 Task: Calculate the route for a horseback riding trail in the Smoky Mountains.
Action: Mouse moved to (307, 99)
Screenshot: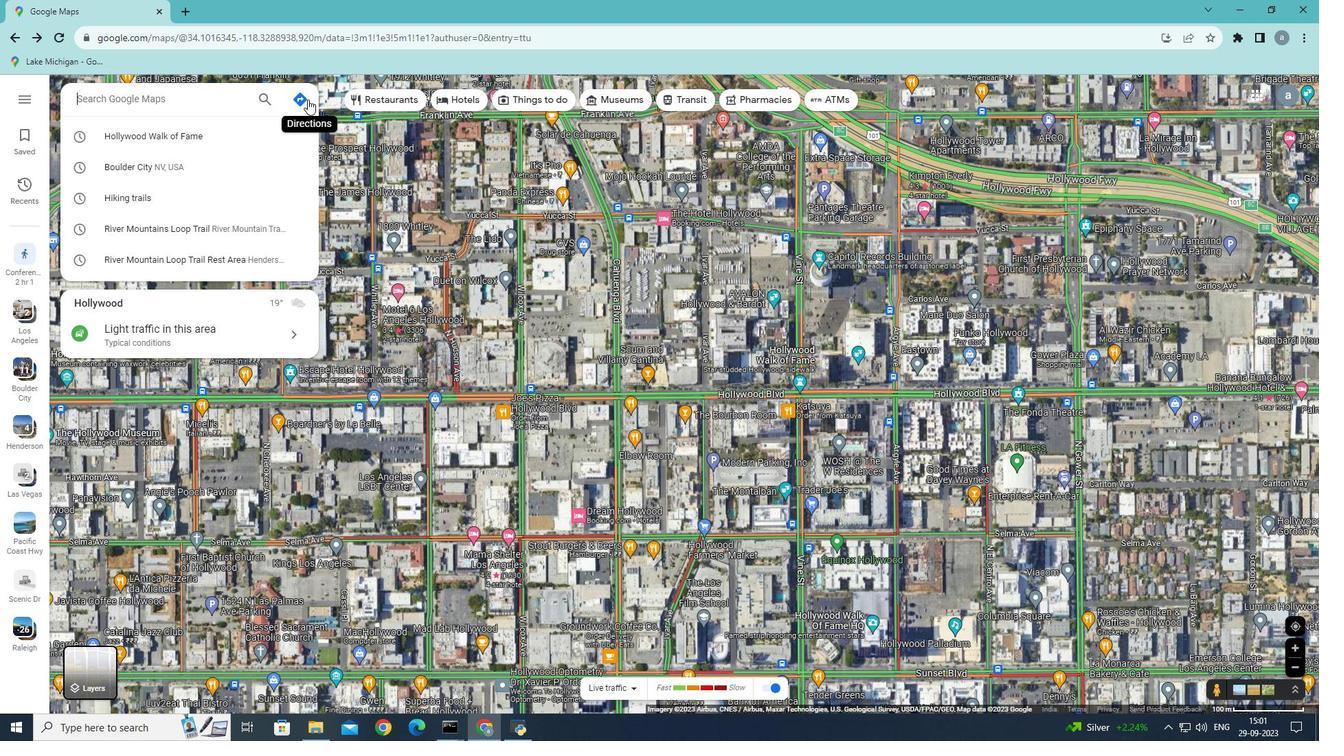 
Action: Mouse pressed left at (307, 99)
Screenshot: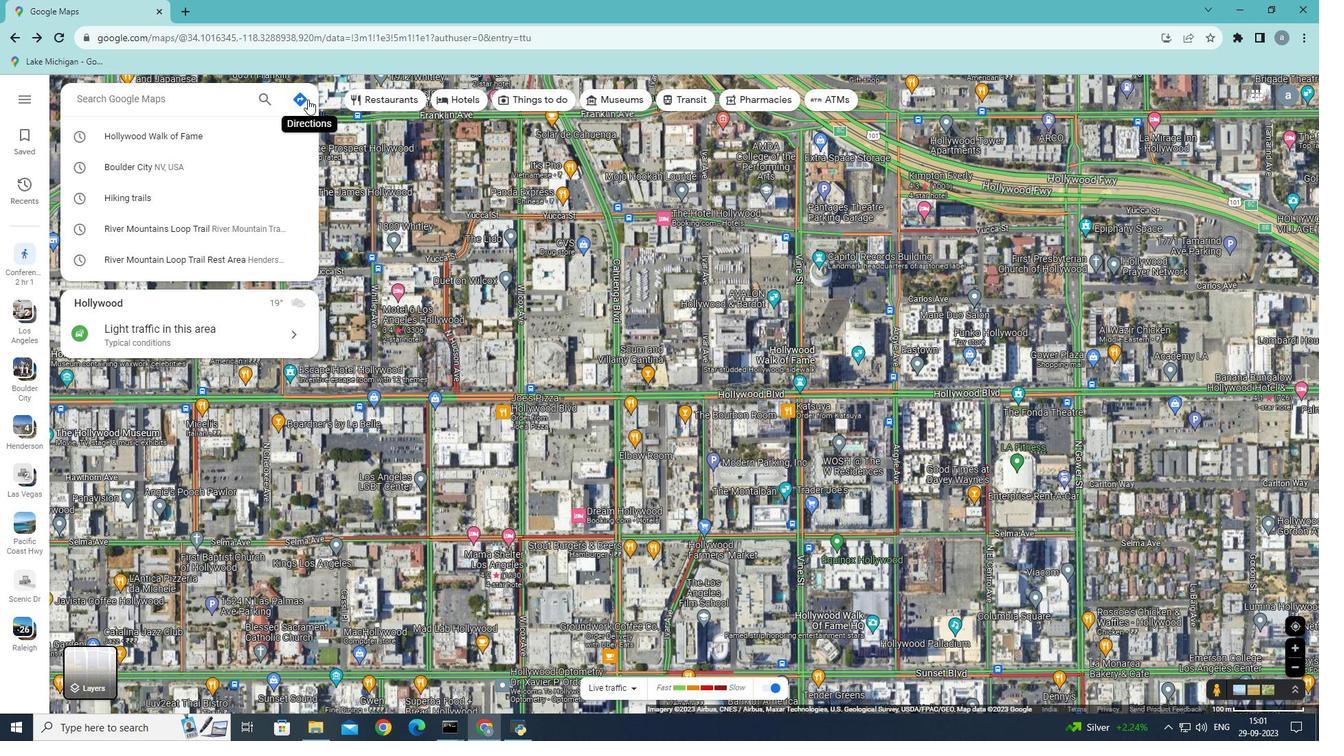 
Action: Mouse moved to (171, 136)
Screenshot: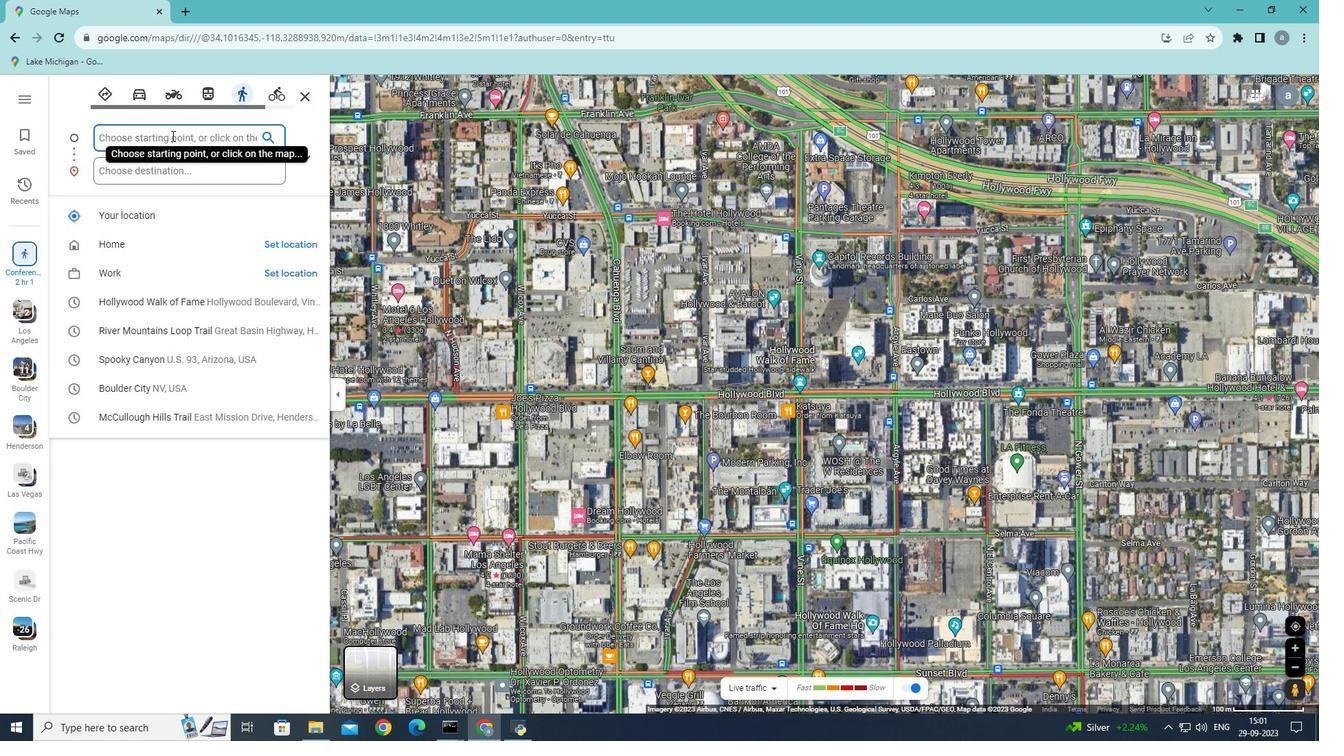 
Action: Mouse pressed left at (171, 136)
Screenshot: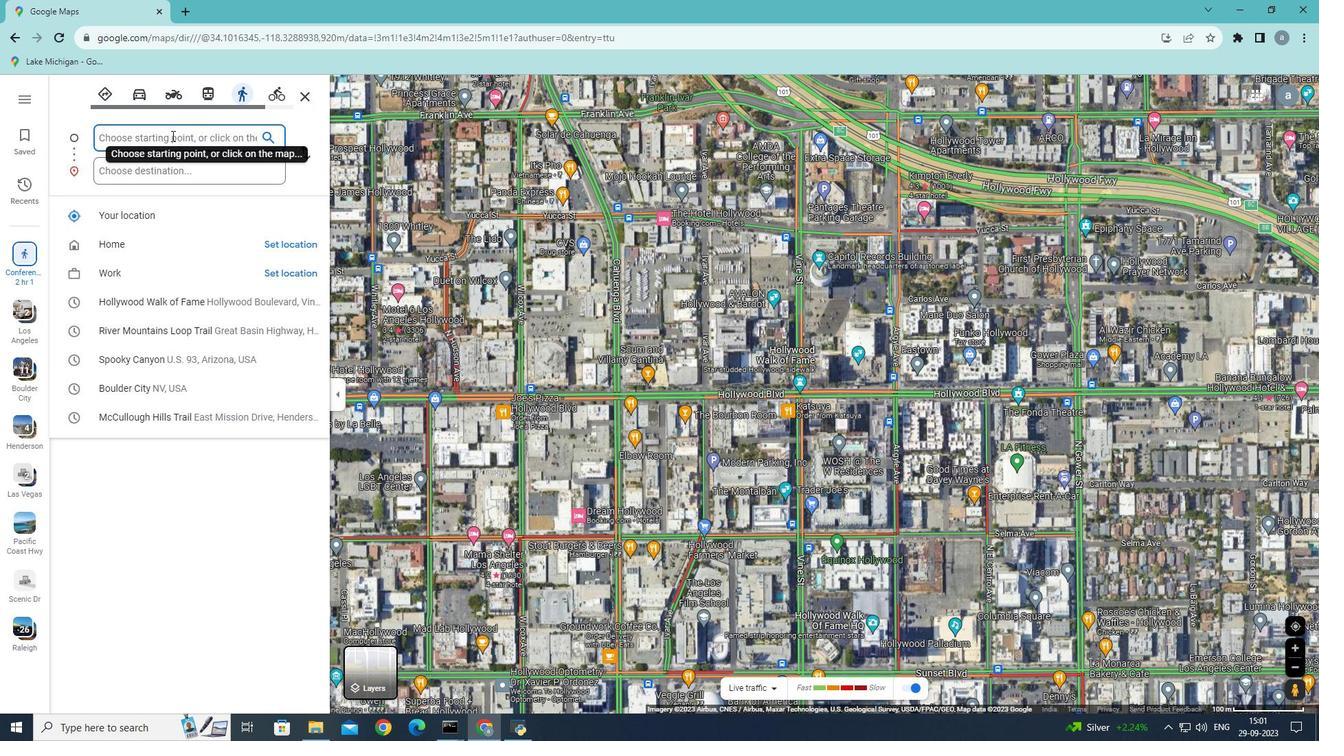 
Action: Mouse moved to (173, 138)
Screenshot: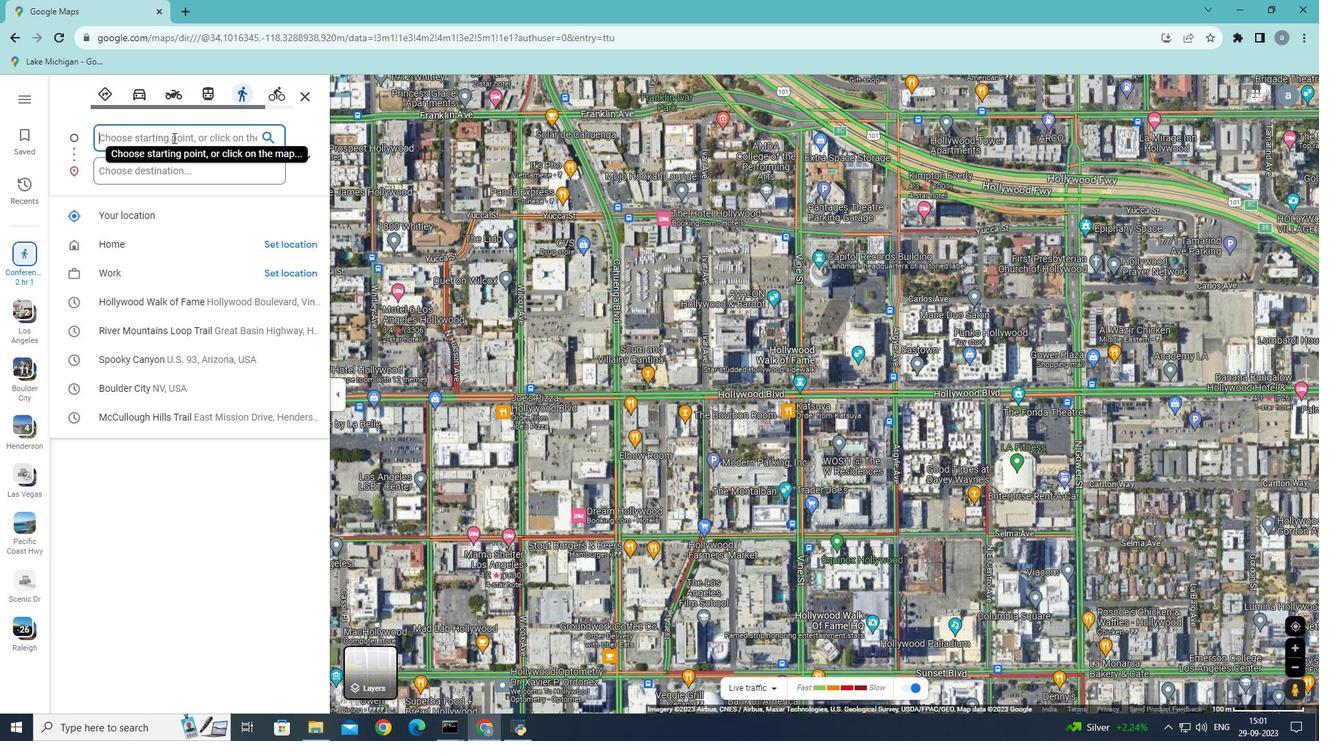 
Action: Key pressed <Key.shift>Horseback<Key.space>riding<Key.space>tre<Key.backspace>ail,smoo<Key.backspace>ky<Key.space>mountains<Key.enter>
Screenshot: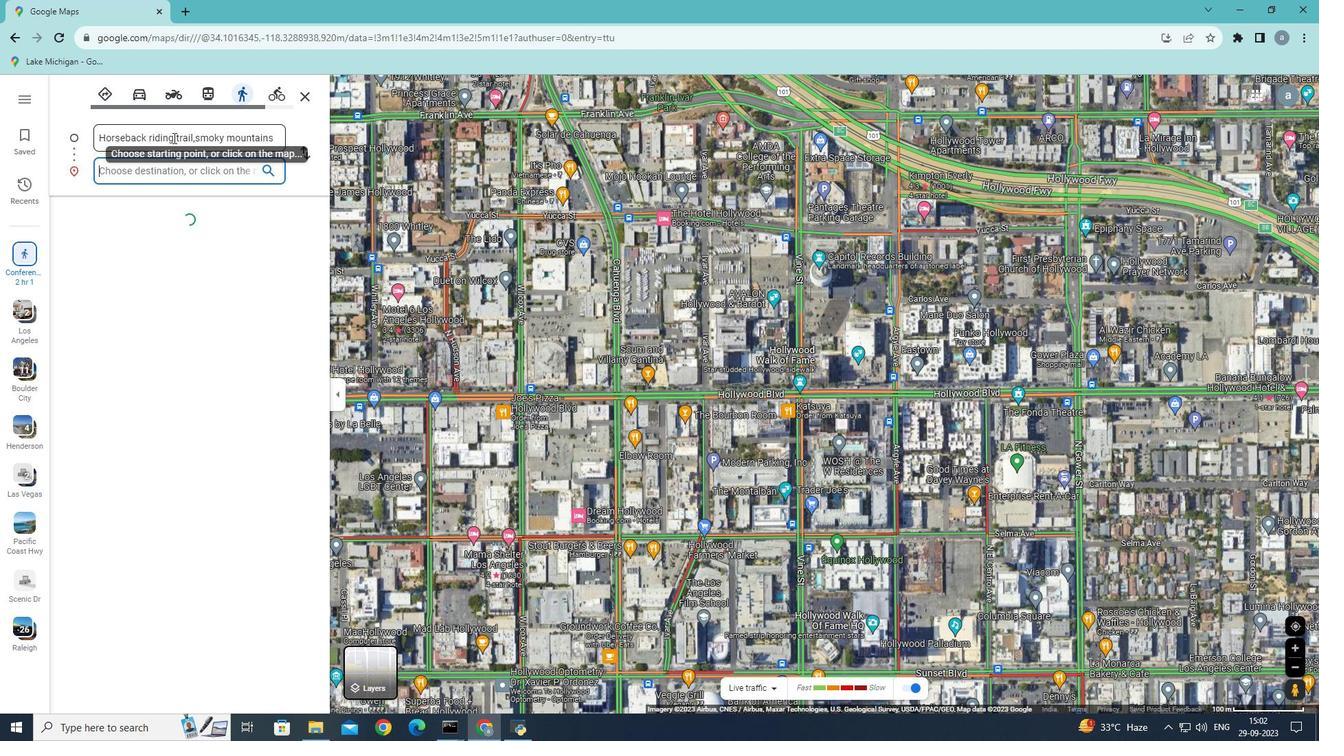 
Action: Mouse moved to (797, 460)
Screenshot: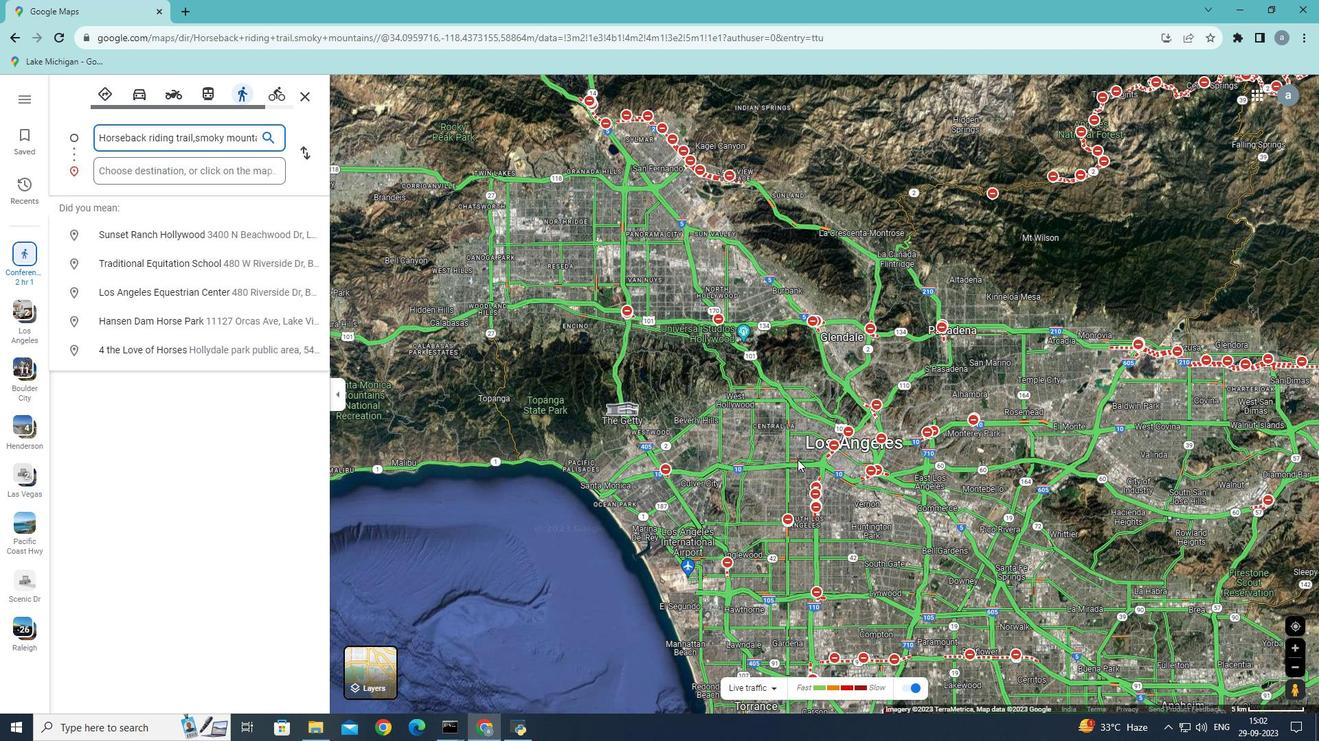 
Action: Mouse scrolled (797, 459) with delta (0, 0)
Screenshot: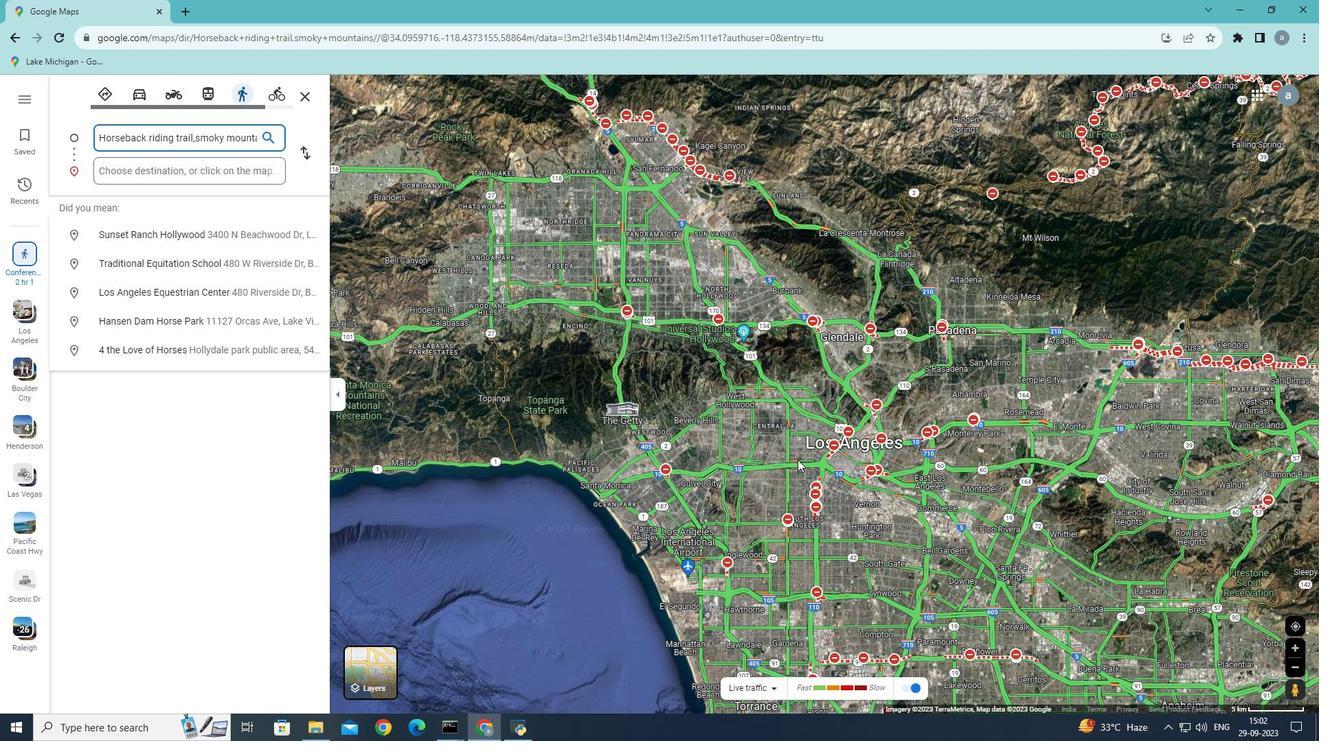
Action: Mouse scrolled (797, 459) with delta (0, 0)
Screenshot: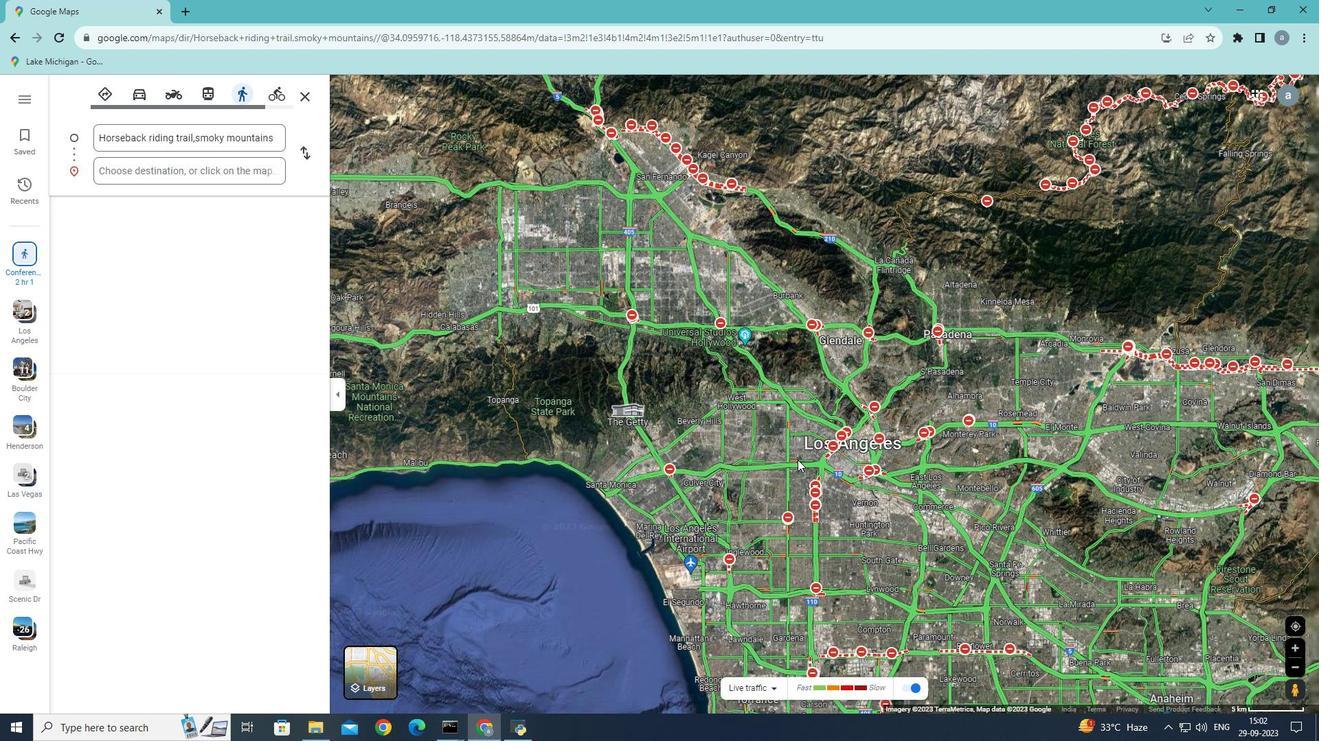 
Action: Mouse scrolled (797, 459) with delta (0, 0)
Screenshot: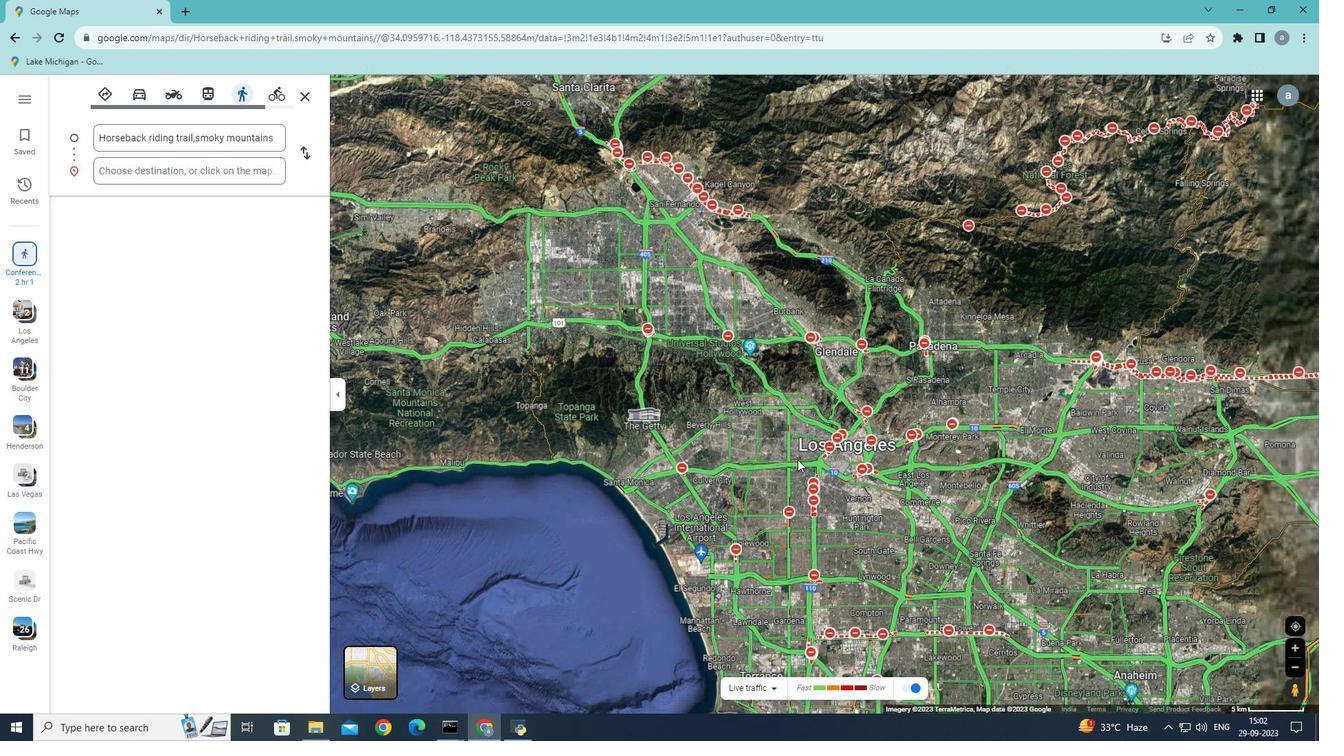 
Action: Mouse scrolled (797, 459) with delta (0, 0)
Screenshot: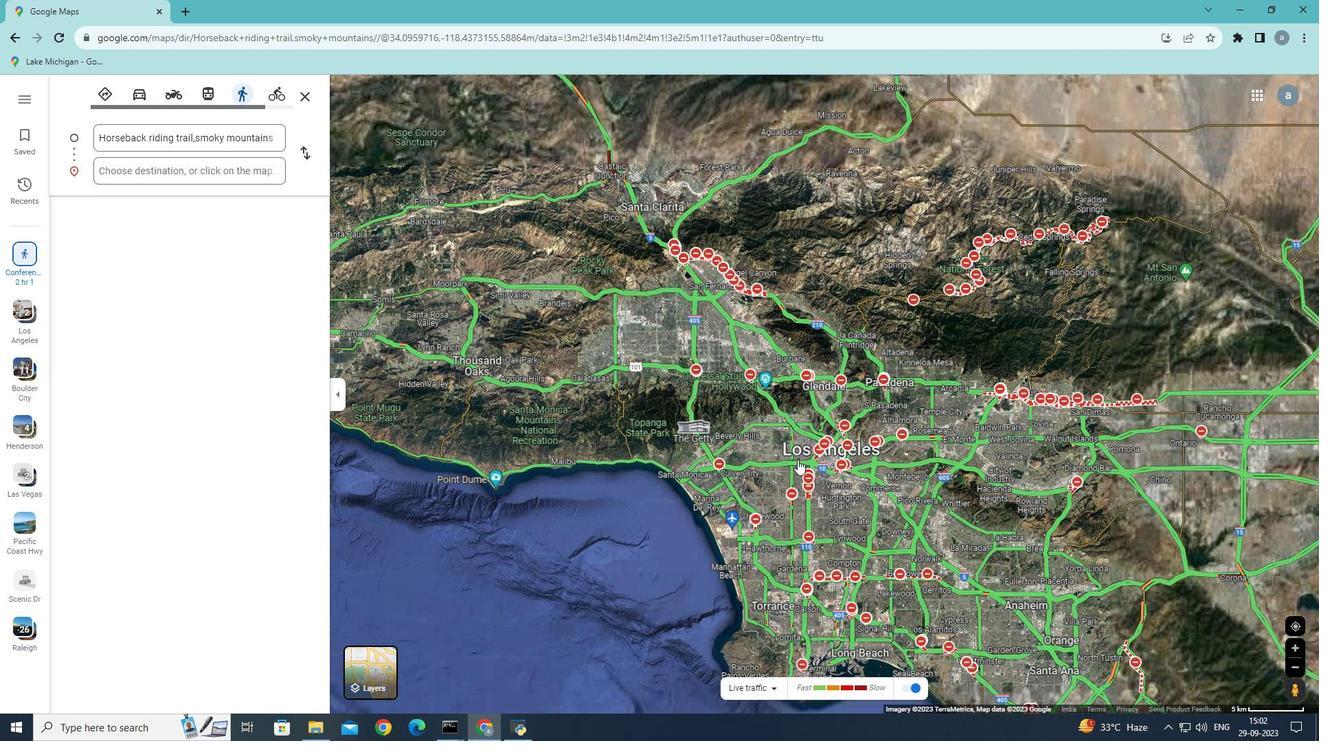 
Action: Mouse scrolled (797, 459) with delta (0, 0)
Screenshot: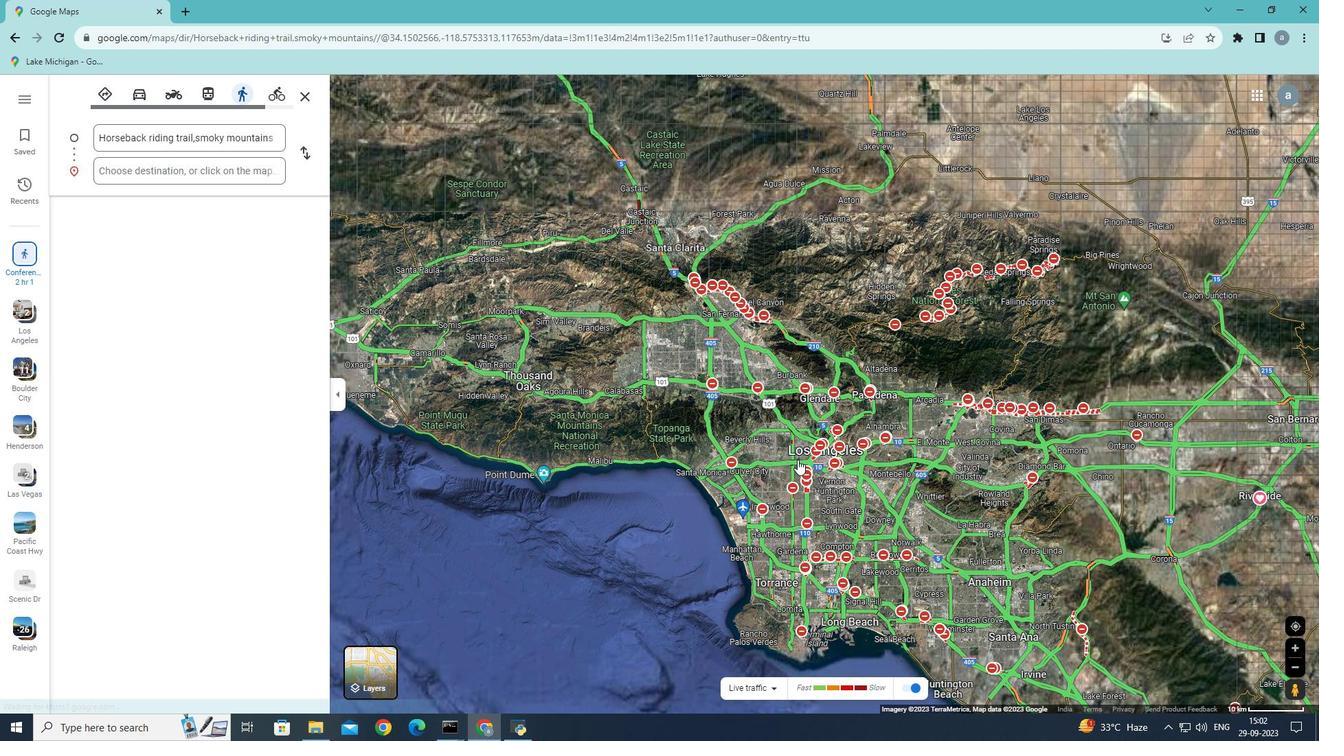 
Action: Mouse scrolled (797, 459) with delta (0, 0)
Screenshot: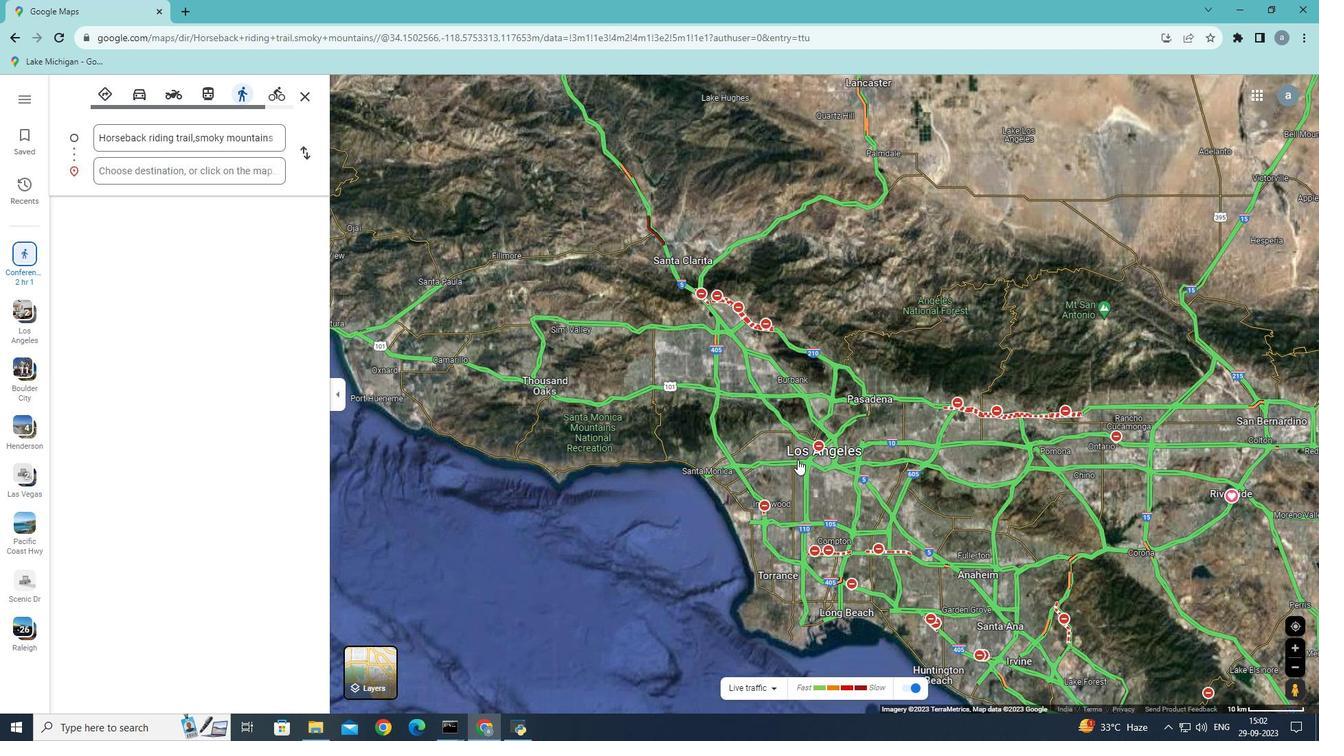 
Action: Mouse scrolled (797, 459) with delta (0, 0)
Screenshot: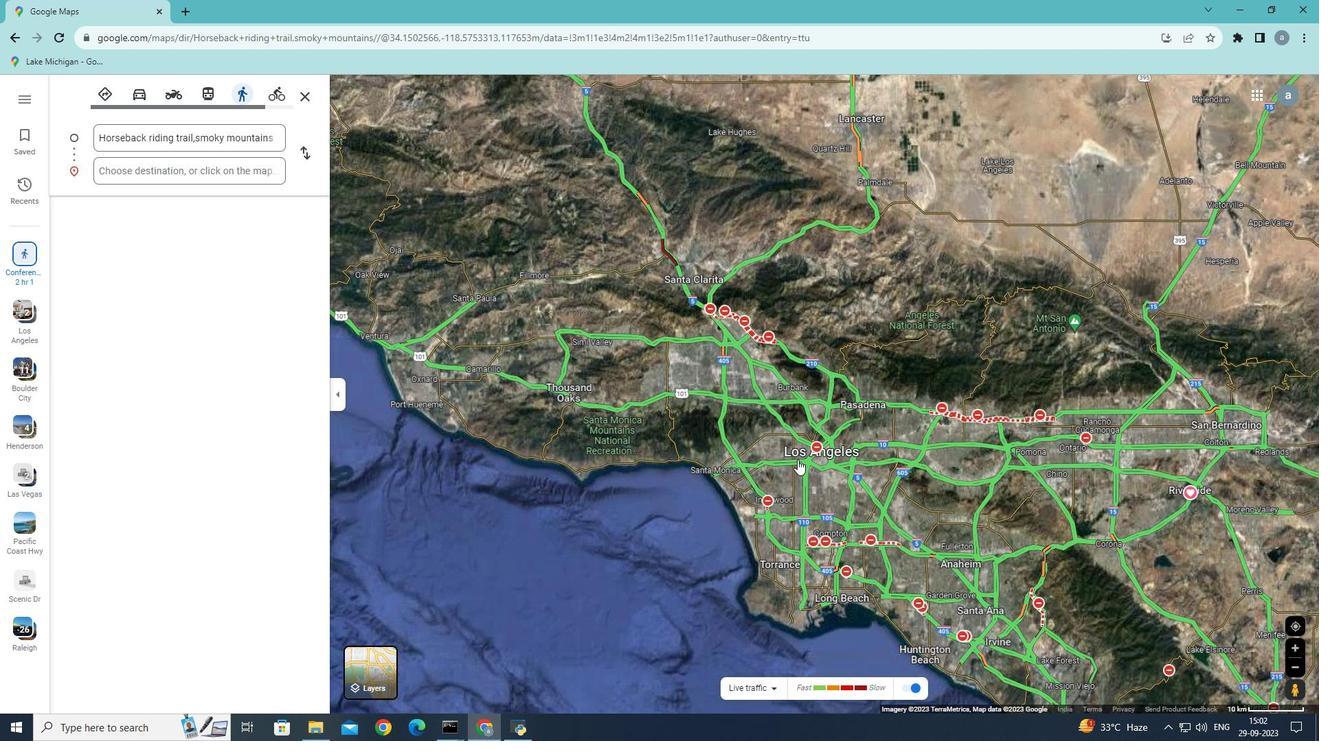 
Action: Mouse scrolled (797, 459) with delta (0, 0)
Screenshot: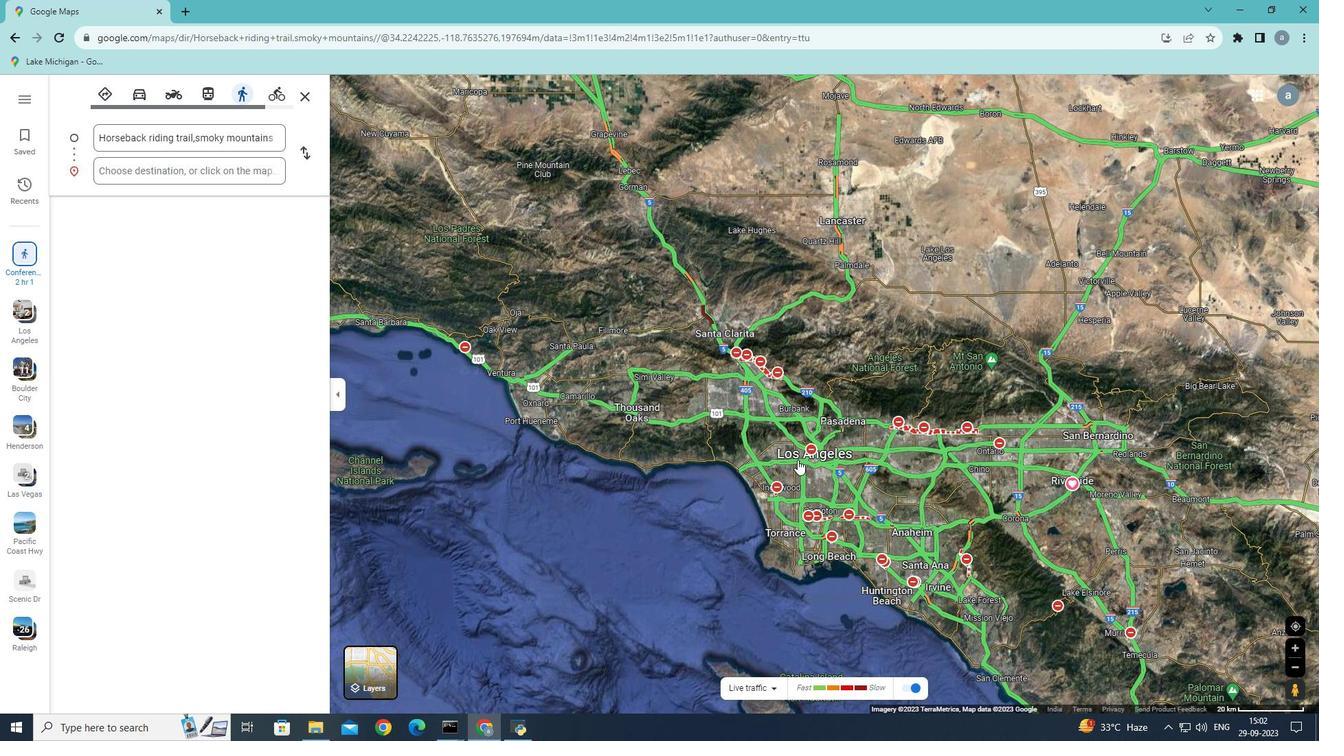 
Action: Mouse scrolled (797, 460) with delta (0, 0)
Screenshot: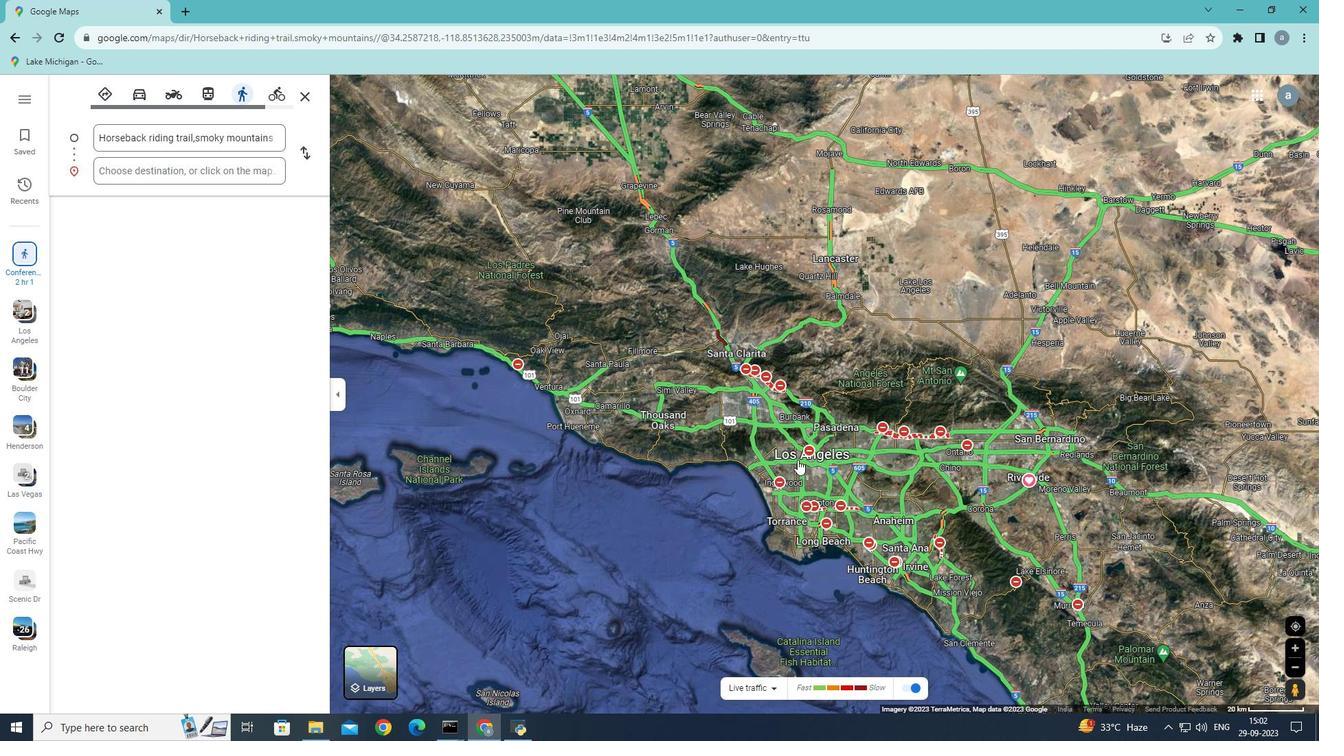 
Action: Mouse moved to (273, 137)
Screenshot: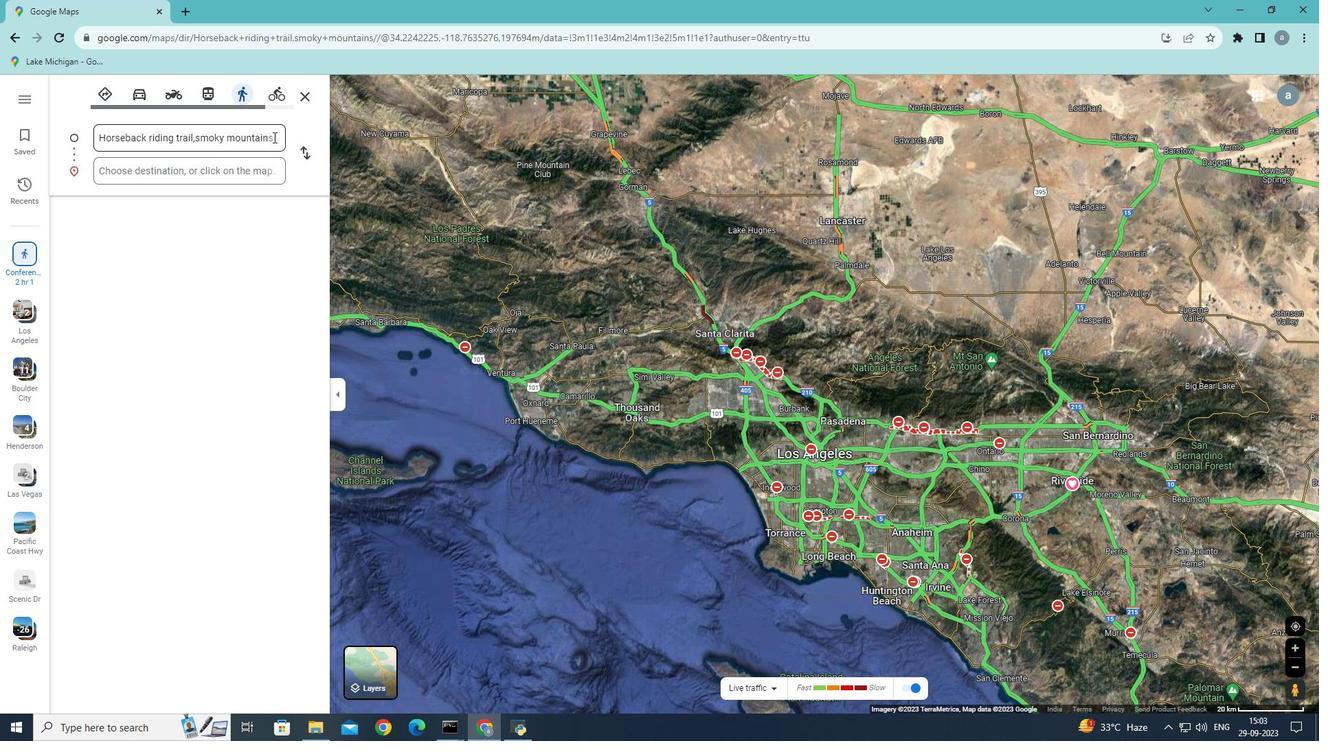
Action: Mouse pressed left at (273, 137)
Screenshot: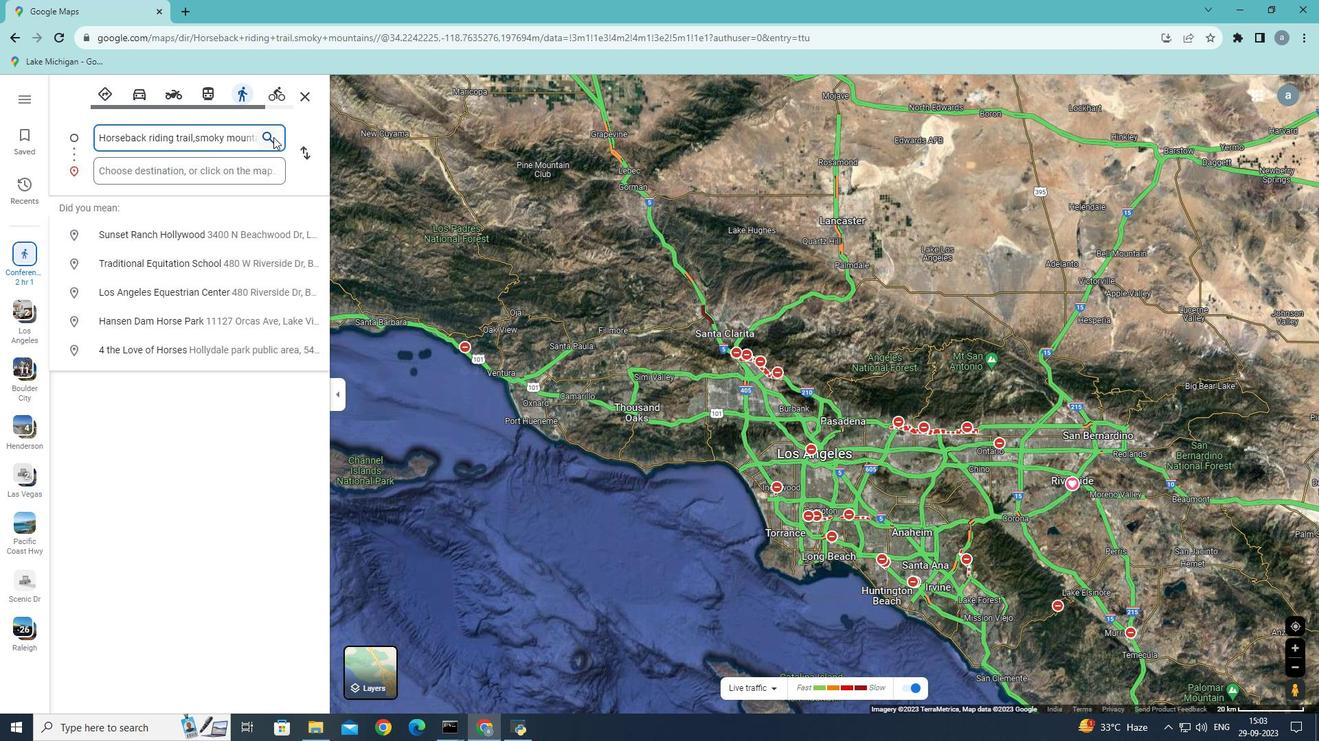 
Action: Mouse moved to (195, 137)
Screenshot: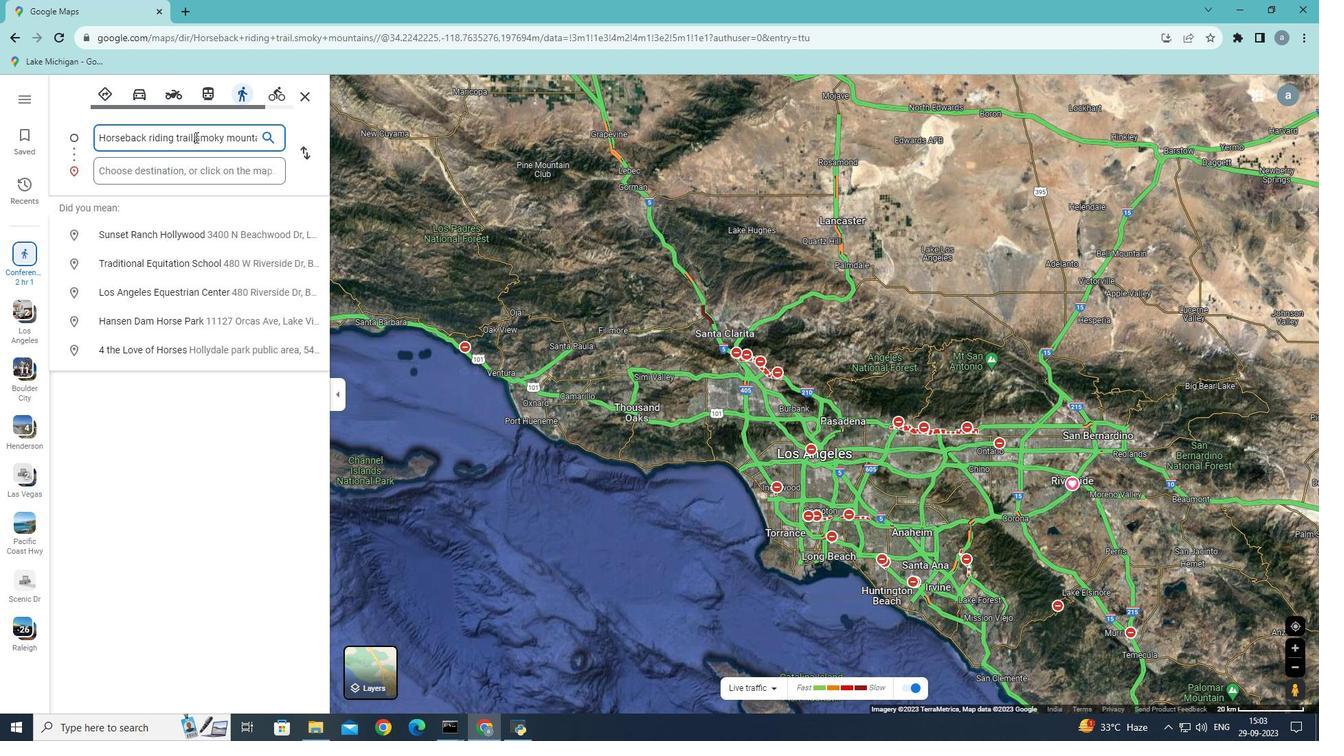 
Action: Mouse pressed left at (195, 137)
Screenshot: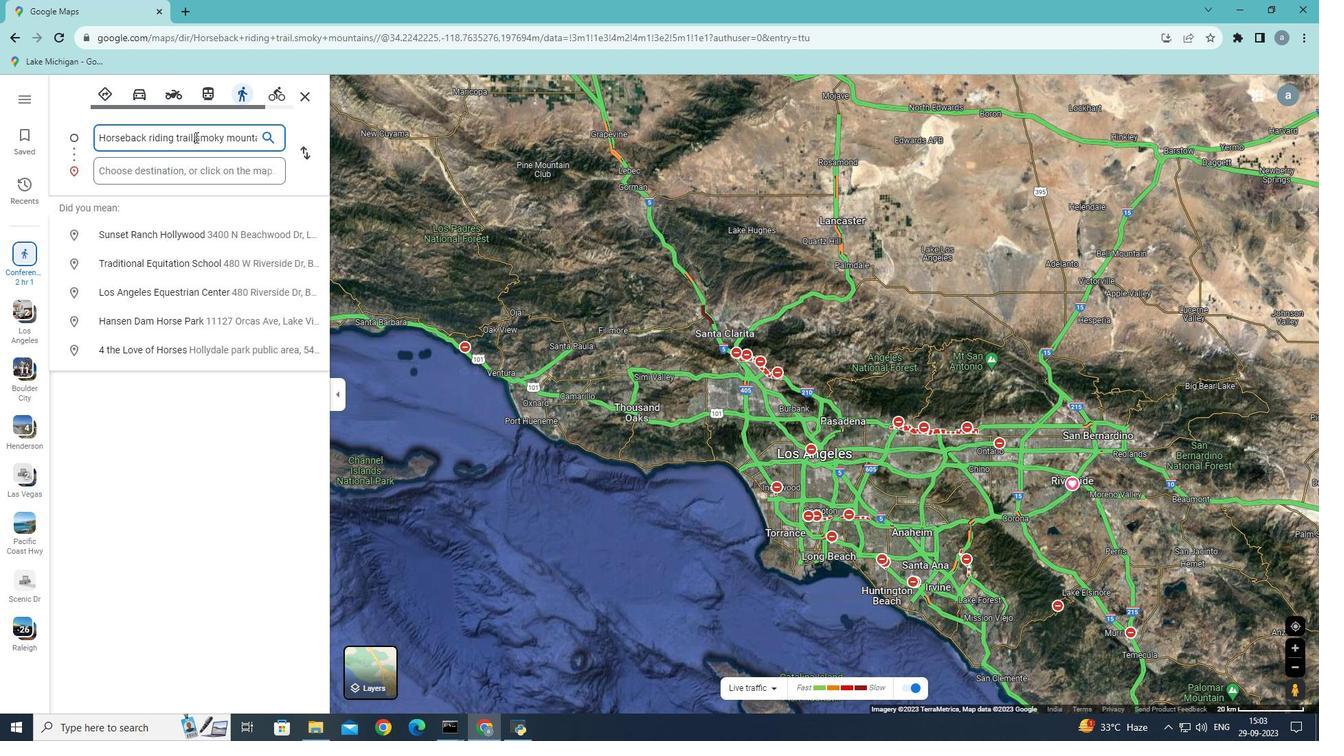 
Action: Mouse moved to (195, 137)
Screenshot: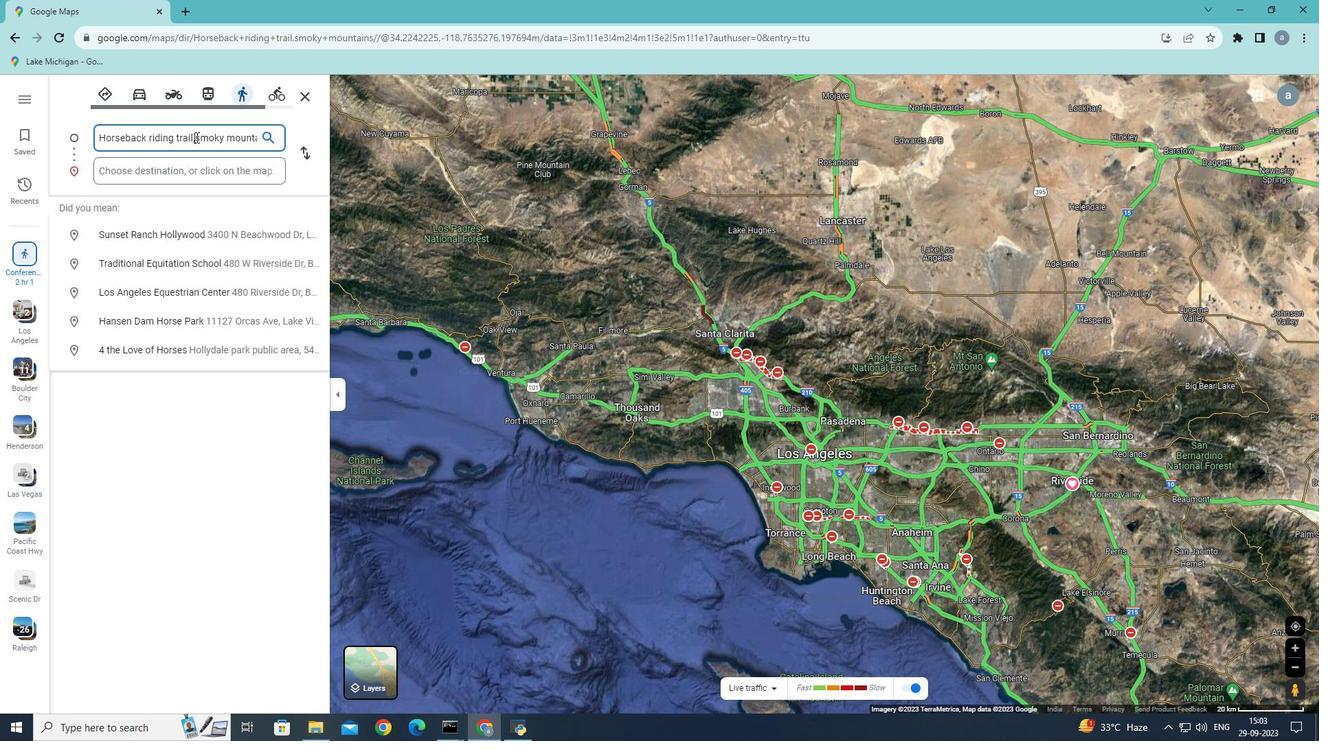 
Action: Mouse pressed left at (195, 137)
Screenshot: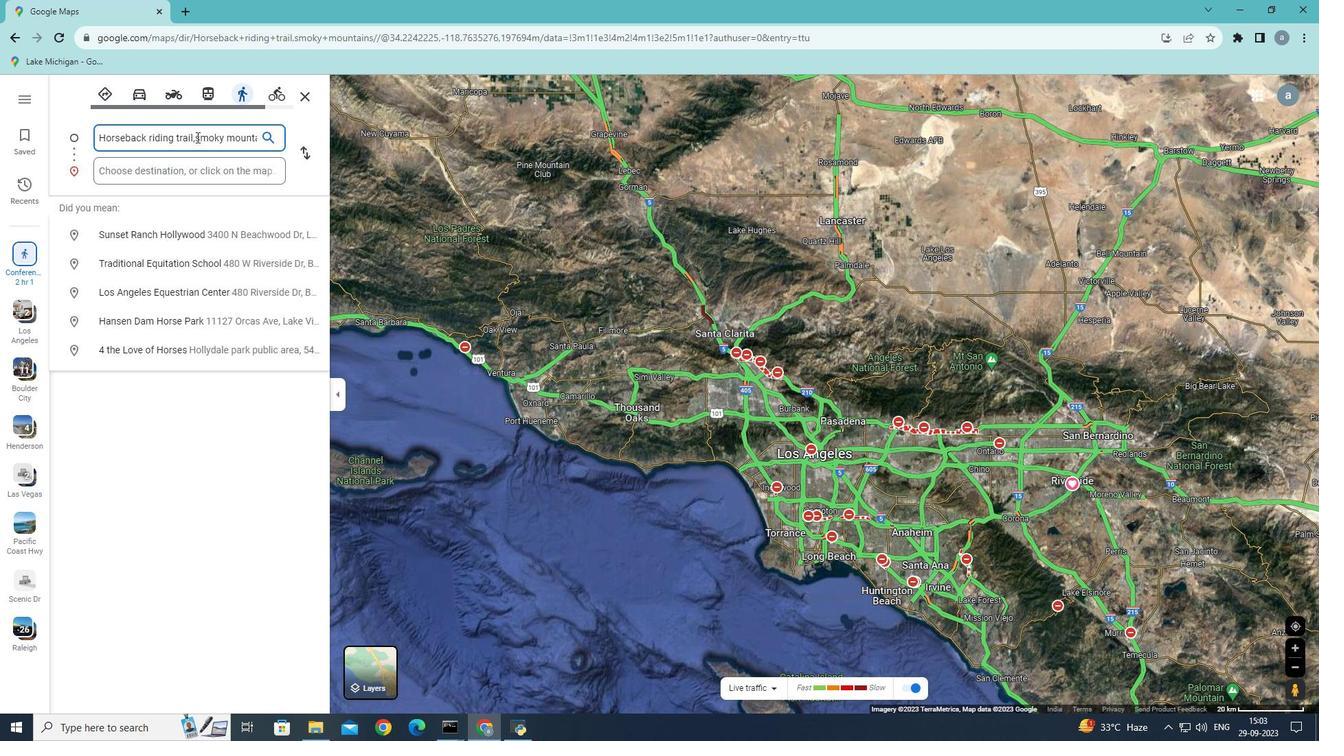 
Action: Mouse moved to (282, 142)
Screenshot: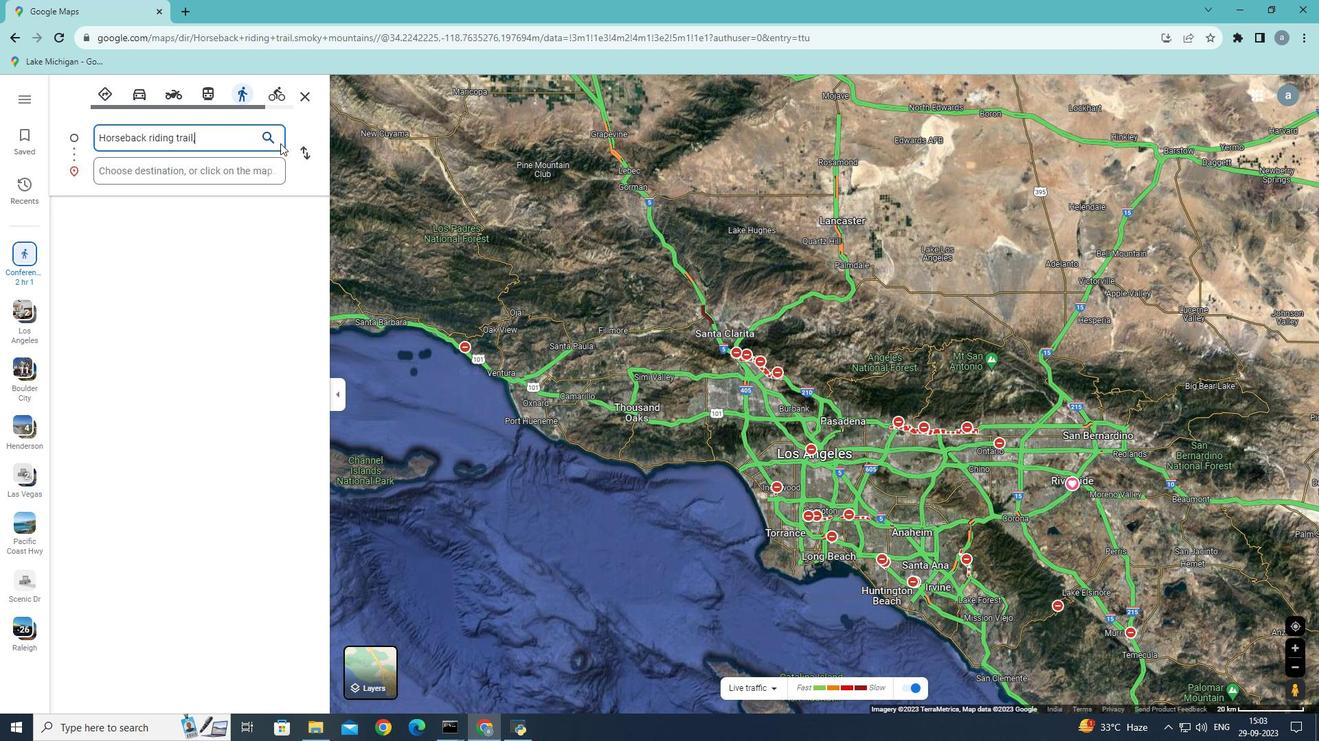 
Action: Key pressed <Key.backspace>
Screenshot: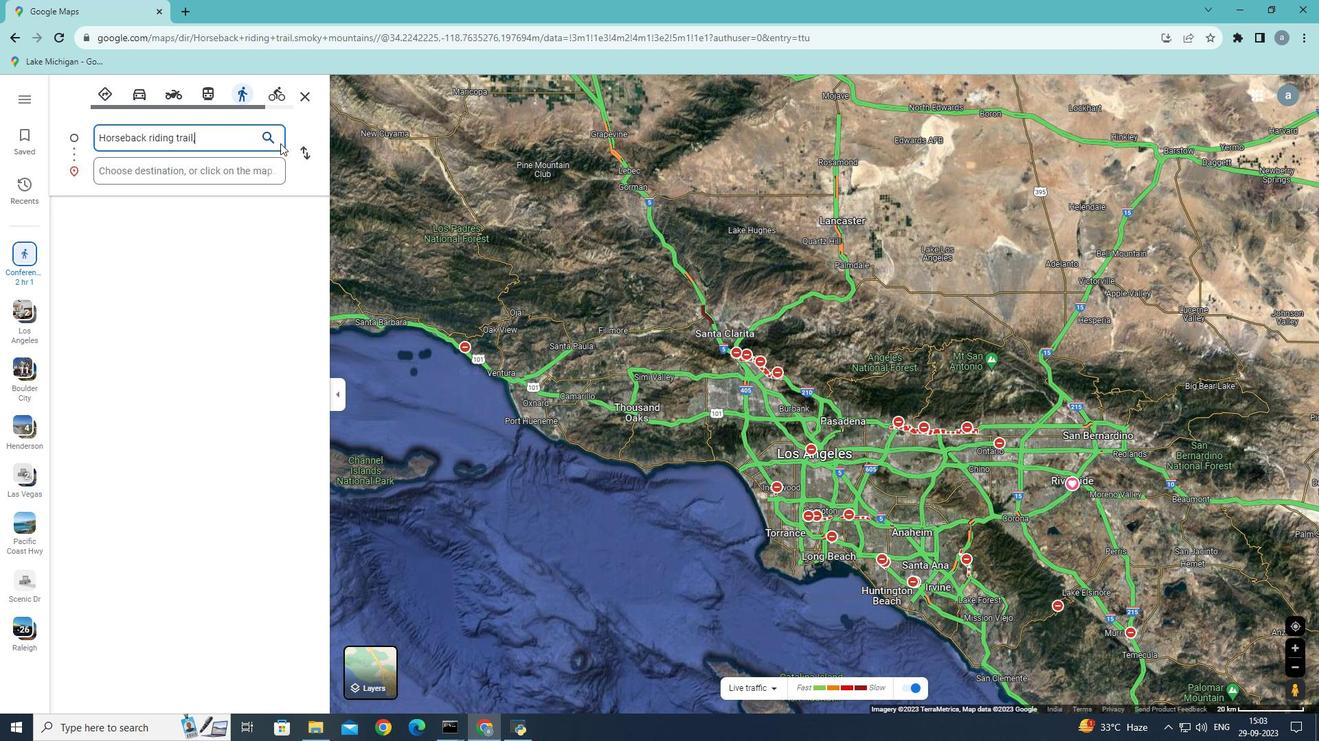 
Action: Mouse moved to (196, 136)
Screenshot: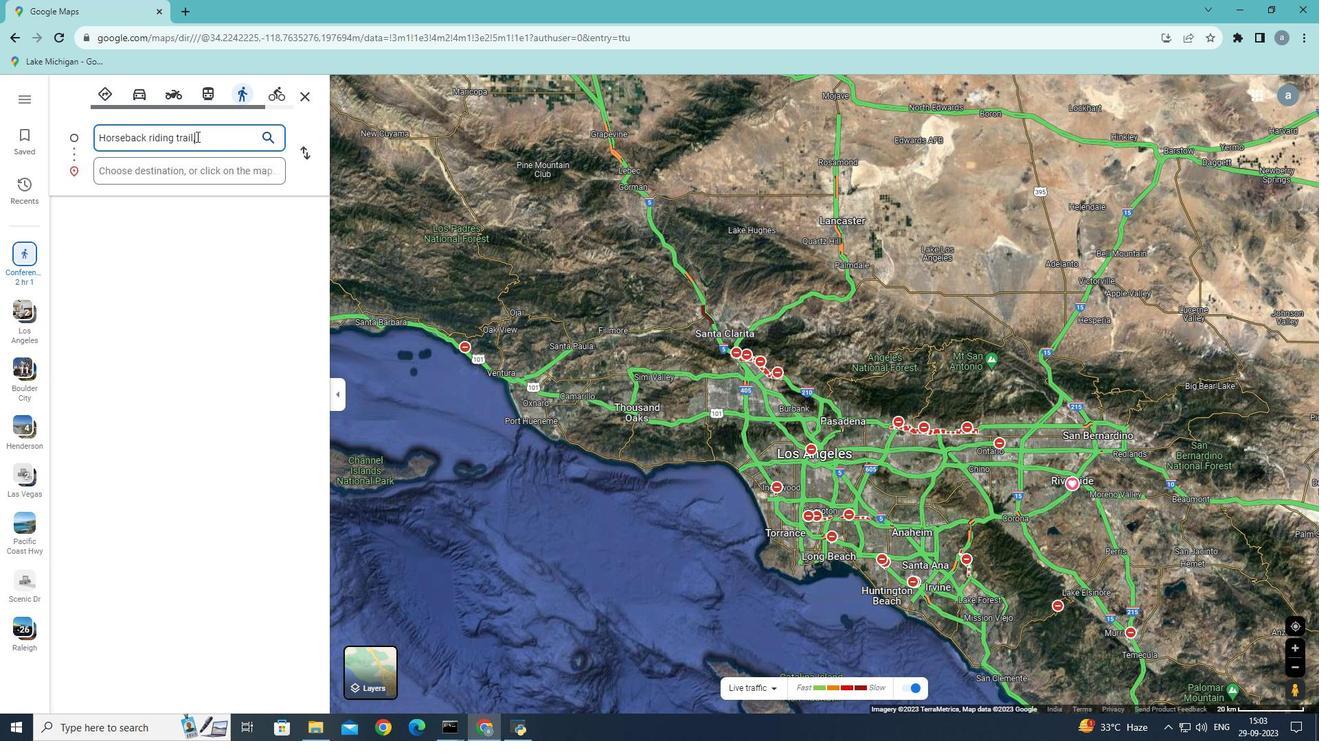 
Action: Mouse pressed left at (196, 136)
Screenshot: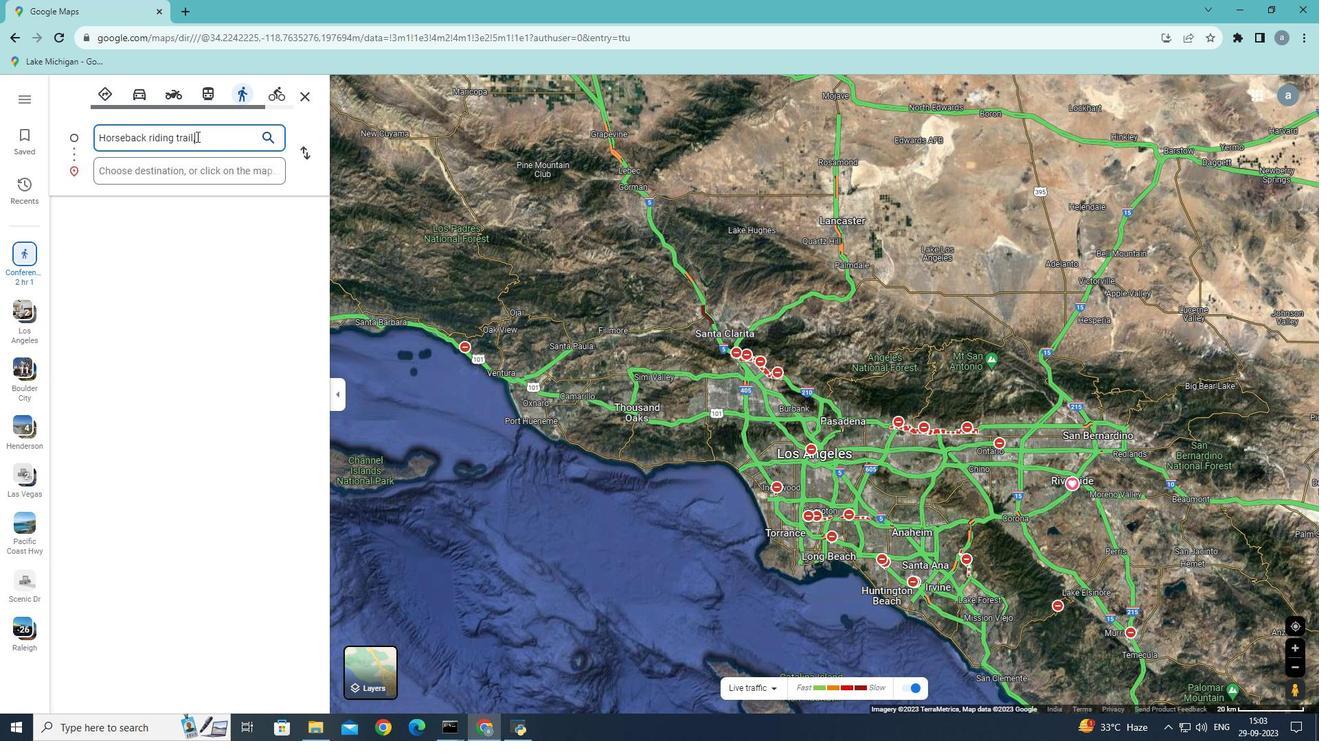
Action: Key pressed <Key.backspace><Key.backspace><Key.backspace><Key.backspace><Key.backspace><Key.backspace><Key.backspace>
Screenshot: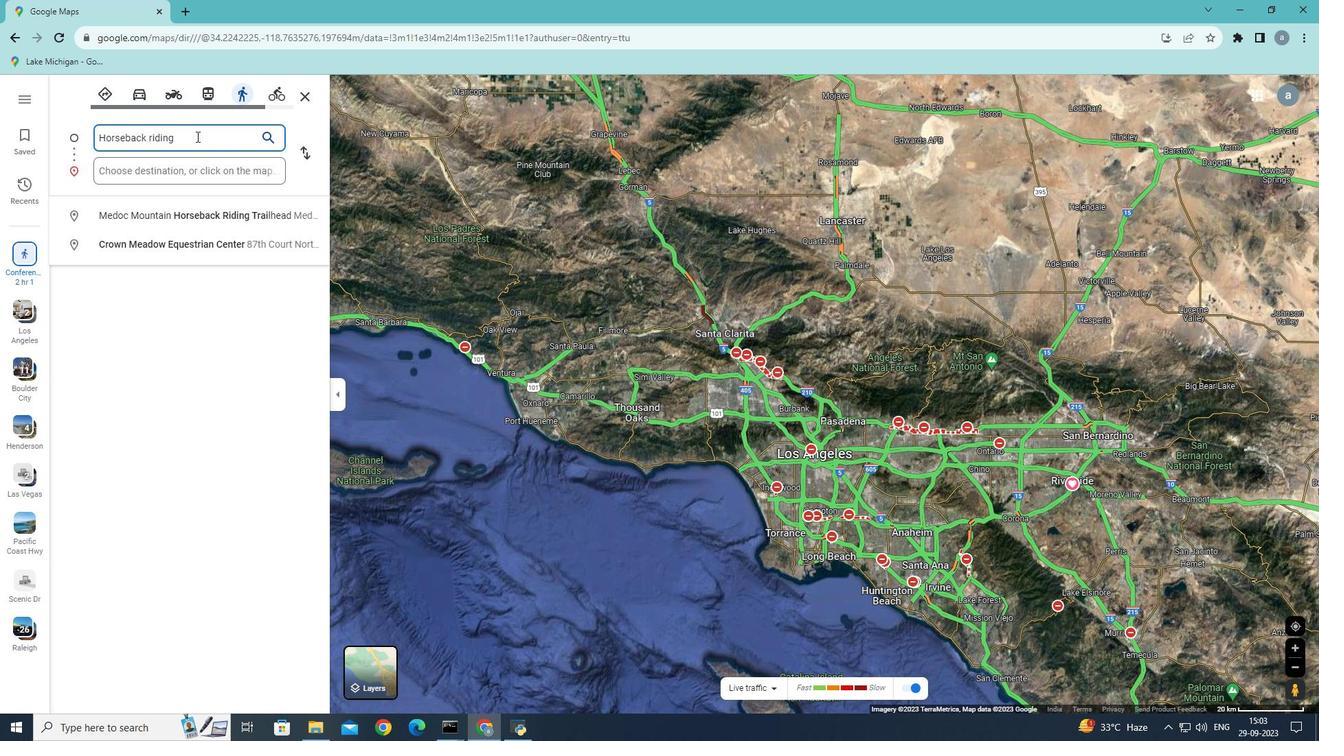 
Action: Mouse moved to (194, 138)
Screenshot: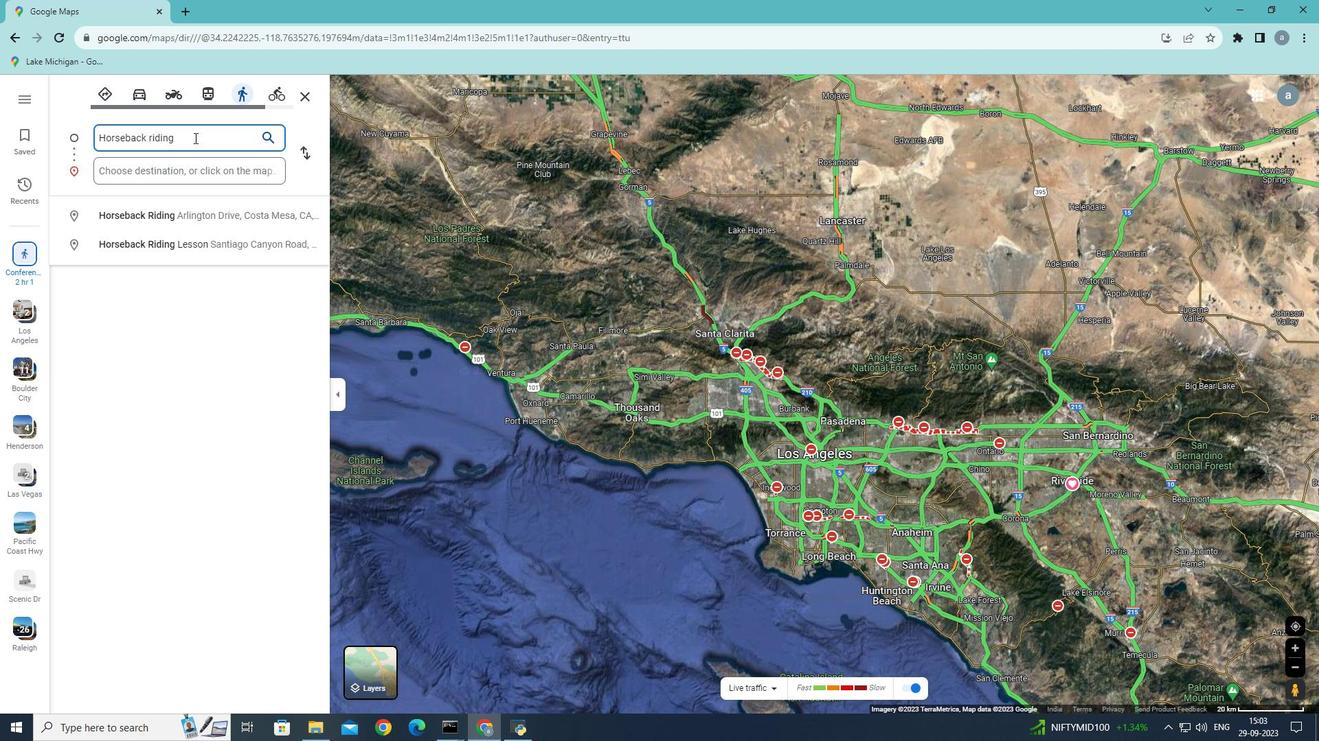 
Action: Key pressed <Key.space>tr
Screenshot: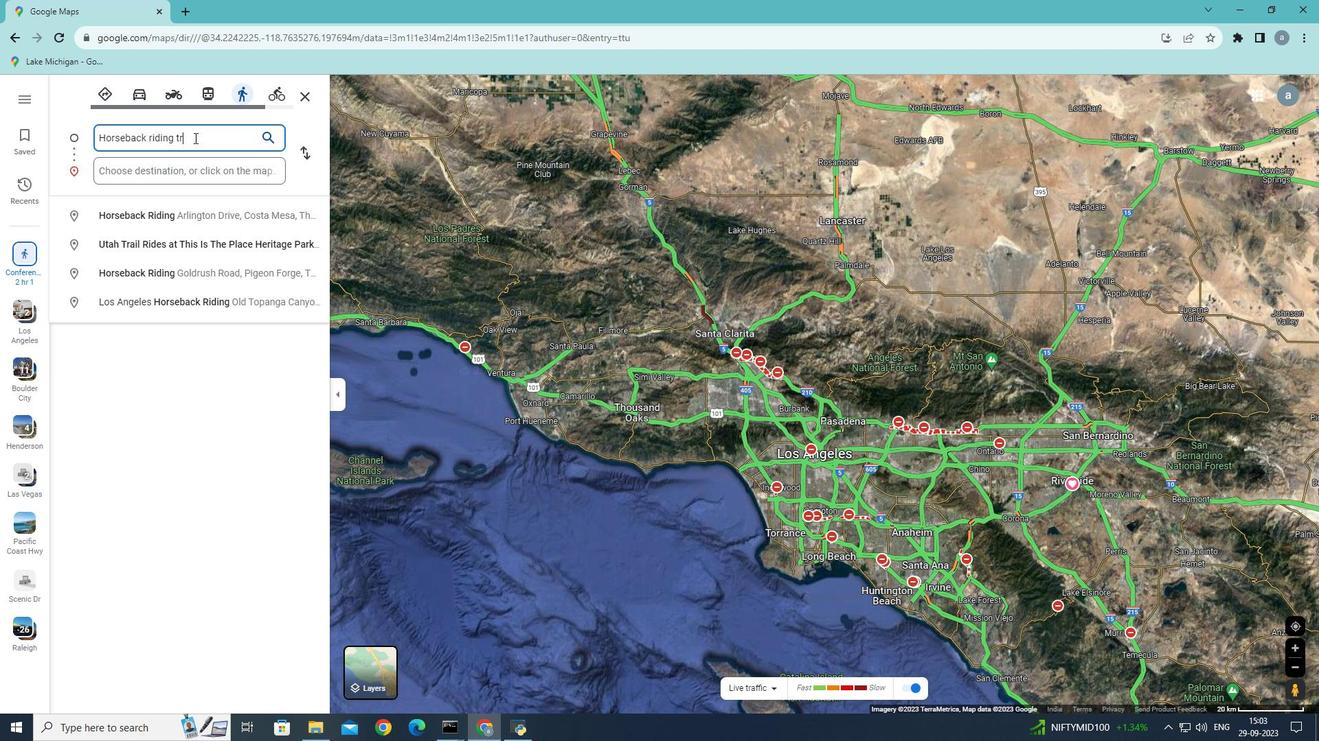 
Action: Mouse moved to (241, 210)
Screenshot: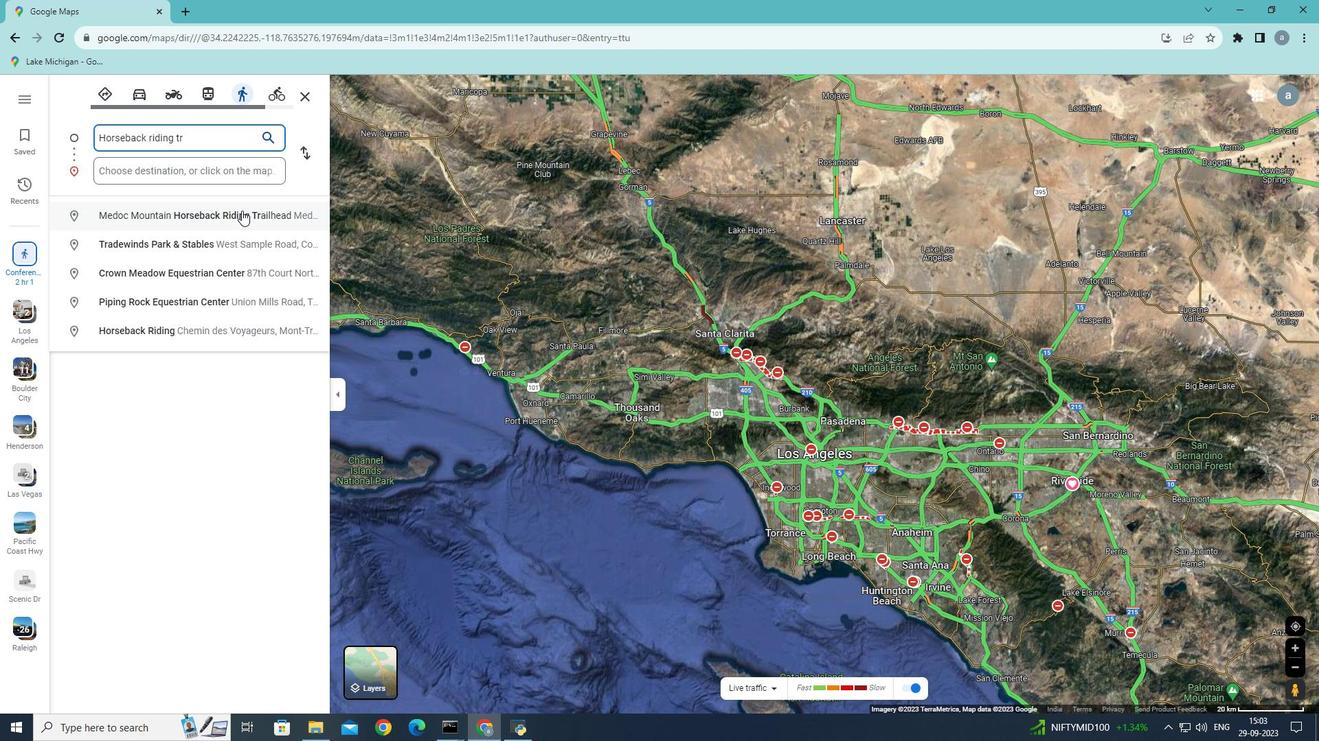 
Action: Mouse pressed left at (241, 210)
Screenshot: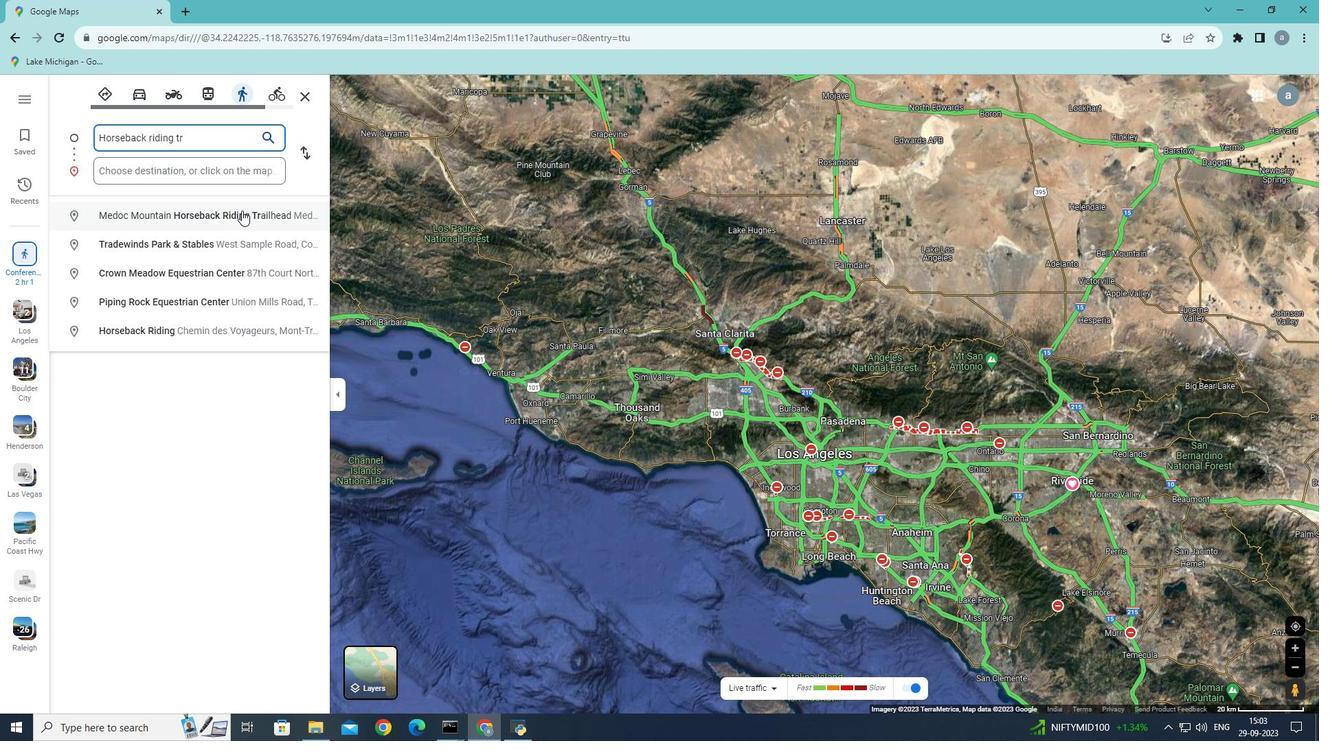 
Action: Mouse moved to (117, 169)
Screenshot: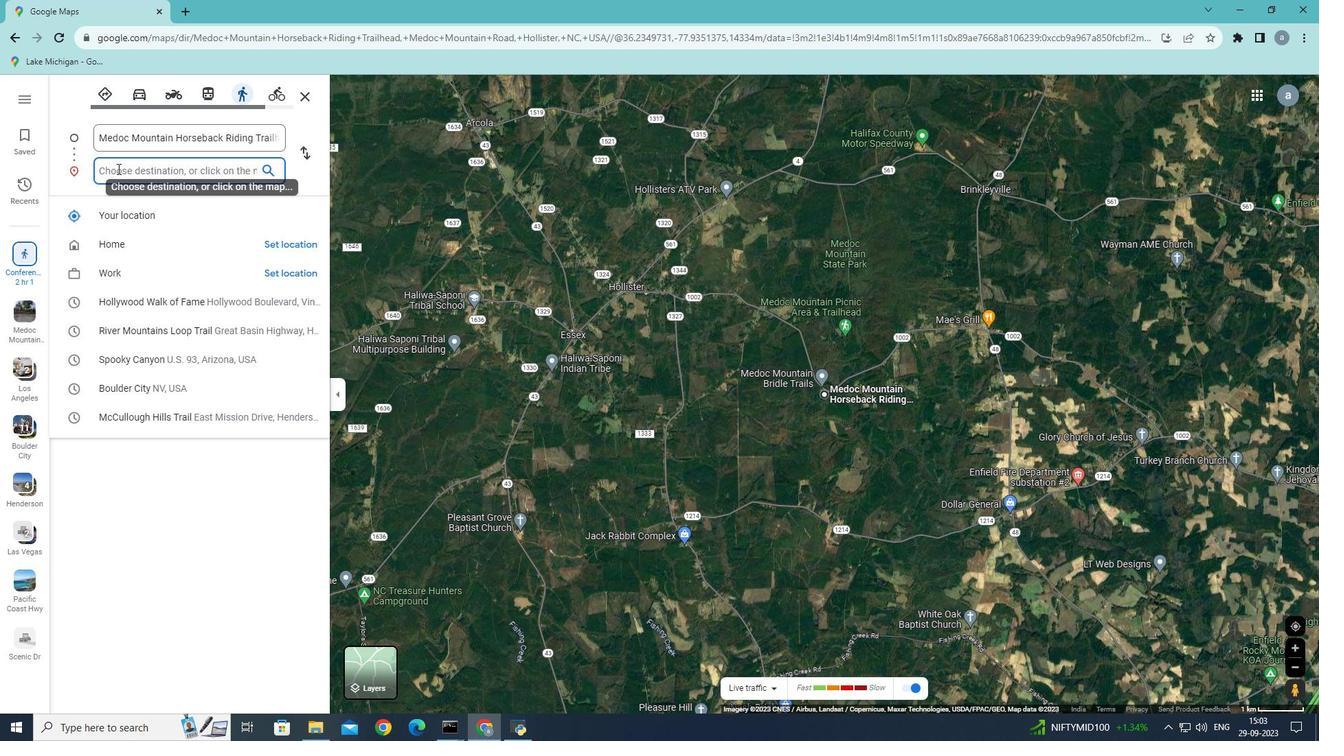
Action: Mouse pressed left at (117, 169)
Screenshot: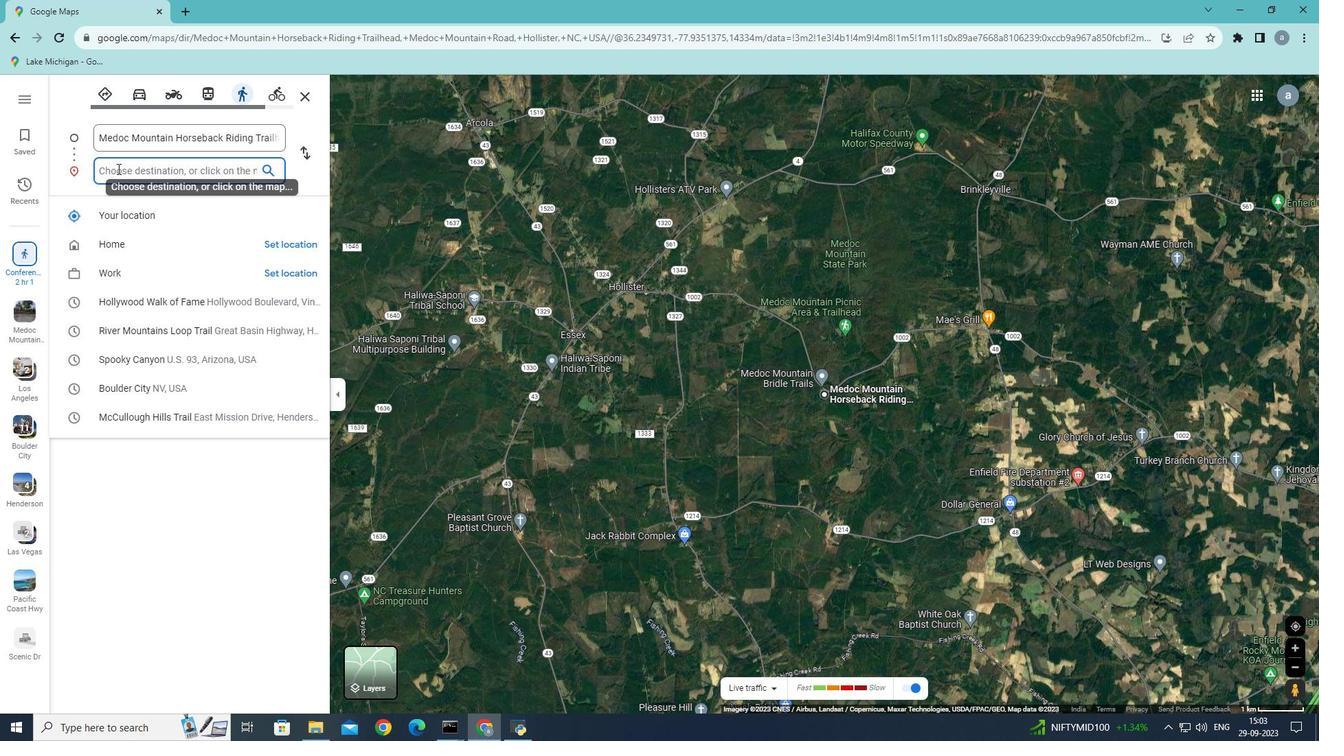 
Action: Mouse moved to (120, 173)
Screenshot: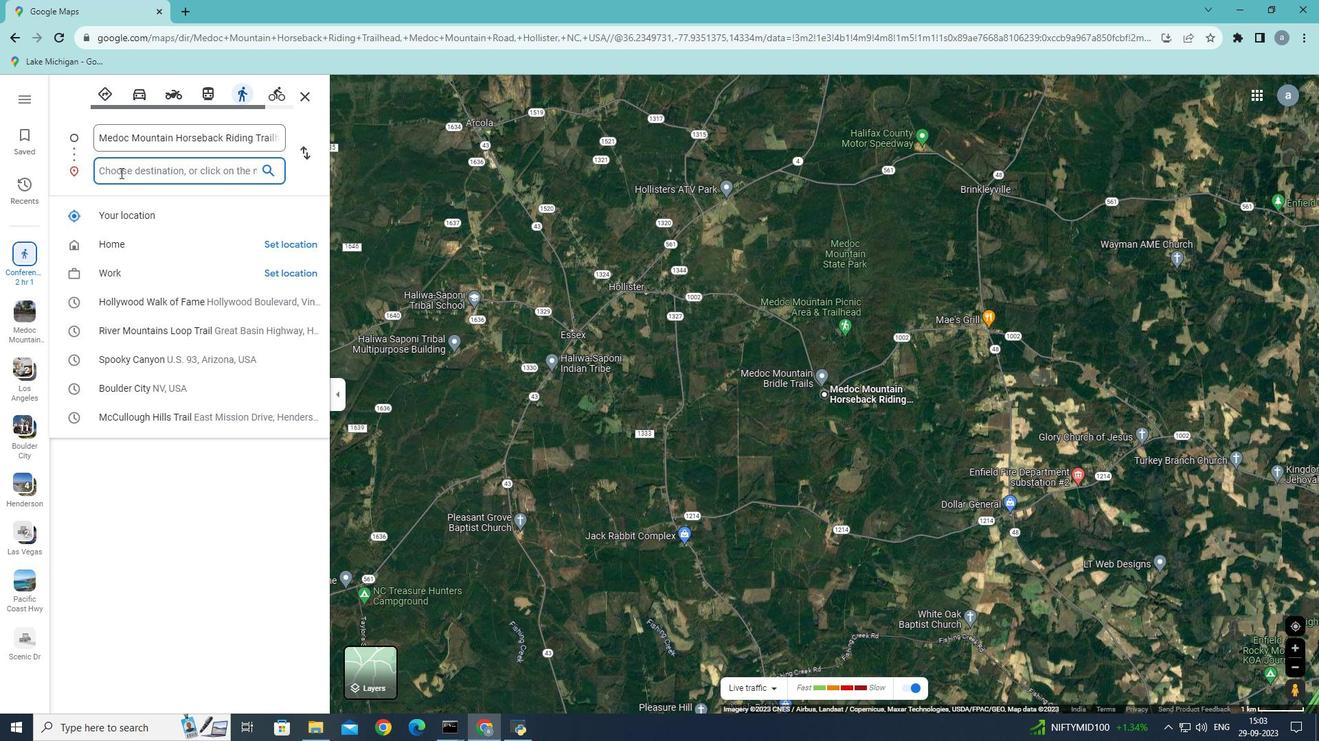 
Action: Mouse pressed left at (120, 173)
Screenshot: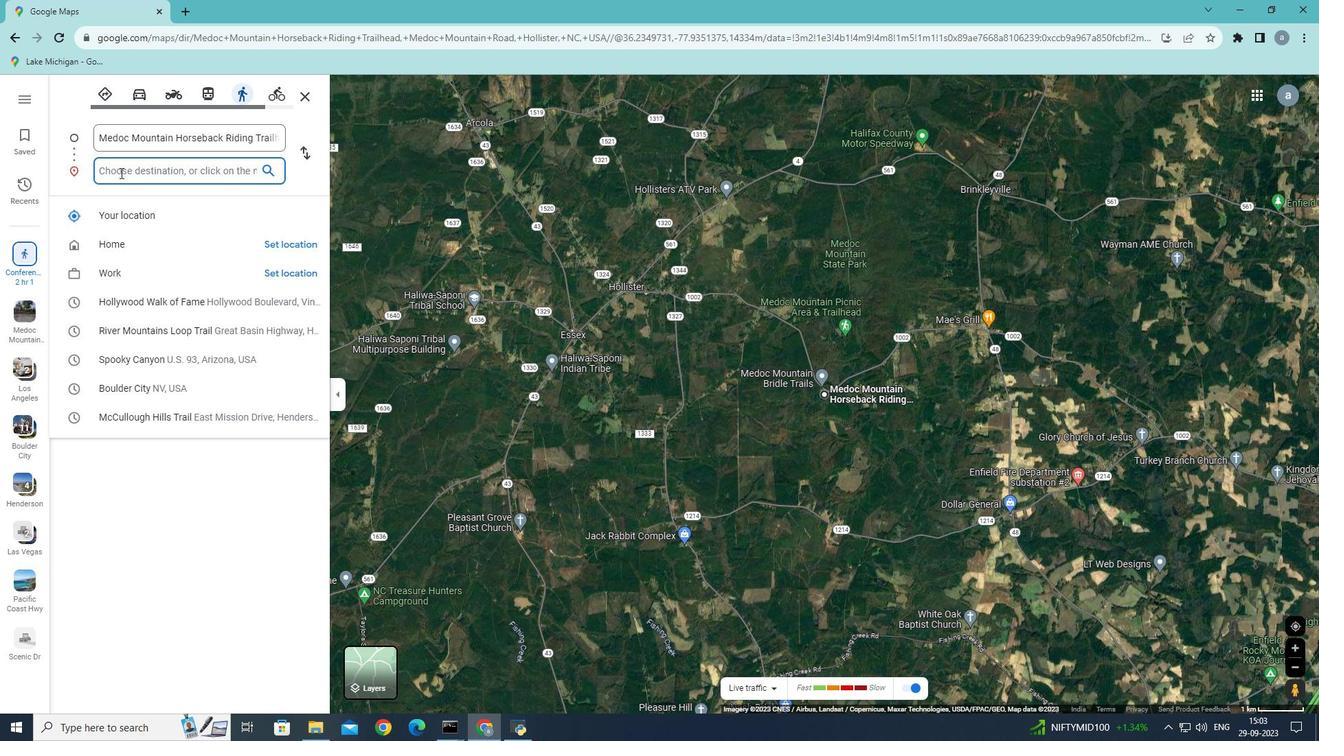 
Action: Key pressed n
Screenshot: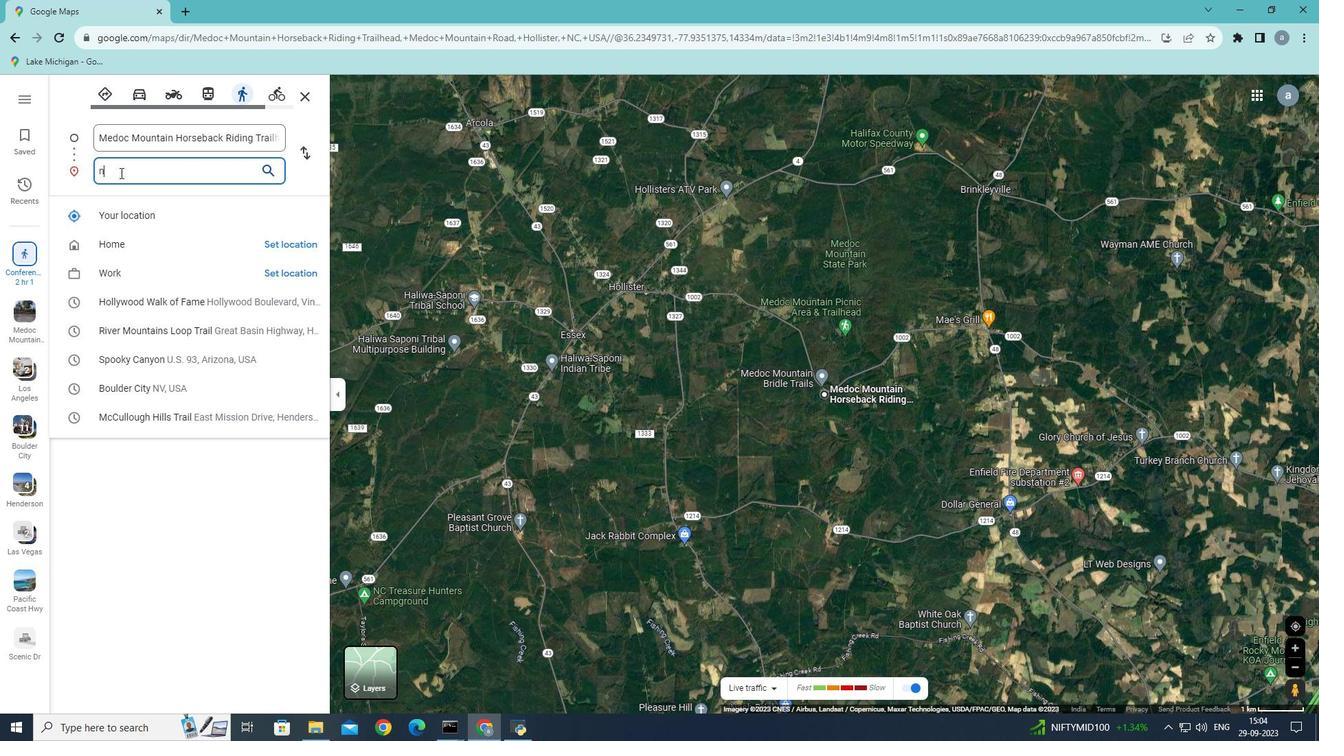 
Action: Mouse moved to (159, 244)
Screenshot: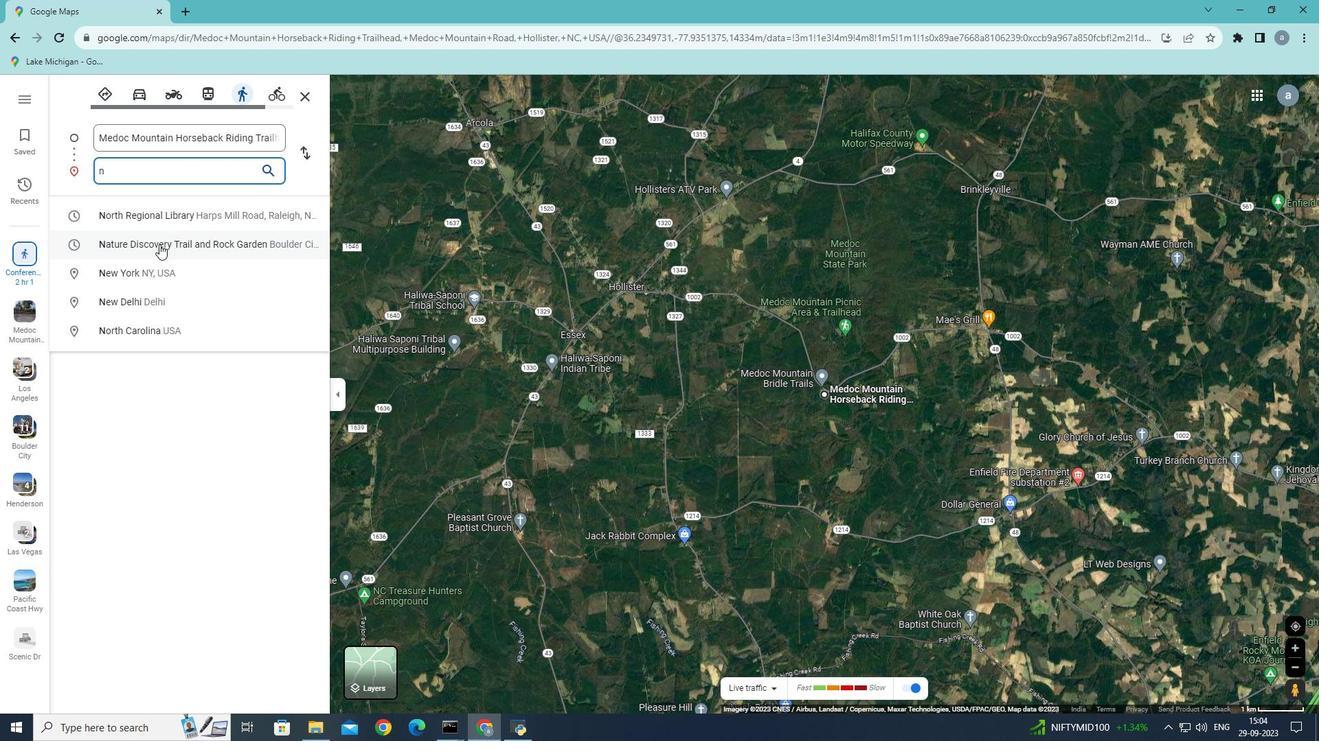 
Action: Mouse pressed left at (159, 244)
Screenshot: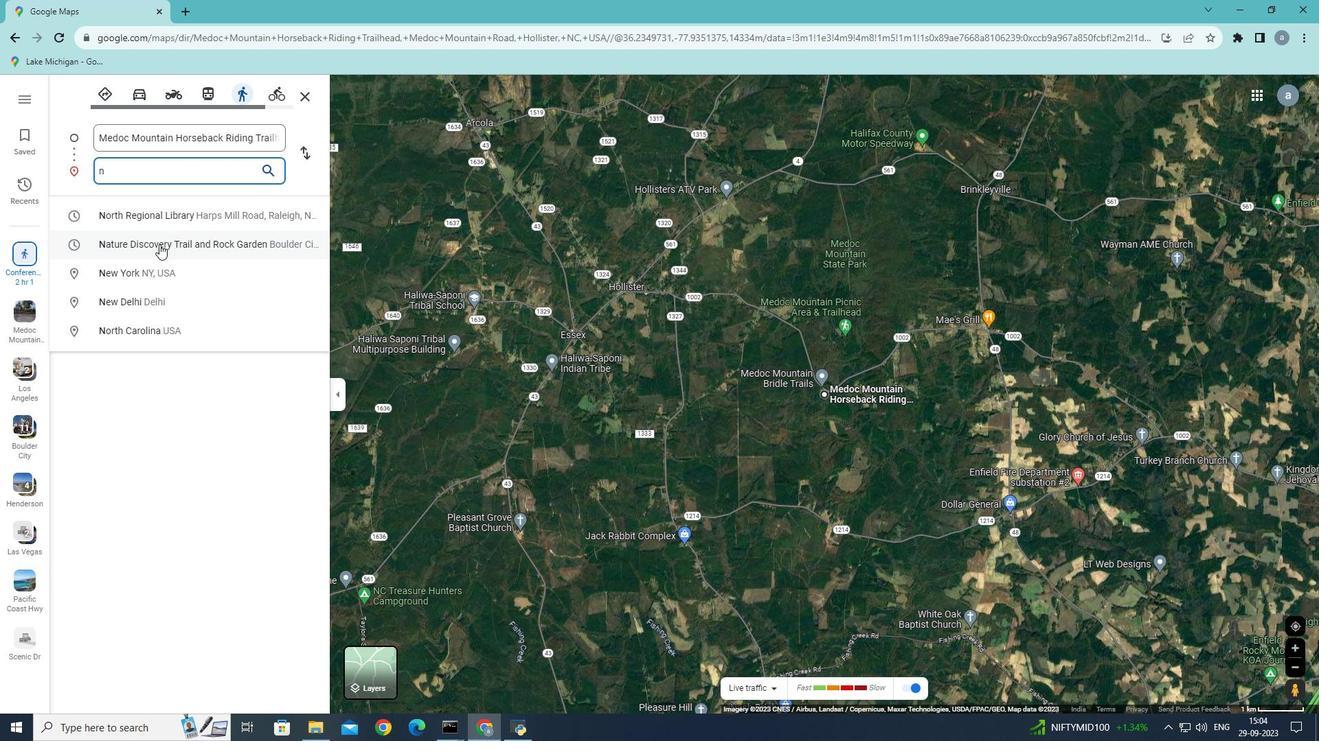 
Action: Mouse moved to (1143, 425)
Screenshot: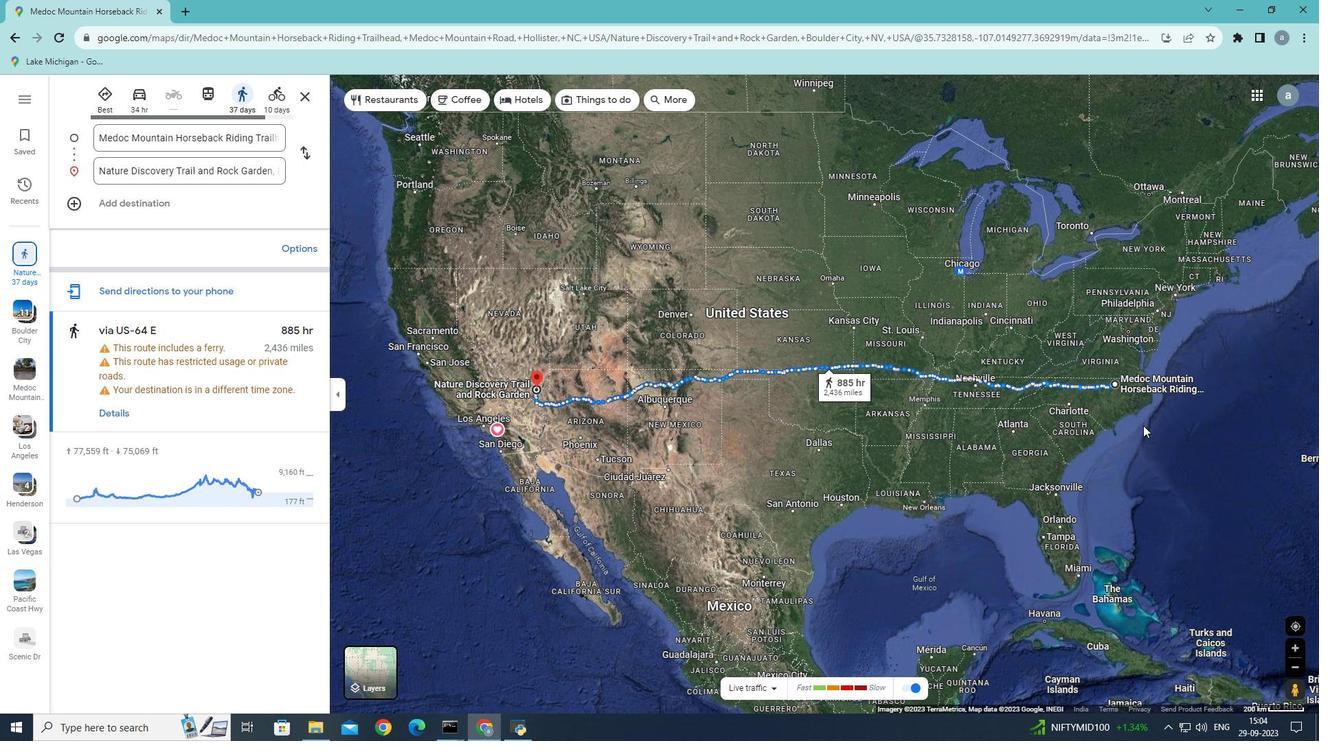 
Action: Mouse scrolled (1143, 425) with delta (0, 0)
Screenshot: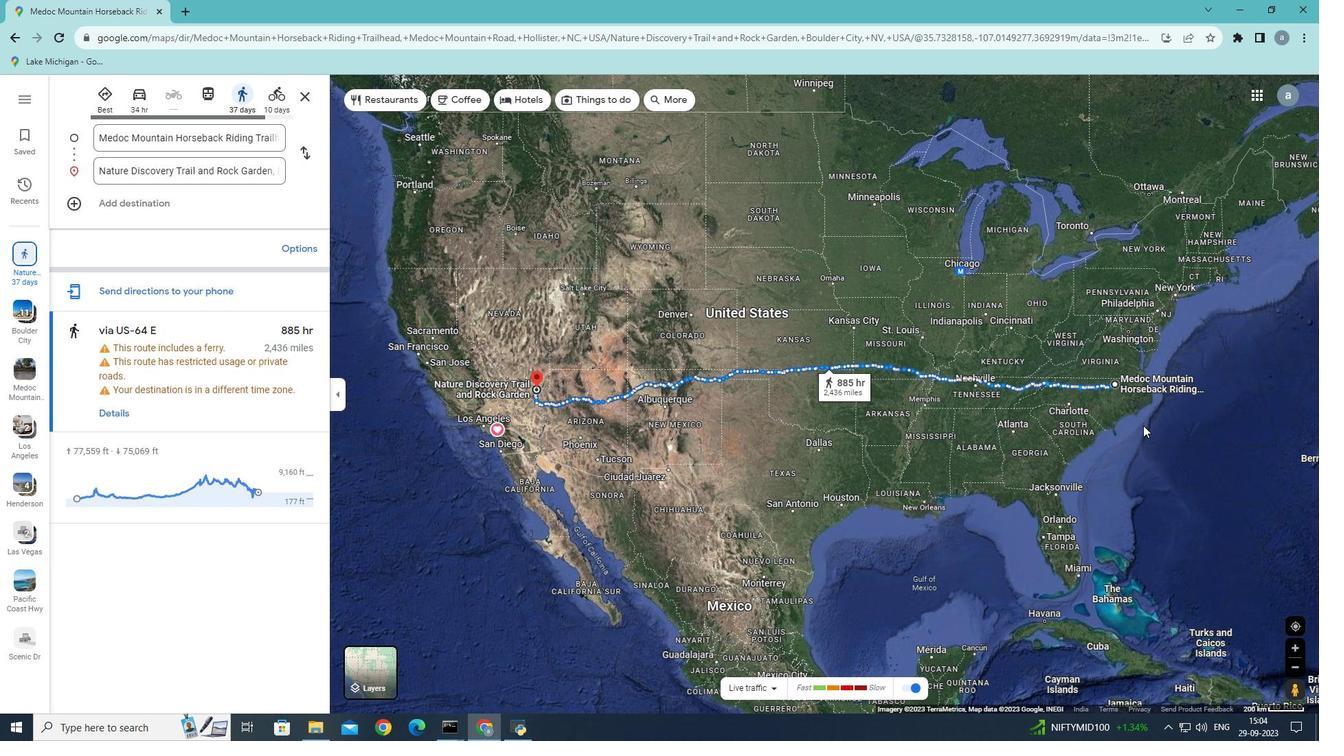 
Action: Mouse scrolled (1143, 425) with delta (0, 0)
Screenshot: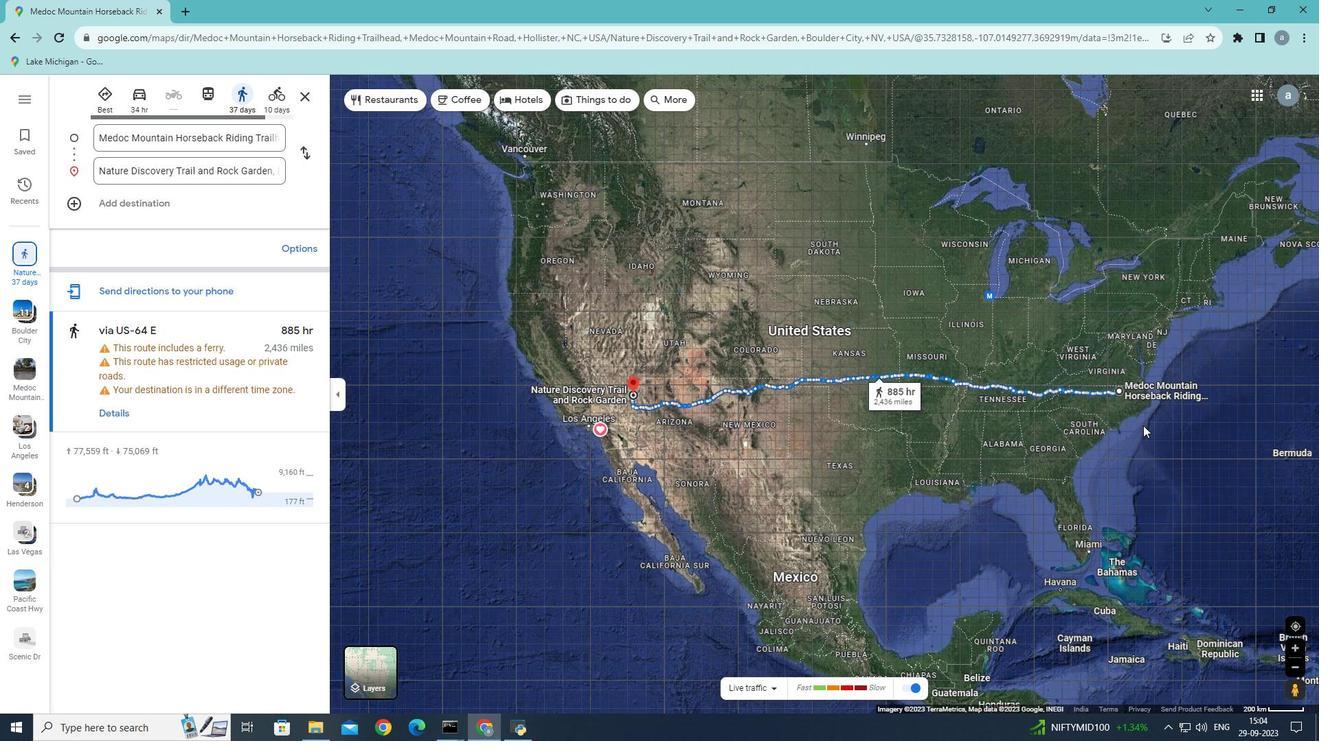 
Action: Mouse scrolled (1143, 426) with delta (0, 0)
Screenshot: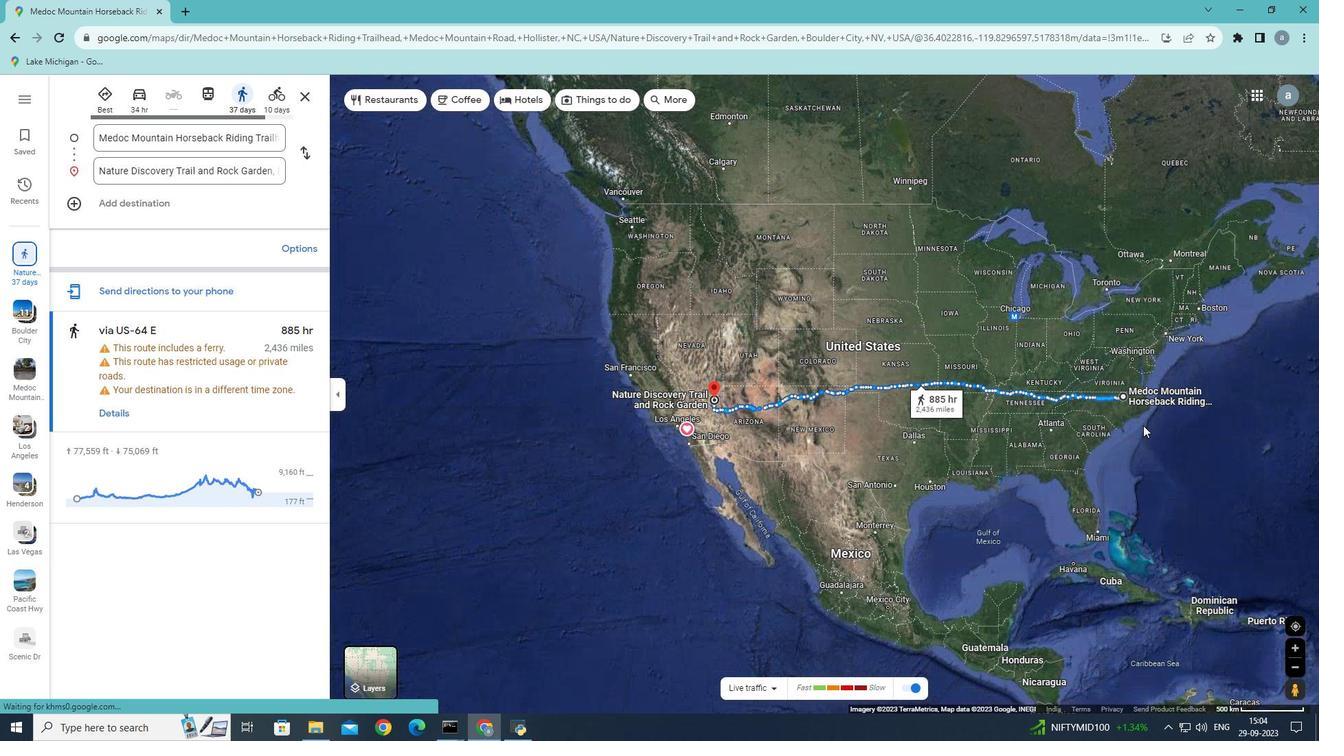 
Action: Mouse moved to (915, 432)
Screenshot: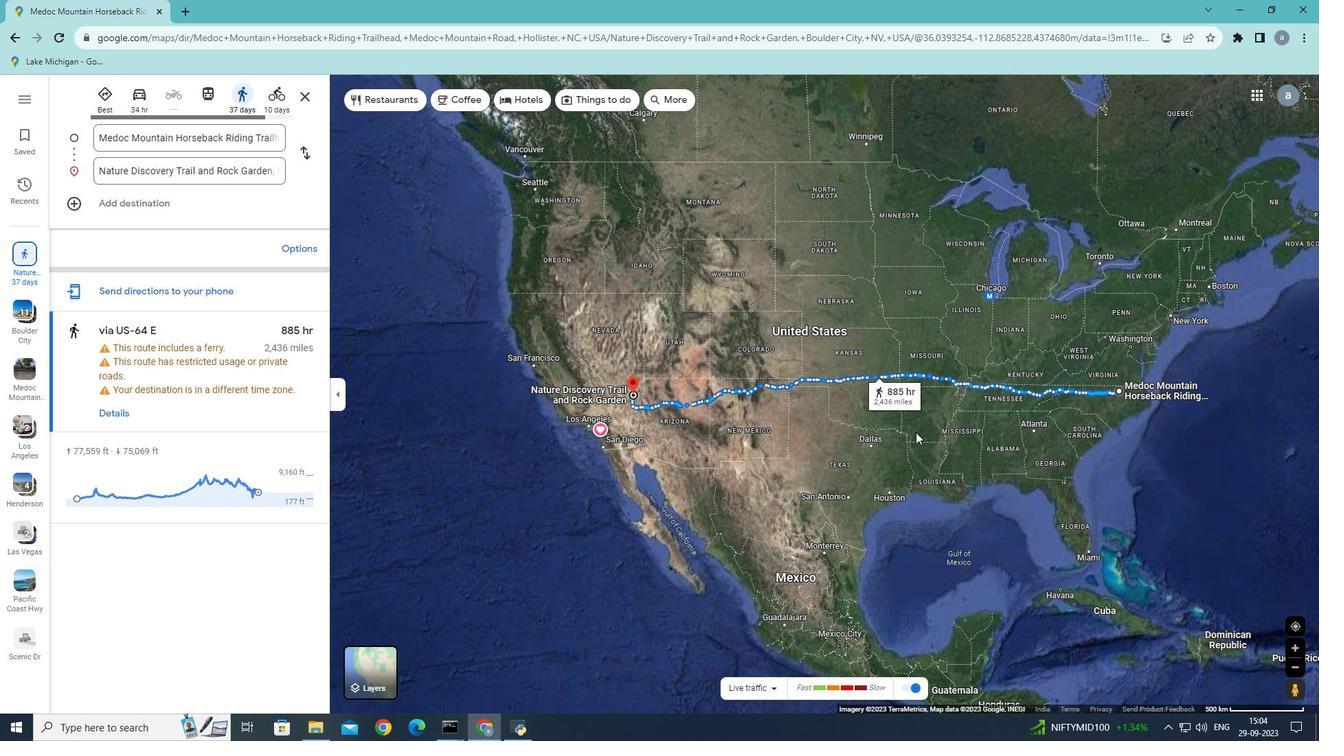 
Action: Mouse scrolled (915, 433) with delta (0, 0)
Screenshot: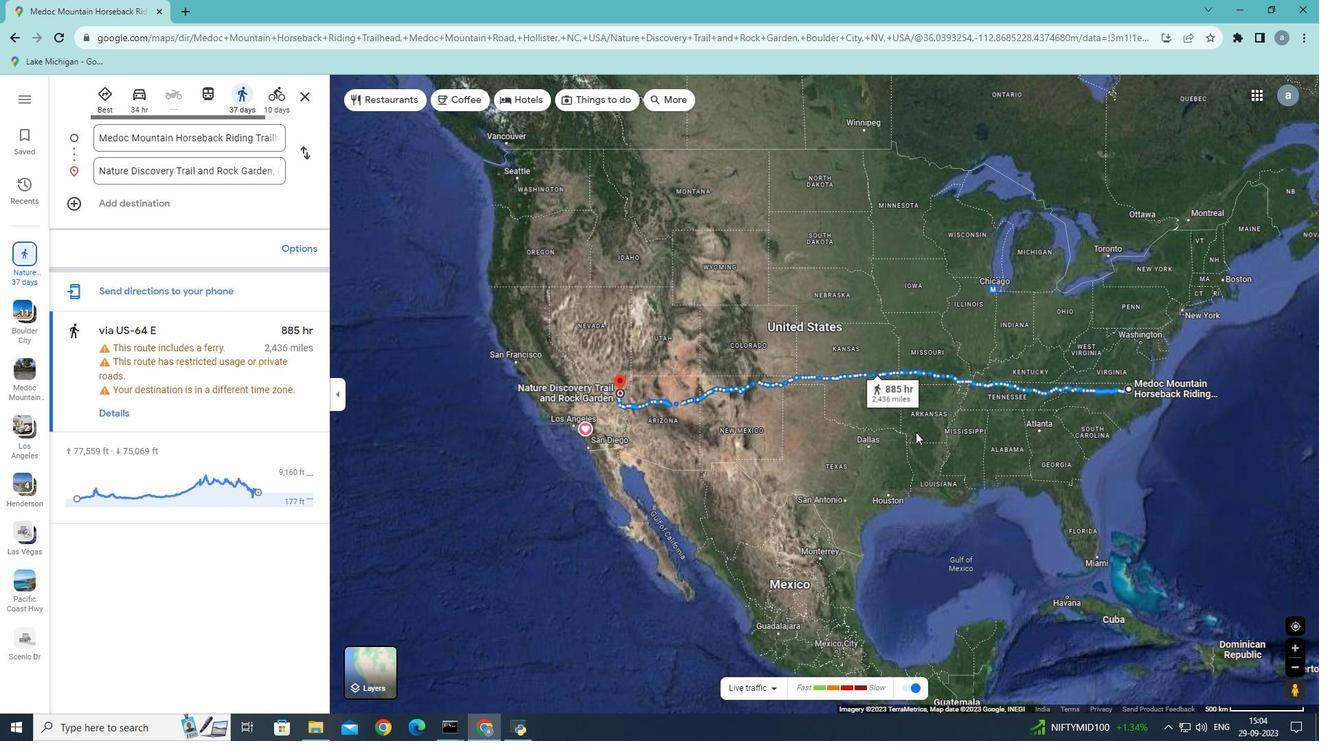 
Action: Mouse scrolled (915, 433) with delta (0, 0)
Screenshot: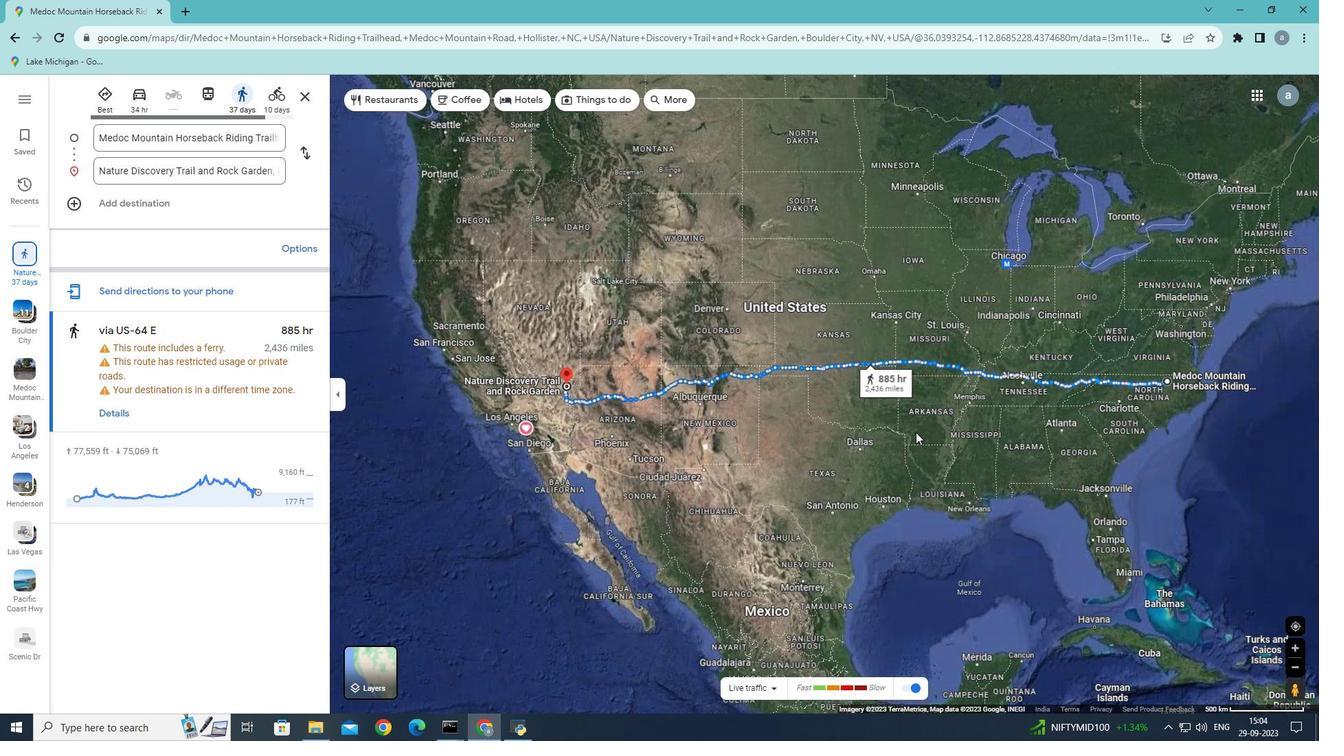
Action: Mouse moved to (912, 436)
Screenshot: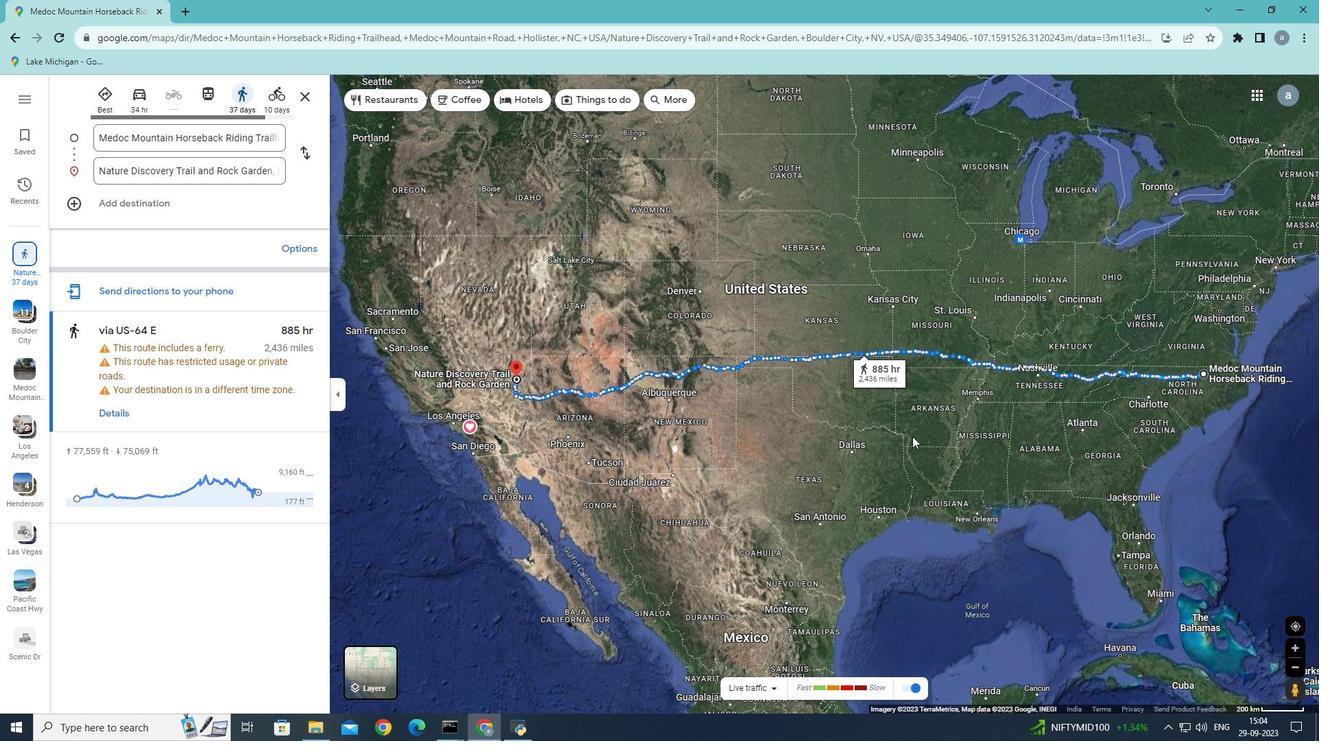 
Action: Mouse scrolled (912, 437) with delta (0, 0)
Screenshot: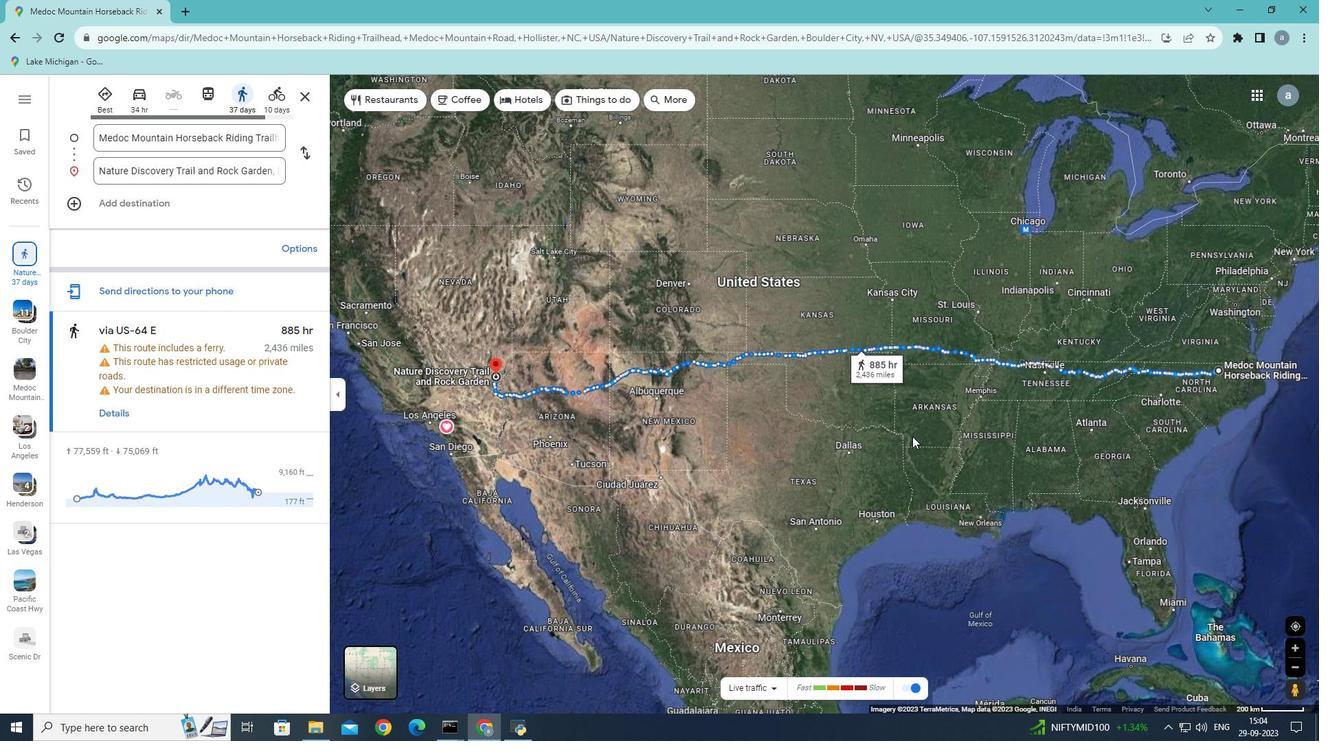 
Action: Mouse scrolled (912, 436) with delta (0, 0)
Screenshot: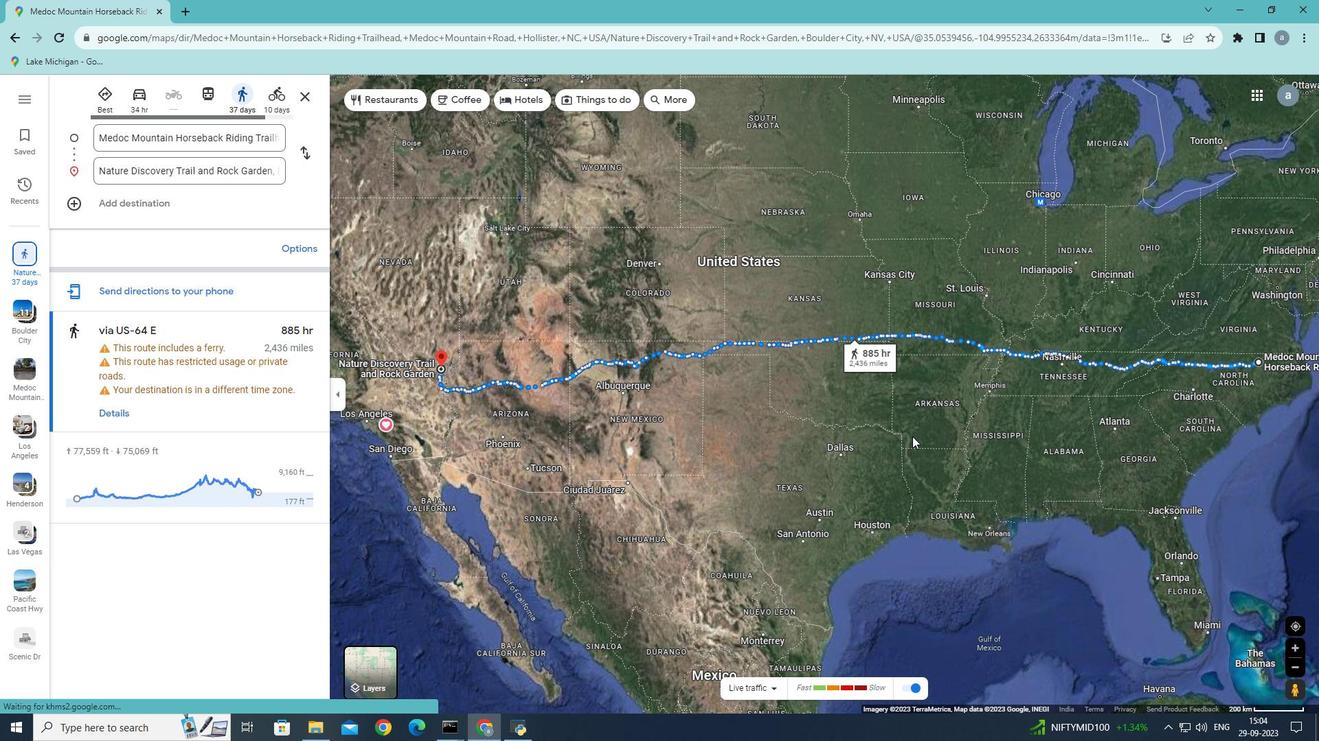 
Action: Mouse scrolled (912, 436) with delta (0, 0)
Screenshot: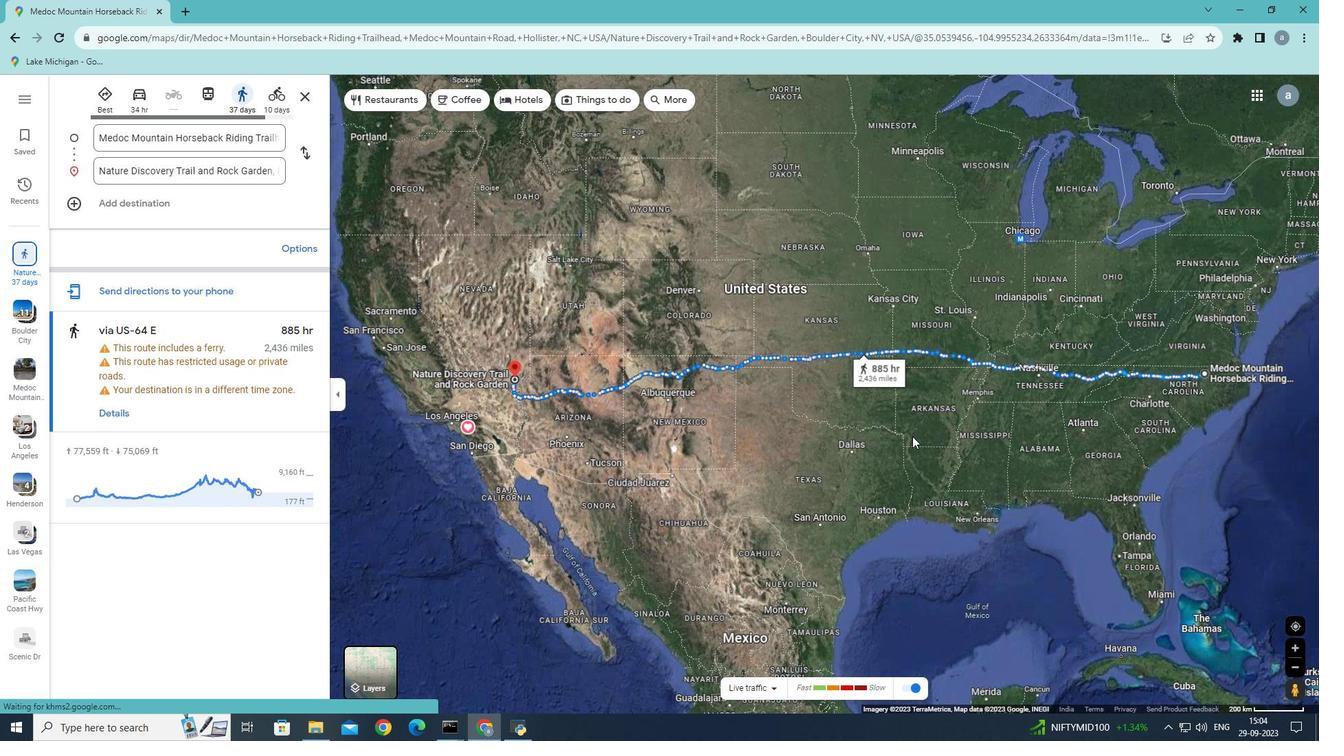 
Action: Mouse scrolled (912, 436) with delta (0, 0)
Screenshot: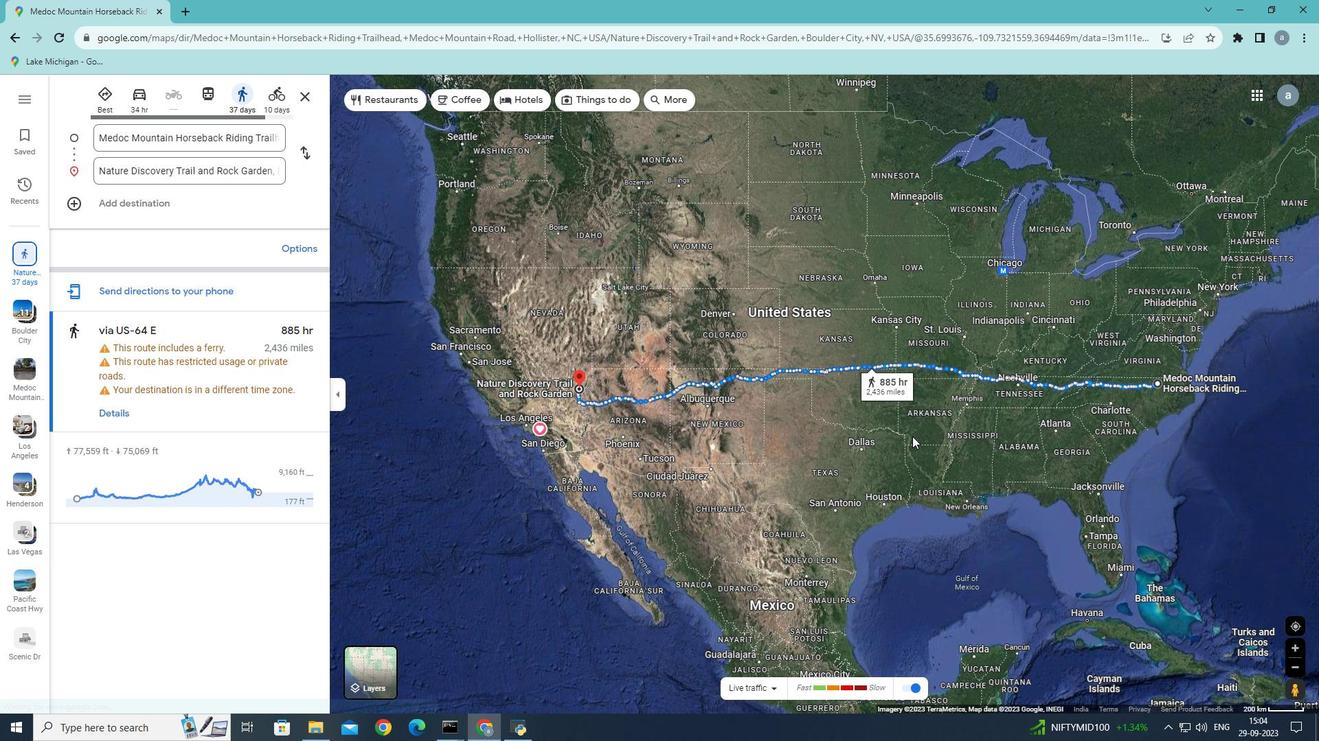 
Action: Mouse scrolled (912, 436) with delta (0, 0)
Screenshot: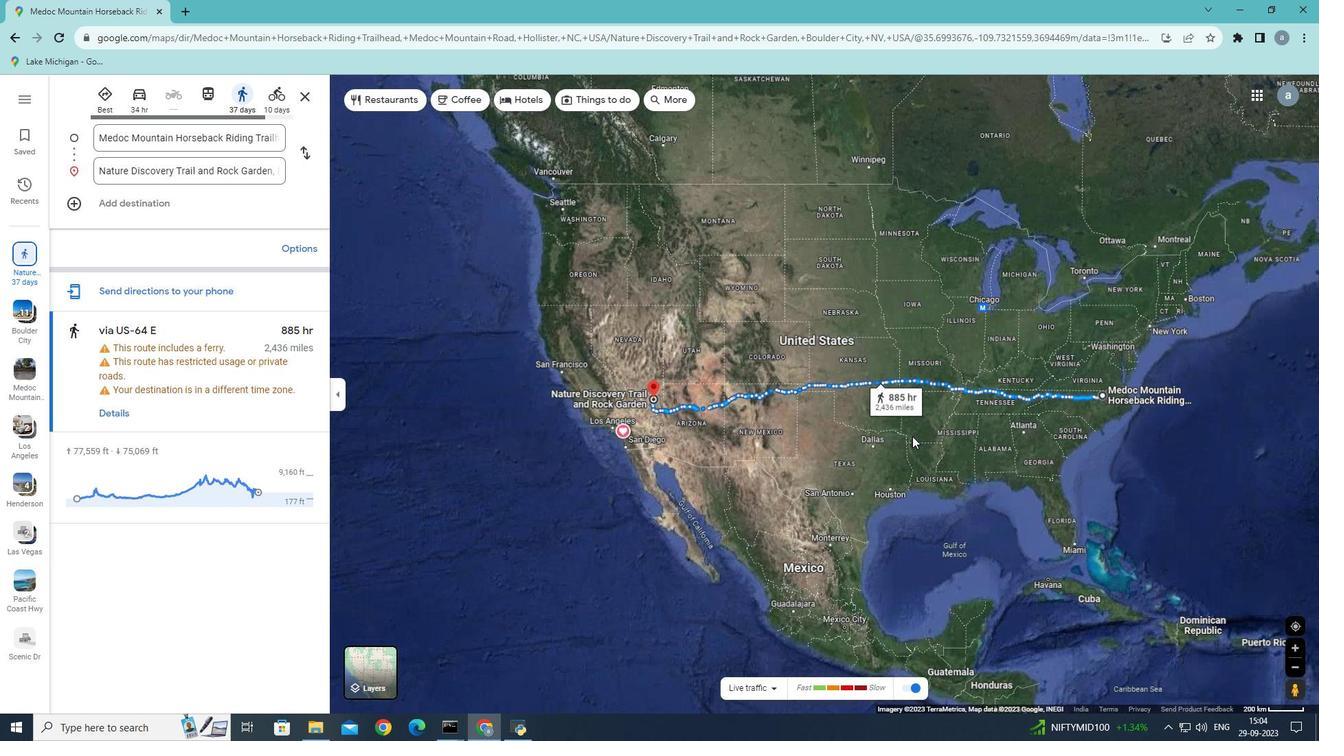 
Action: Mouse moved to (748, 499)
Screenshot: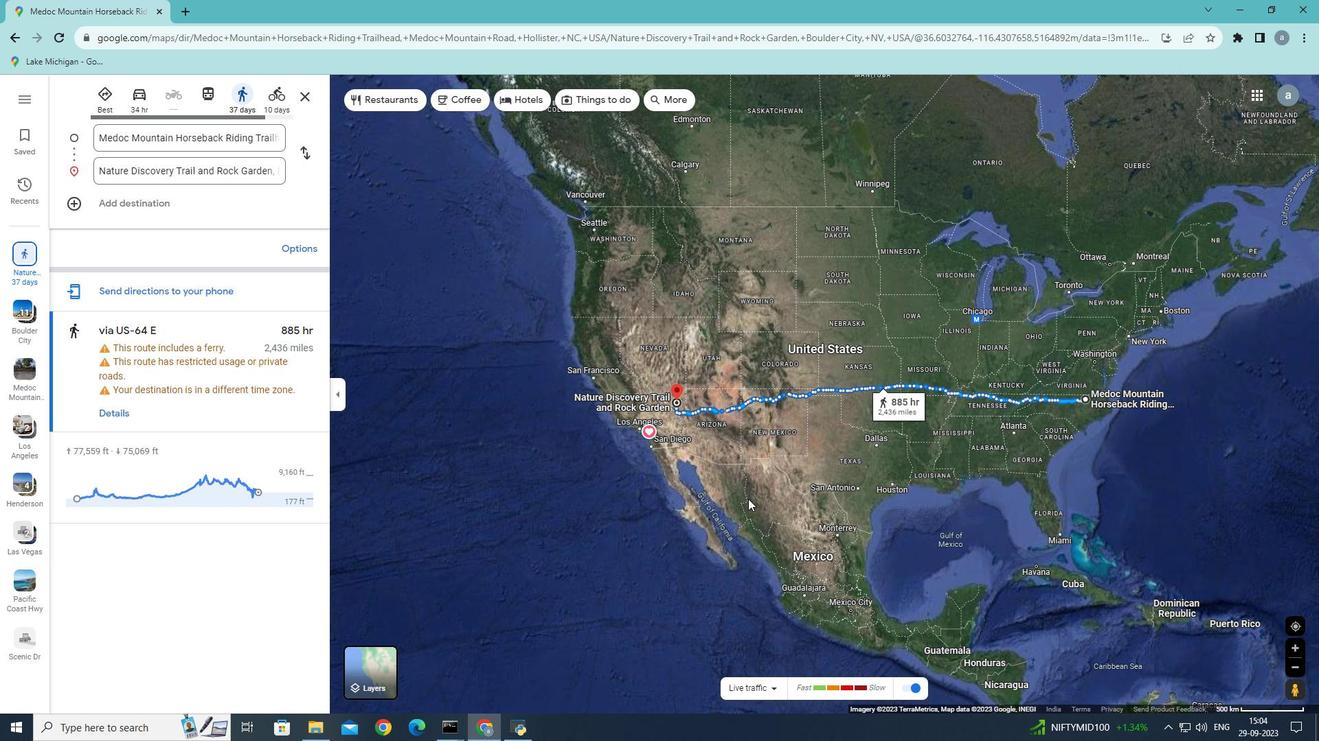 
Action: Mouse scrolled (748, 498) with delta (0, 0)
Screenshot: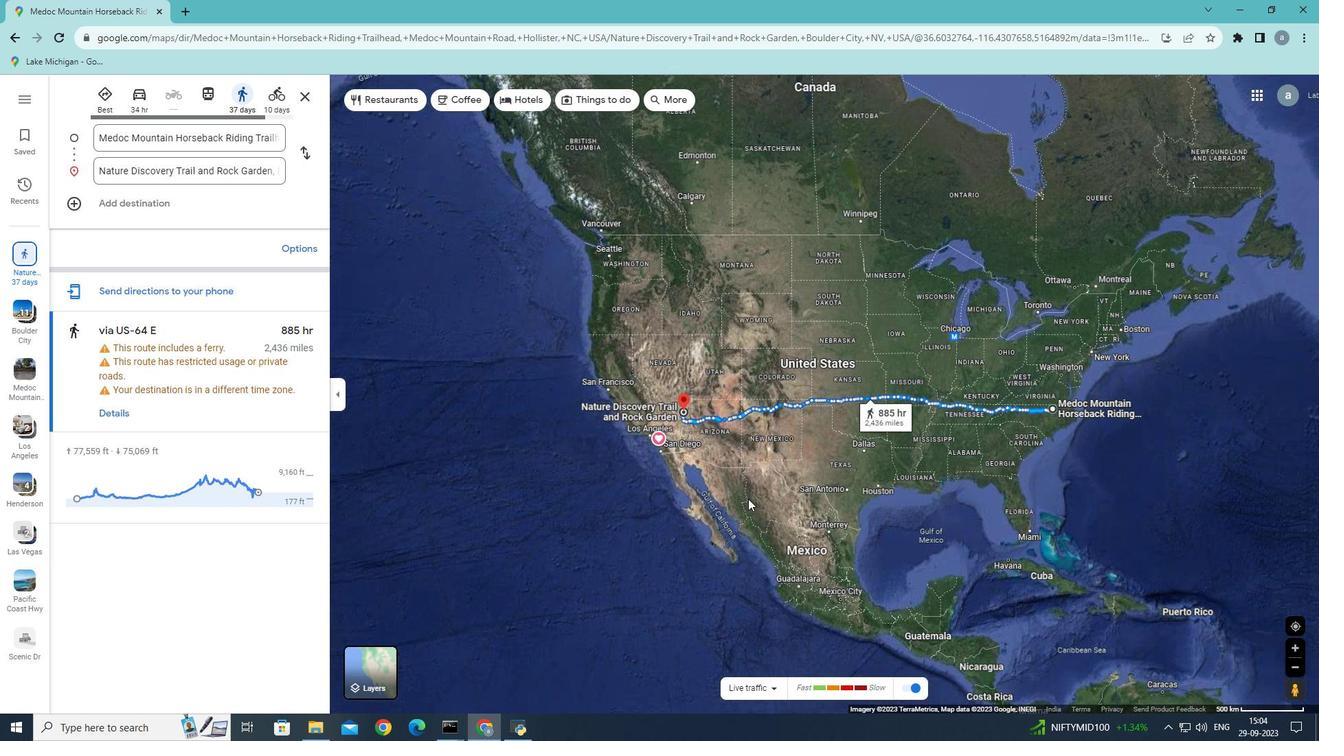 
Action: Mouse scrolled (748, 498) with delta (0, 0)
Screenshot: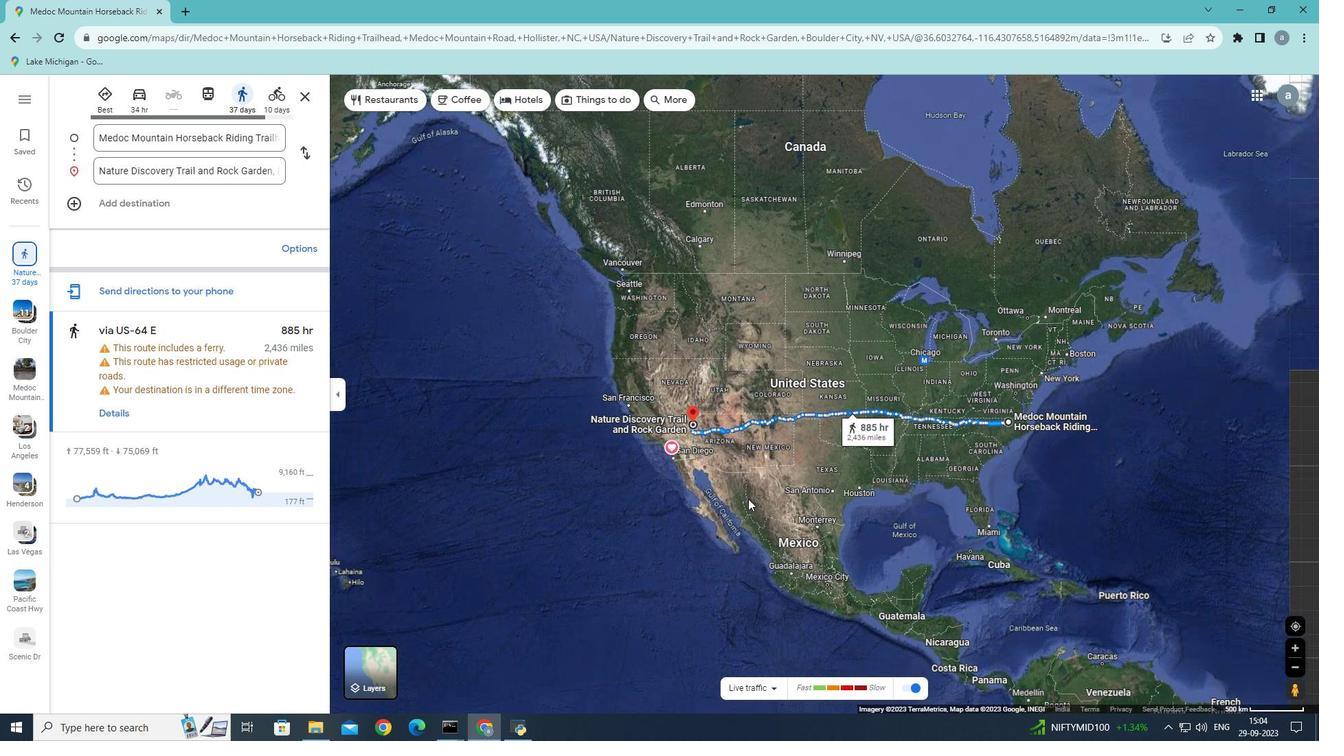 
Action: Mouse scrolled (748, 498) with delta (0, 0)
Screenshot: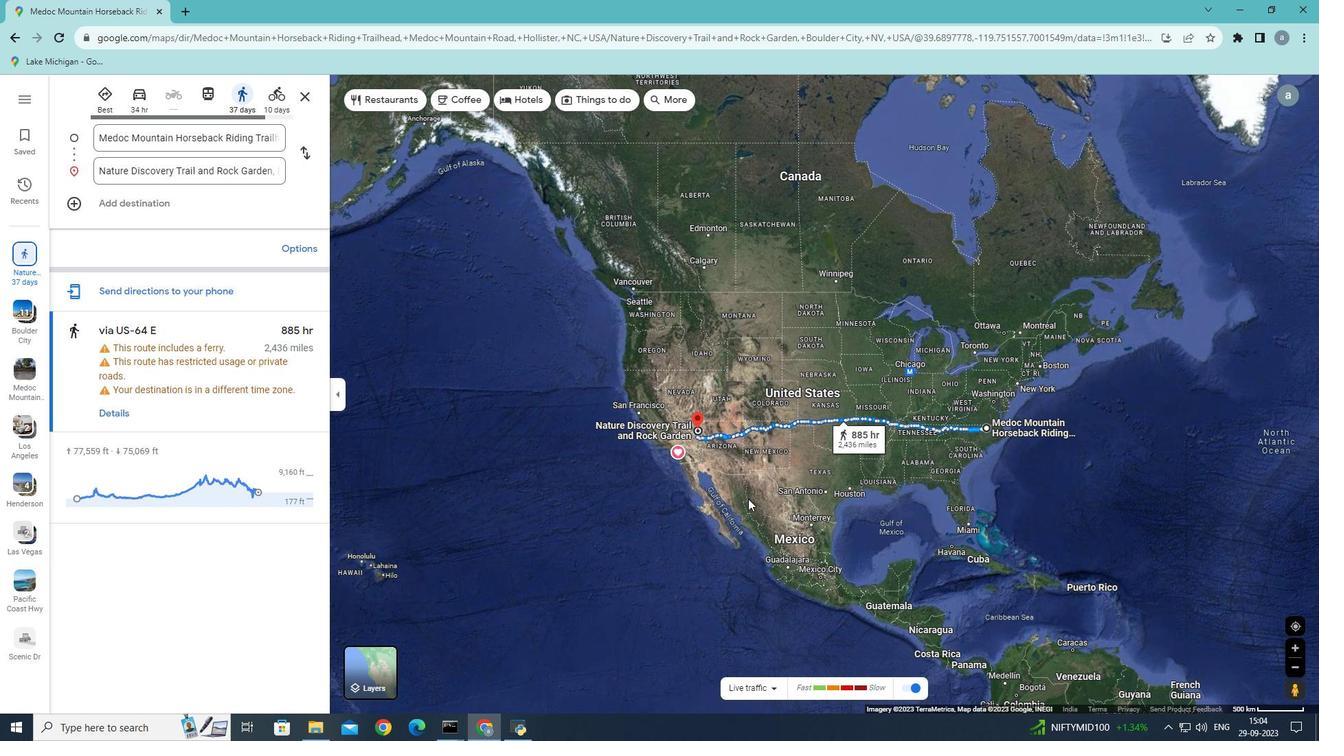 
Action: Mouse scrolled (748, 500) with delta (0, 0)
Screenshot: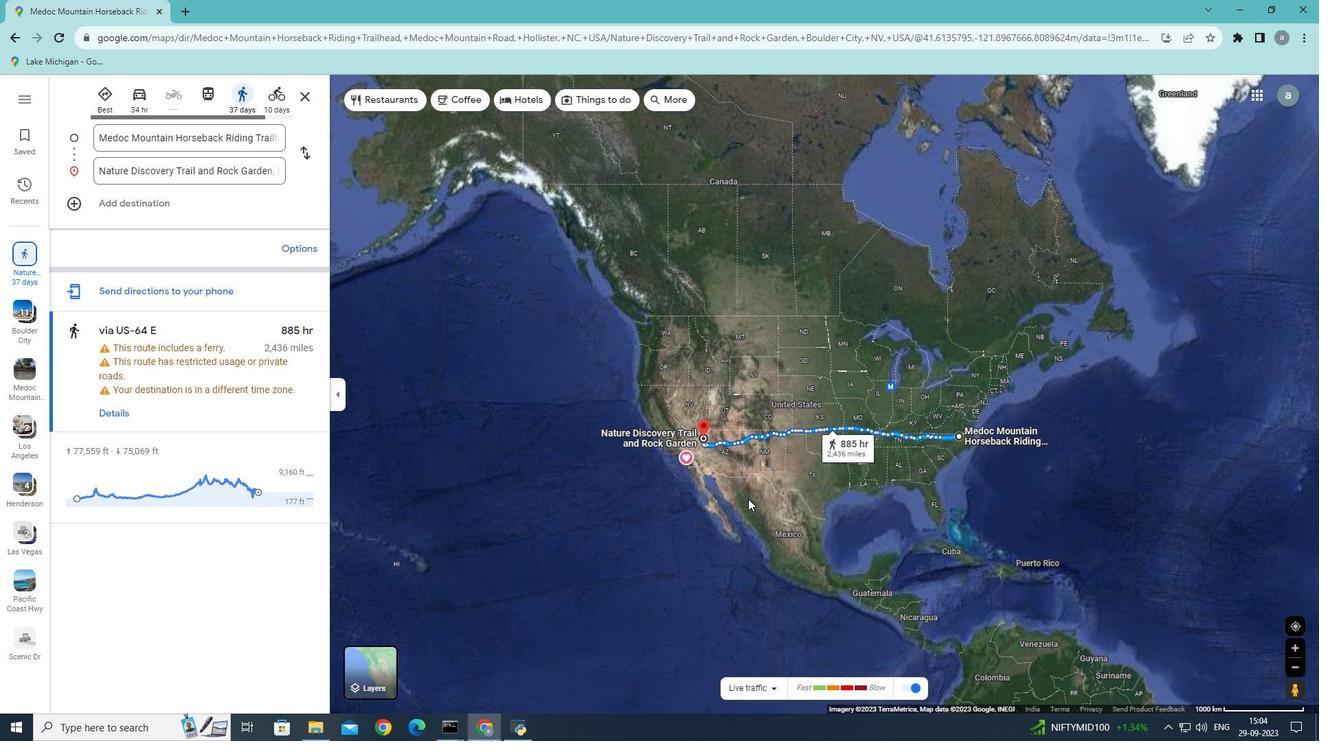 
Action: Mouse scrolled (748, 500) with delta (0, 0)
Screenshot: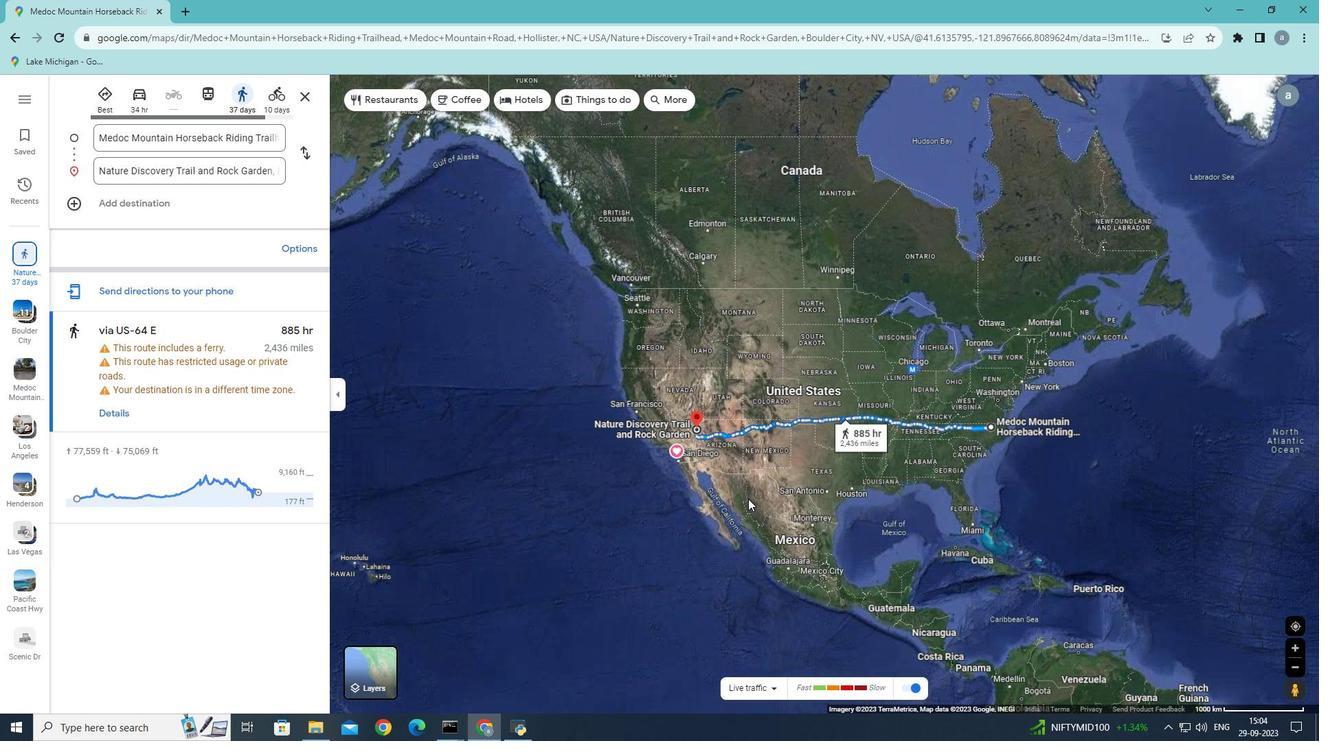 
Action: Mouse scrolled (748, 500) with delta (0, 0)
Screenshot: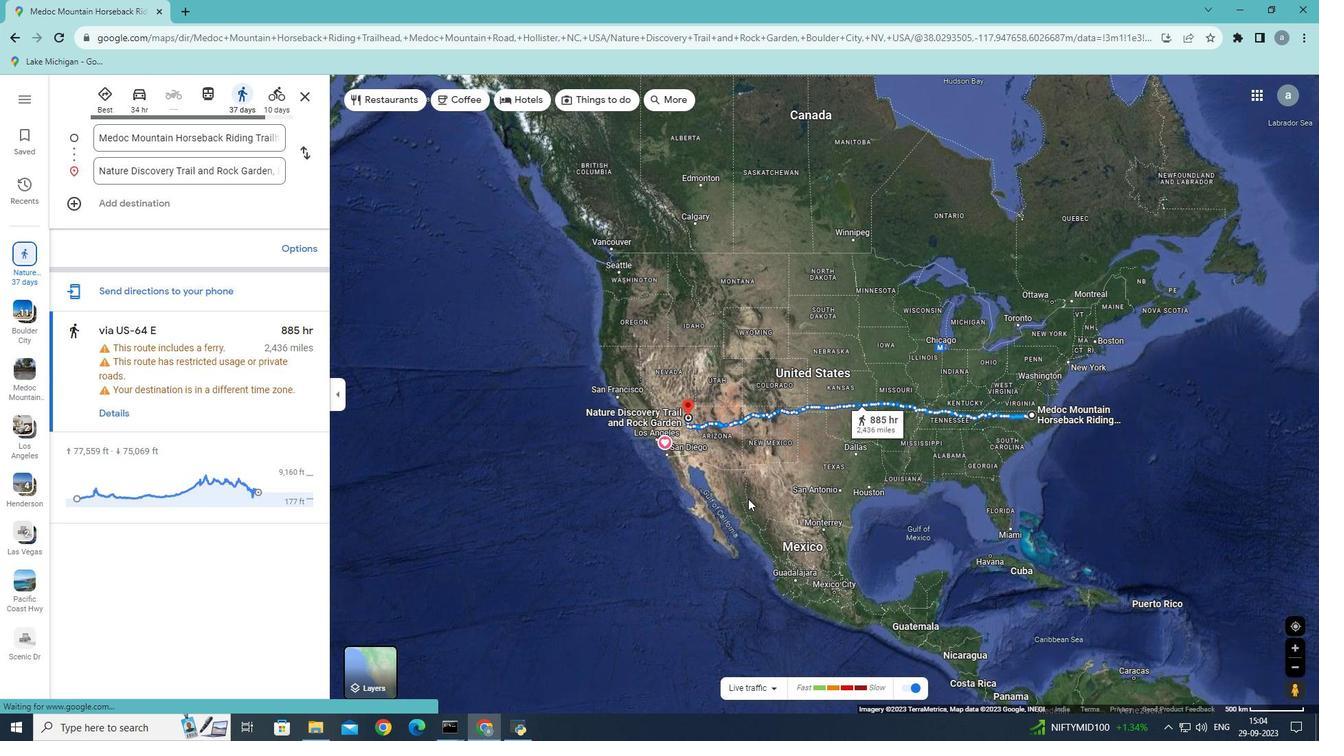 
Action: Mouse scrolled (748, 500) with delta (0, 0)
Screenshot: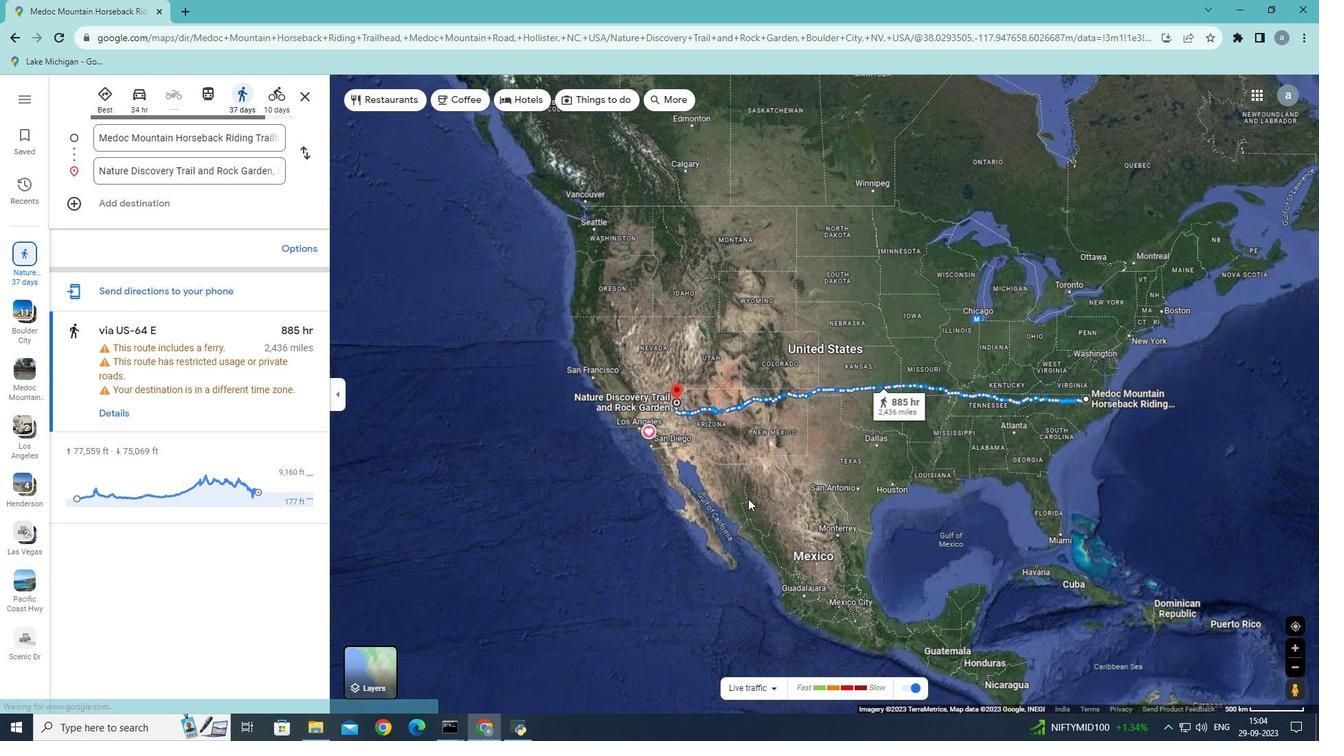 
Action: Mouse scrolled (748, 500) with delta (0, 0)
Screenshot: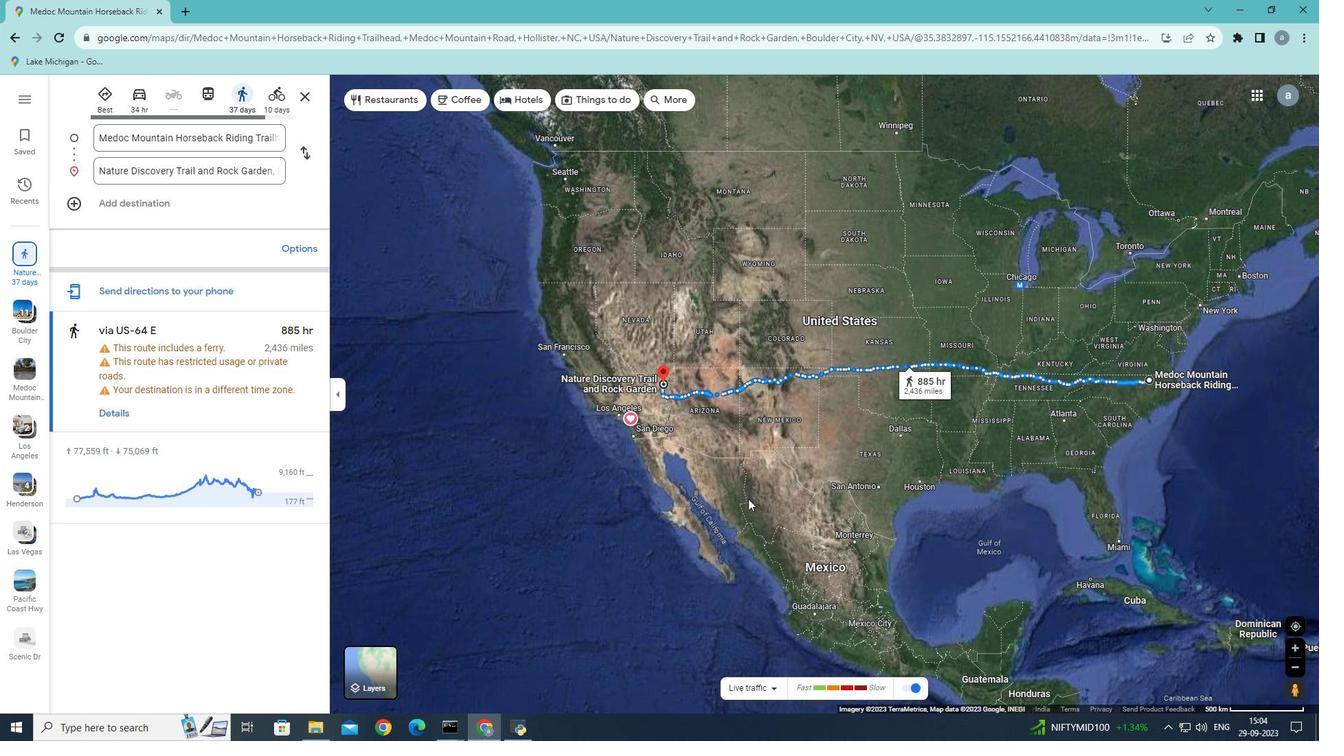 
Action: Mouse scrolled (748, 500) with delta (0, 0)
Screenshot: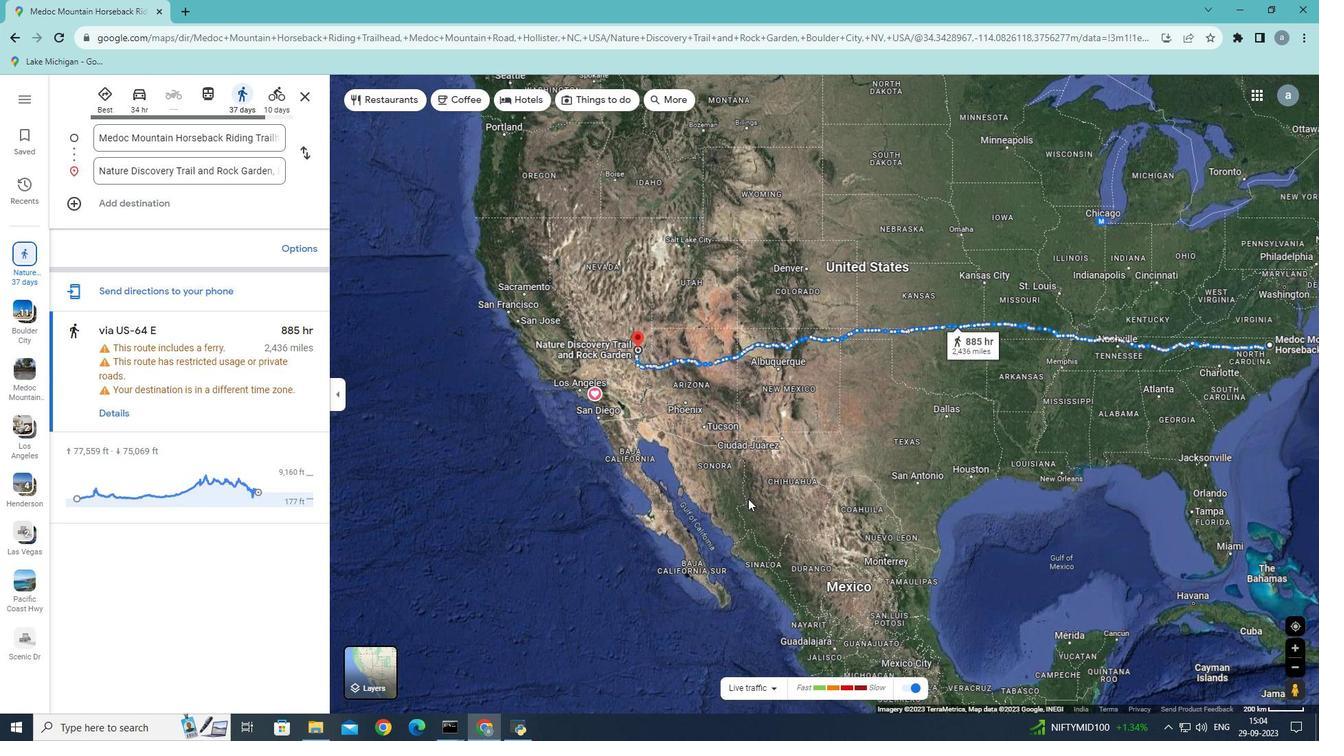 
Action: Mouse scrolled (748, 498) with delta (0, 0)
Screenshot: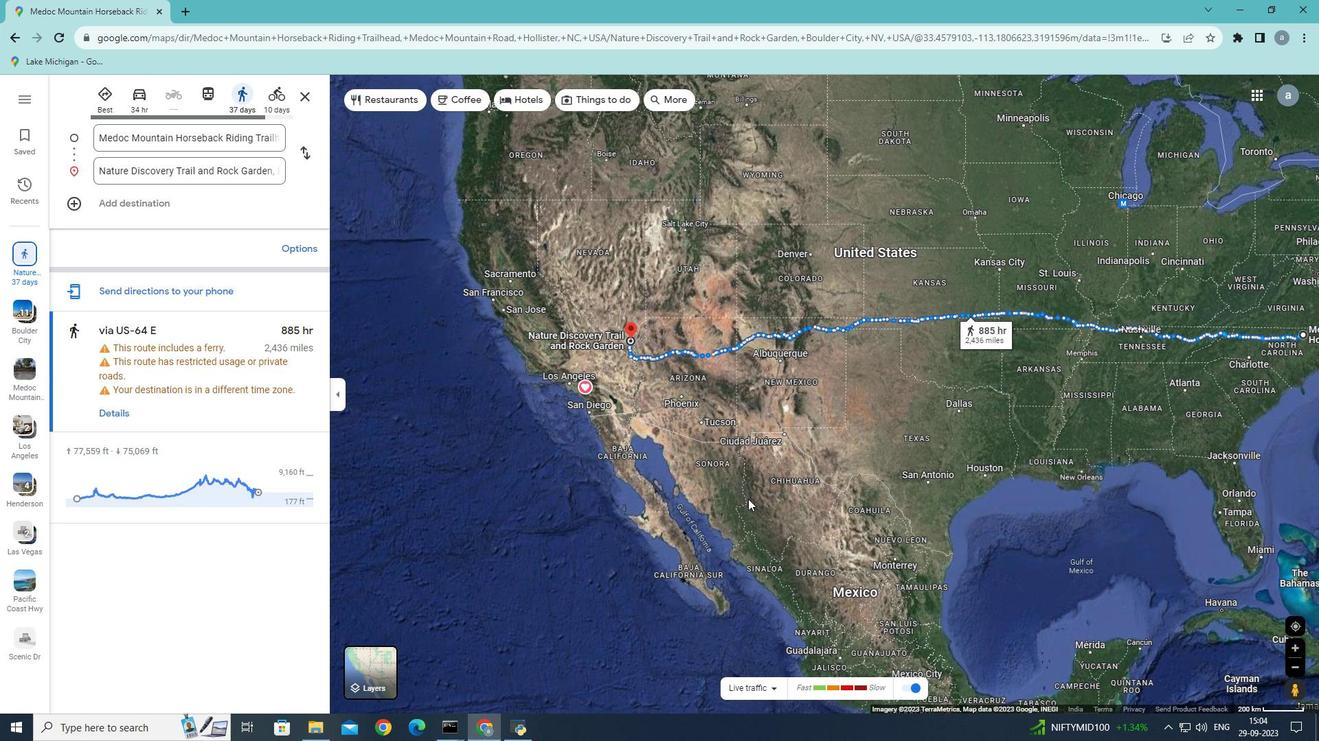 
Action: Mouse scrolled (748, 498) with delta (0, 0)
Screenshot: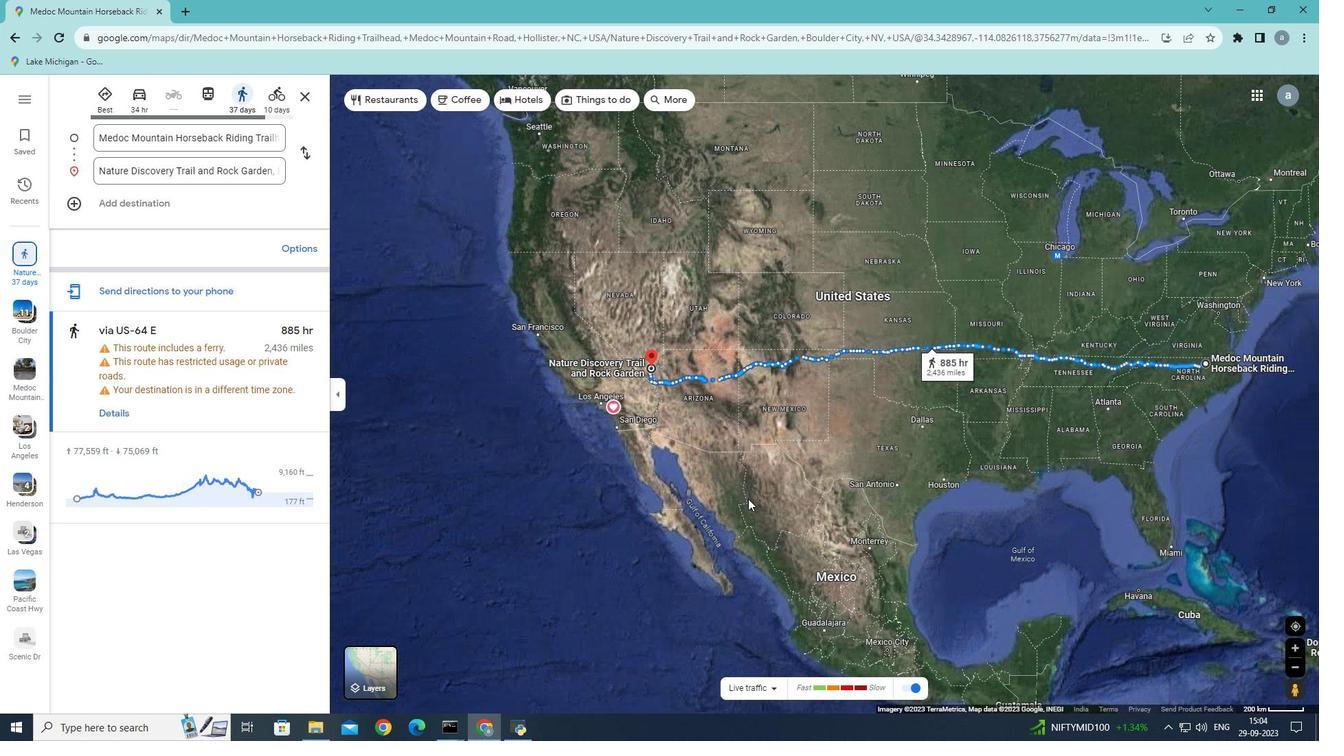 
Action: Mouse scrolled (748, 498) with delta (0, 0)
Screenshot: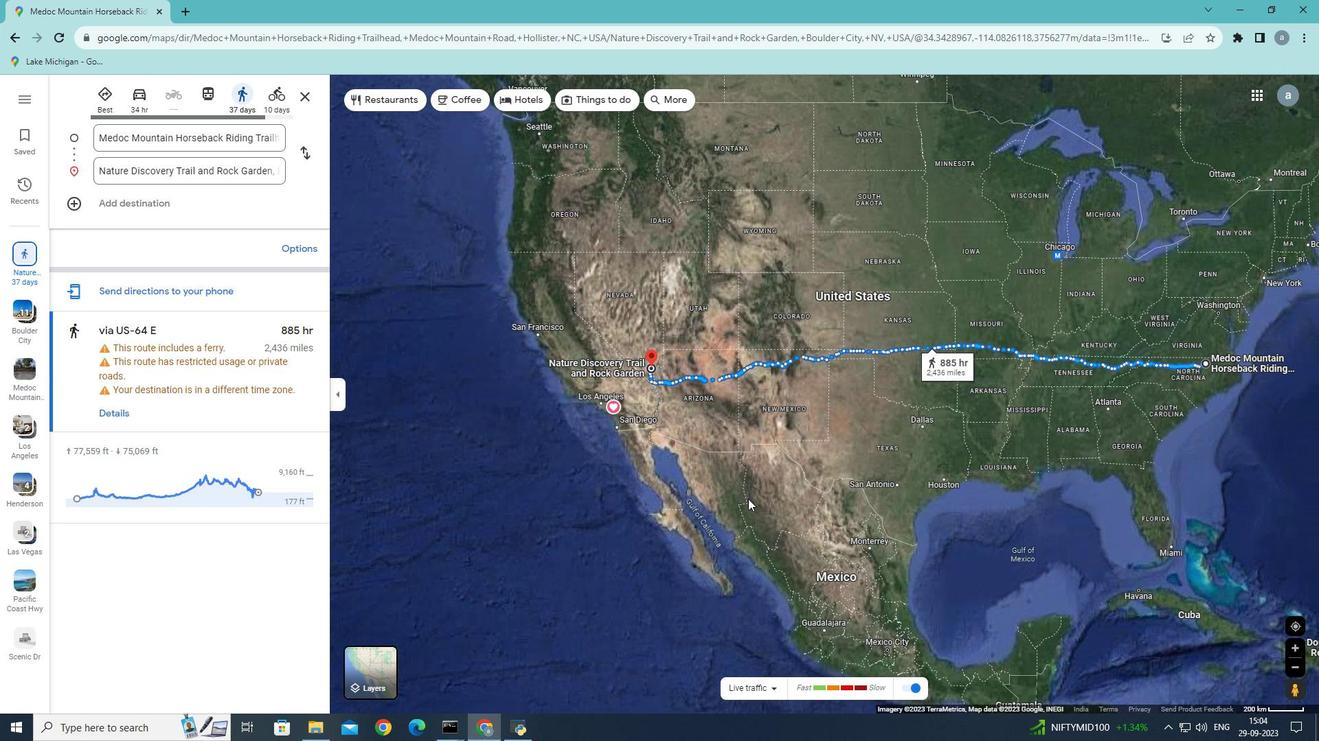 
Action: Mouse scrolled (748, 498) with delta (0, 0)
Screenshot: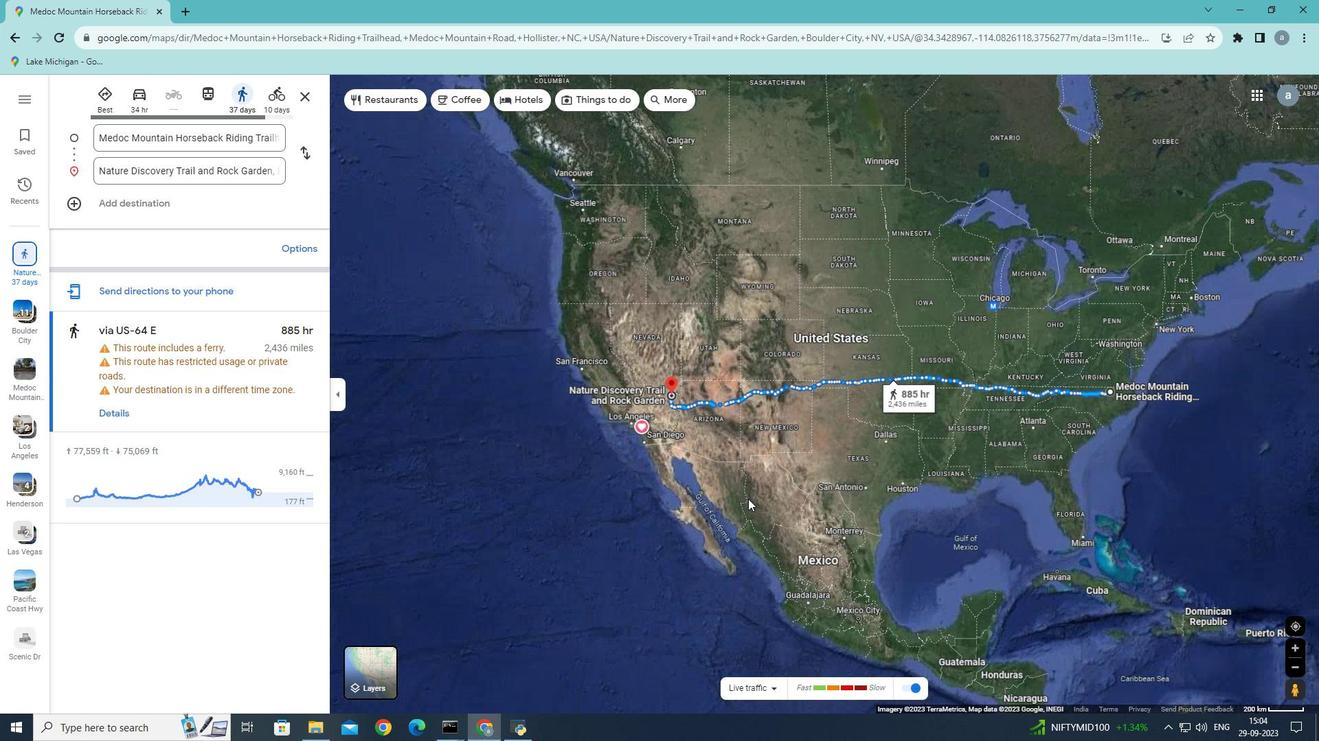 
Action: Mouse moved to (155, 210)
Screenshot: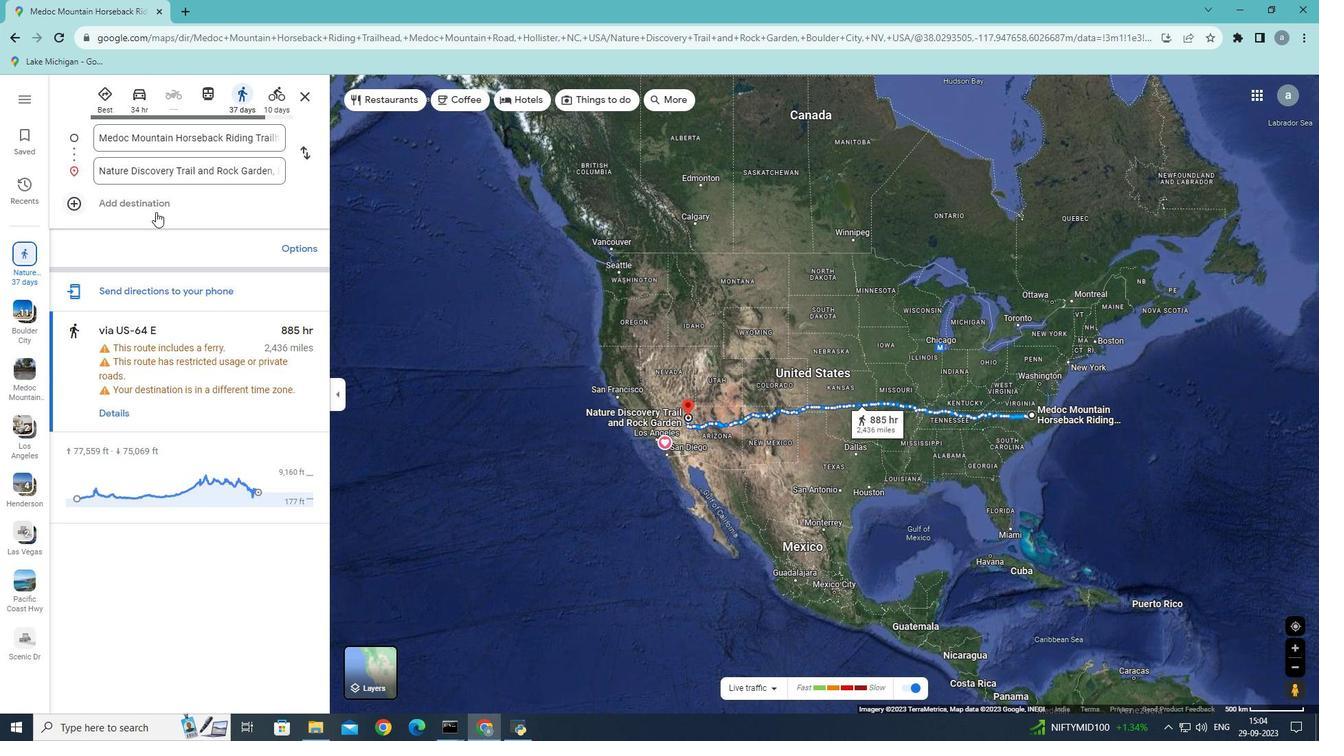 
Action: Mouse scrolled (155, 210) with delta (0, 0)
Screenshot: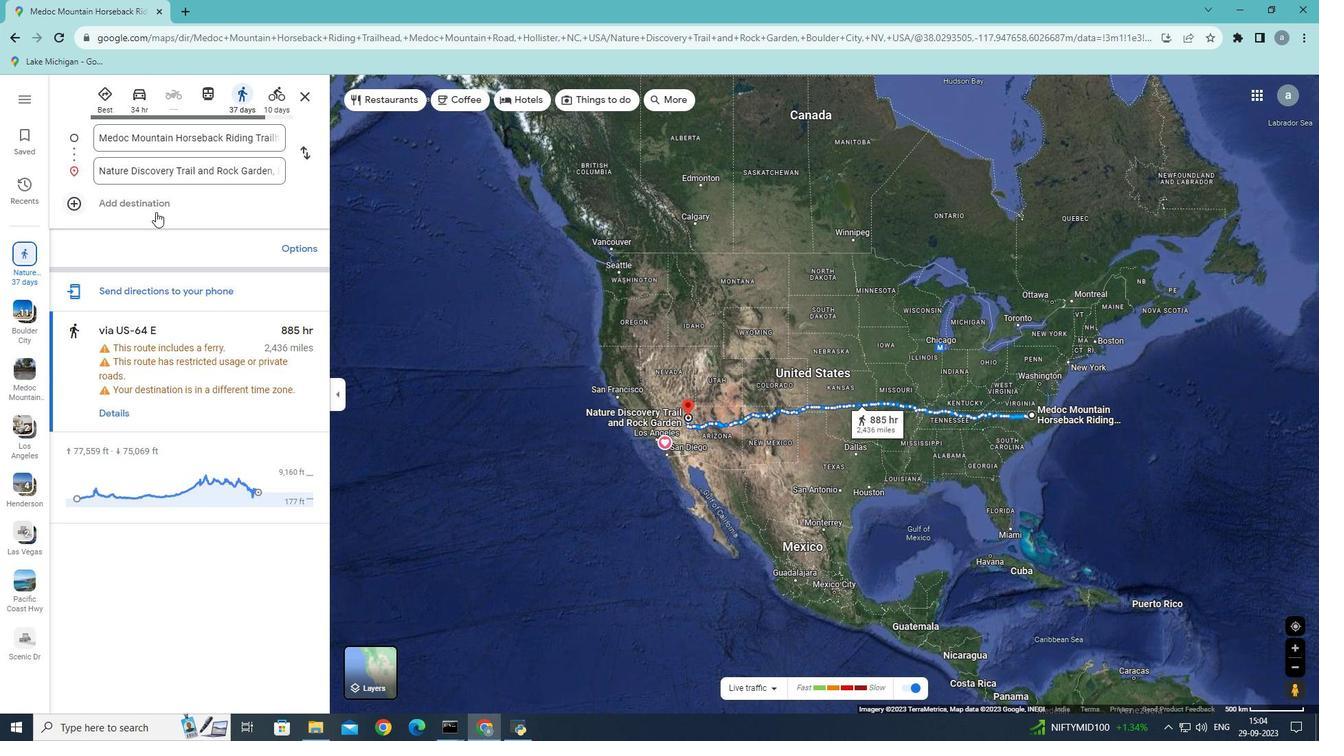 
Action: Mouse moved to (155, 212)
Screenshot: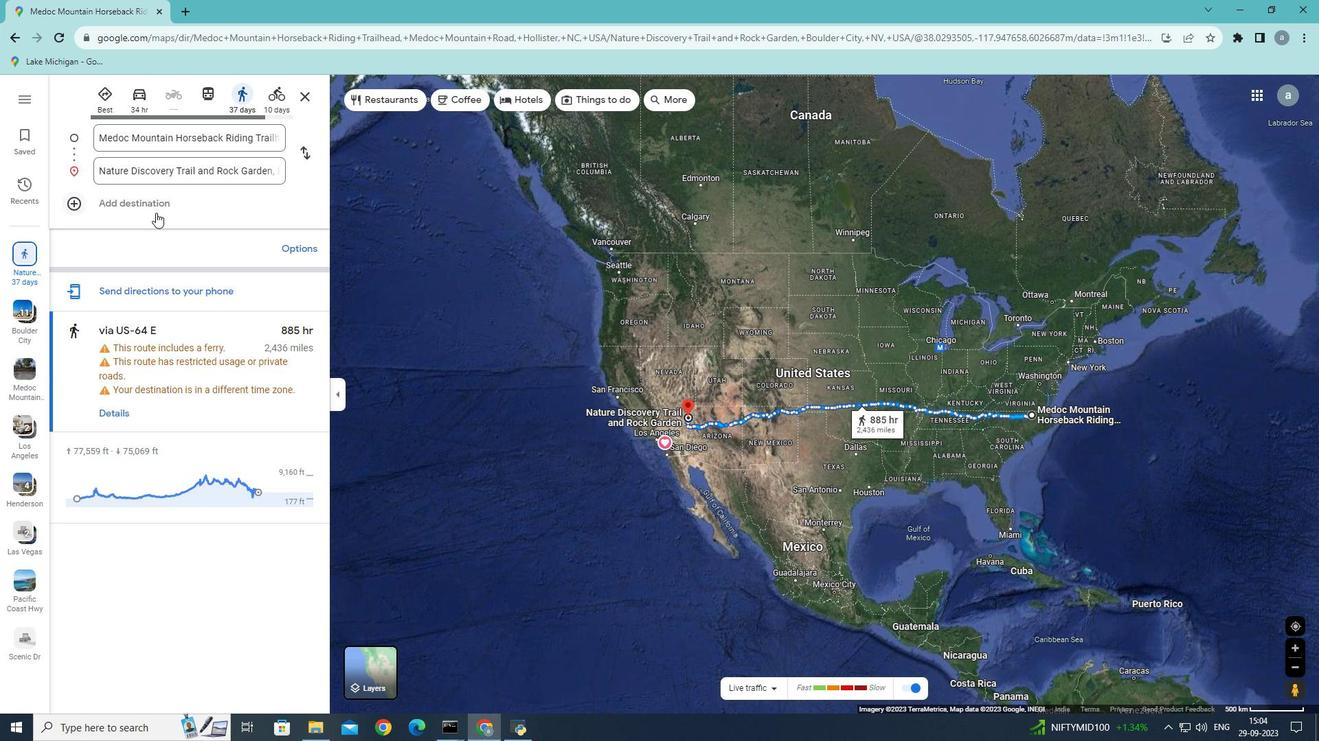 
Action: Mouse scrolled (155, 211) with delta (0, 0)
Screenshot: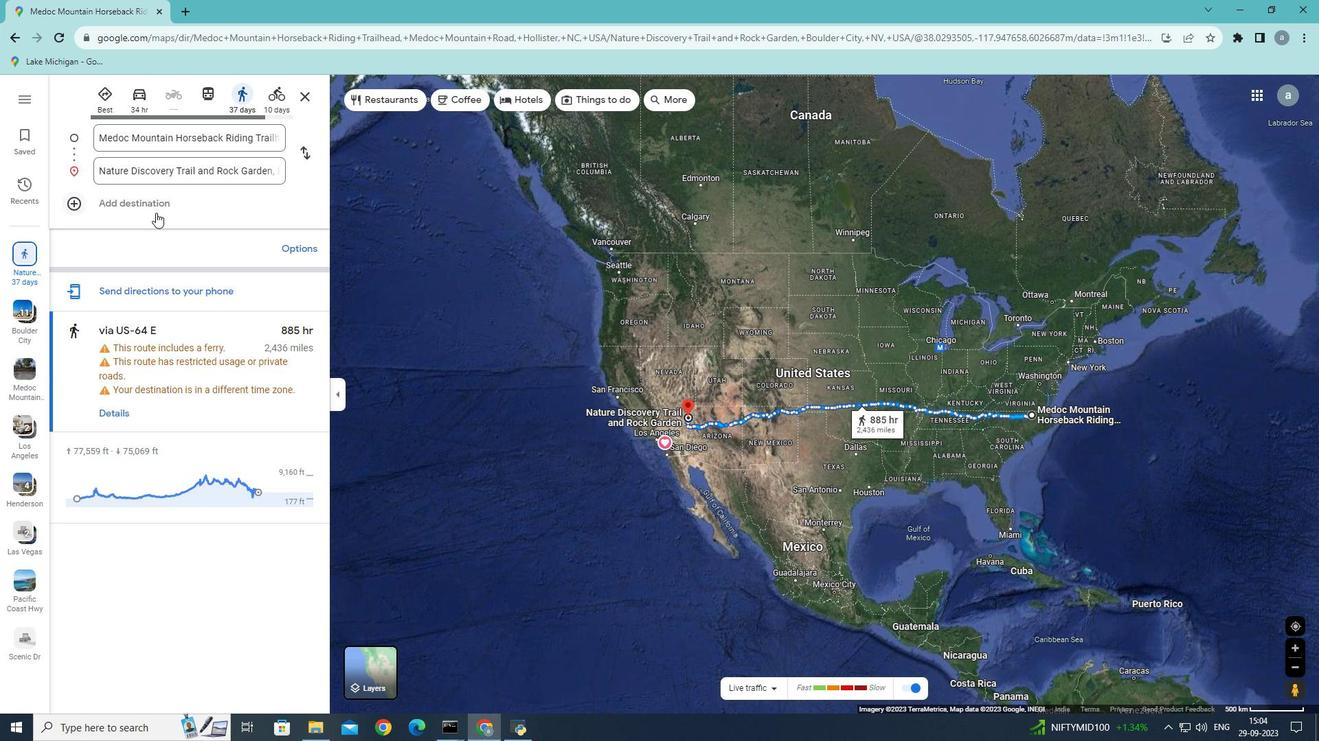 
Action: Mouse moved to (170, 248)
Screenshot: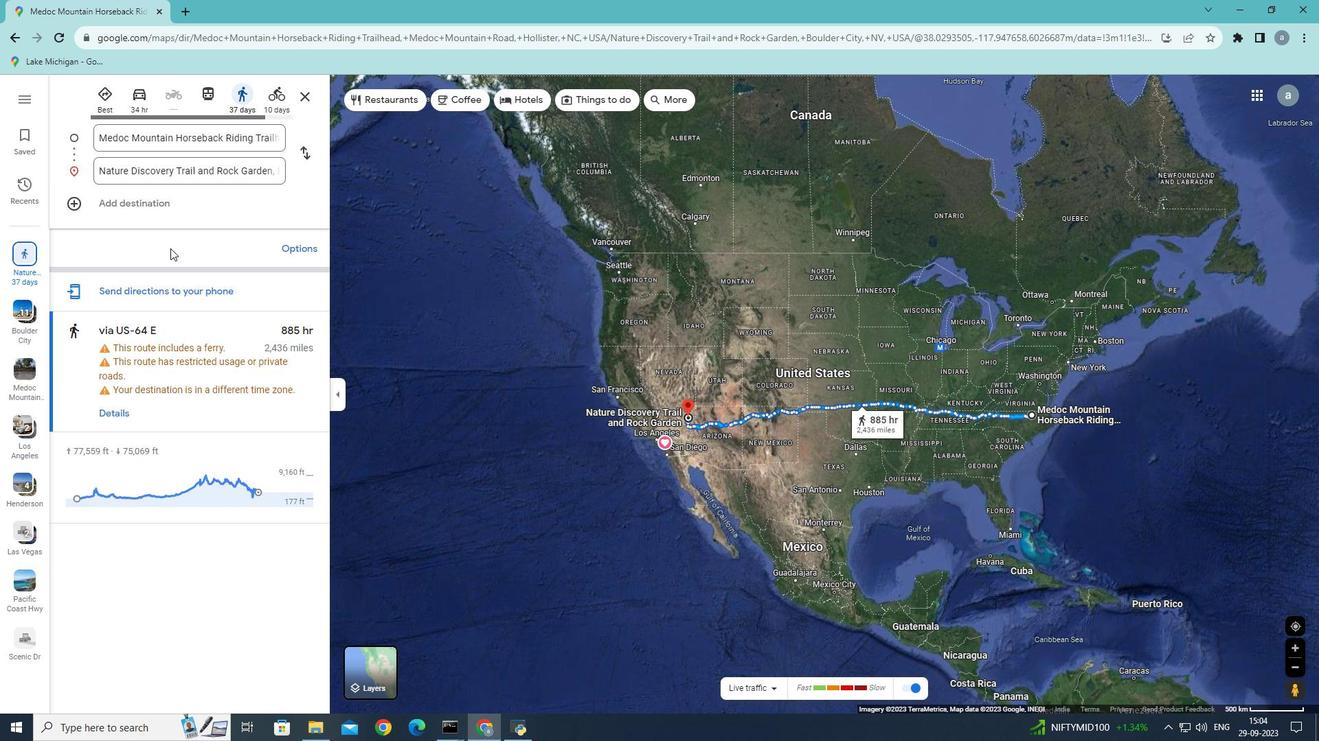 
Action: Mouse scrolled (170, 248) with delta (0, 0)
Screenshot: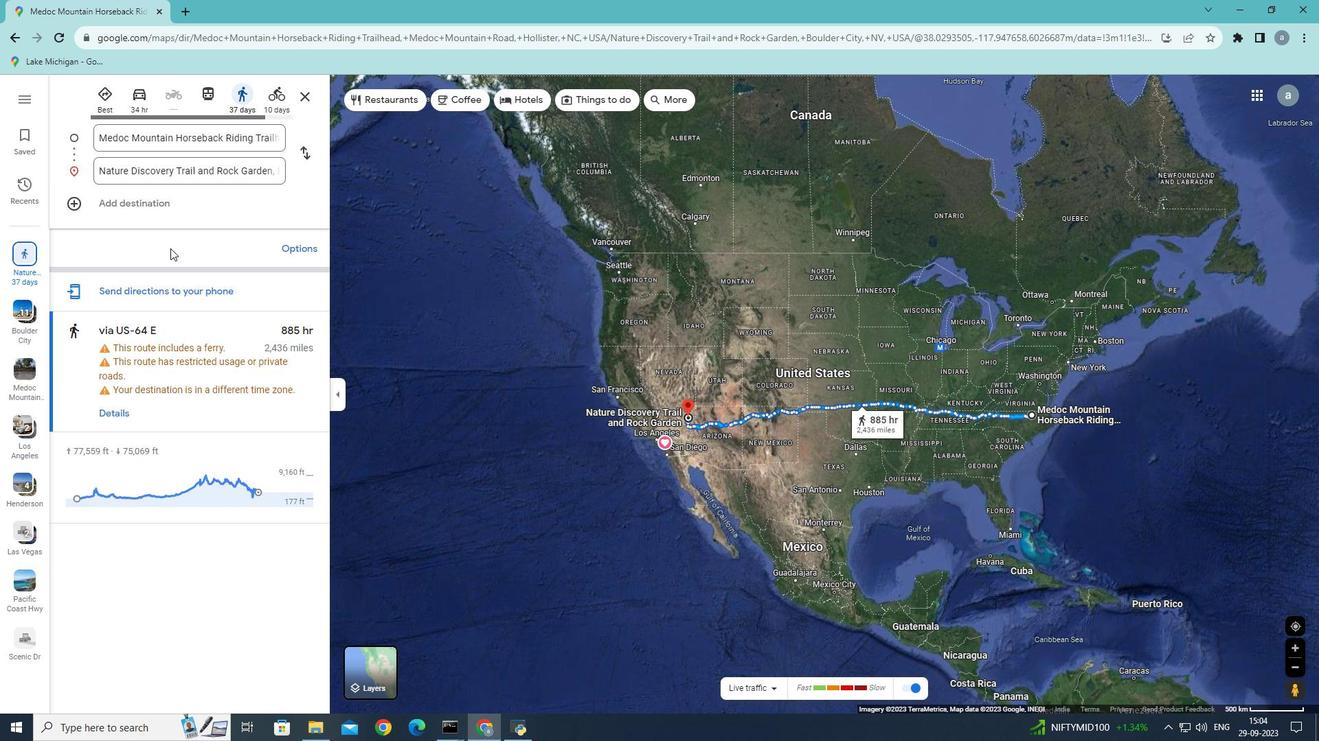 
Action: Mouse scrolled (170, 248) with delta (0, 0)
Screenshot: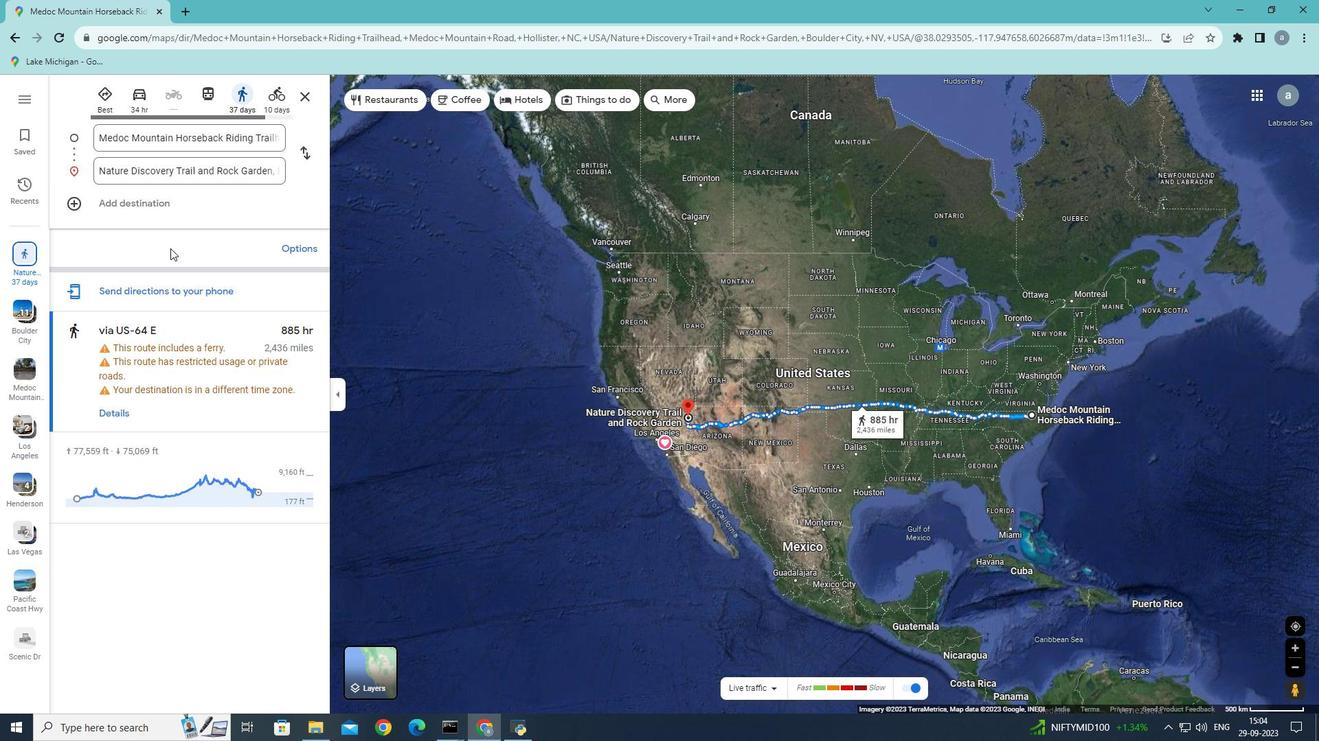 
Action: Mouse moved to (689, 309)
Screenshot: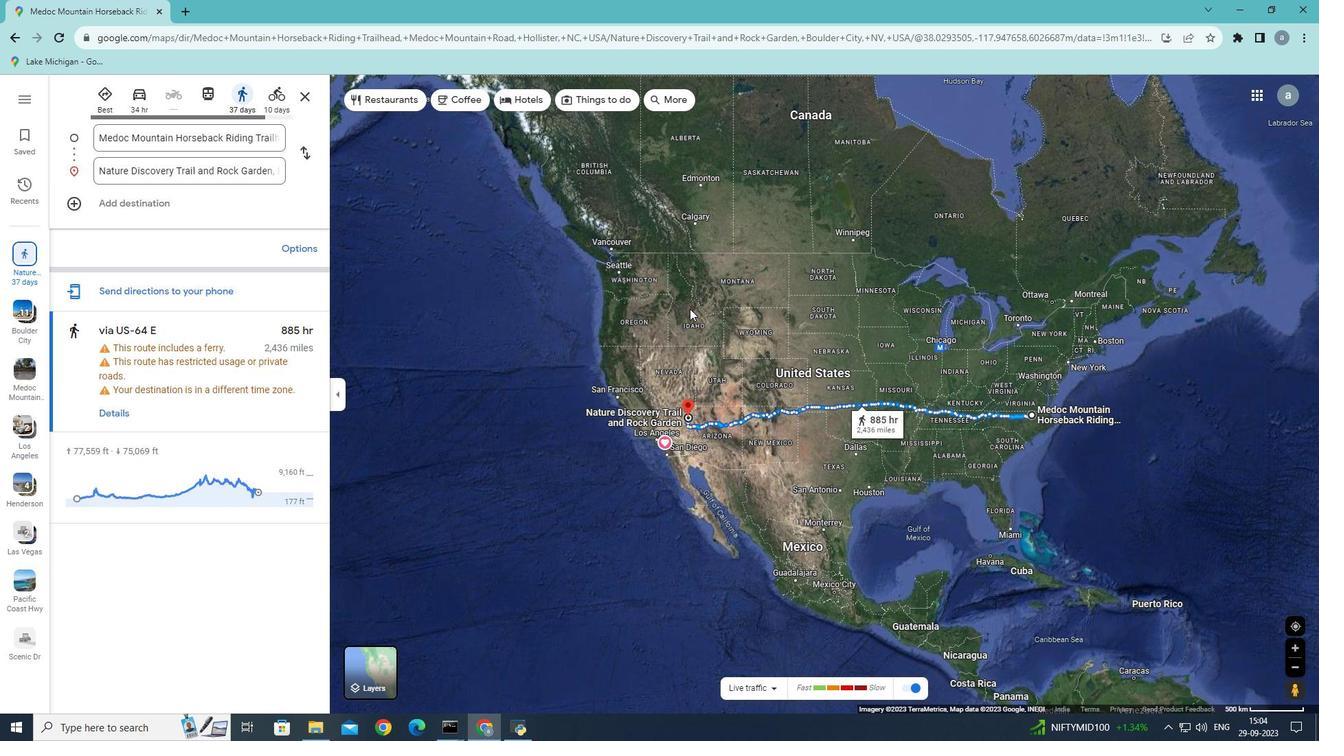 
Action: Mouse scrolled (689, 309) with delta (0, 0)
Screenshot: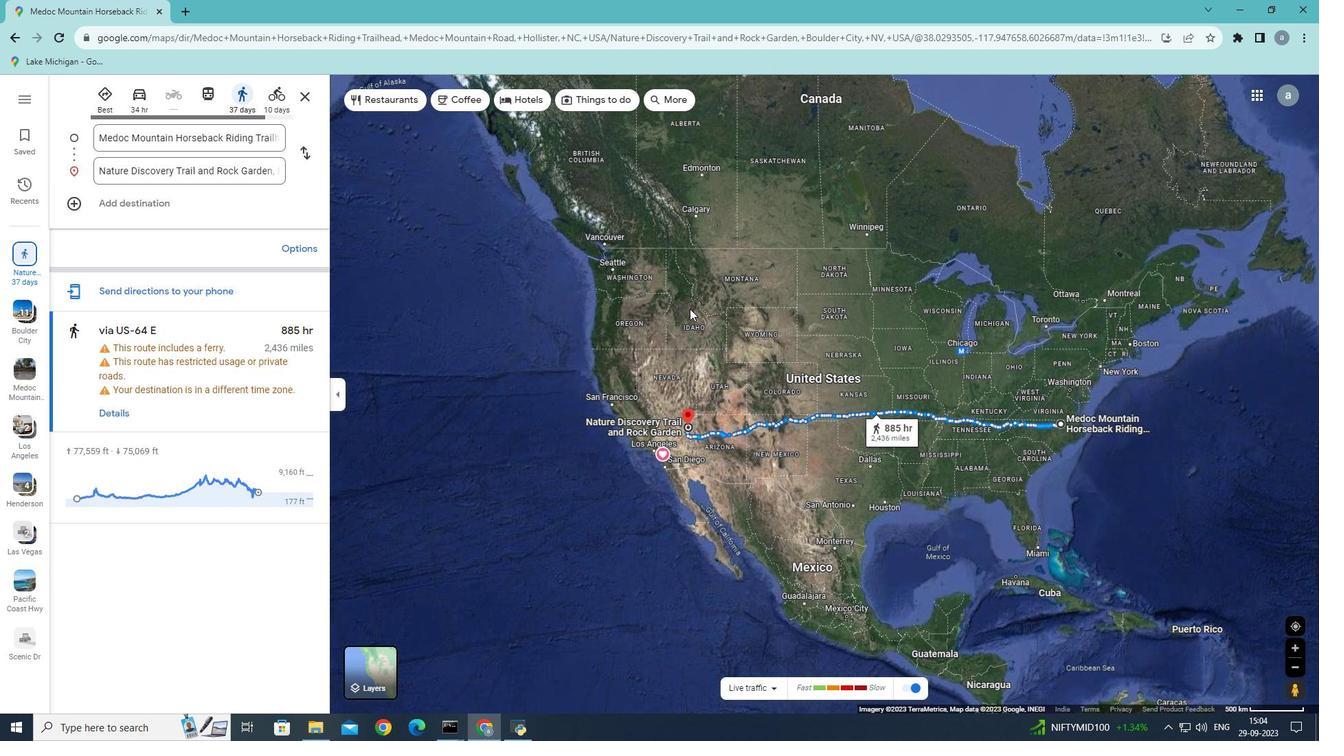 
Action: Mouse moved to (596, 681)
Screenshot: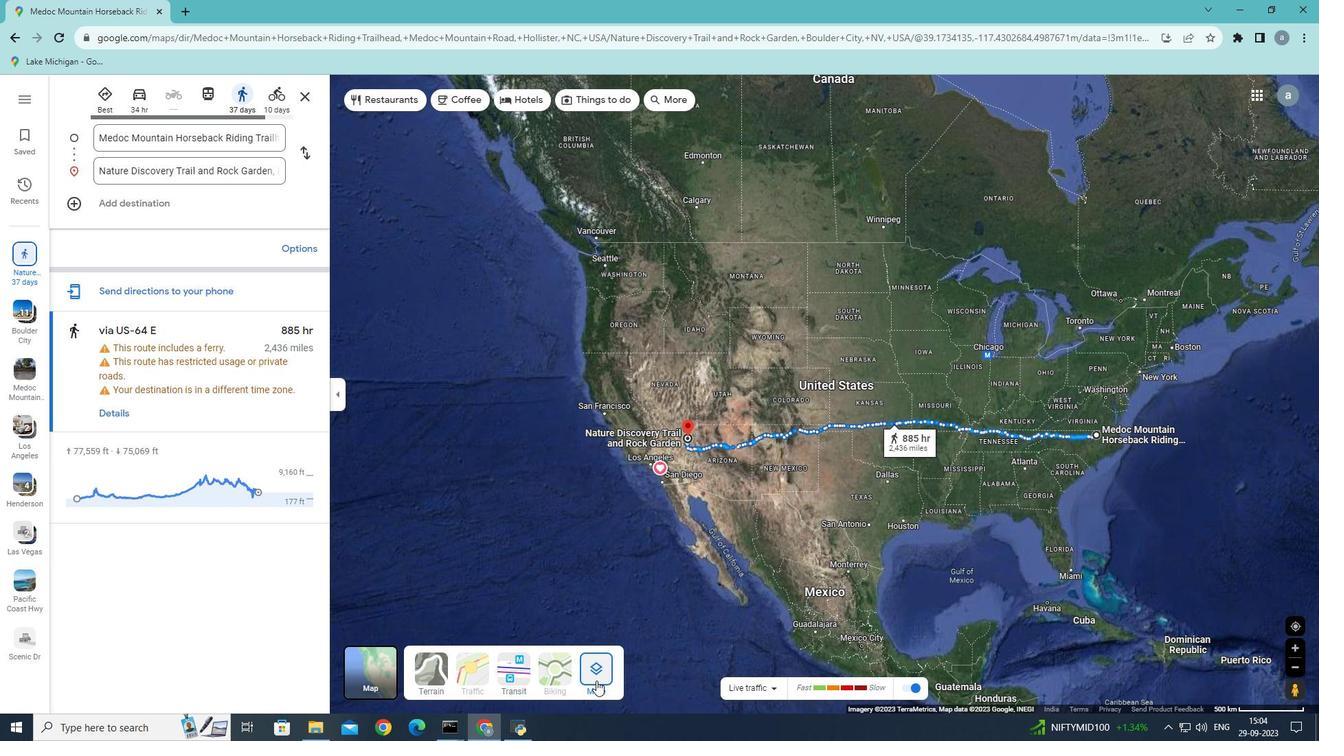 
Action: Mouse pressed left at (596, 681)
Screenshot: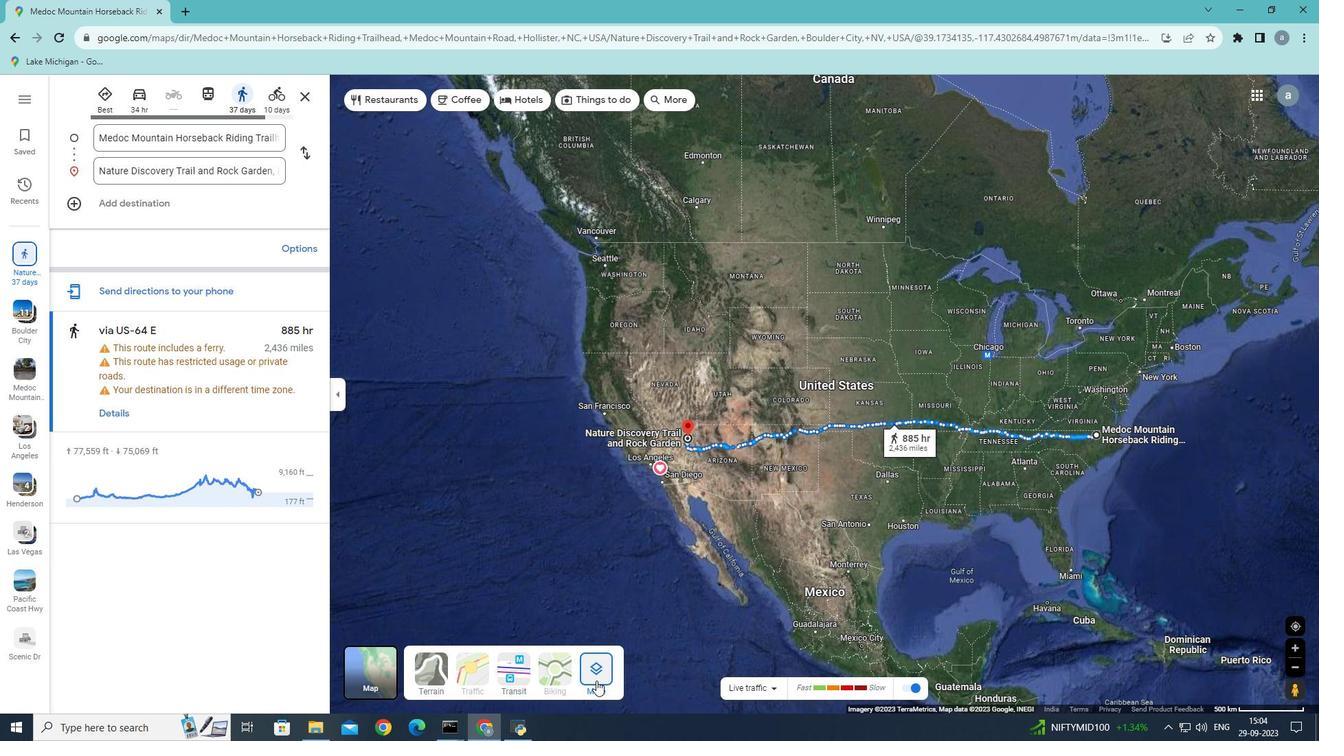 
Action: Mouse moved to (467, 538)
Screenshot: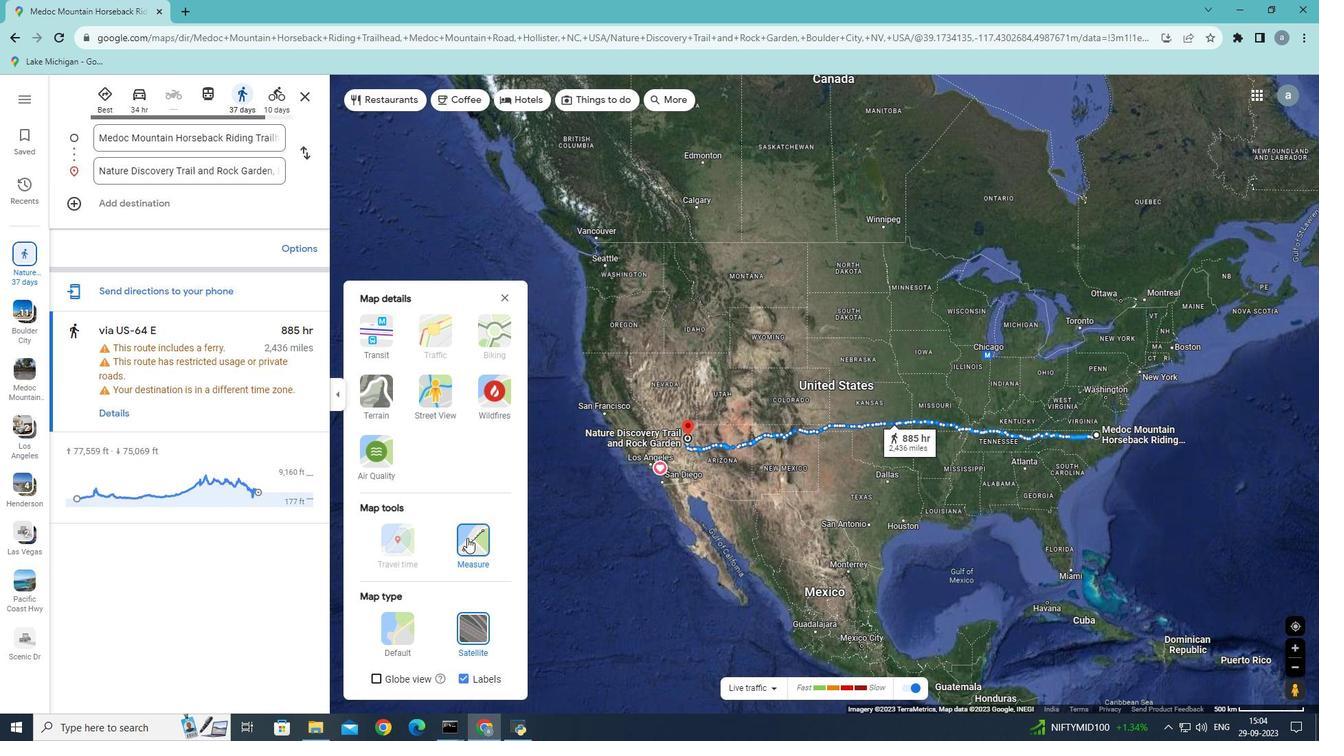 
Action: Mouse pressed left at (467, 538)
Screenshot: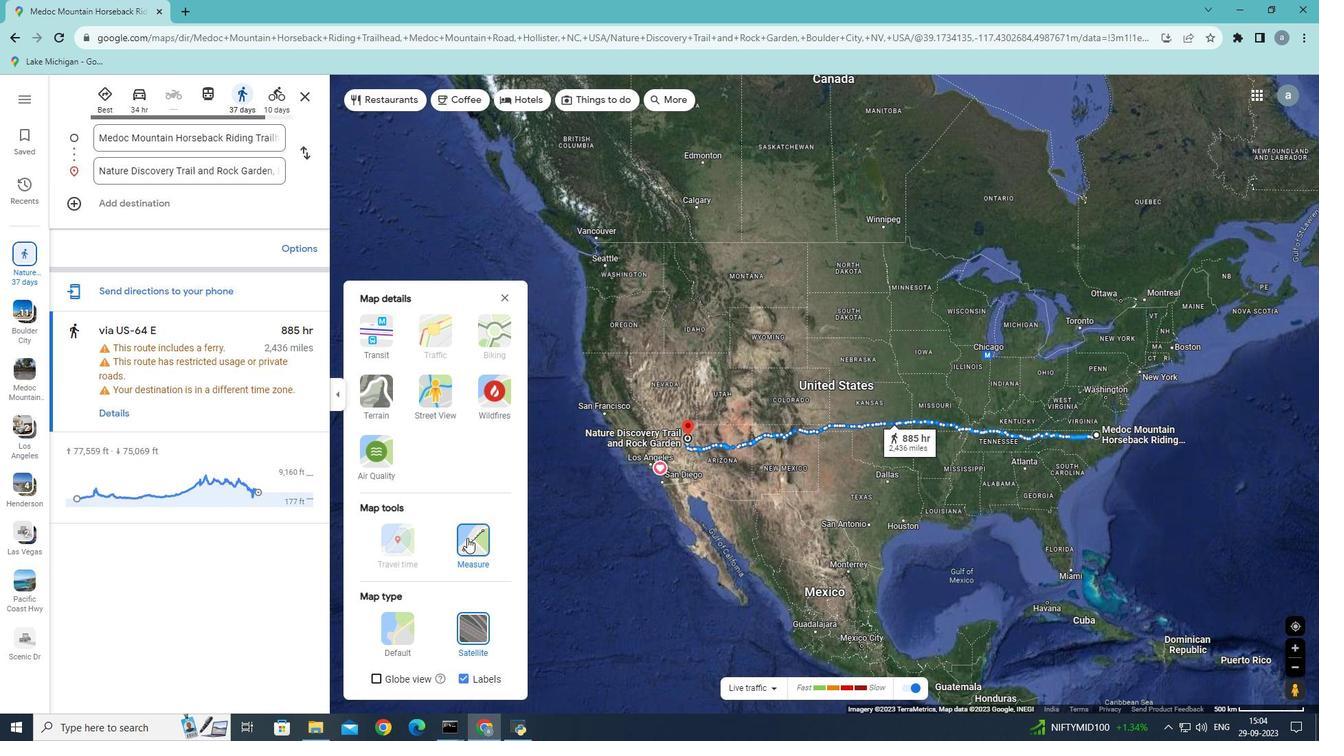 
Action: Mouse moved to (649, 544)
Screenshot: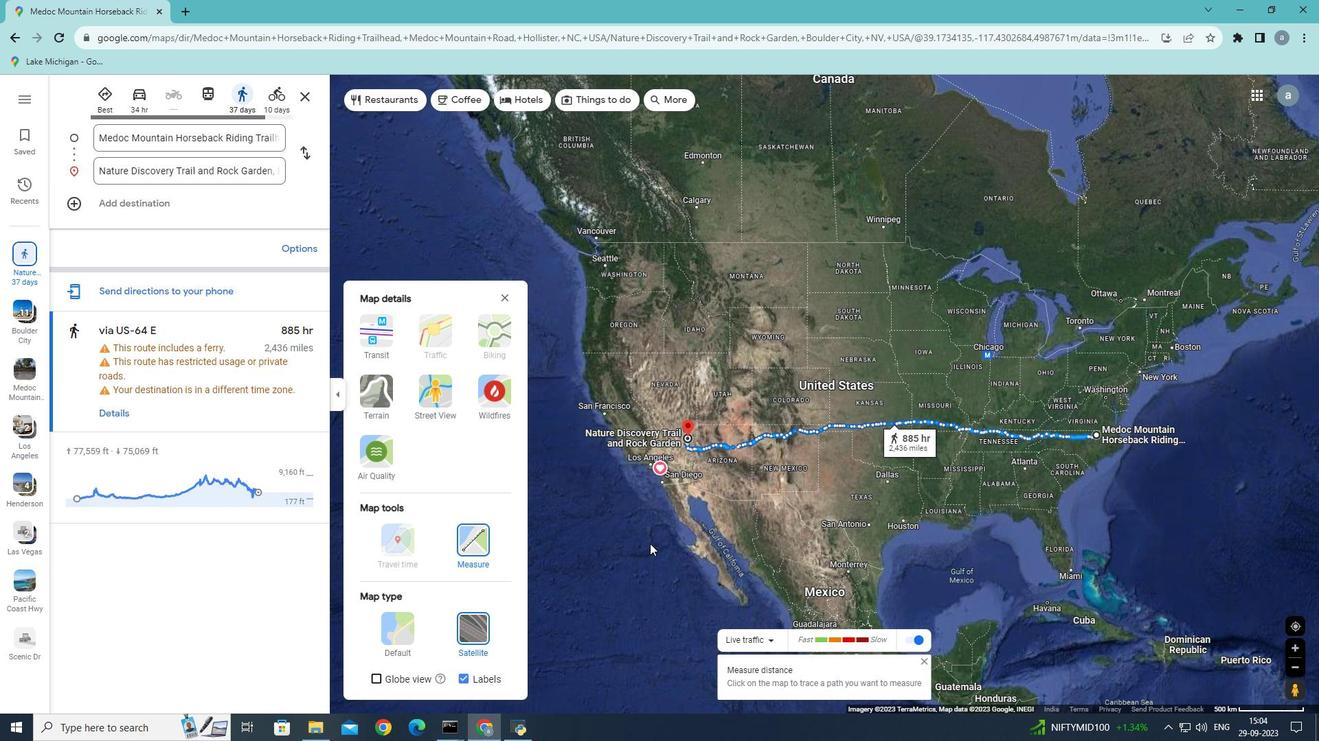 
Action: Mouse pressed left at (649, 544)
Screenshot: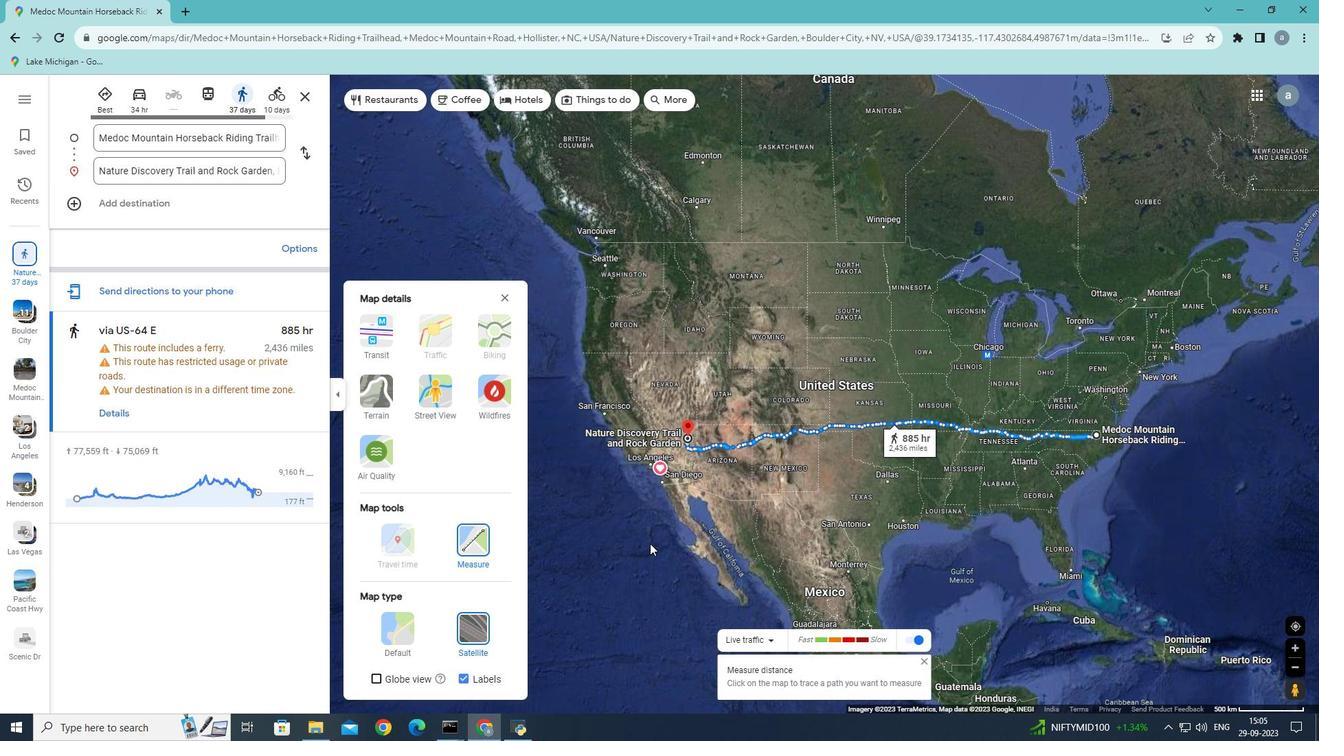 
Action: Mouse moved to (504, 293)
Screenshot: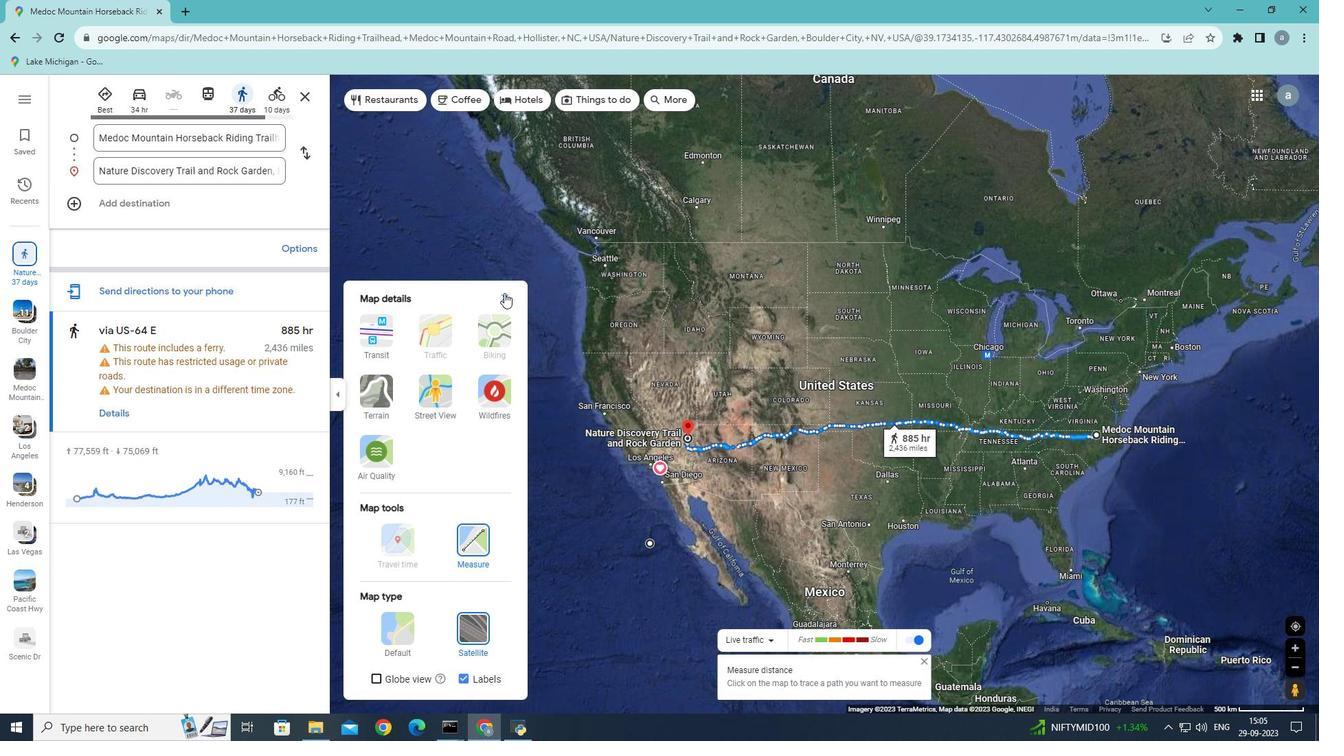 
Action: Mouse pressed left at (504, 293)
Screenshot: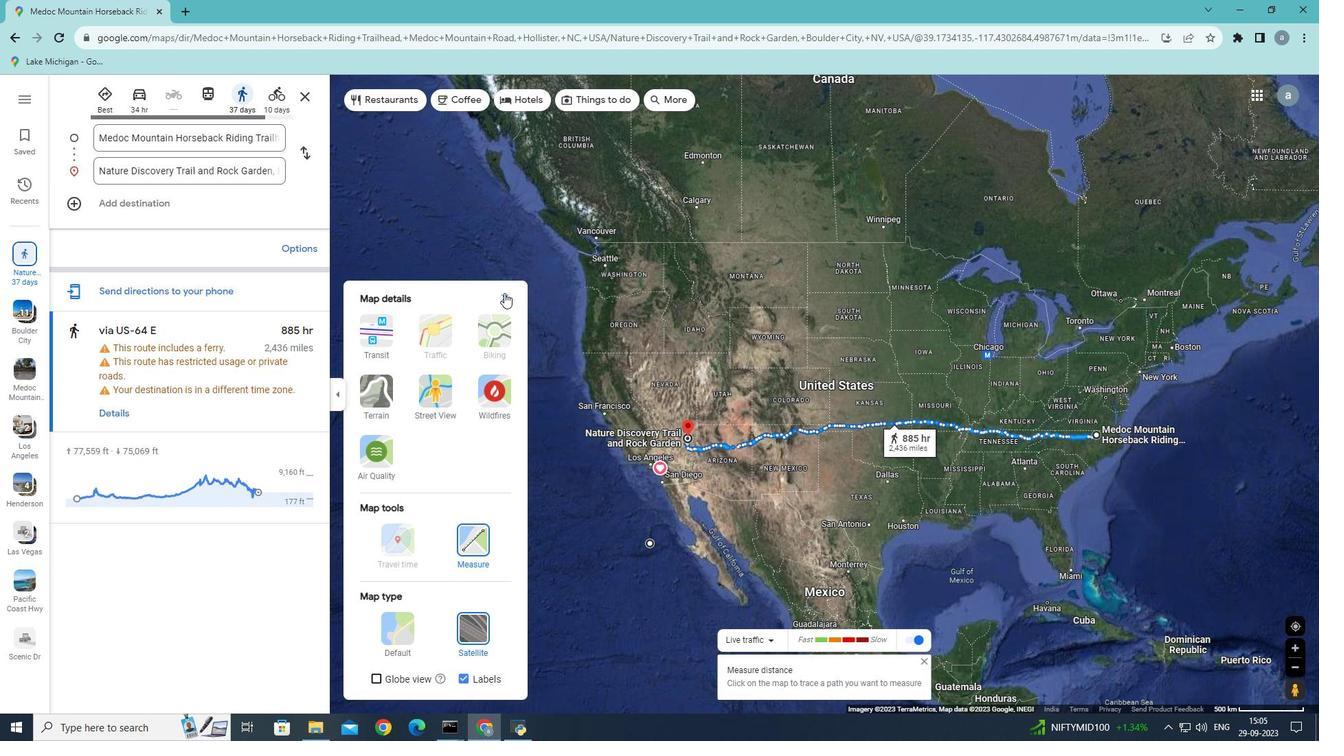 
Action: Mouse moved to (686, 437)
Screenshot: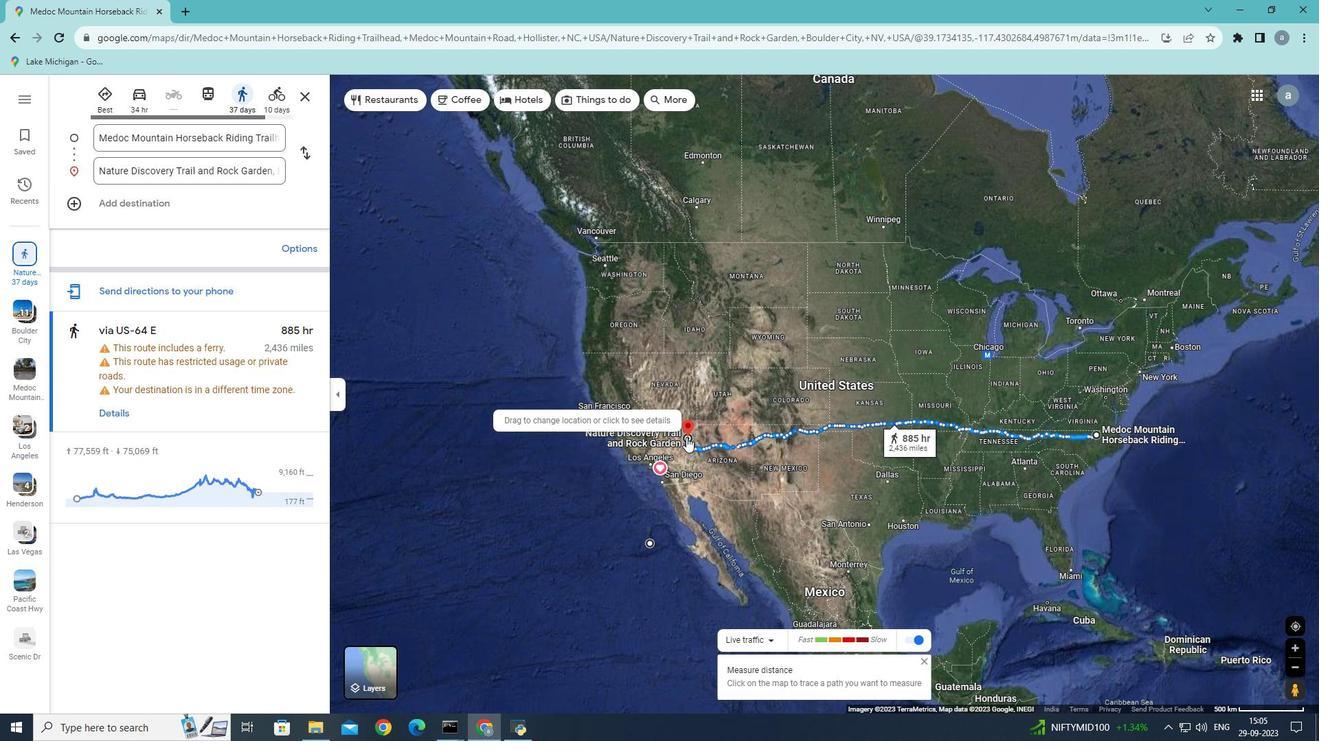 
Action: Mouse pressed left at (686, 437)
Screenshot: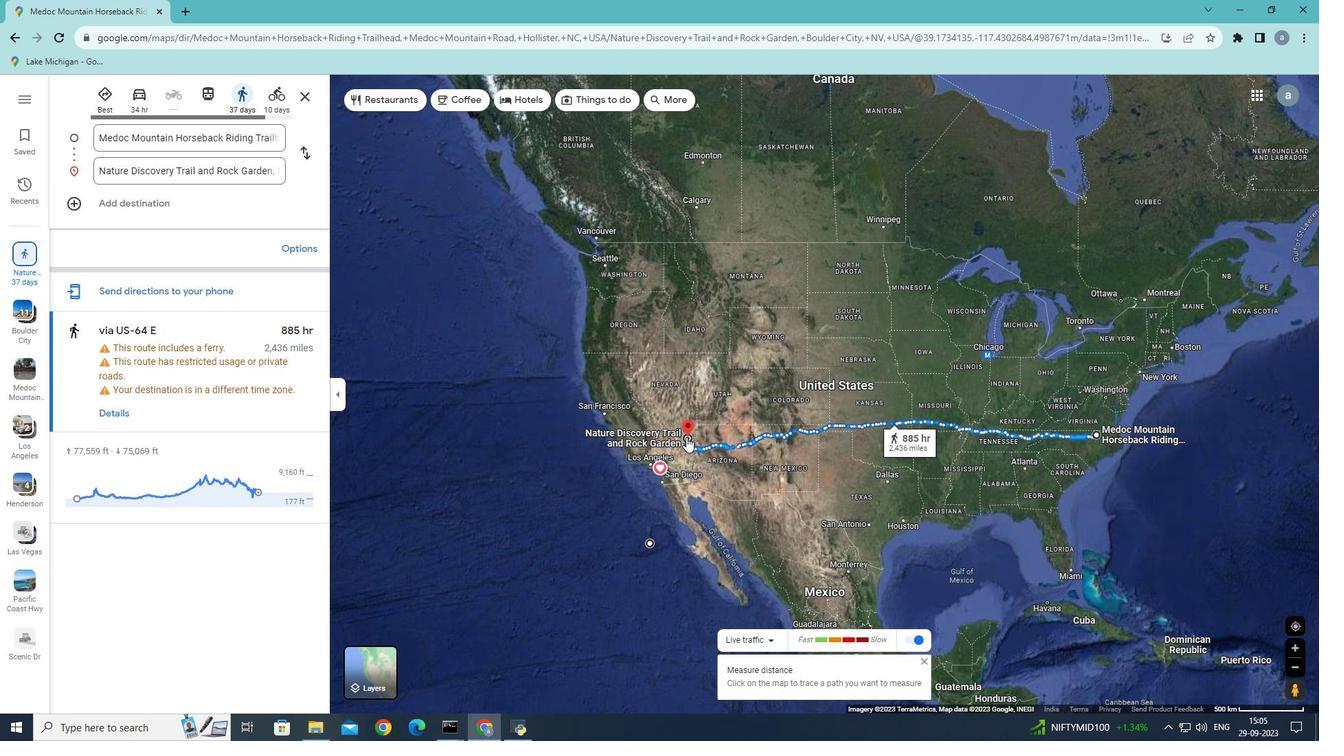 
Action: Mouse pressed left at (686, 437)
Screenshot: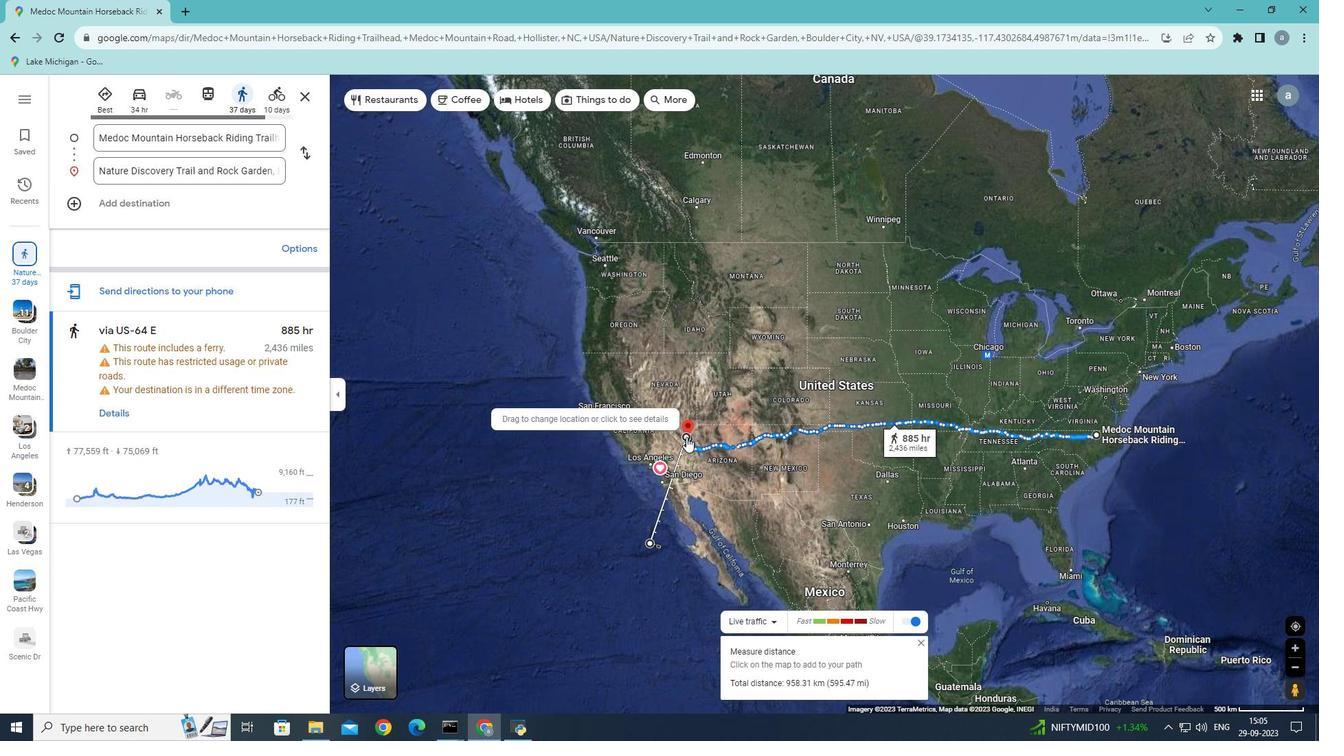 
Action: Mouse moved to (1134, 564)
Screenshot: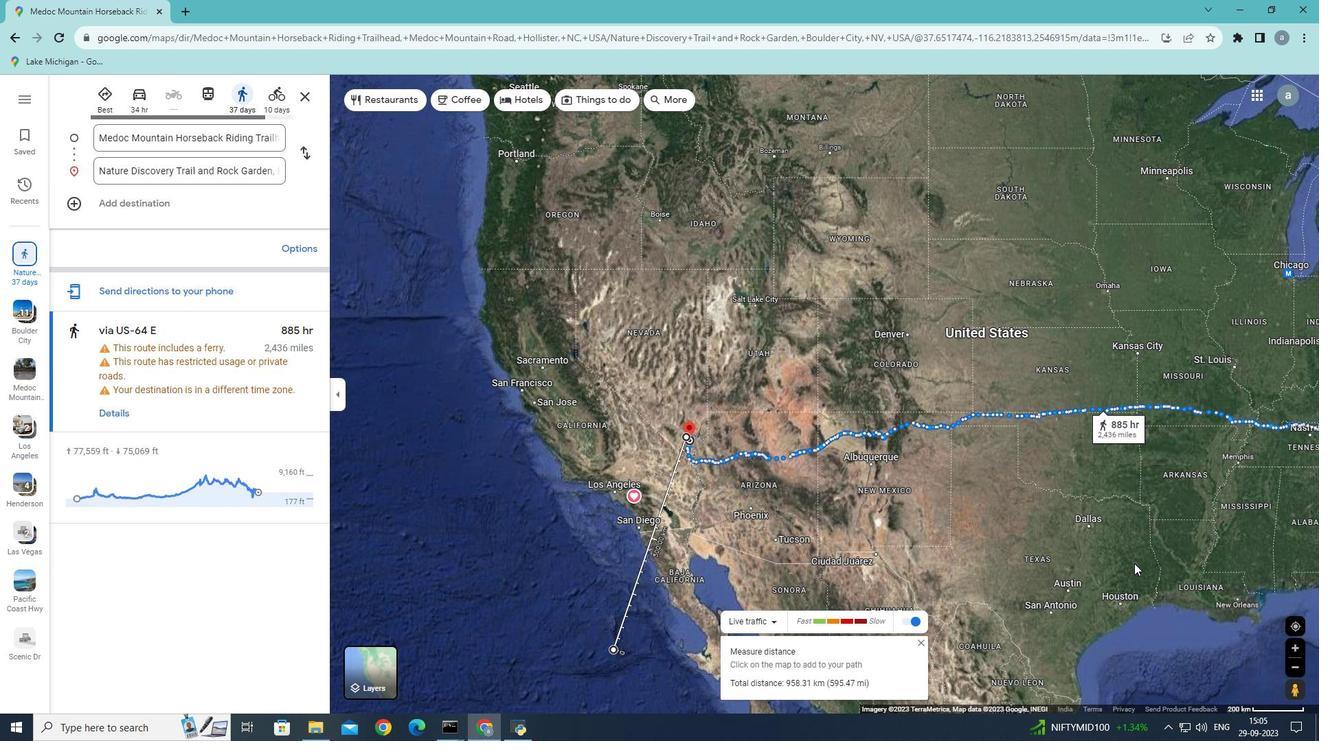 
Action: Mouse scrolled (1134, 563) with delta (0, 0)
Screenshot: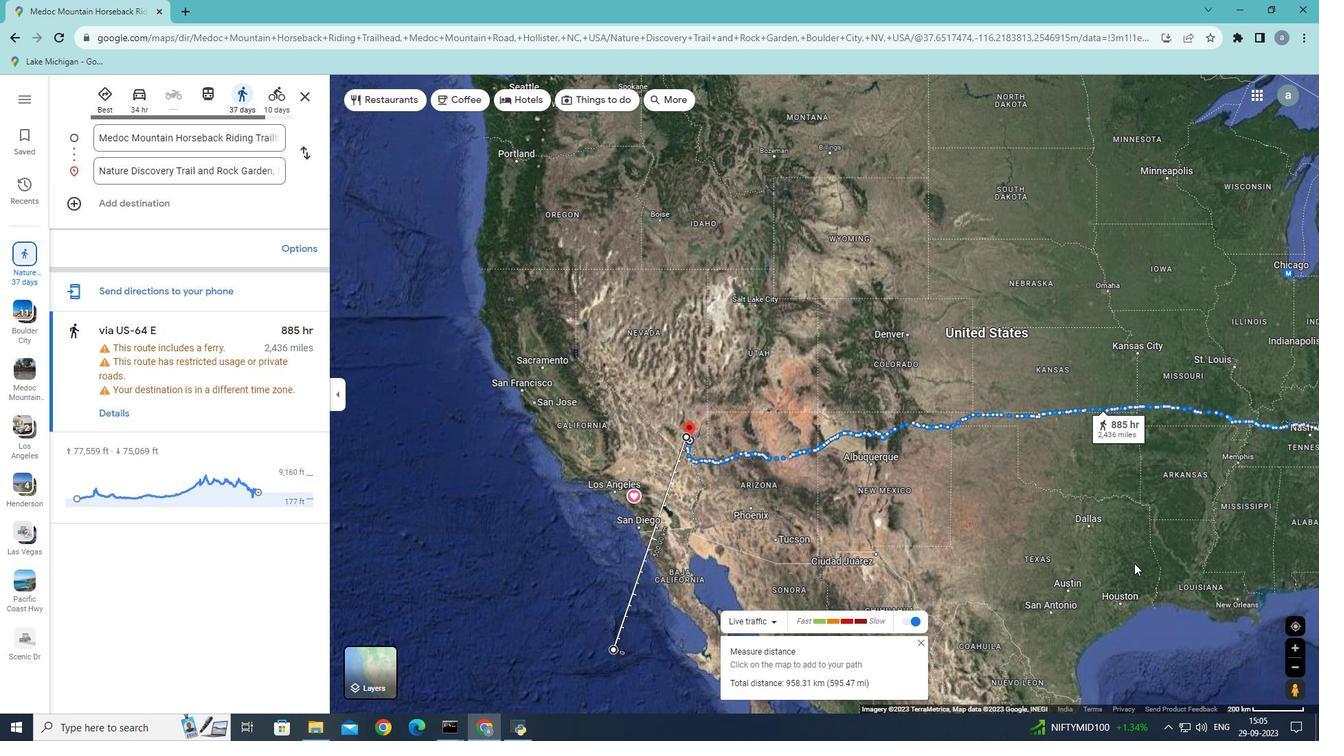 
Action: Mouse scrolled (1134, 563) with delta (0, 0)
Screenshot: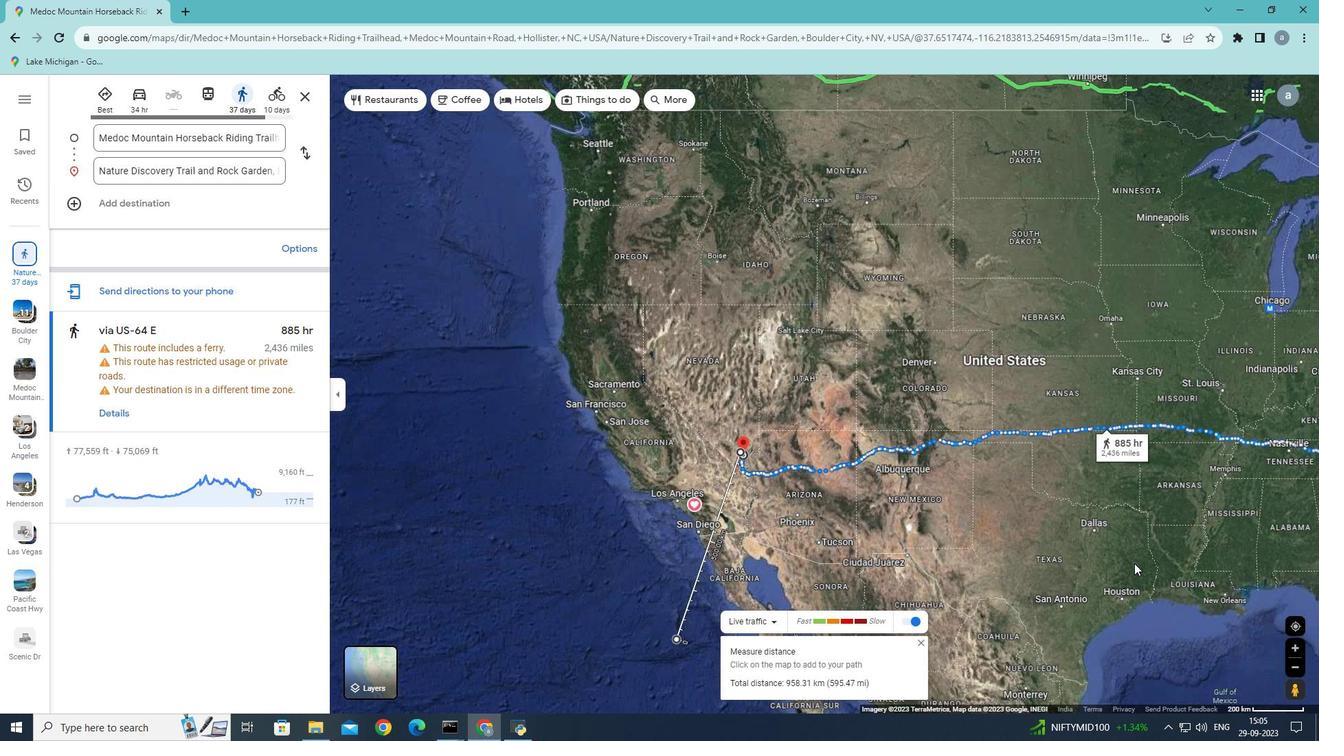 
Action: Mouse moved to (1279, 550)
Screenshot: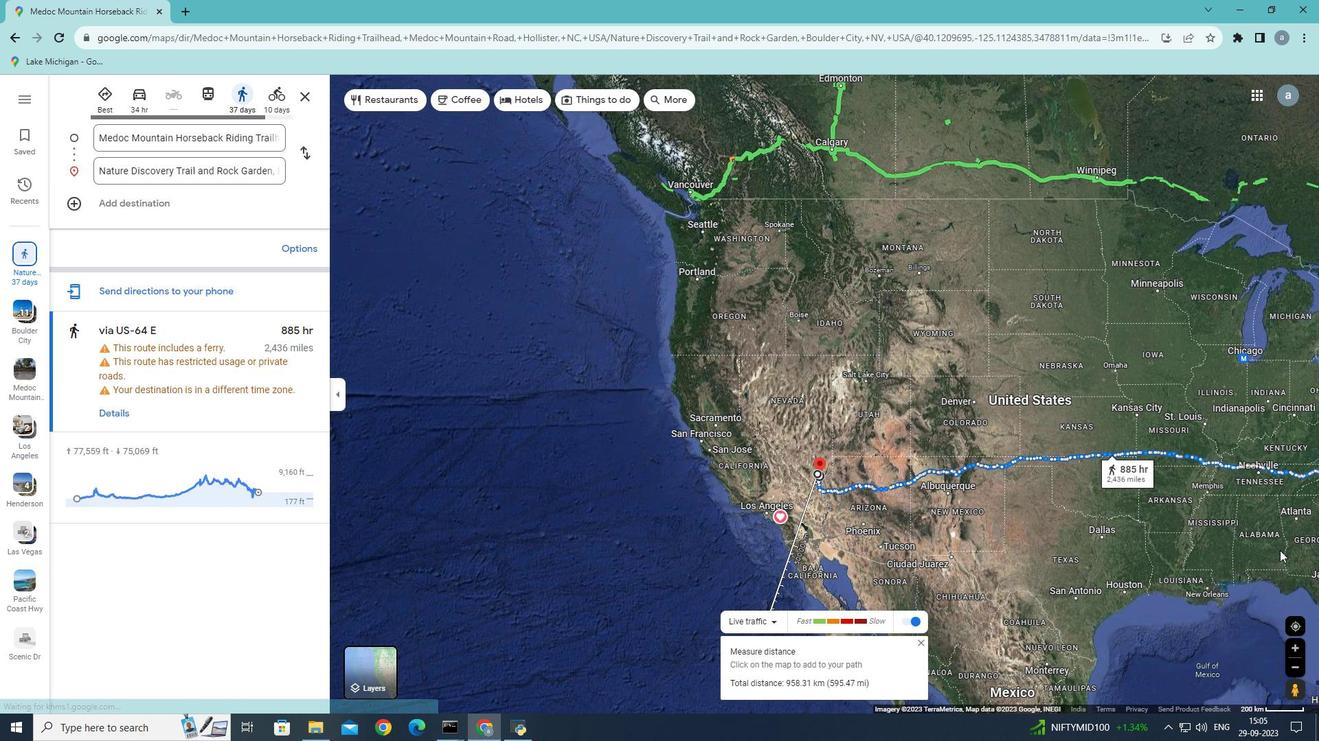 
Action: Mouse scrolled (1279, 551) with delta (0, 0)
Screenshot: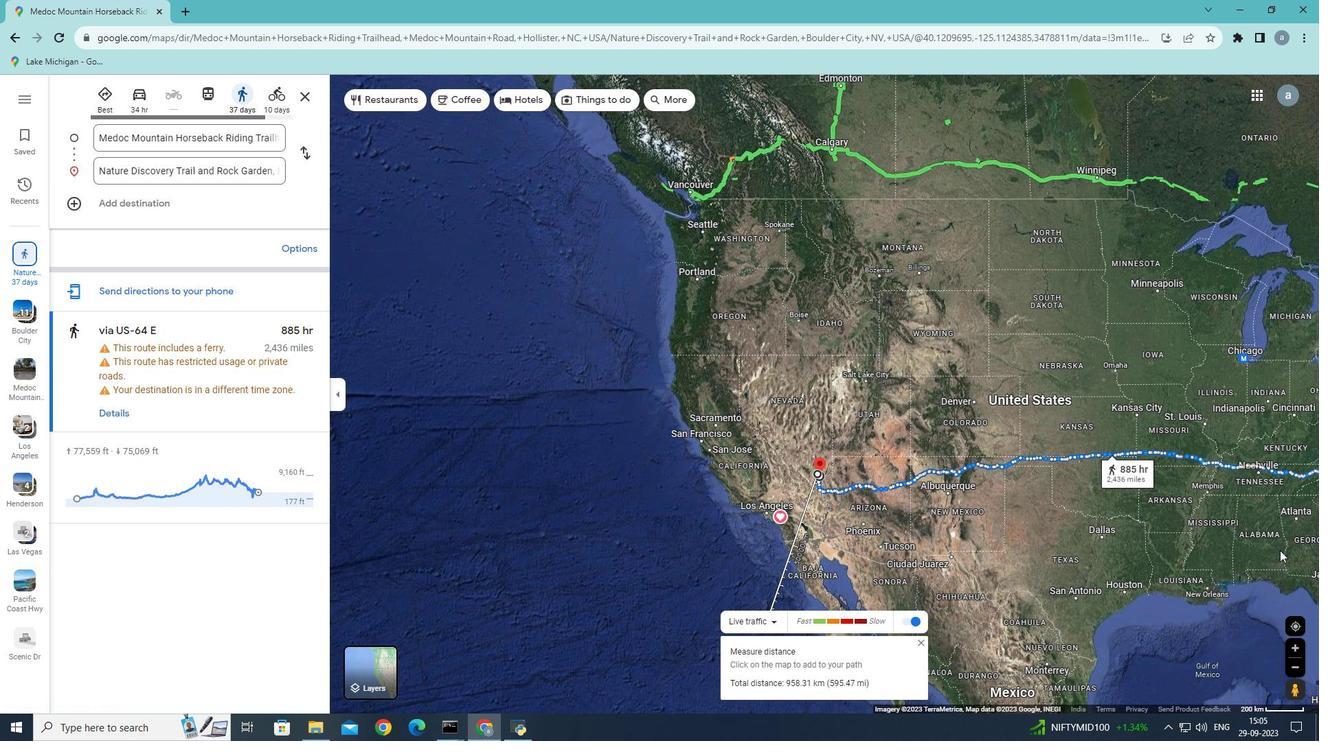 
Action: Mouse scrolled (1279, 551) with delta (0, 0)
Screenshot: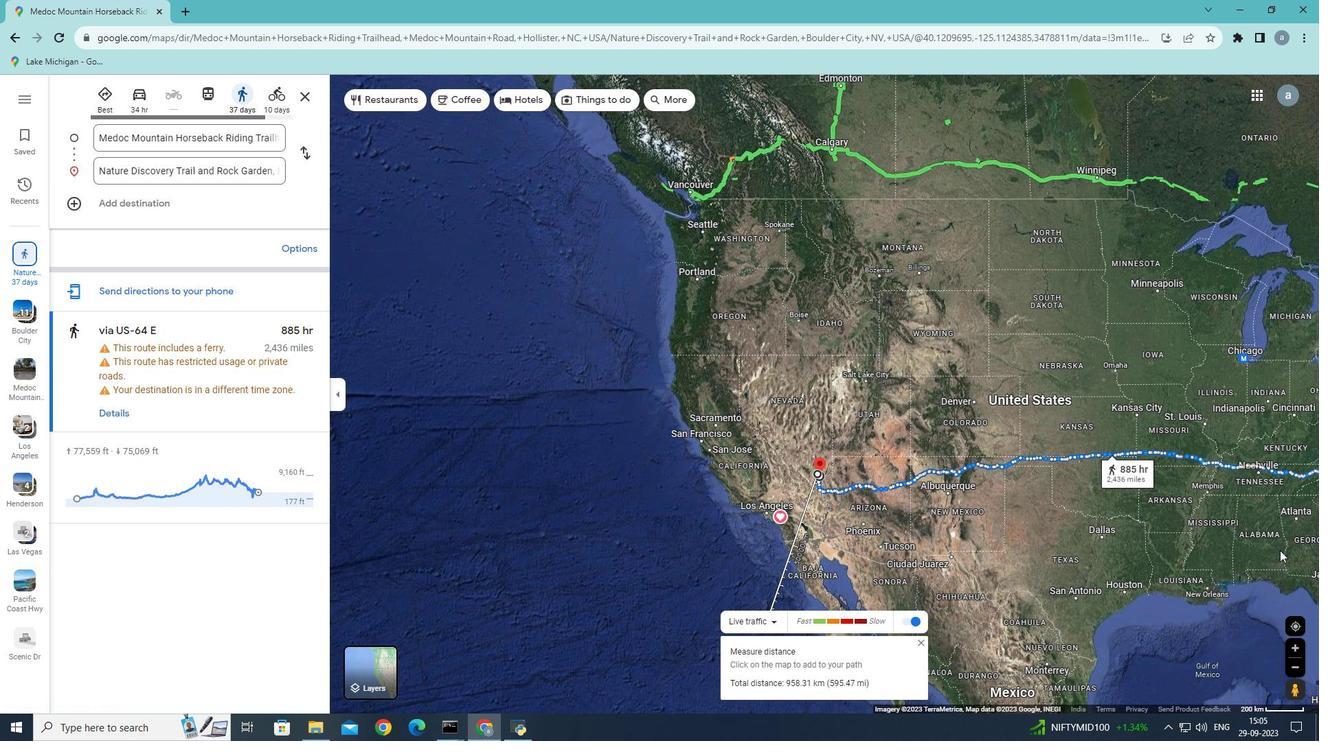 
Action: Mouse scrolled (1279, 551) with delta (0, 0)
Screenshot: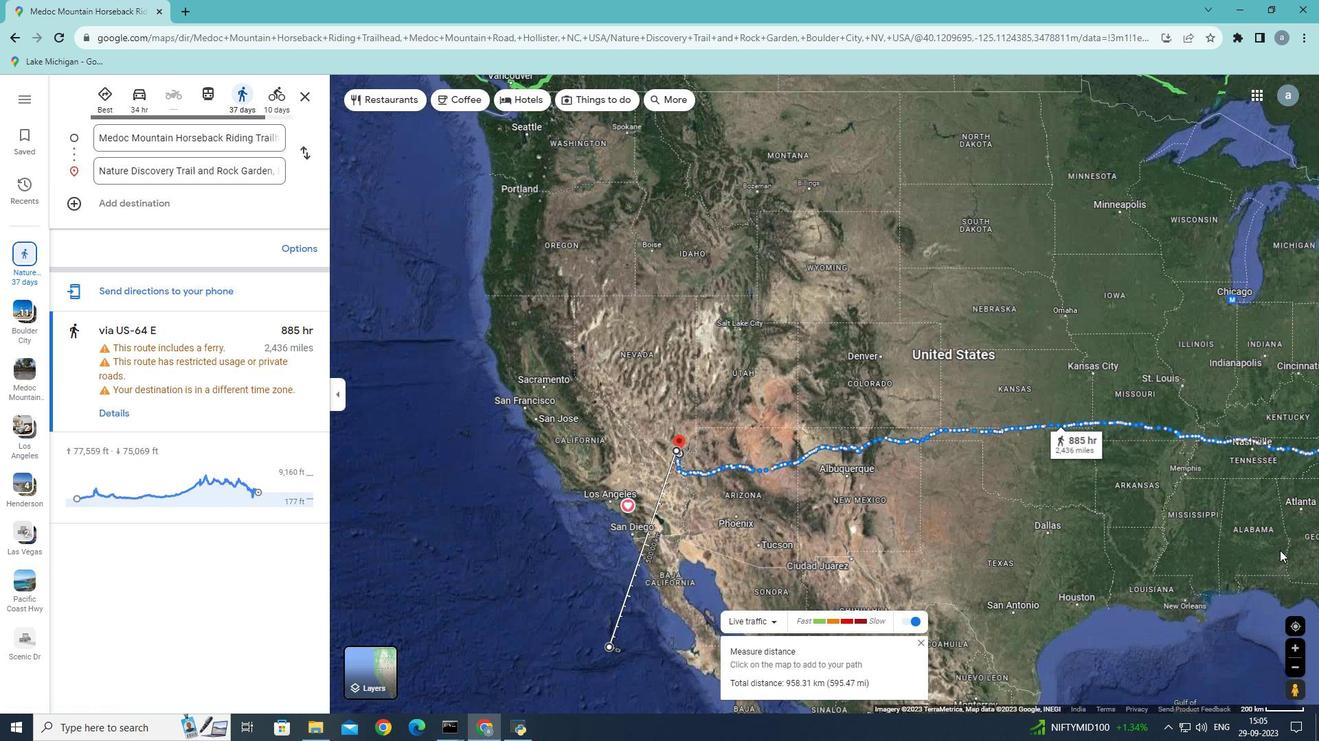 
Action: Mouse moved to (1260, 548)
Screenshot: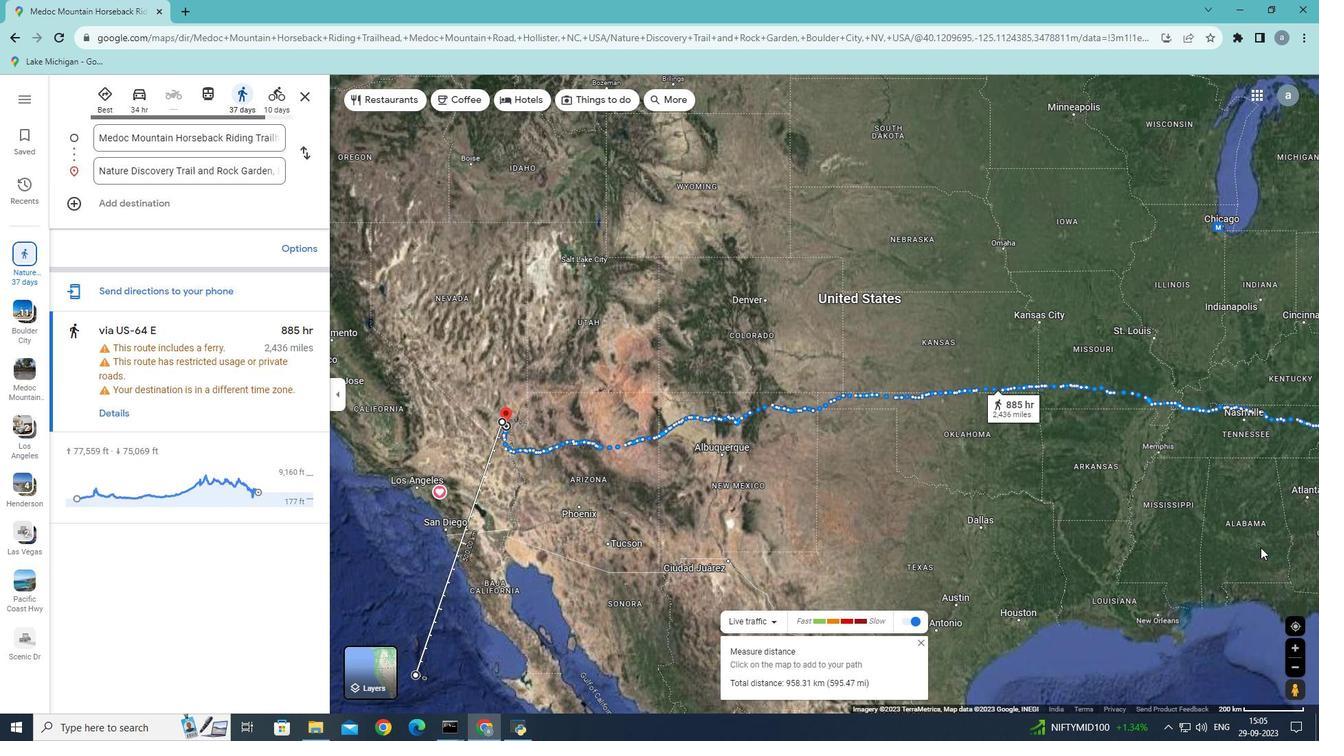 
Action: Mouse scrolled (1260, 547) with delta (0, 0)
Screenshot: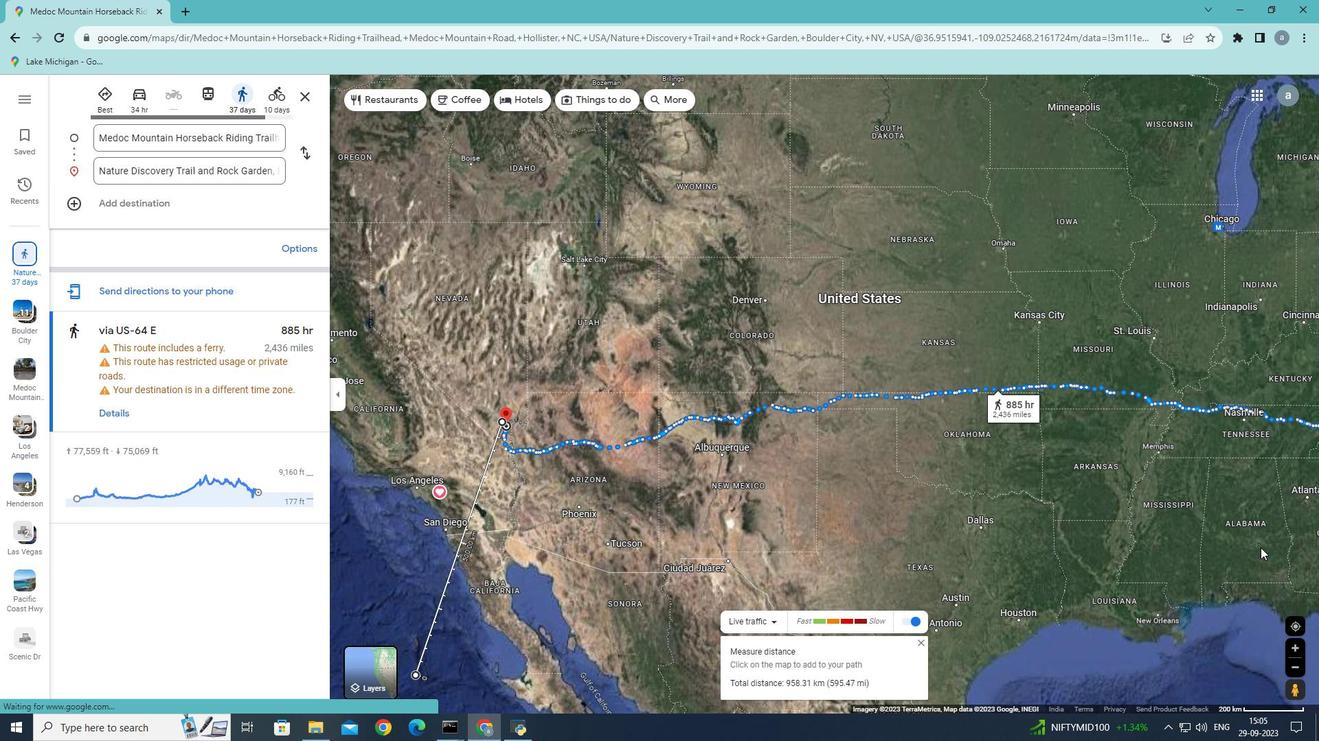 
Action: Mouse scrolled (1260, 547) with delta (0, 0)
Screenshot: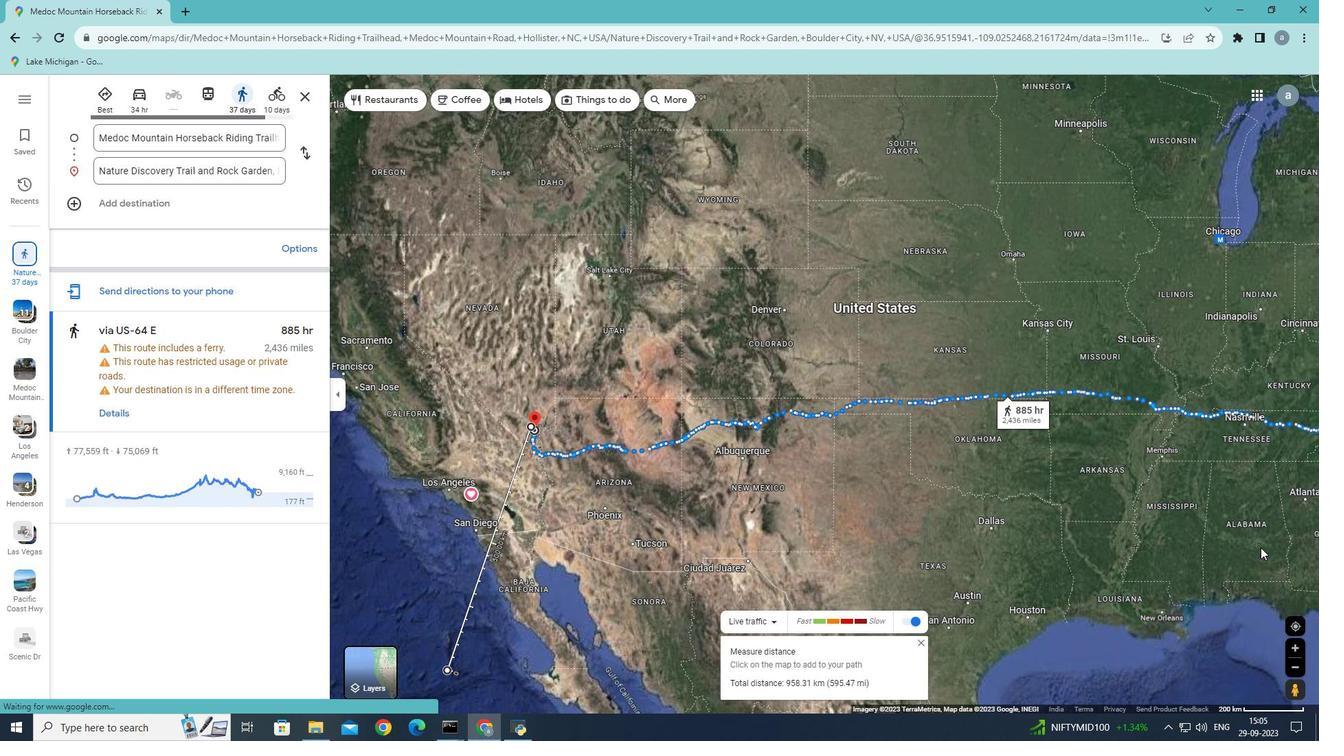
Action: Mouse scrolled (1260, 547) with delta (0, 0)
Screenshot: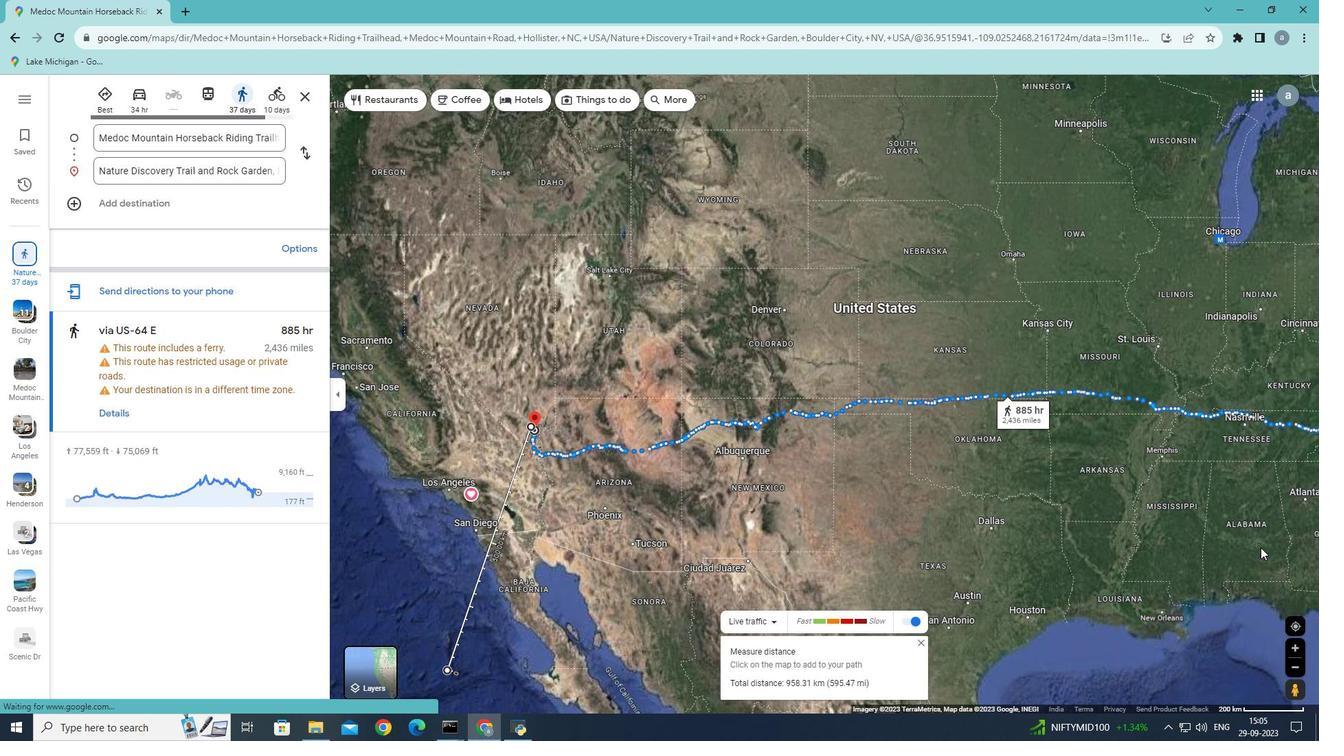 
Action: Mouse scrolled (1260, 547) with delta (0, 0)
Screenshot: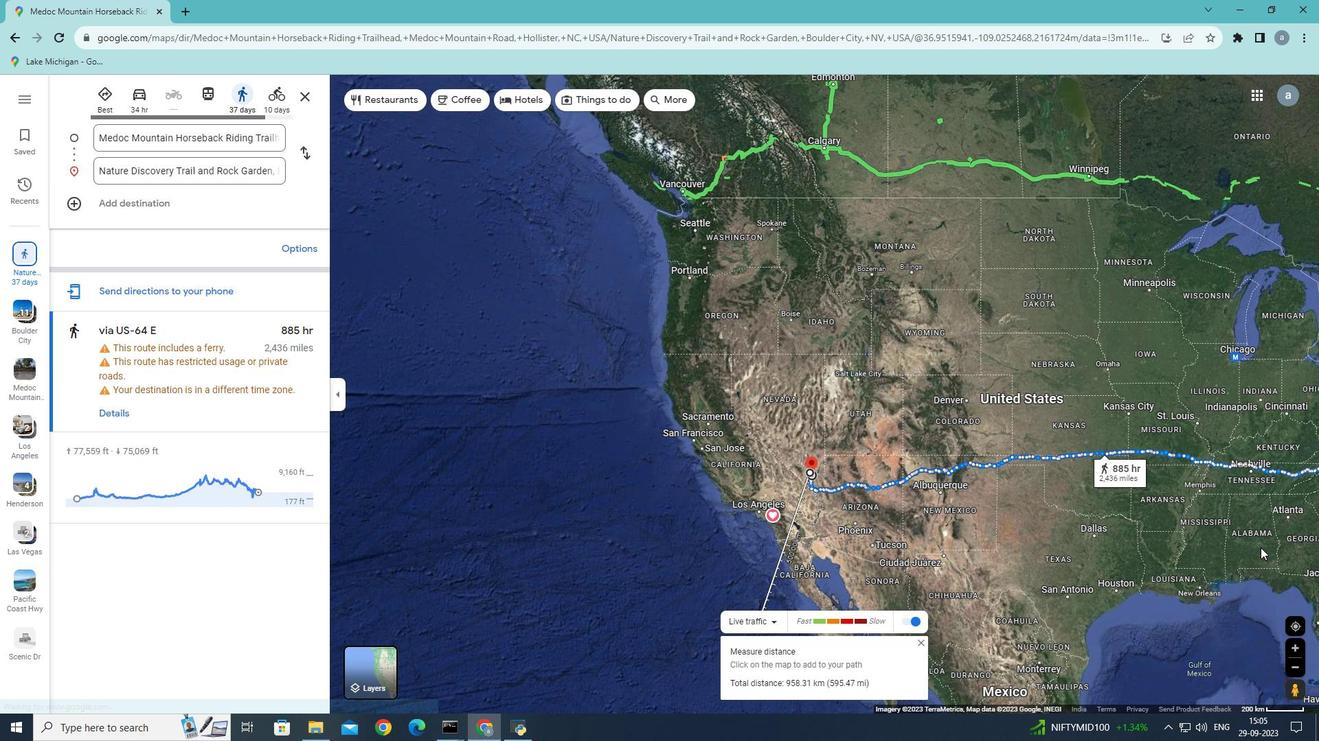 
Action: Mouse scrolled (1260, 547) with delta (0, 0)
Screenshot: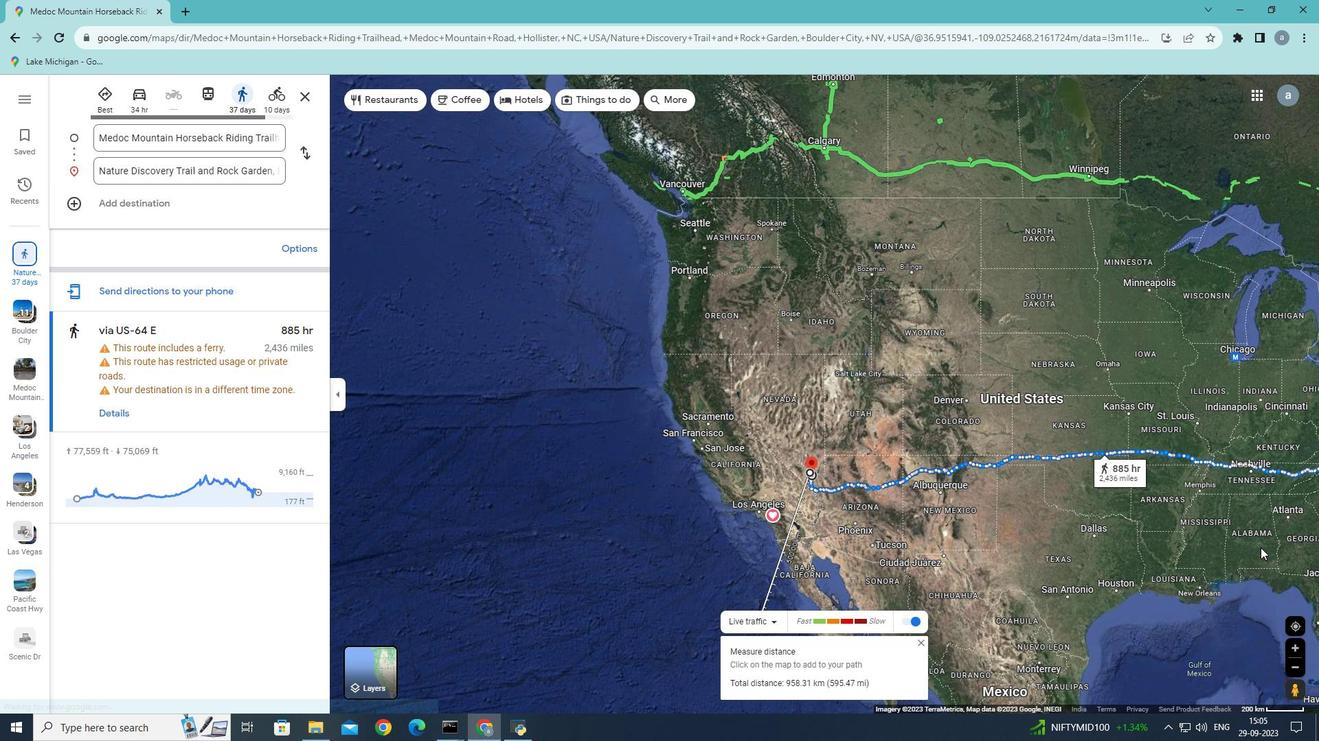 
Action: Mouse scrolled (1260, 547) with delta (0, 0)
Screenshot: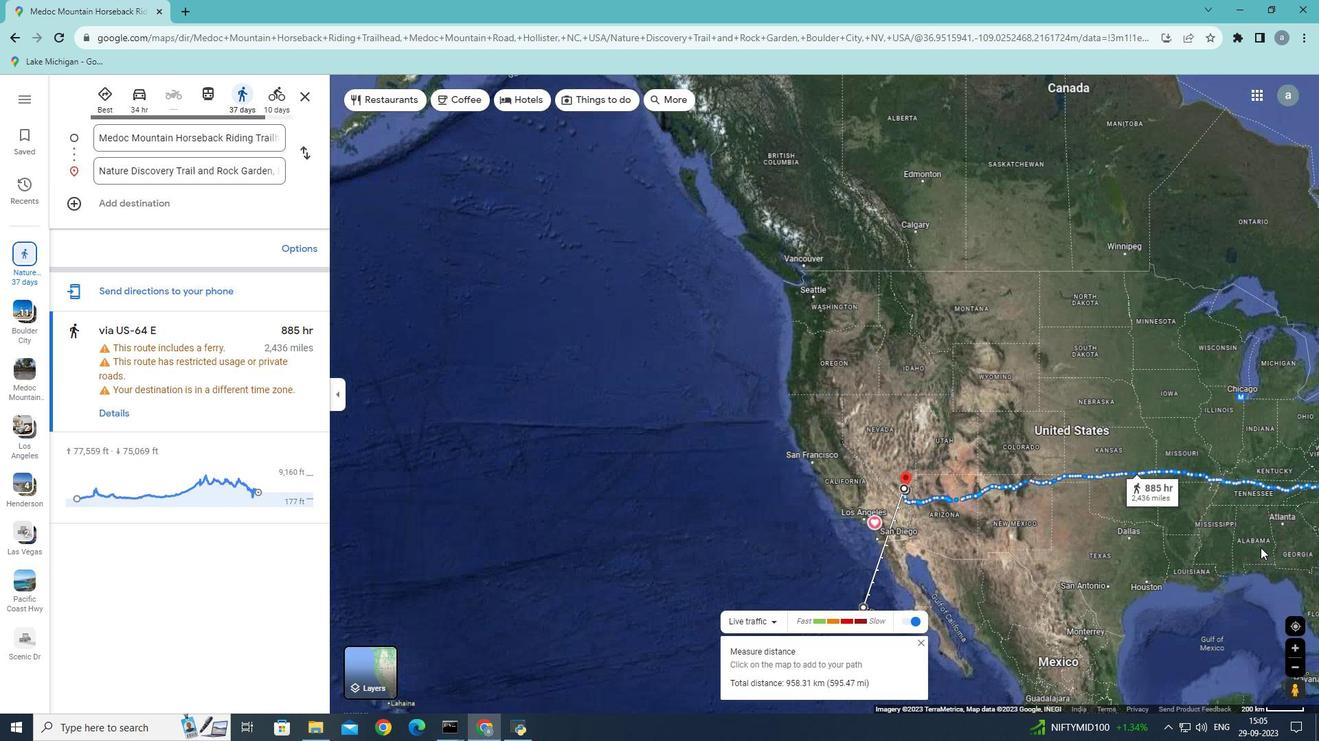 
Action: Mouse scrolled (1260, 547) with delta (0, 0)
Screenshot: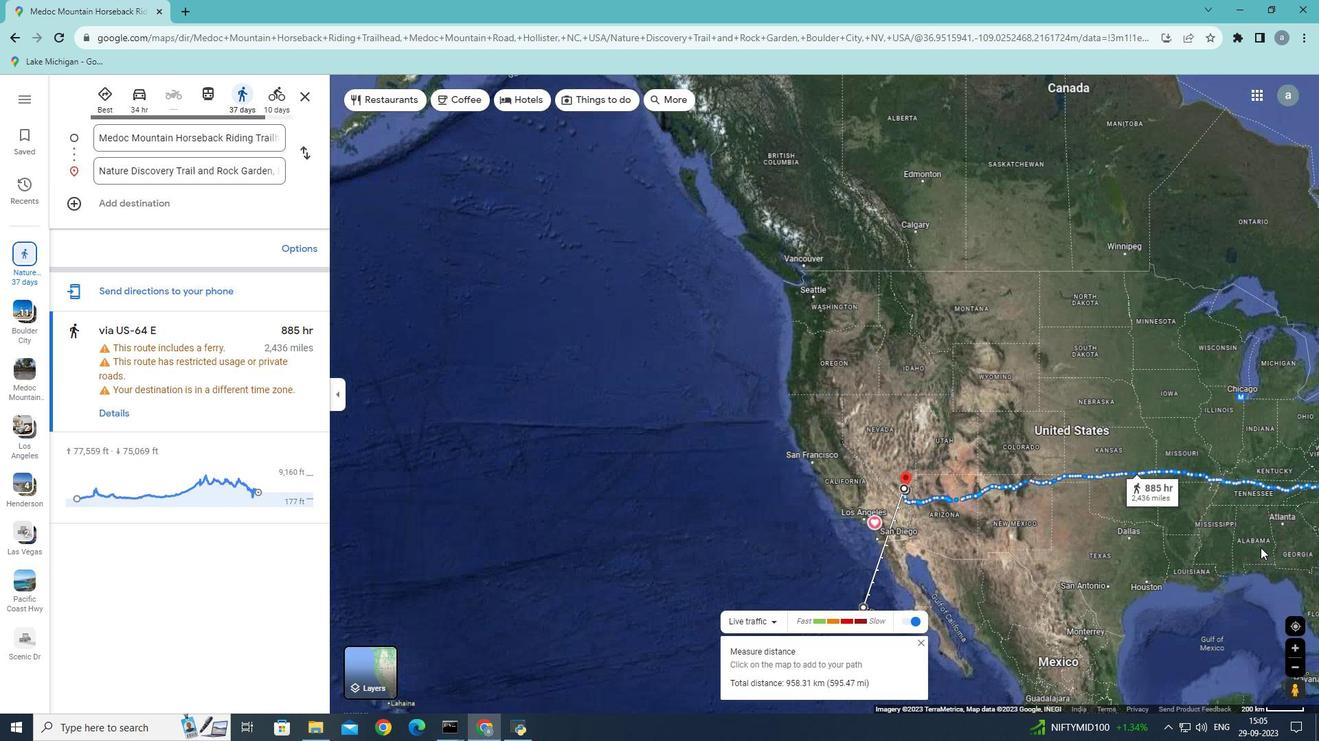 
Action: Mouse scrolled (1260, 547) with delta (0, 0)
Screenshot: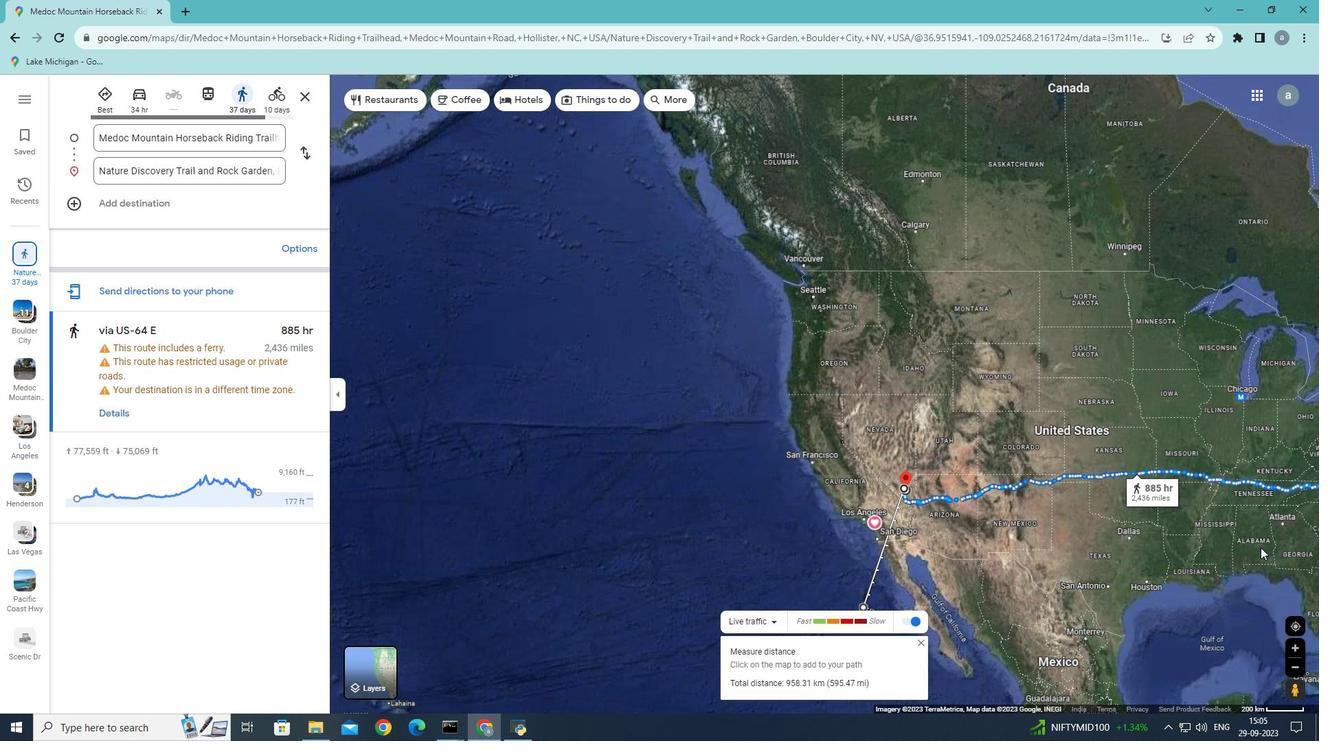 
Action: Mouse moved to (954, 526)
Screenshot: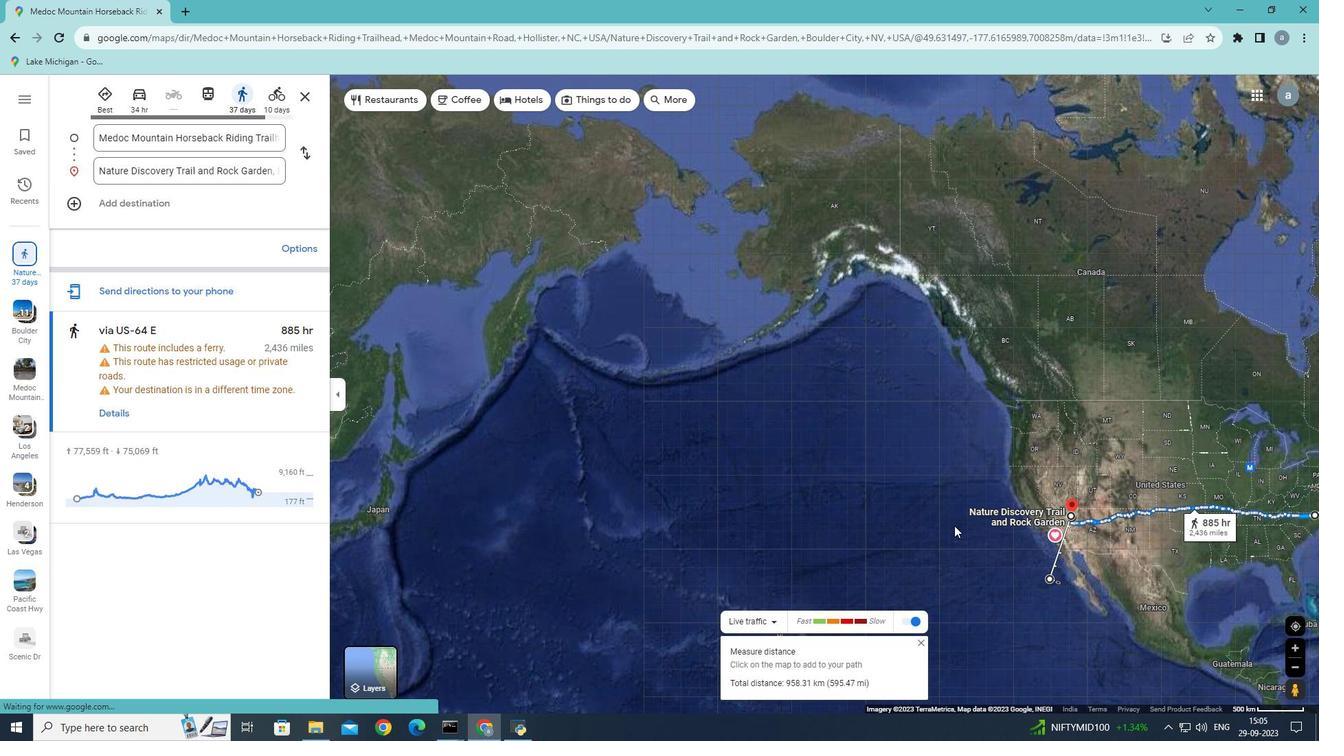 
Action: Mouse scrolled (954, 526) with delta (0, 0)
Screenshot: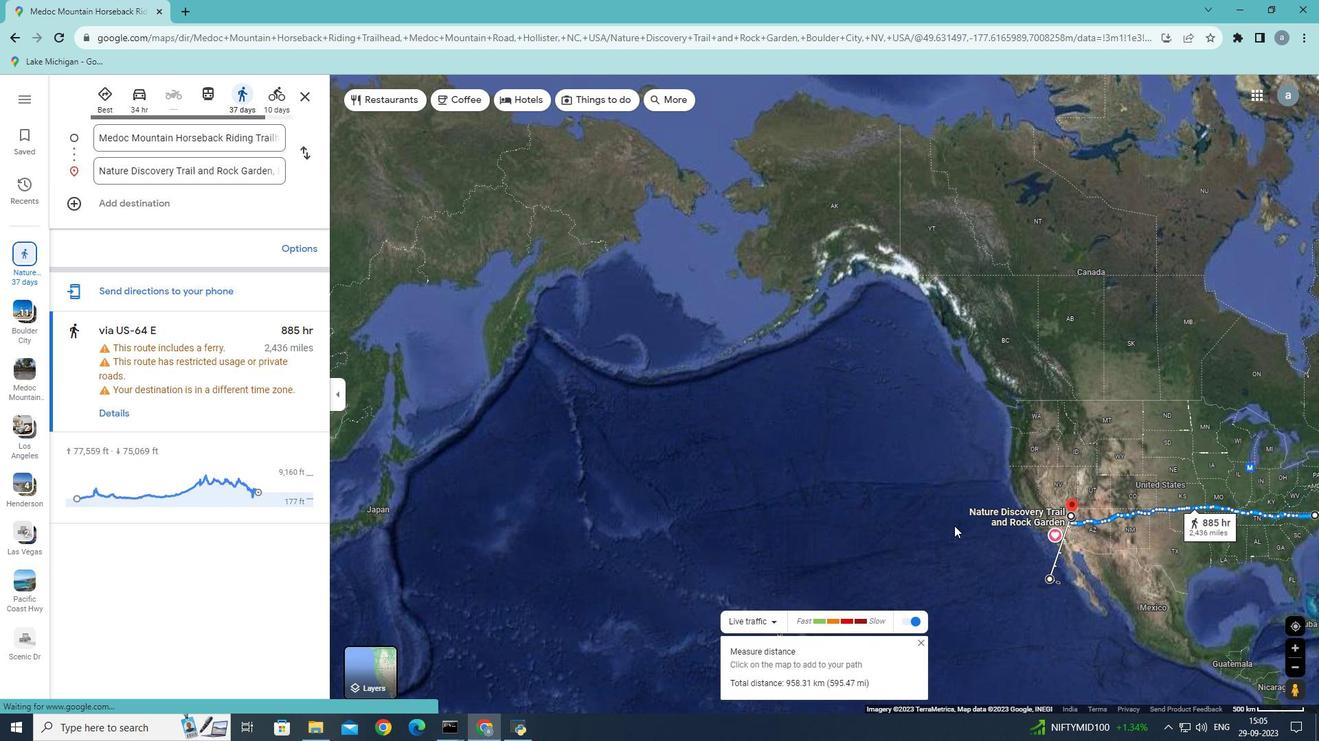
Action: Mouse scrolled (954, 526) with delta (0, 0)
Screenshot: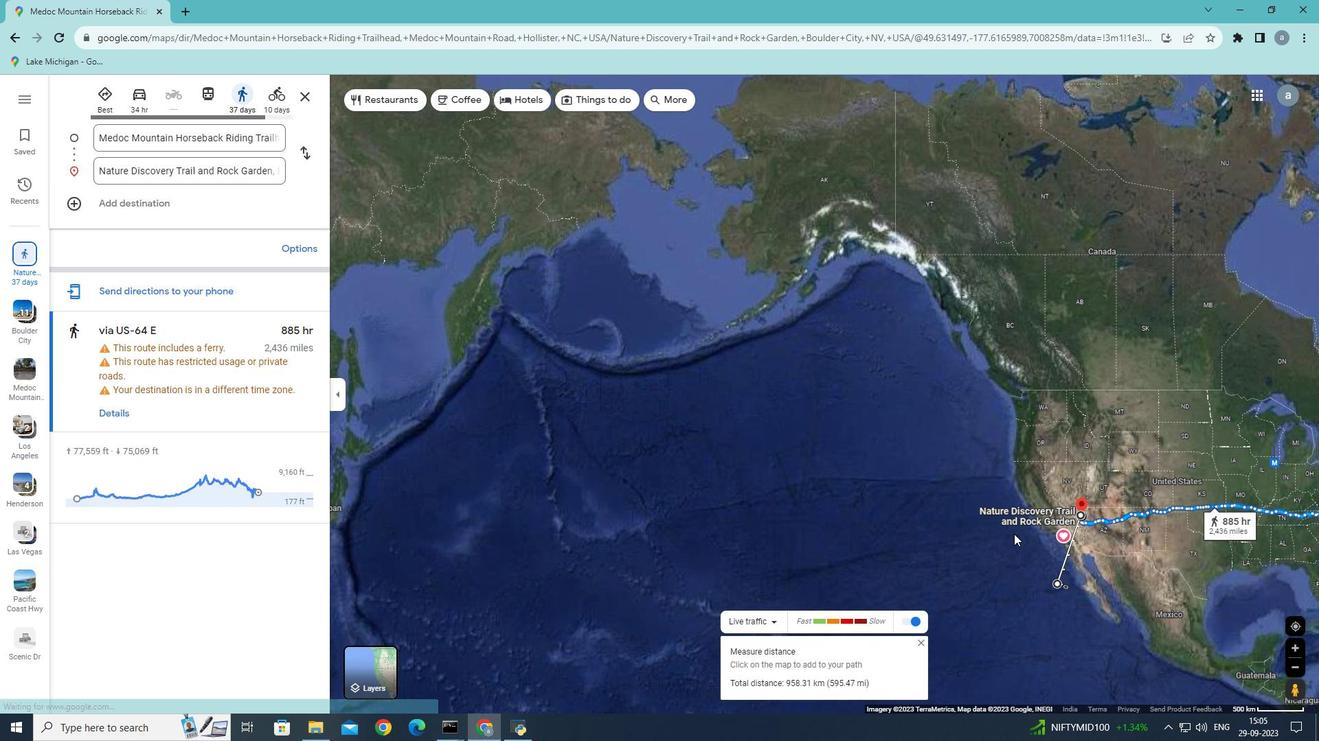 
Action: Mouse moved to (966, 525)
Screenshot: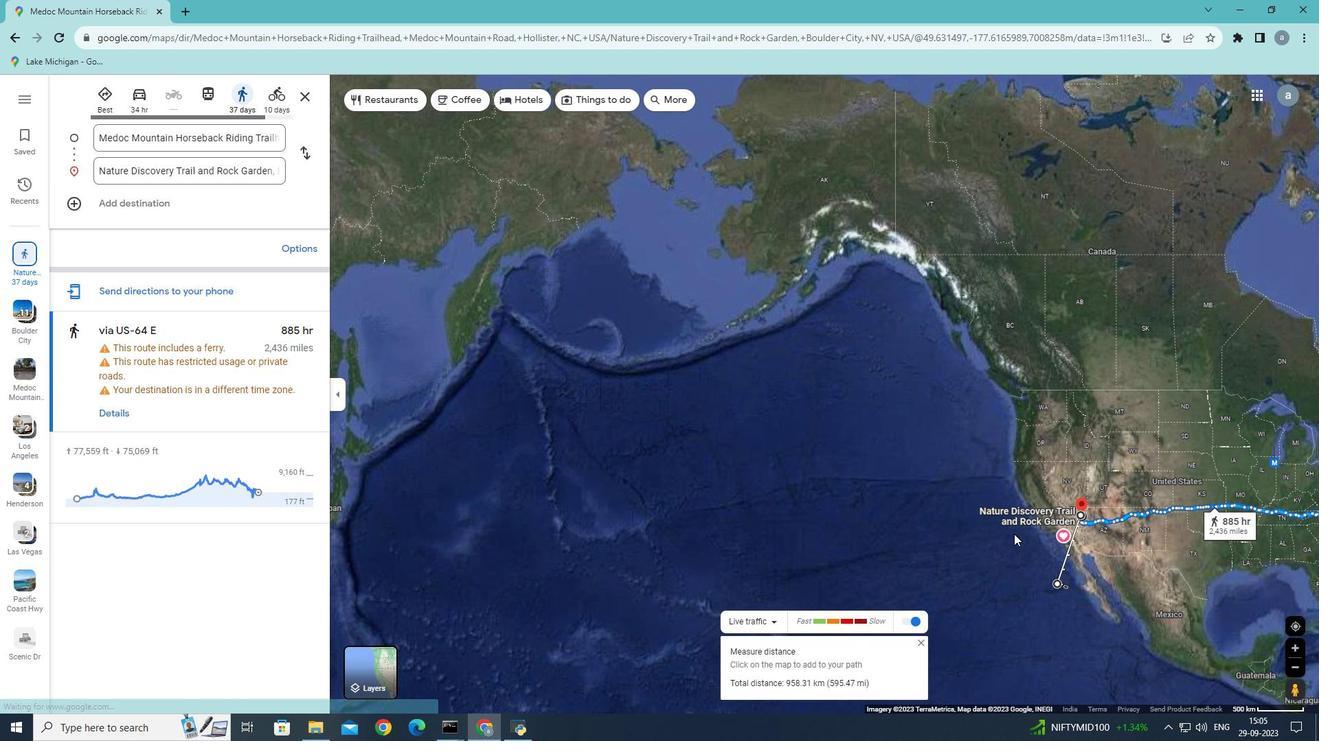 
Action: Mouse scrolled (966, 526) with delta (0, 0)
Screenshot: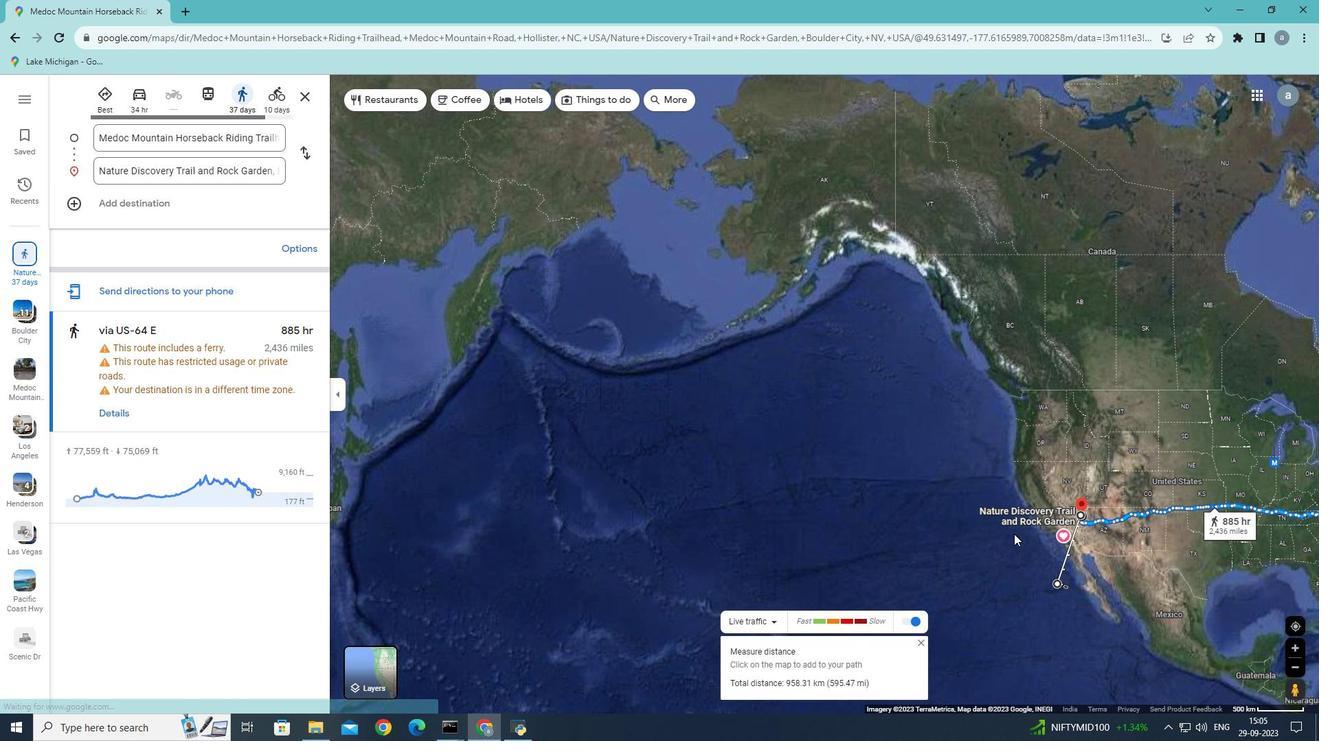 
Action: Mouse moved to (1014, 534)
Screenshot: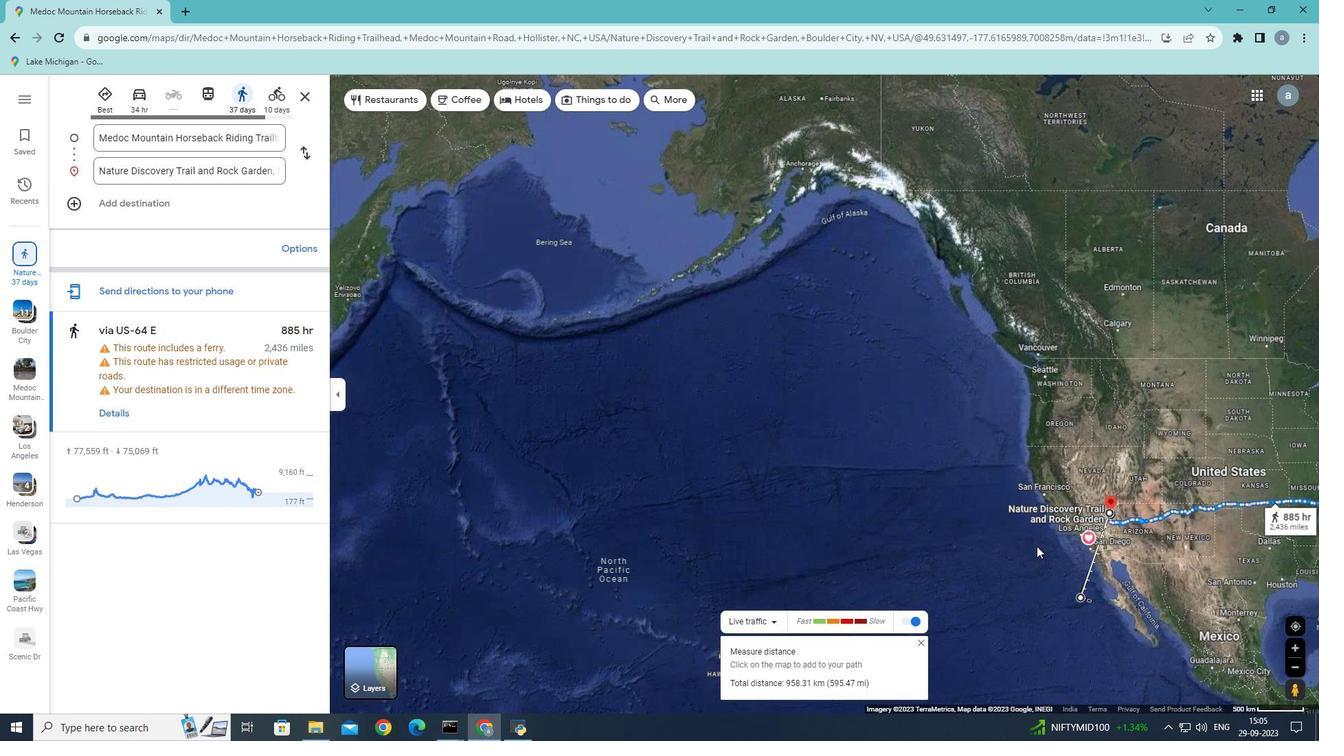 
Action: Mouse scrolled (1014, 535) with delta (0, 0)
Screenshot: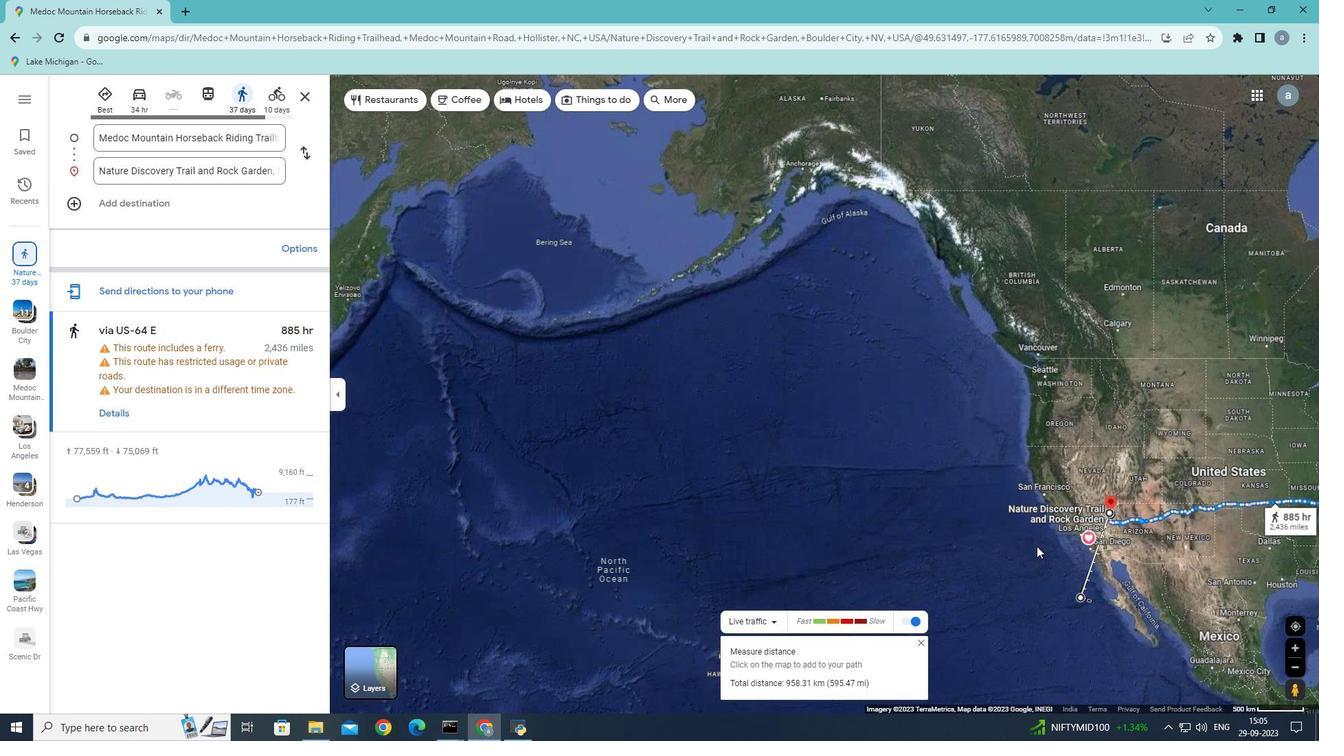 
Action: Mouse moved to (1215, 590)
Screenshot: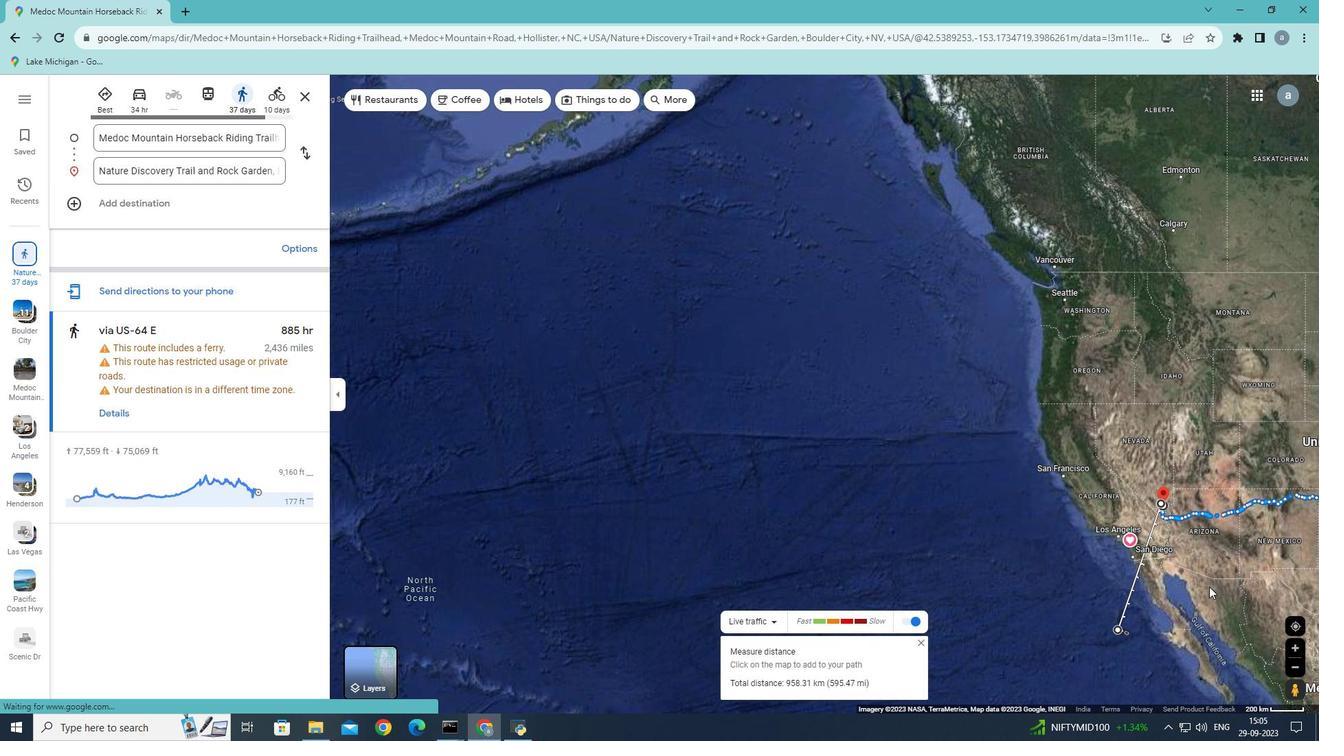 
Action: Mouse scrolled (1215, 589) with delta (0, 0)
Screenshot: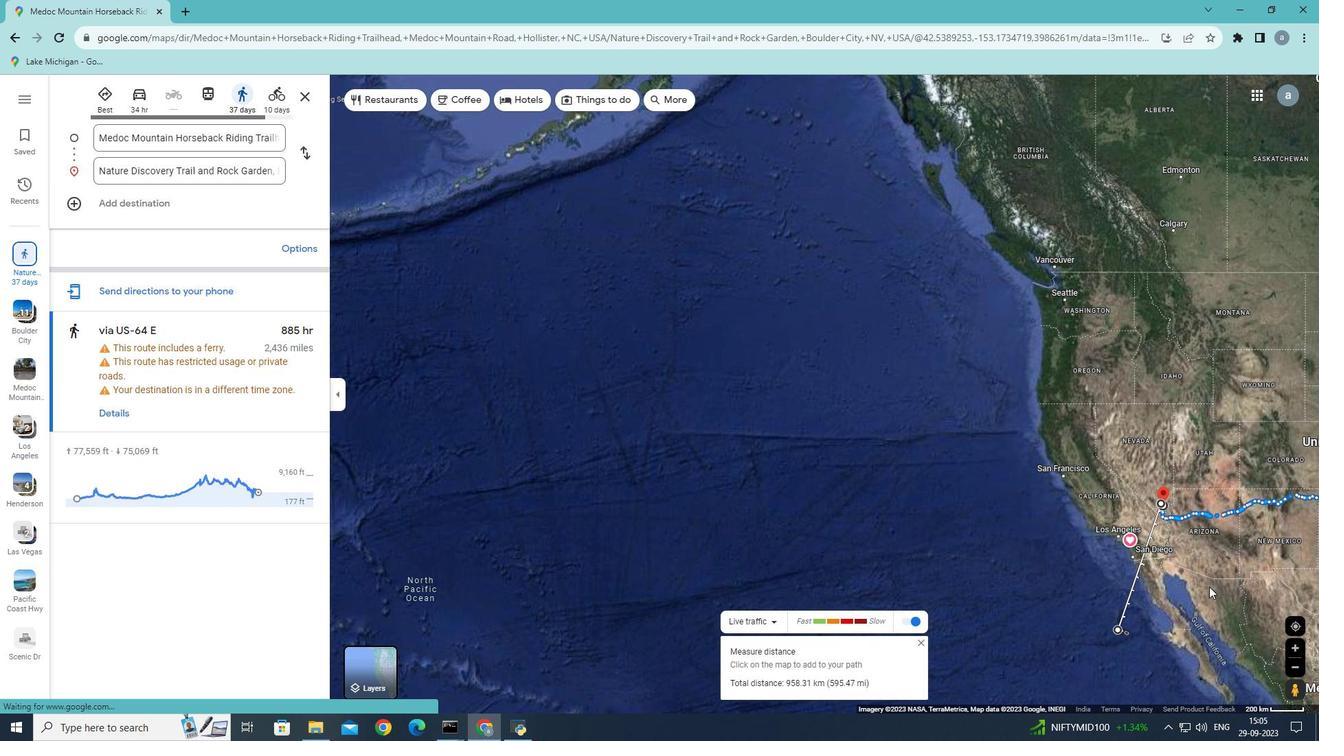 
Action: Mouse moved to (1202, 584)
Screenshot: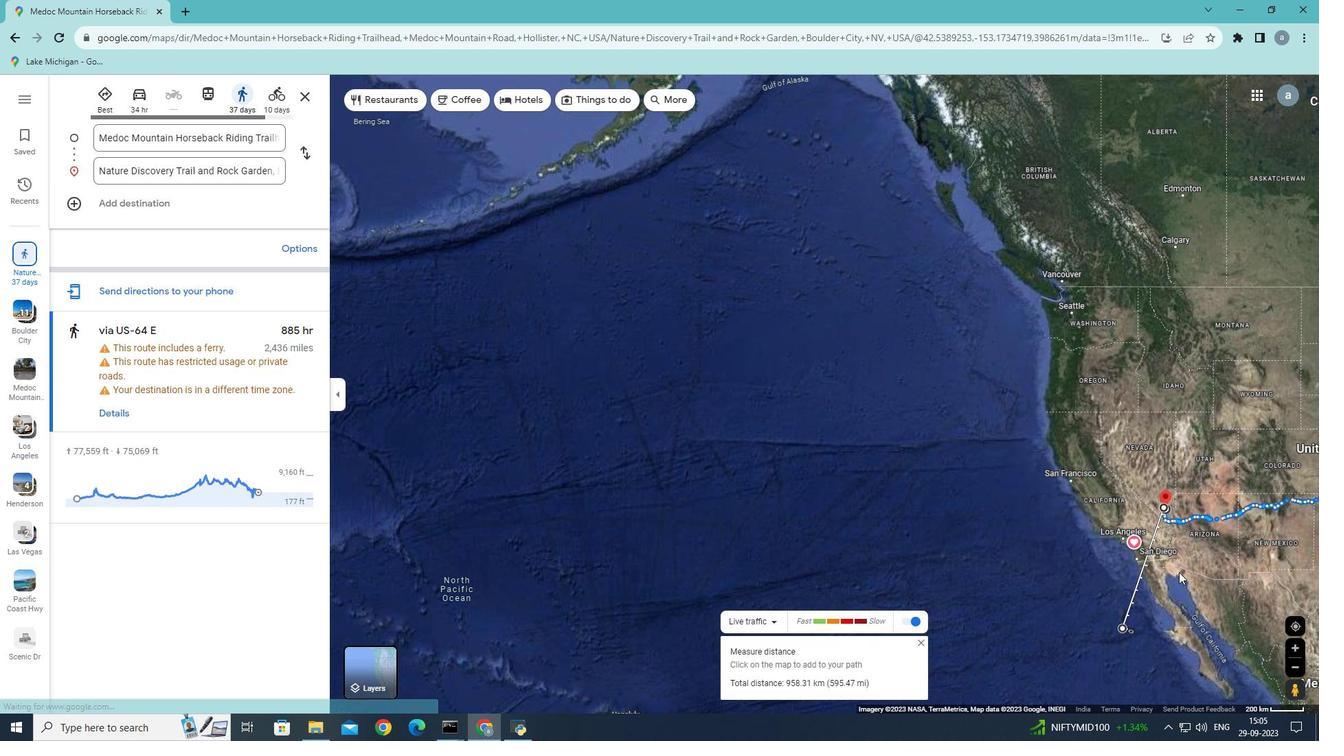 
Action: Mouse scrolled (1202, 583) with delta (0, 0)
Screenshot: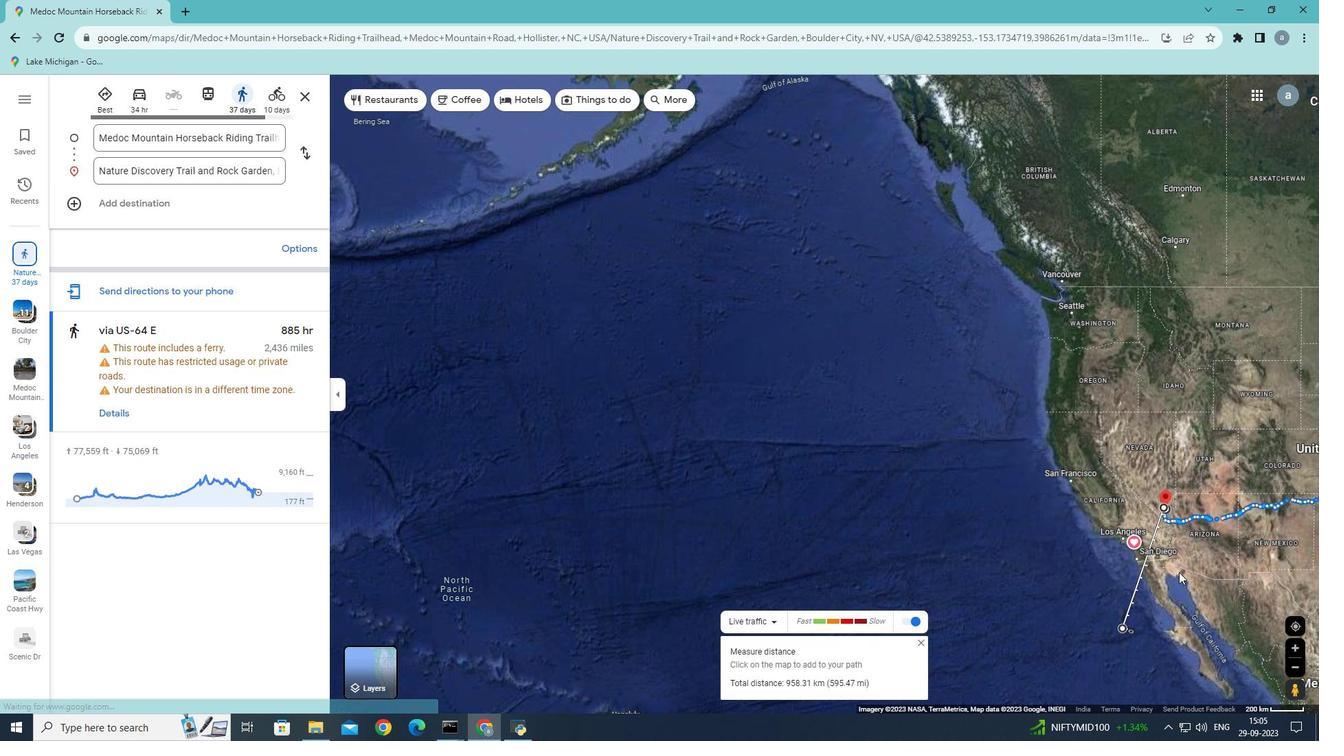 
Action: Mouse moved to (1182, 574)
Screenshot: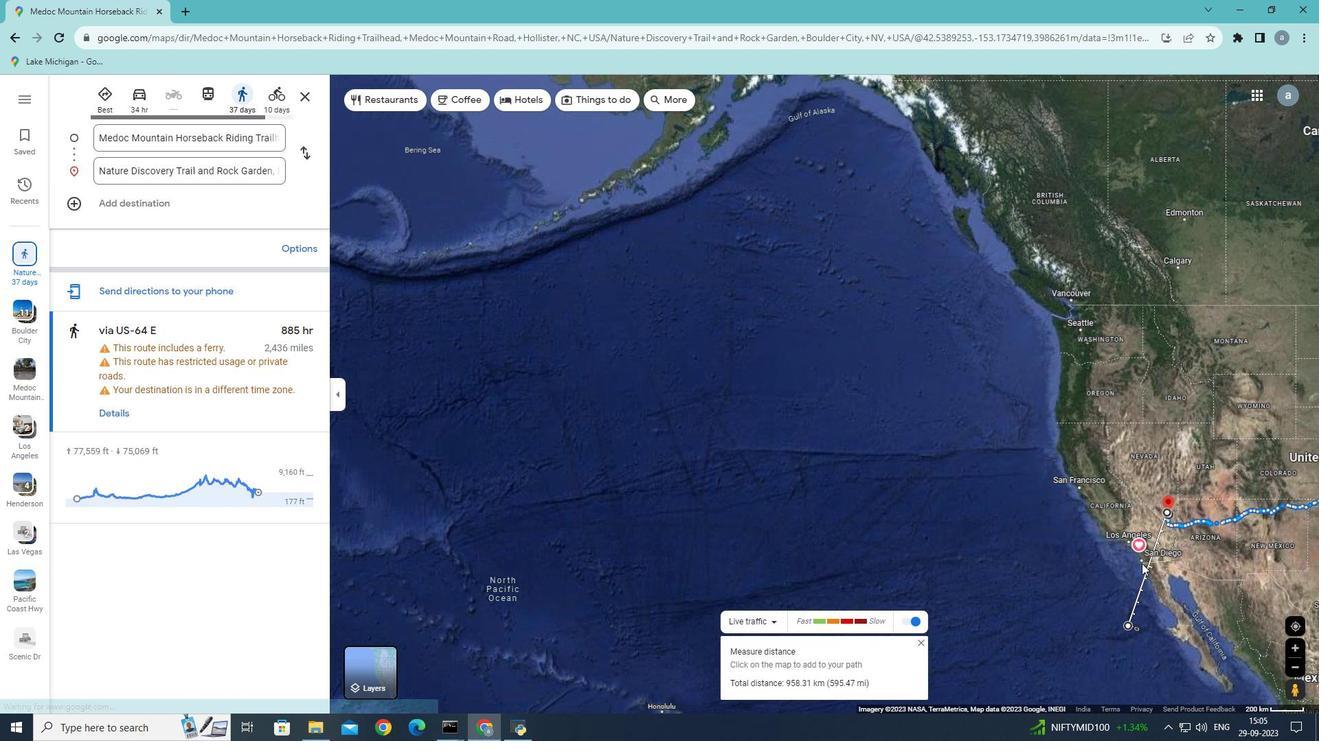 
Action: Mouse scrolled (1182, 573) with delta (0, 0)
Screenshot: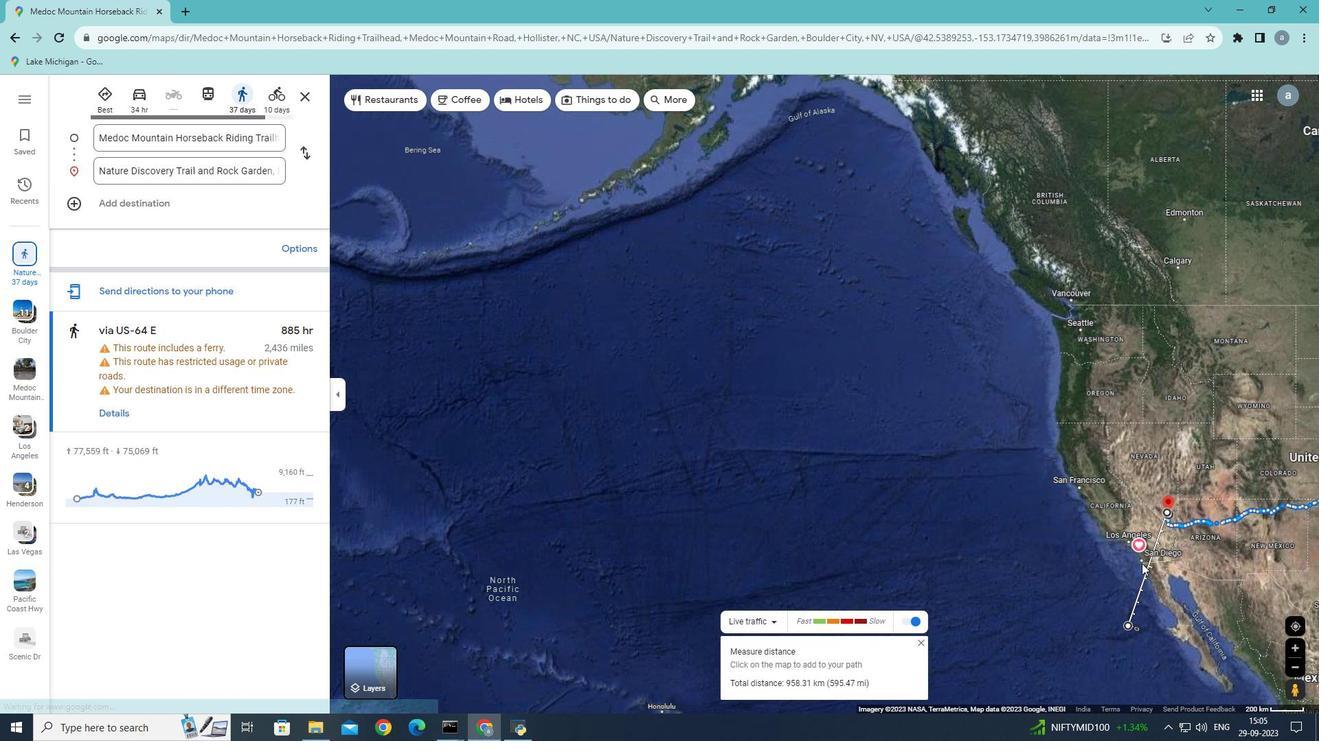 
Action: Mouse moved to (1103, 555)
Screenshot: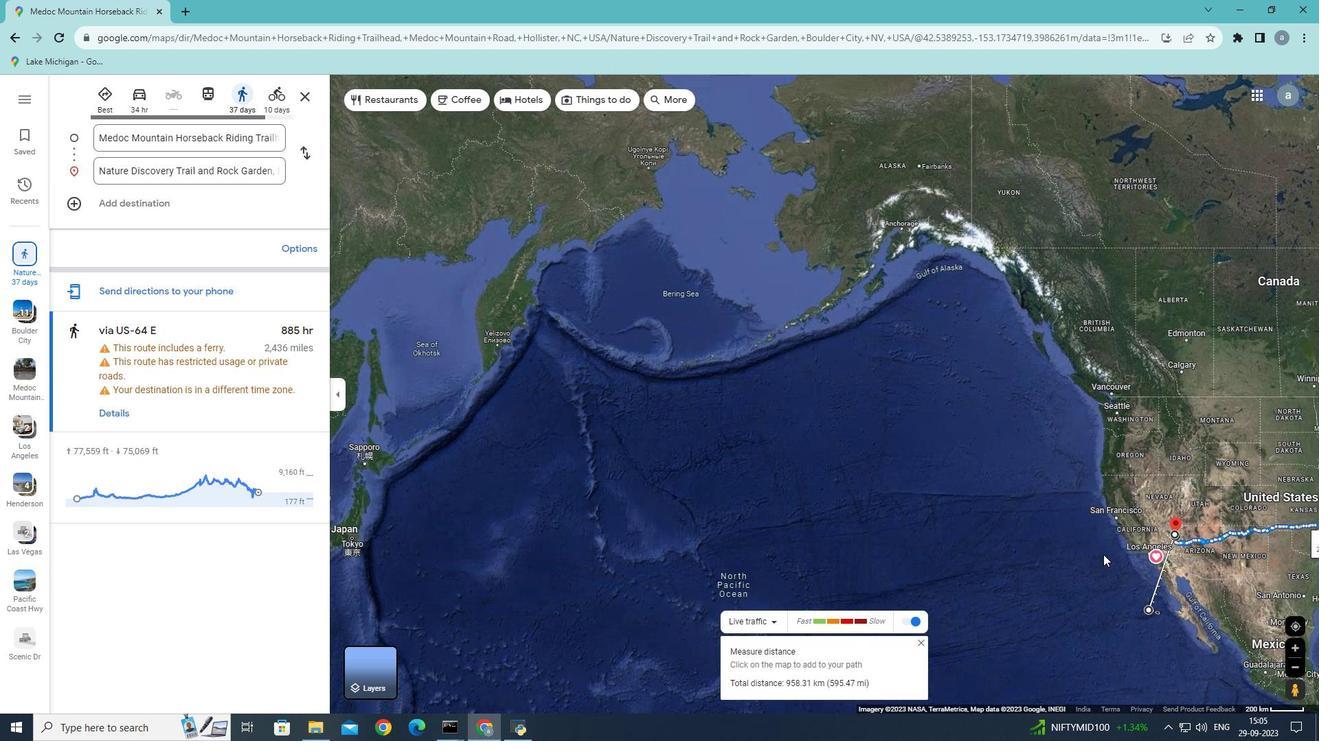 
Action: Mouse scrolled (1103, 554) with delta (0, 0)
Screenshot: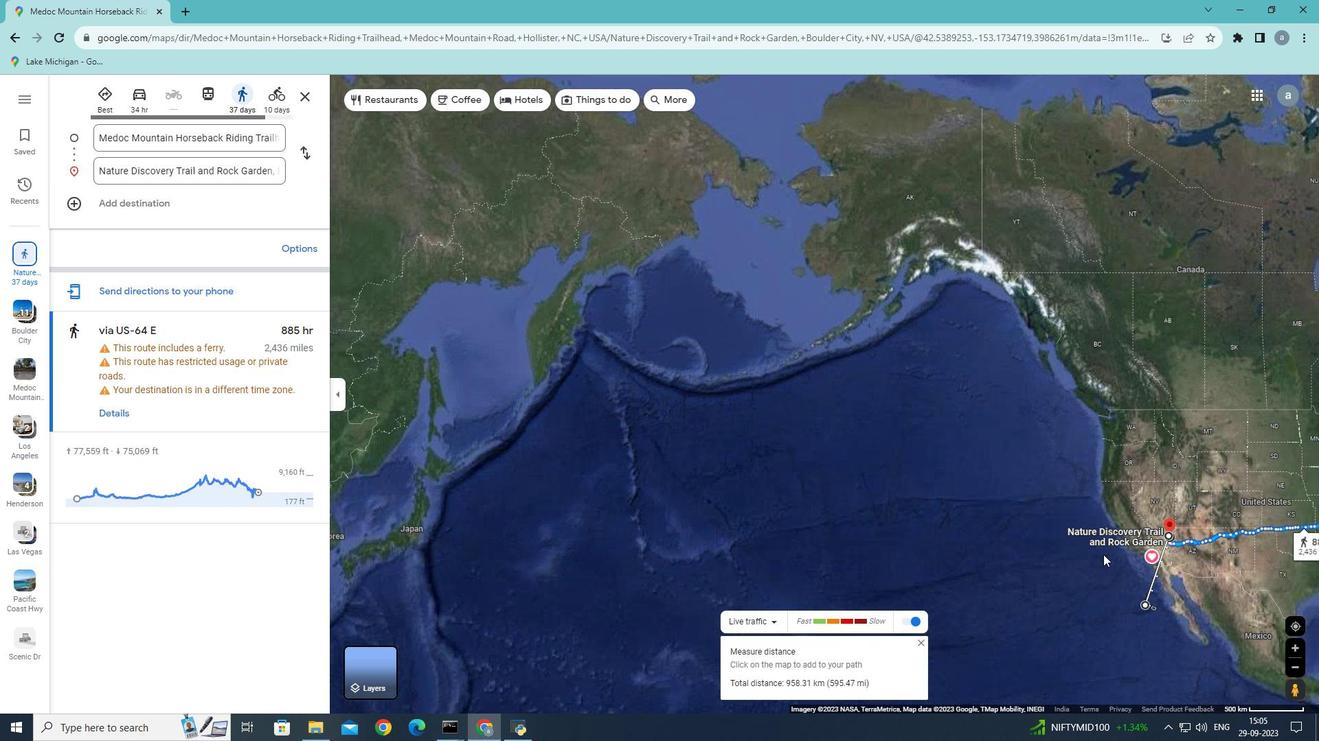 
Action: Mouse scrolled (1103, 554) with delta (0, 0)
Screenshot: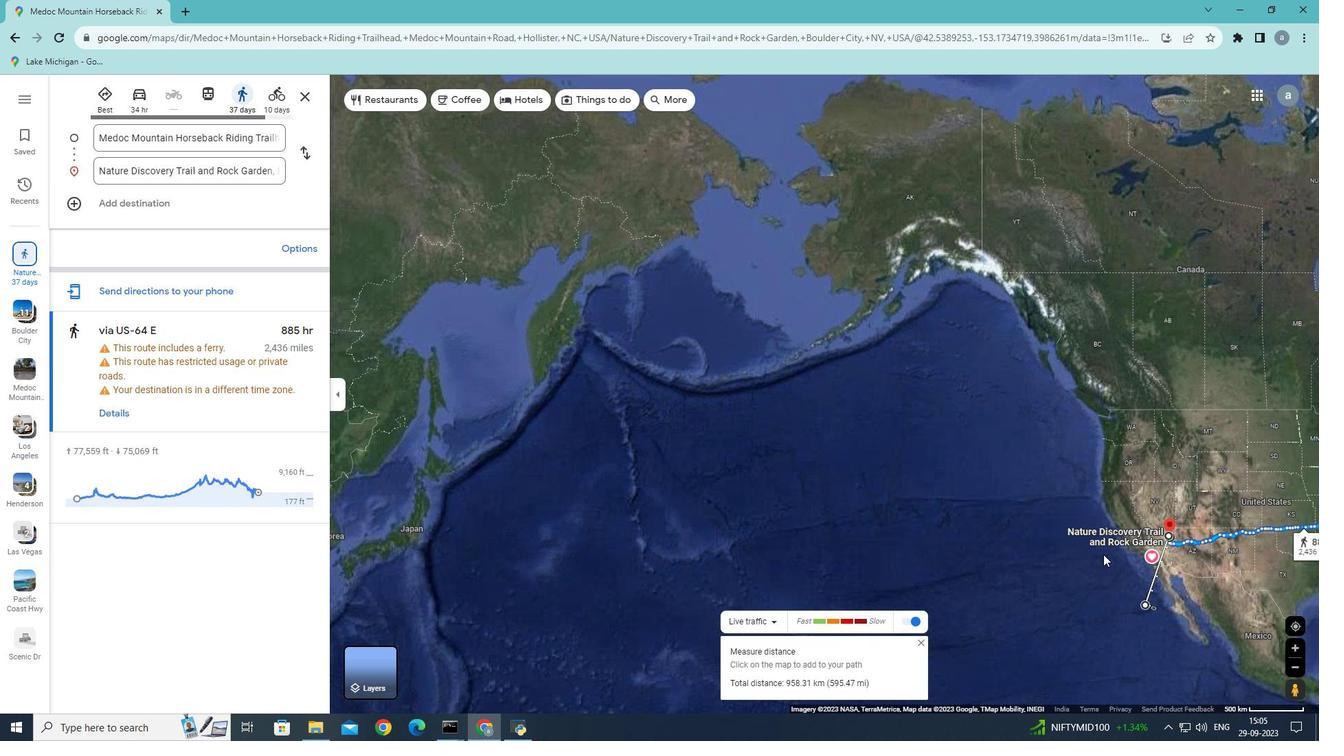 
Action: Mouse scrolled (1103, 554) with delta (0, 0)
Screenshot: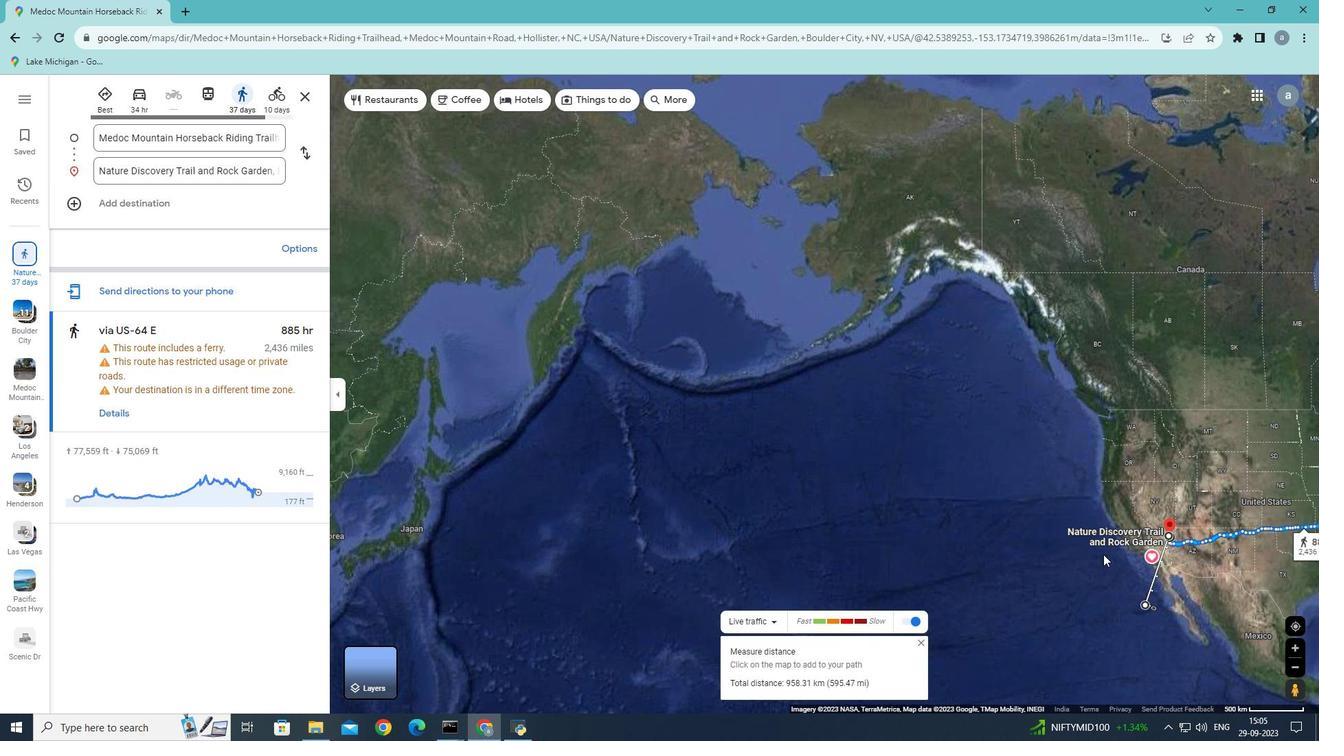 
Action: Mouse scrolled (1103, 554) with delta (0, 0)
Screenshot: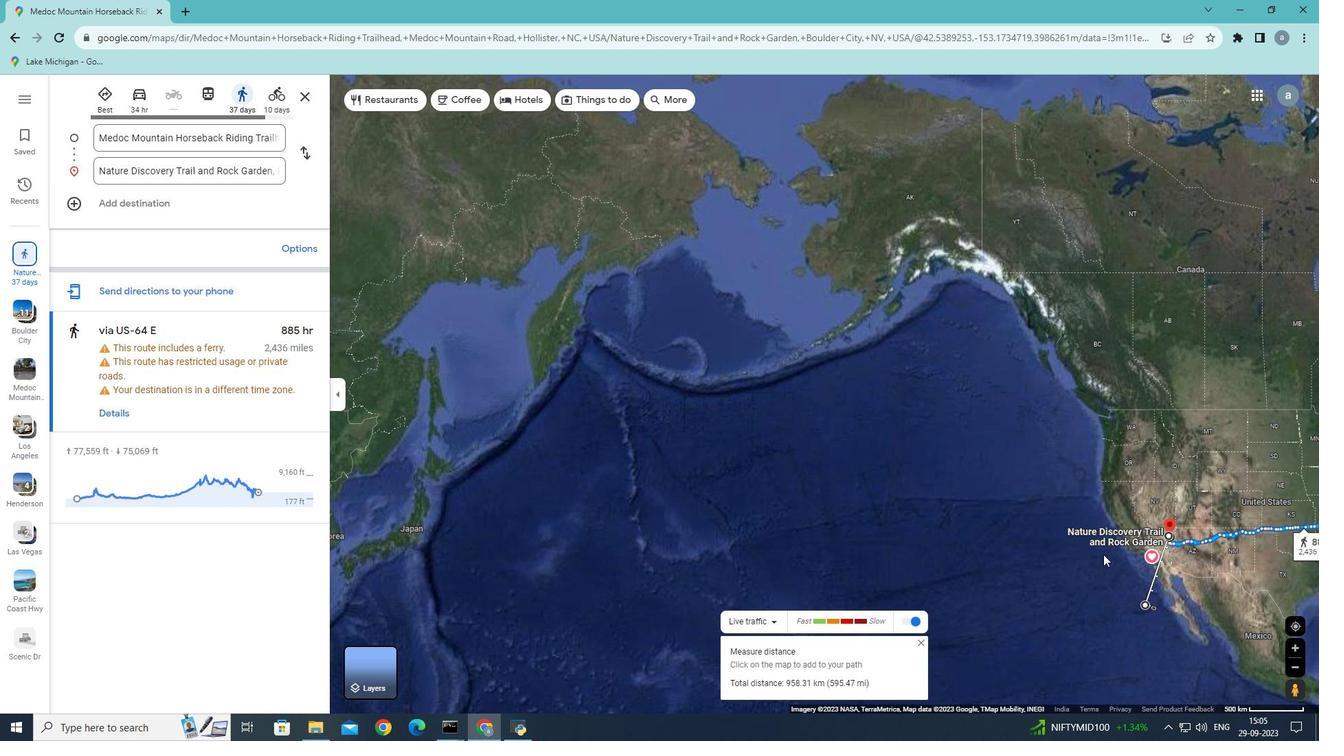 
Action: Mouse scrolled (1103, 554) with delta (0, 0)
Screenshot: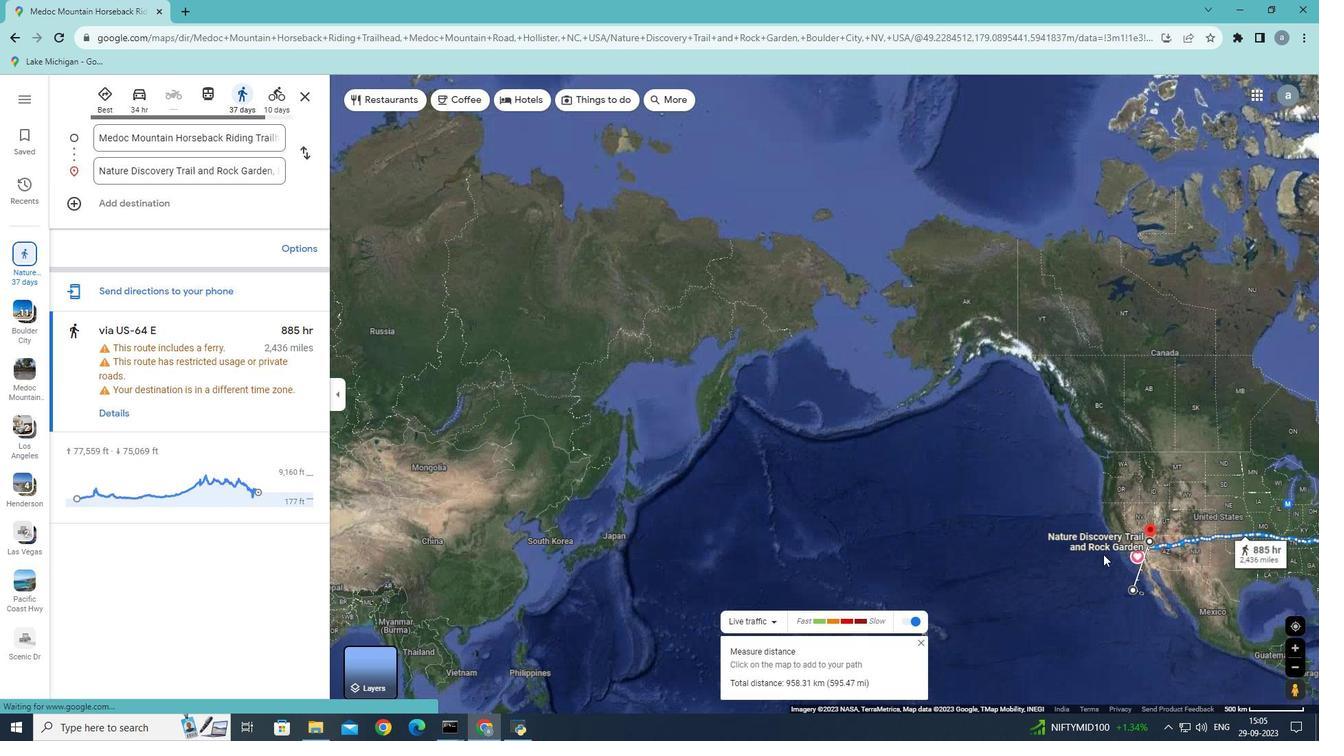 
Action: Mouse moved to (1101, 555)
Screenshot: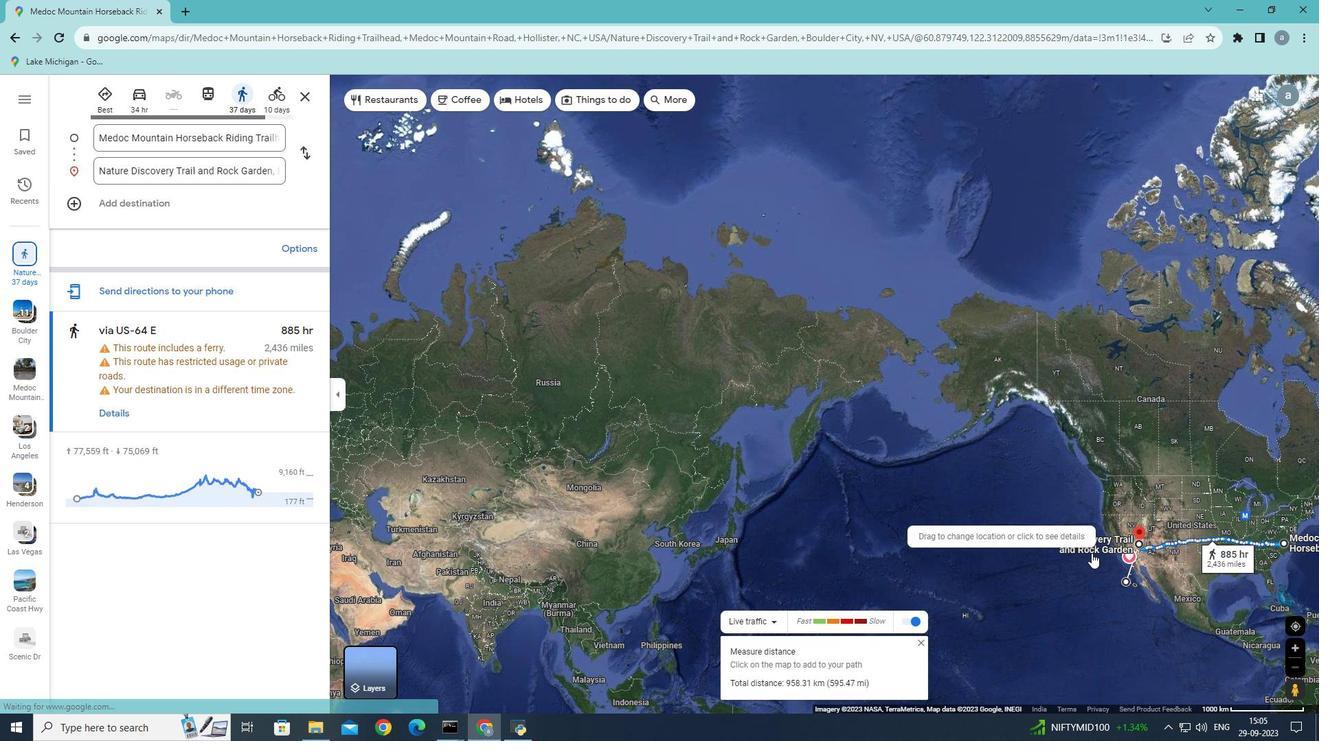 
Action: Mouse scrolled (1101, 554) with delta (0, 0)
Screenshot: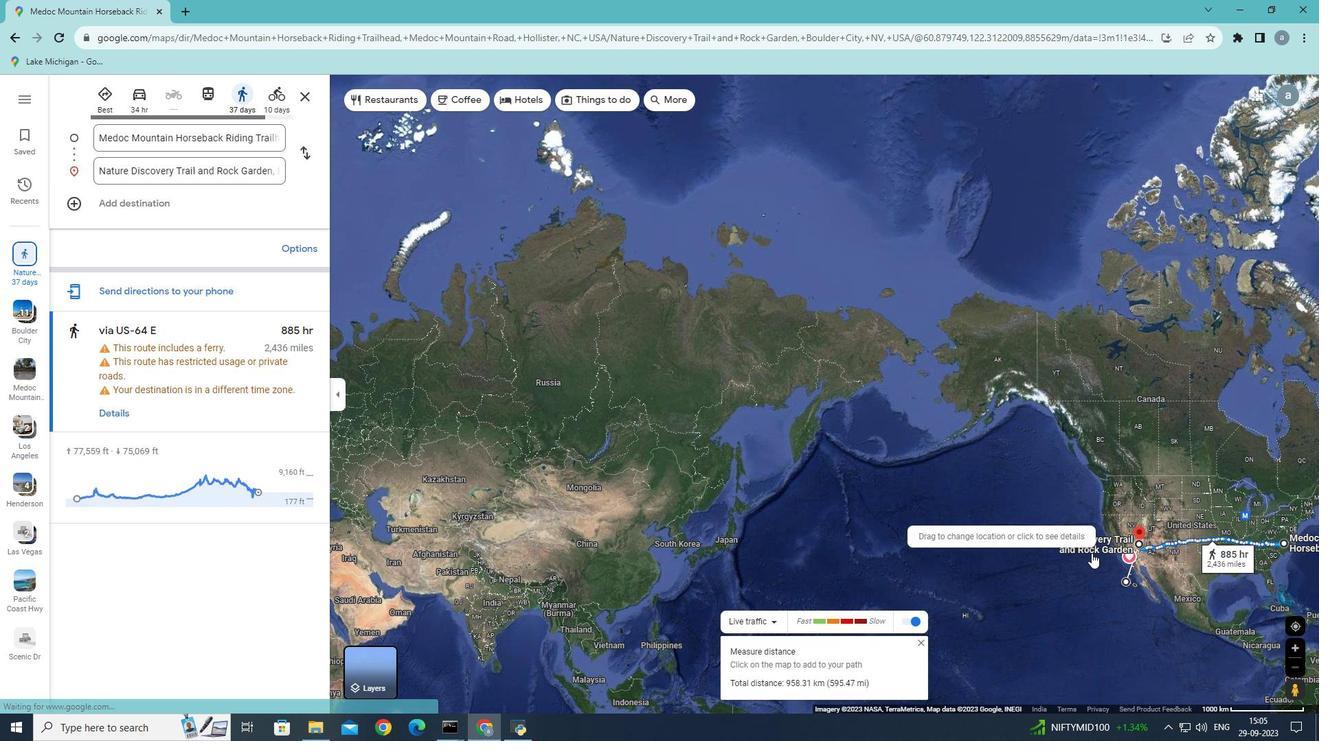 
Action: Mouse moved to (1099, 555)
Screenshot: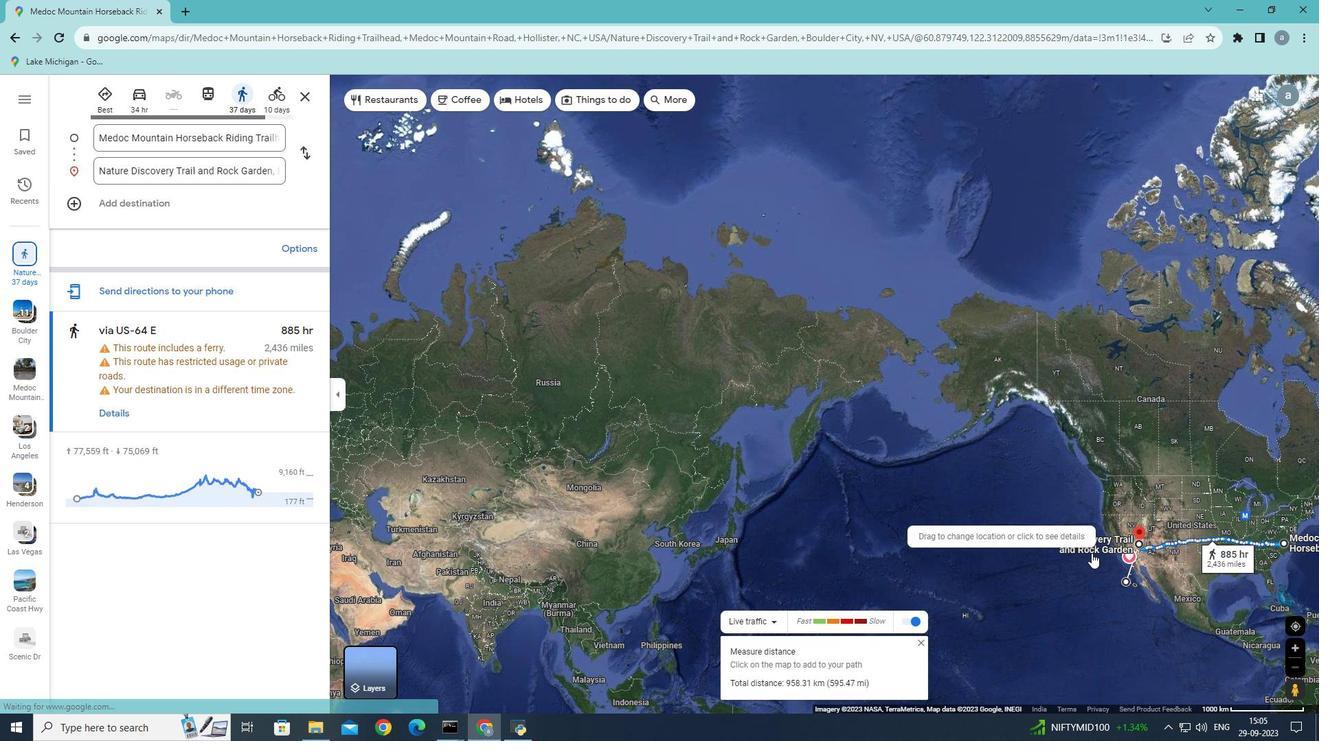 
Action: Mouse scrolled (1099, 554) with delta (0, 0)
Screenshot: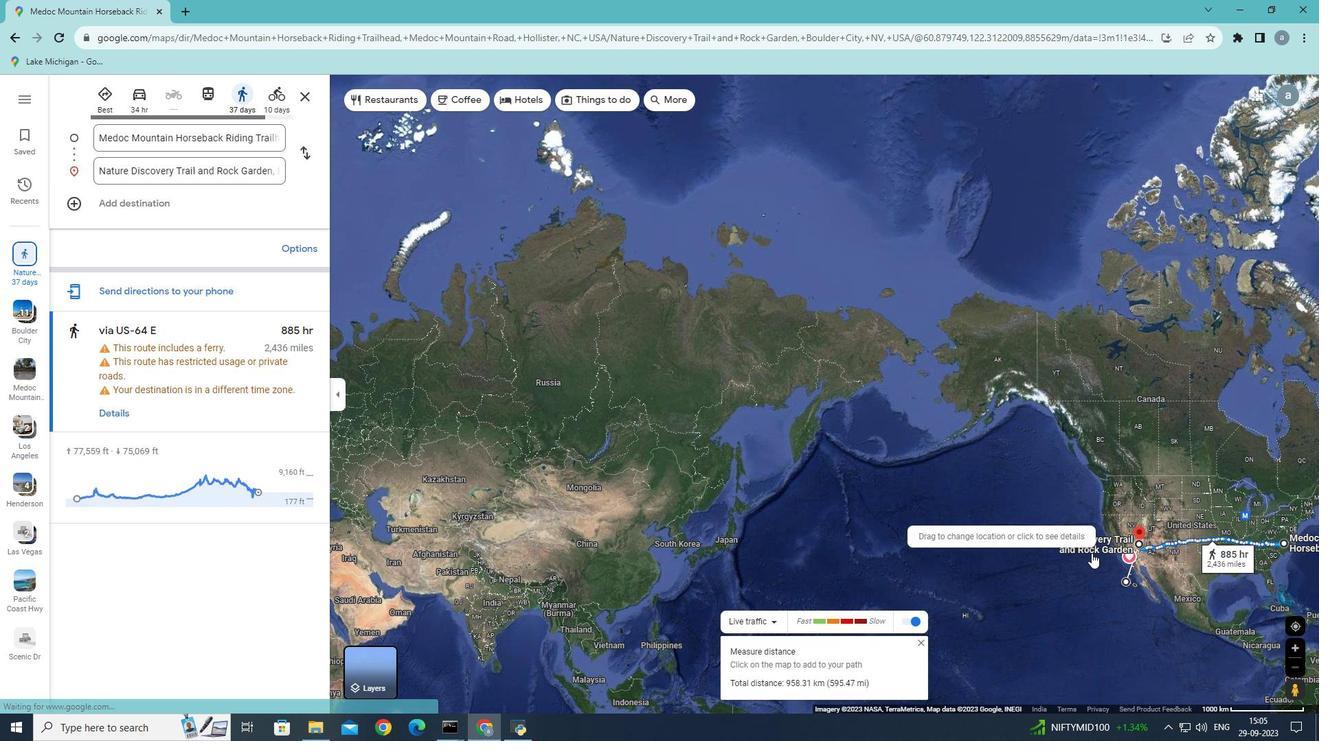 
Action: Mouse moved to (1097, 555)
Screenshot: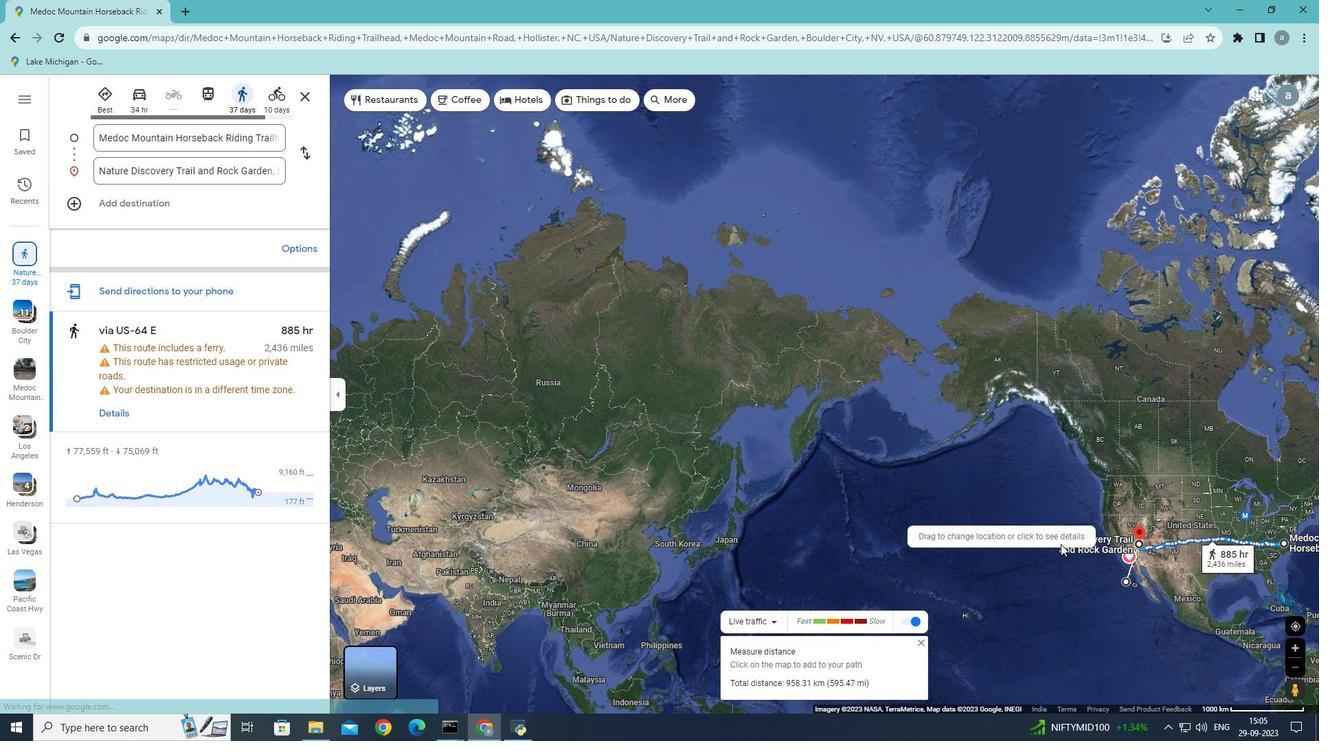 
Action: Mouse scrolled (1097, 554) with delta (0, 0)
Screenshot: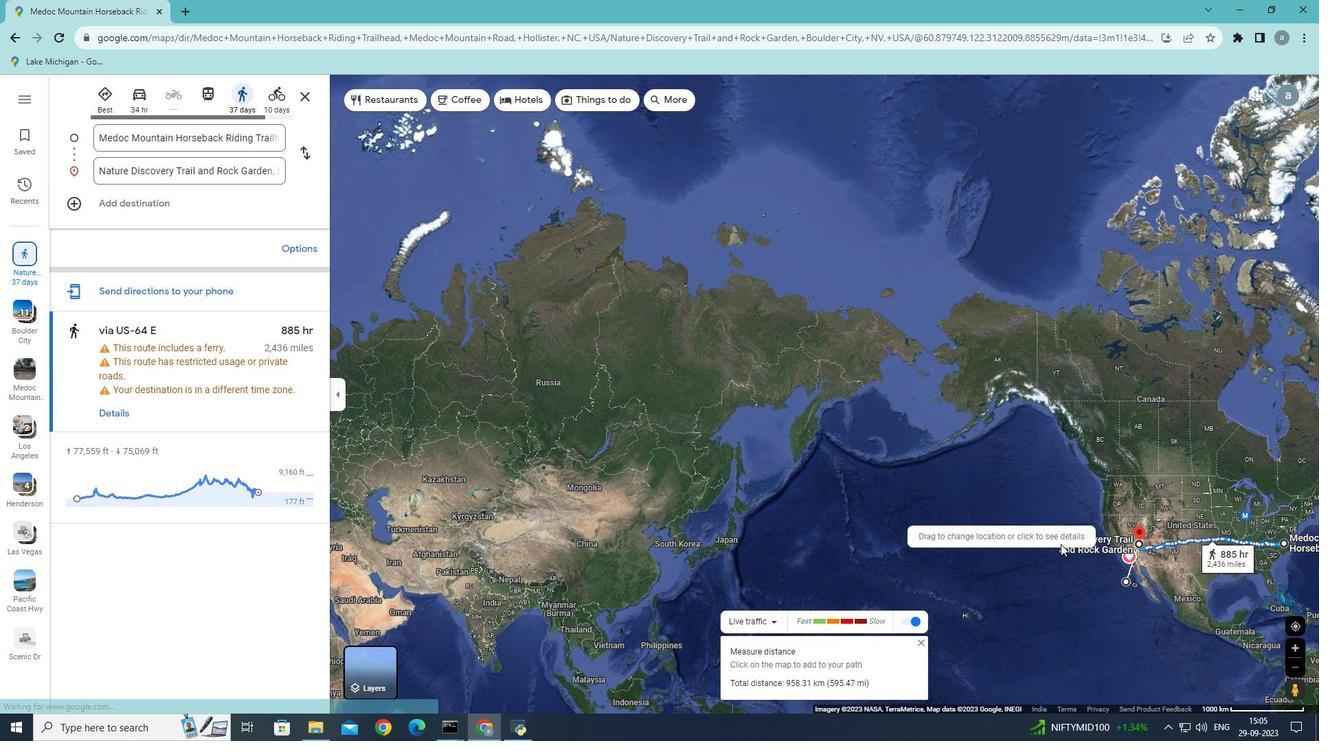 
Action: Mouse moved to (1095, 555)
Screenshot: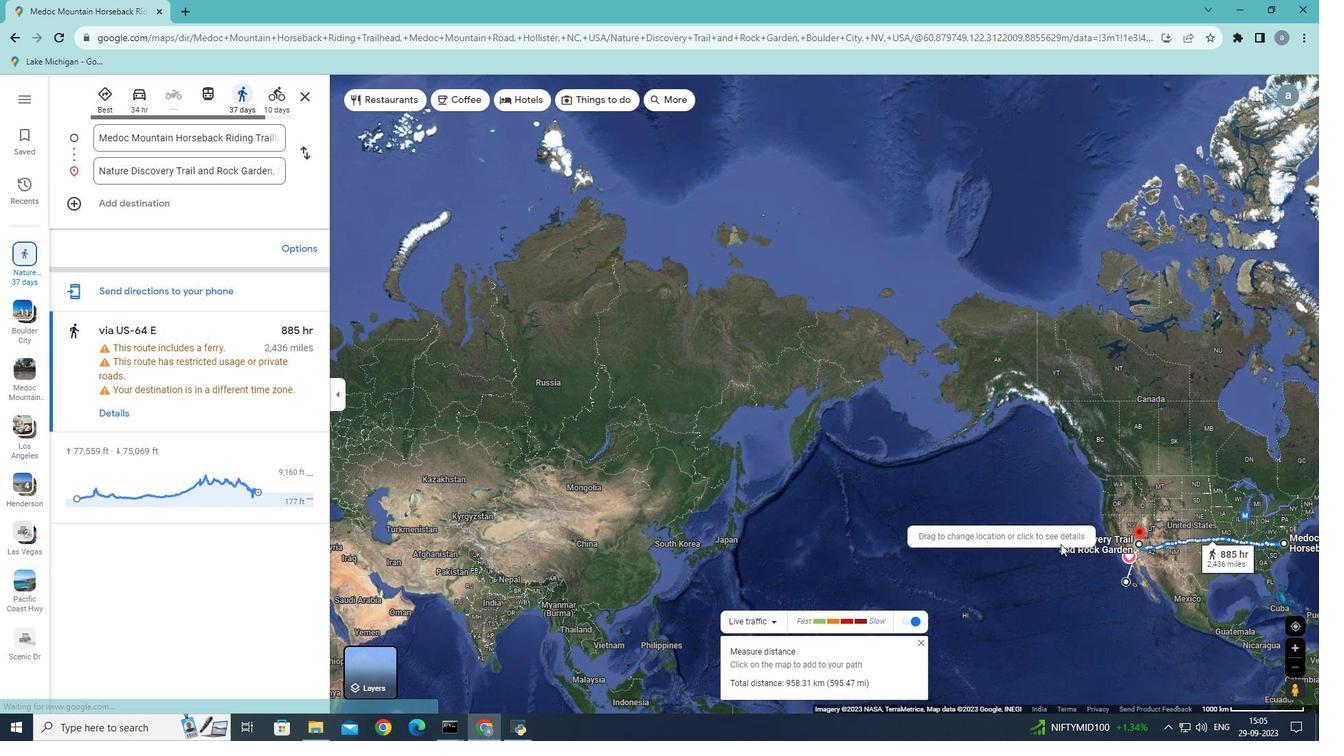 
Action: Mouse scrolled (1095, 554) with delta (0, 0)
Screenshot: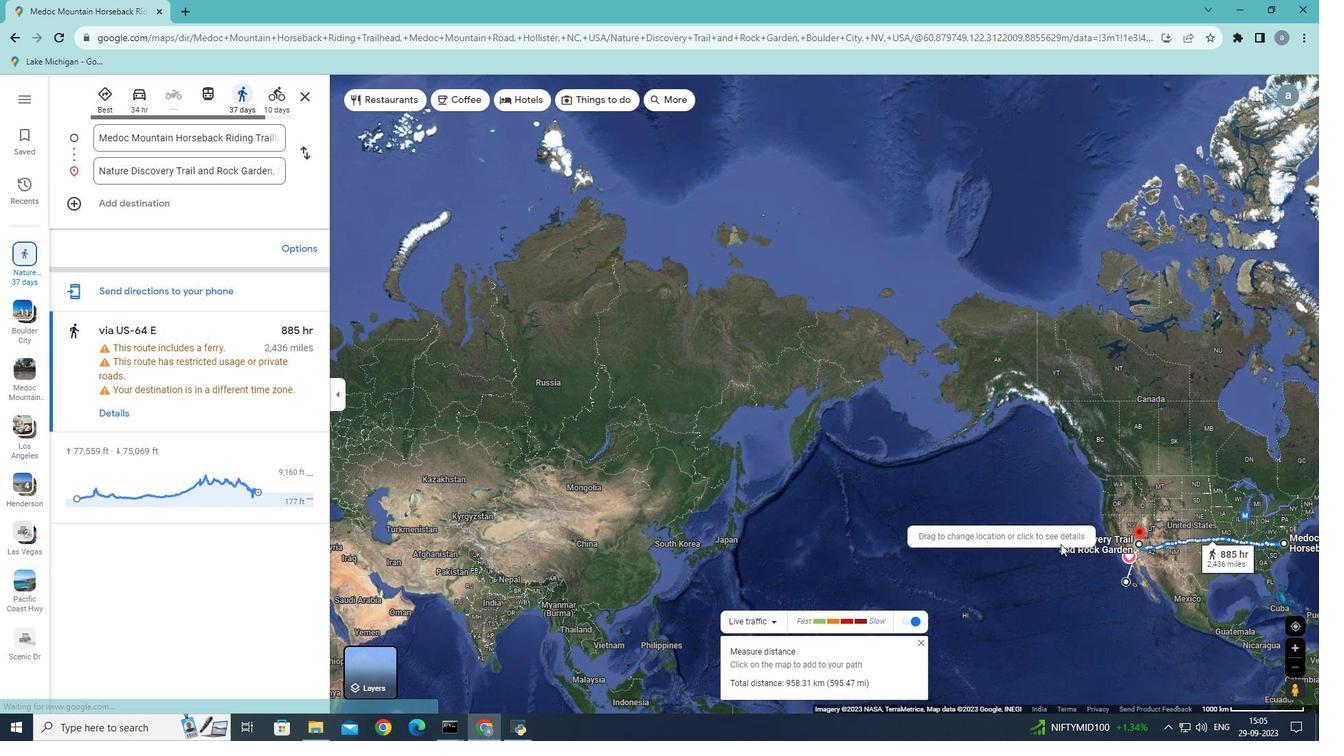 
Action: Mouse moved to (1281, 543)
Screenshot: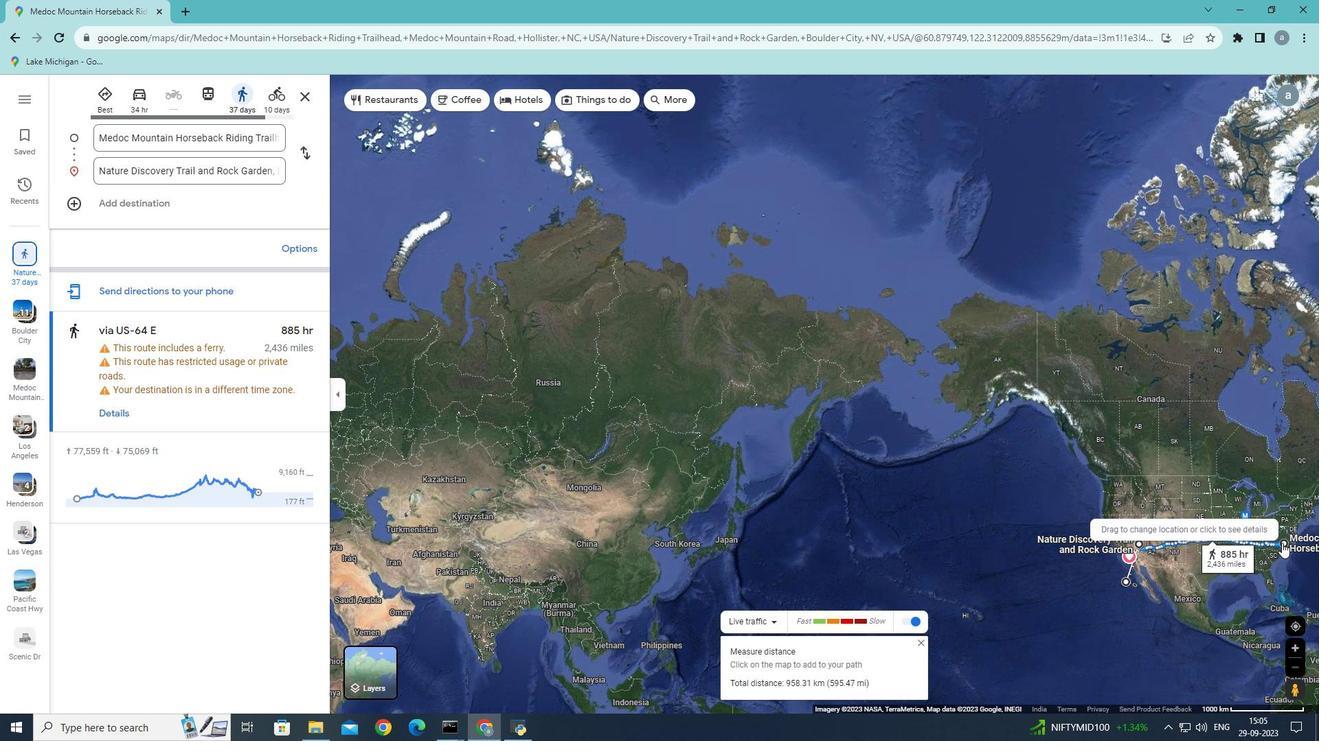 
Action: Mouse pressed left at (1281, 543)
Screenshot: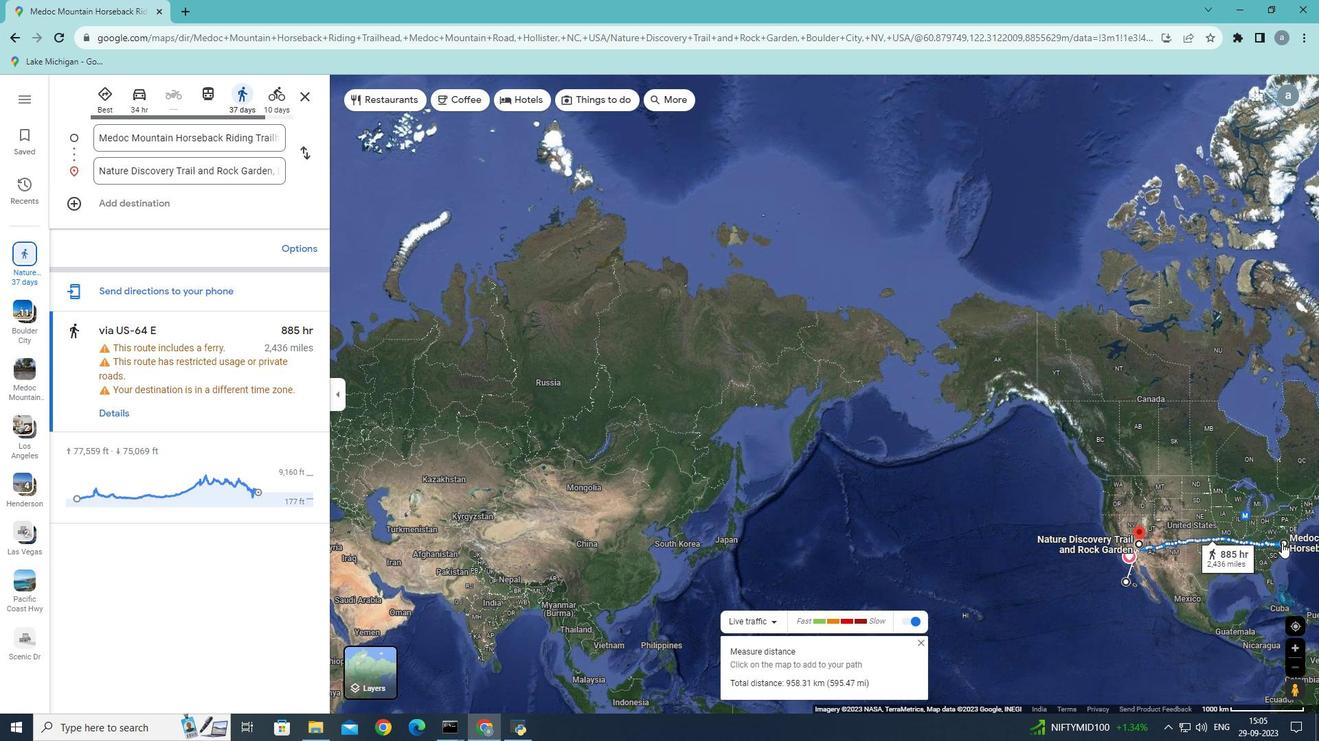 
Action: Mouse moved to (1223, 597)
Screenshot: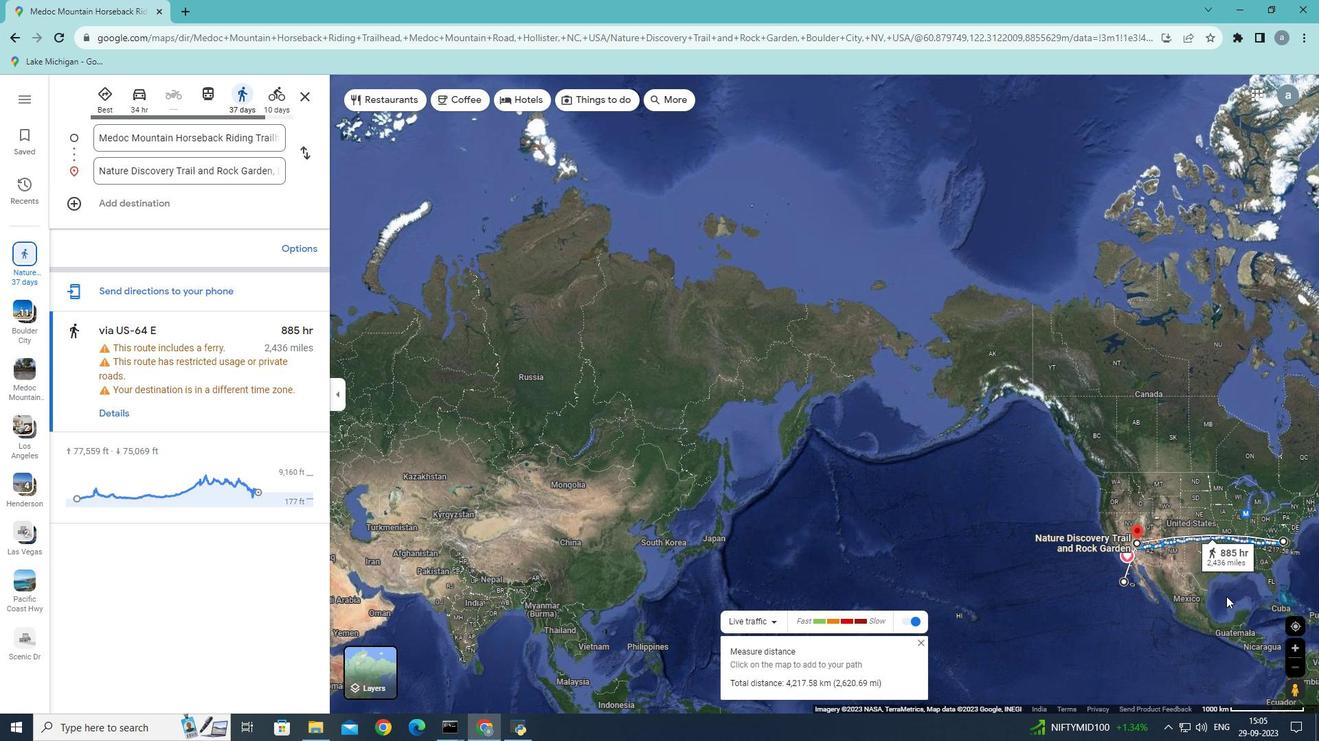 
Action: Mouse scrolled (1223, 597) with delta (0, 0)
Screenshot: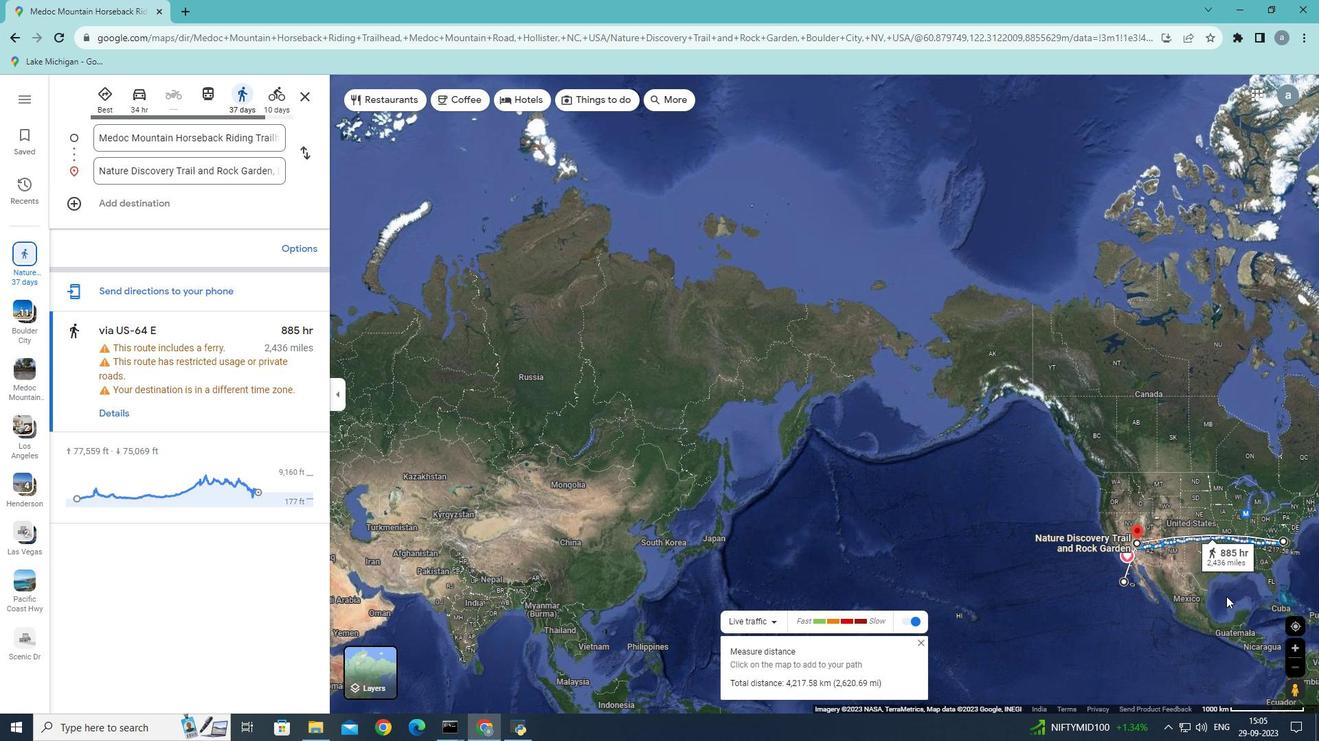 
Action: Mouse scrolled (1223, 597) with delta (0, 0)
Screenshot: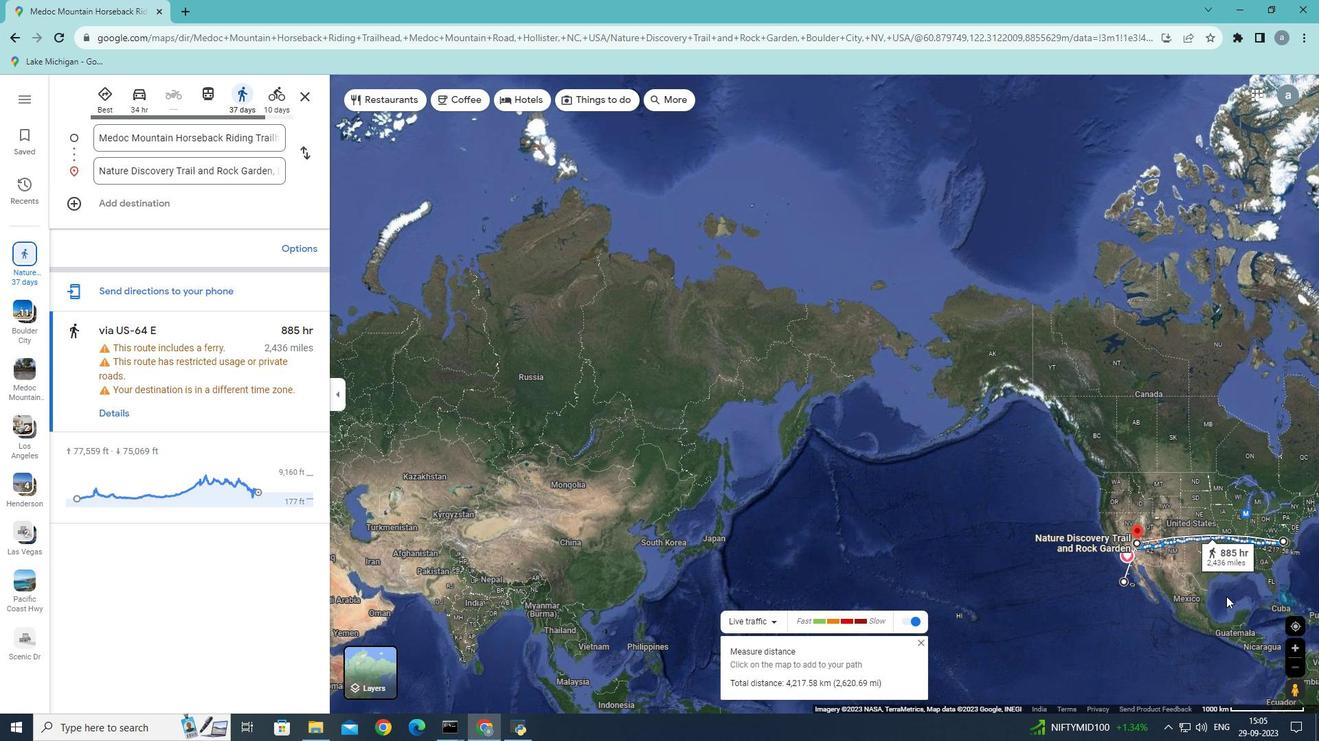 
Action: Mouse moved to (1224, 597)
Screenshot: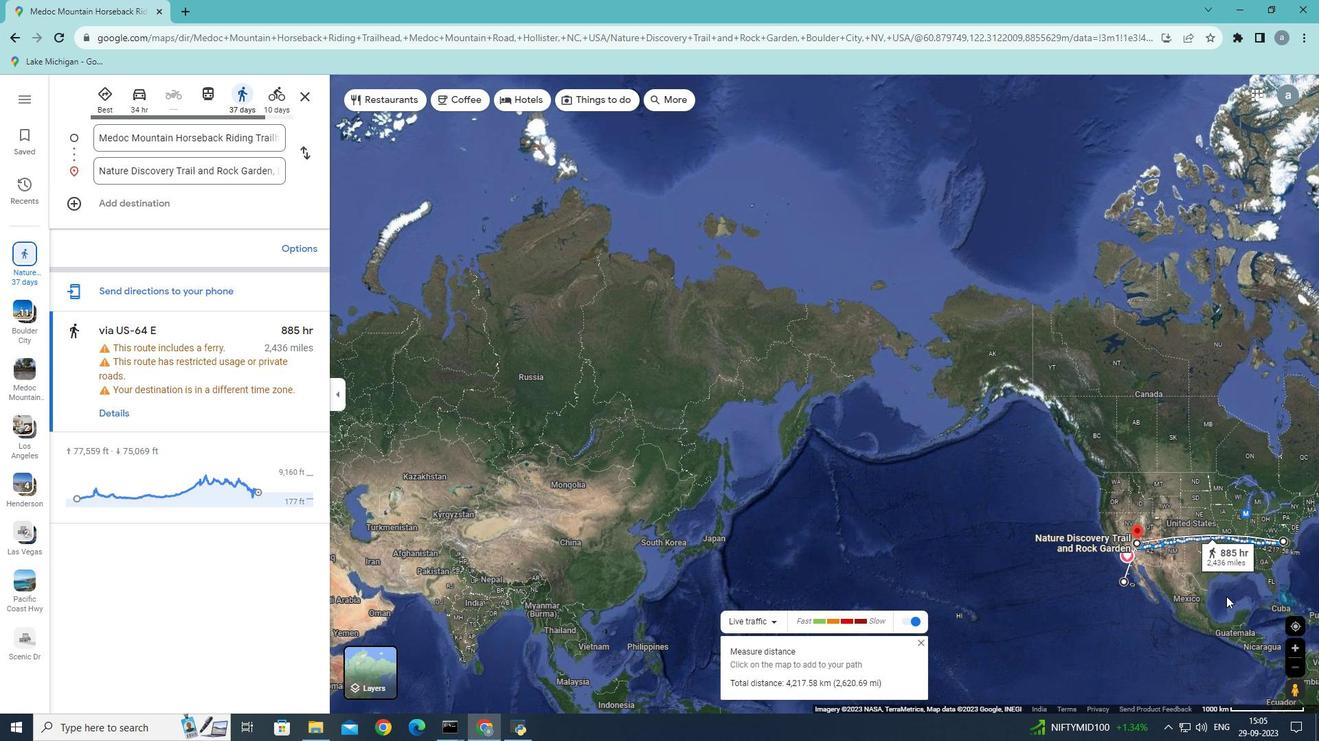 
Action: Mouse scrolled (1224, 597) with delta (0, 0)
Screenshot: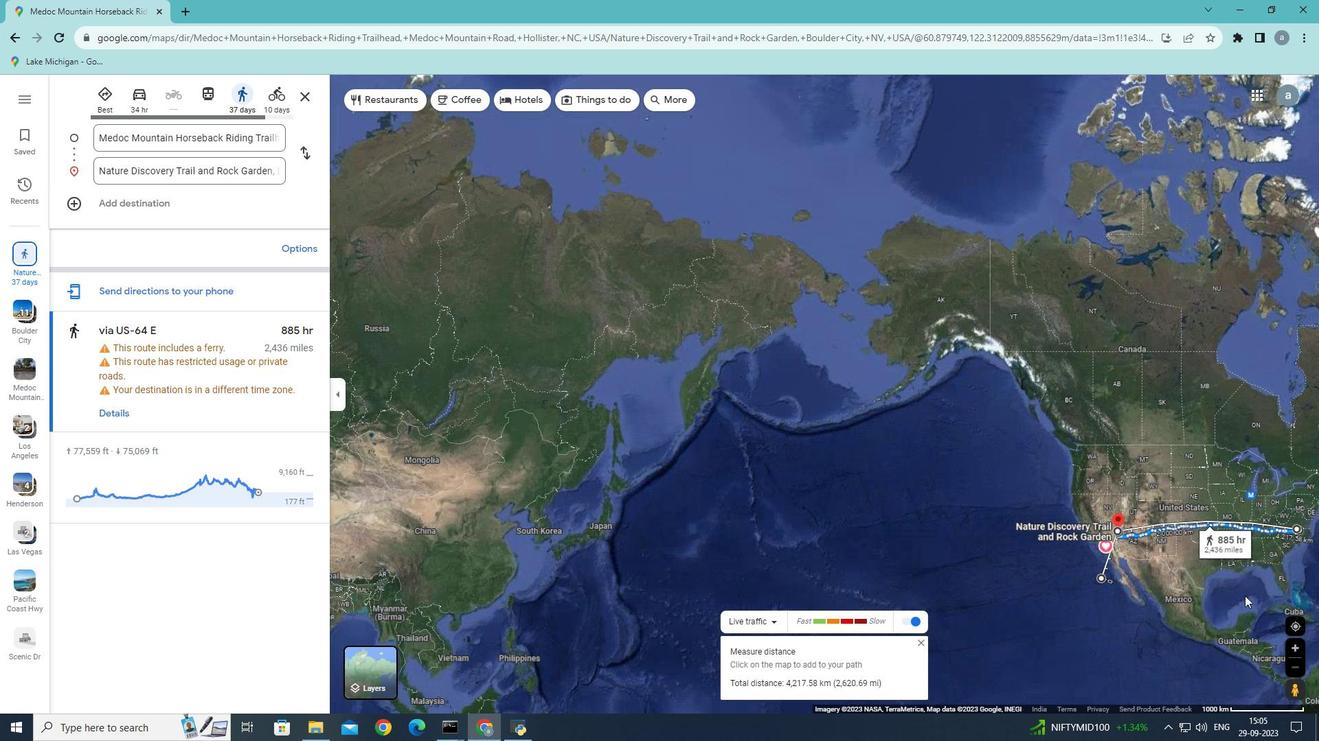 
Action: Mouse moved to (1266, 595)
Screenshot: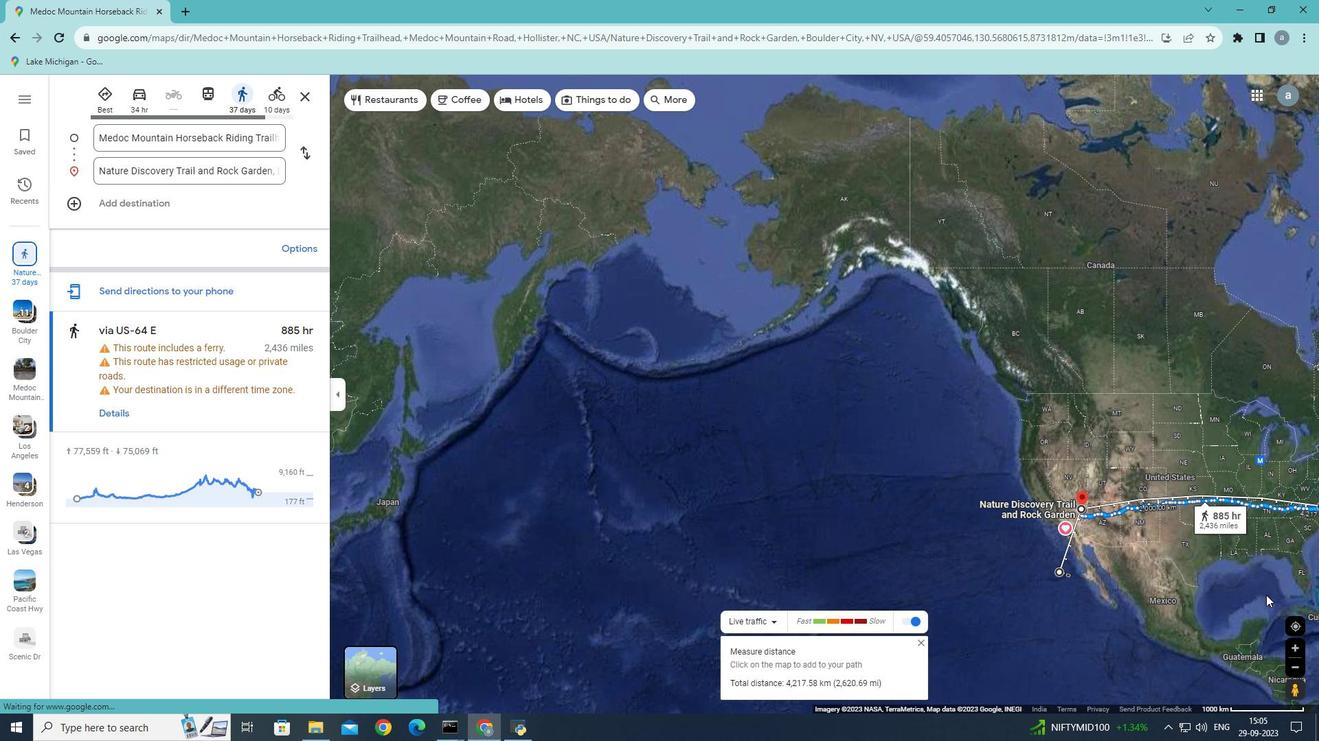 
Action: Mouse scrolled (1266, 596) with delta (0, 0)
Screenshot: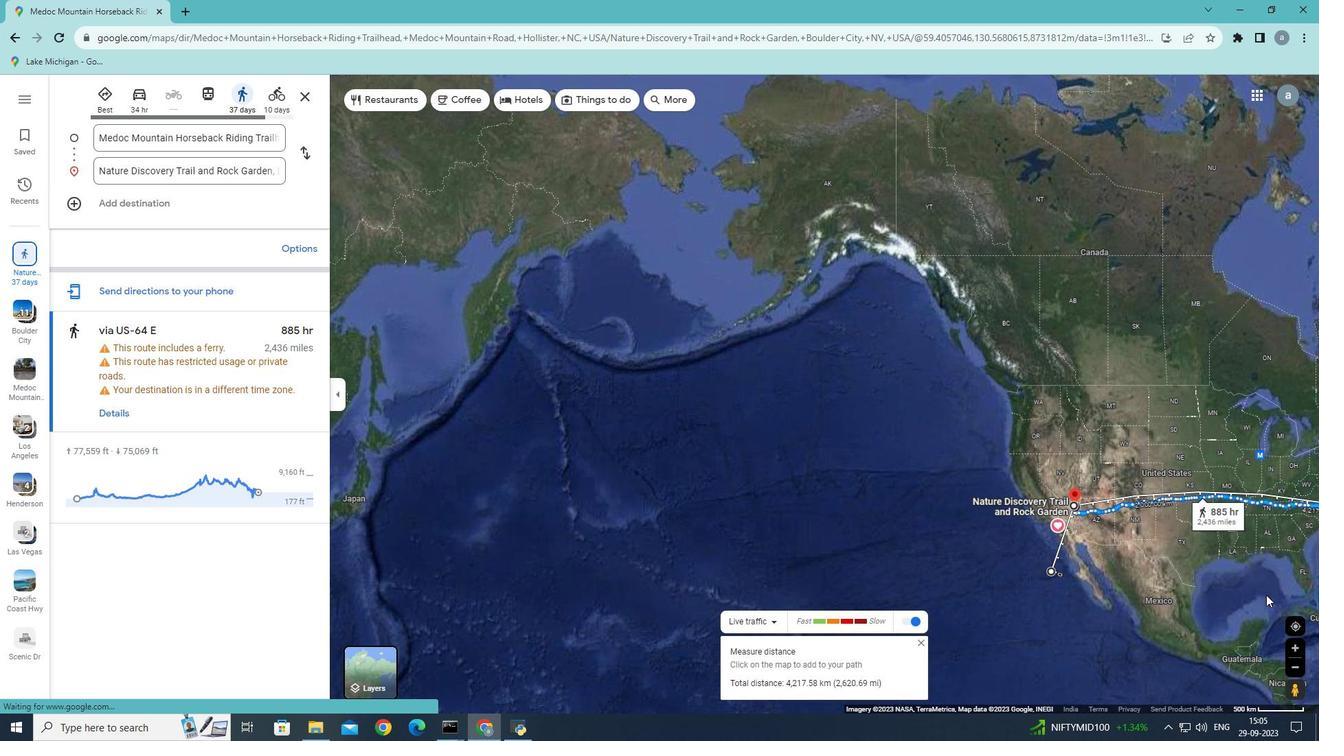 
Action: Mouse scrolled (1266, 596) with delta (0, 0)
Screenshot: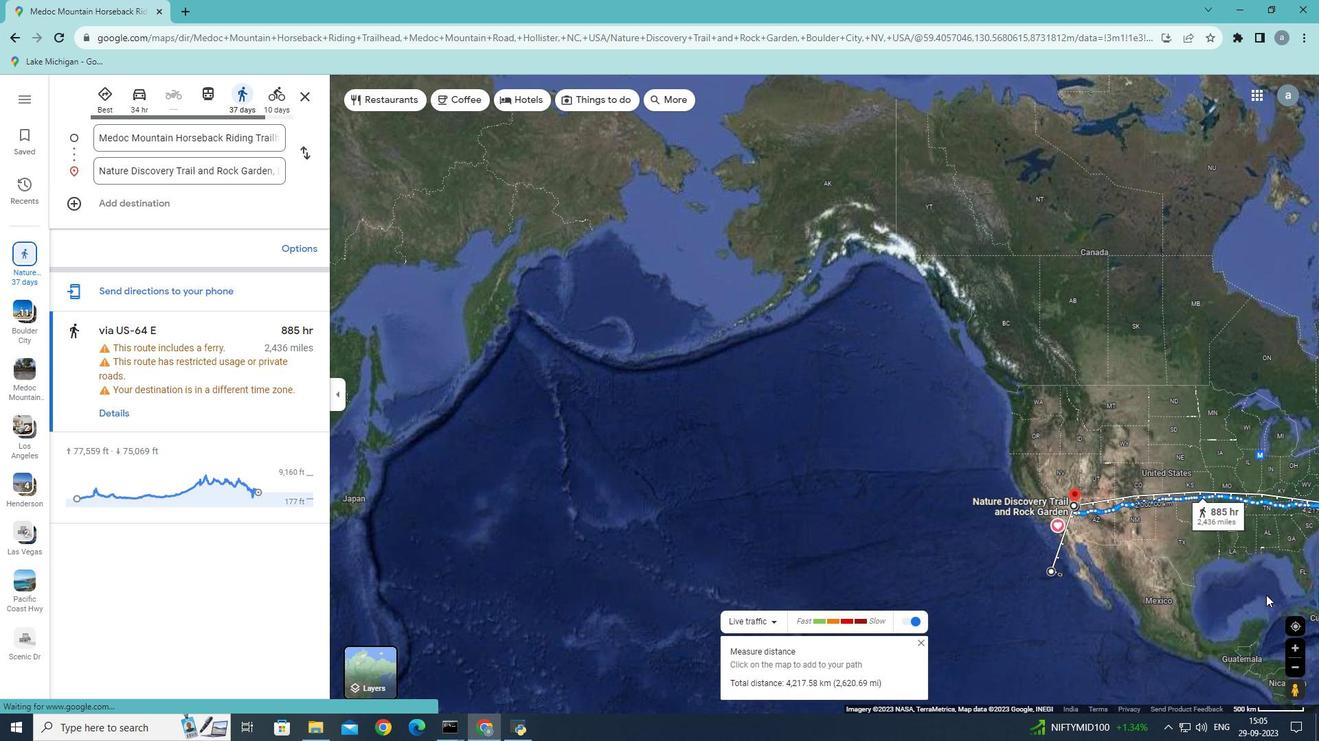 
Action: Mouse scrolled (1266, 596) with delta (0, 0)
Screenshot: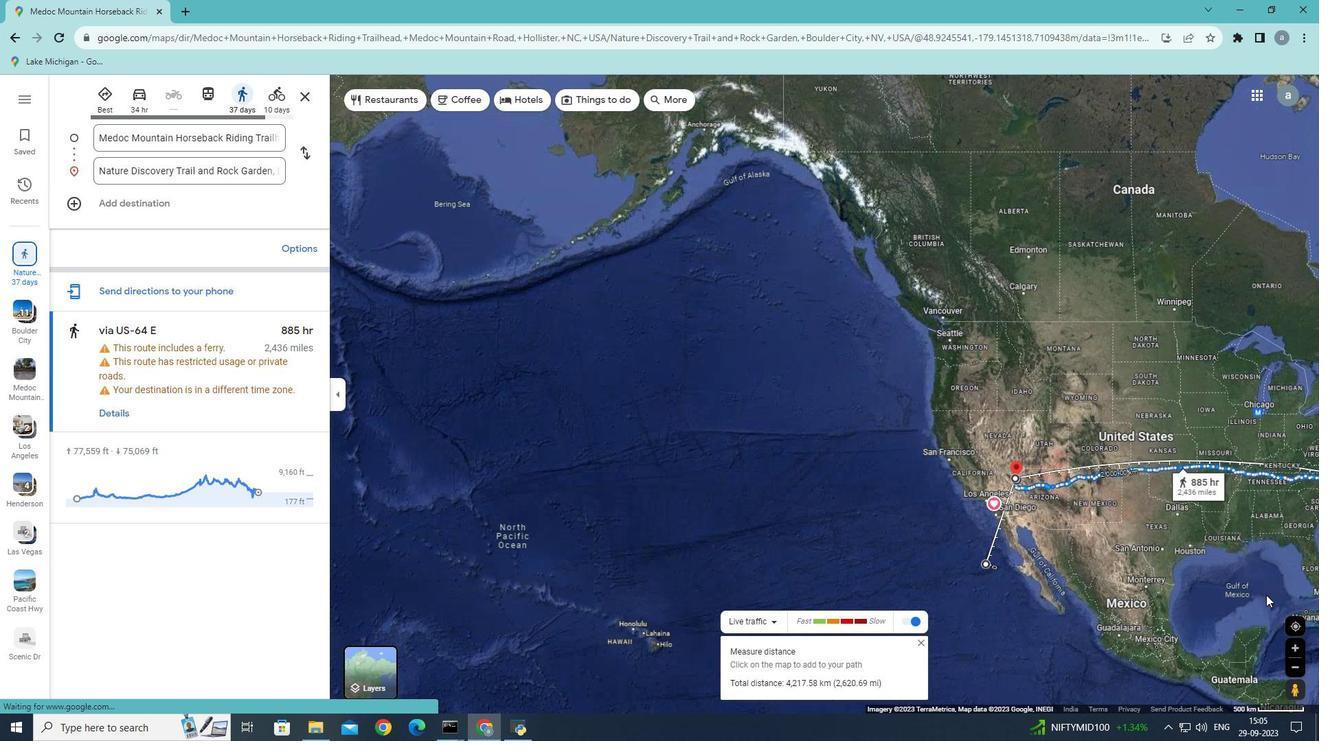 
Action: Mouse scrolled (1266, 596) with delta (0, 0)
Screenshot: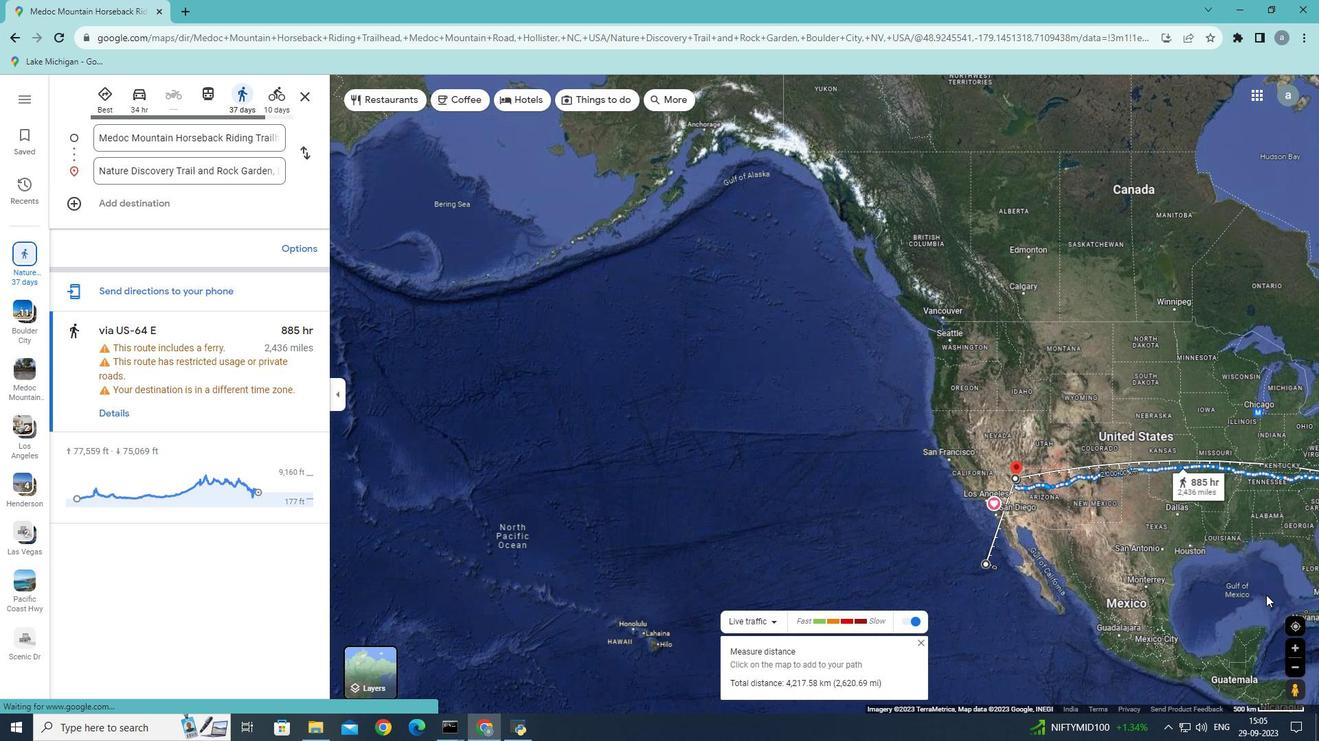 
Action: Mouse moved to (1266, 595)
Screenshot: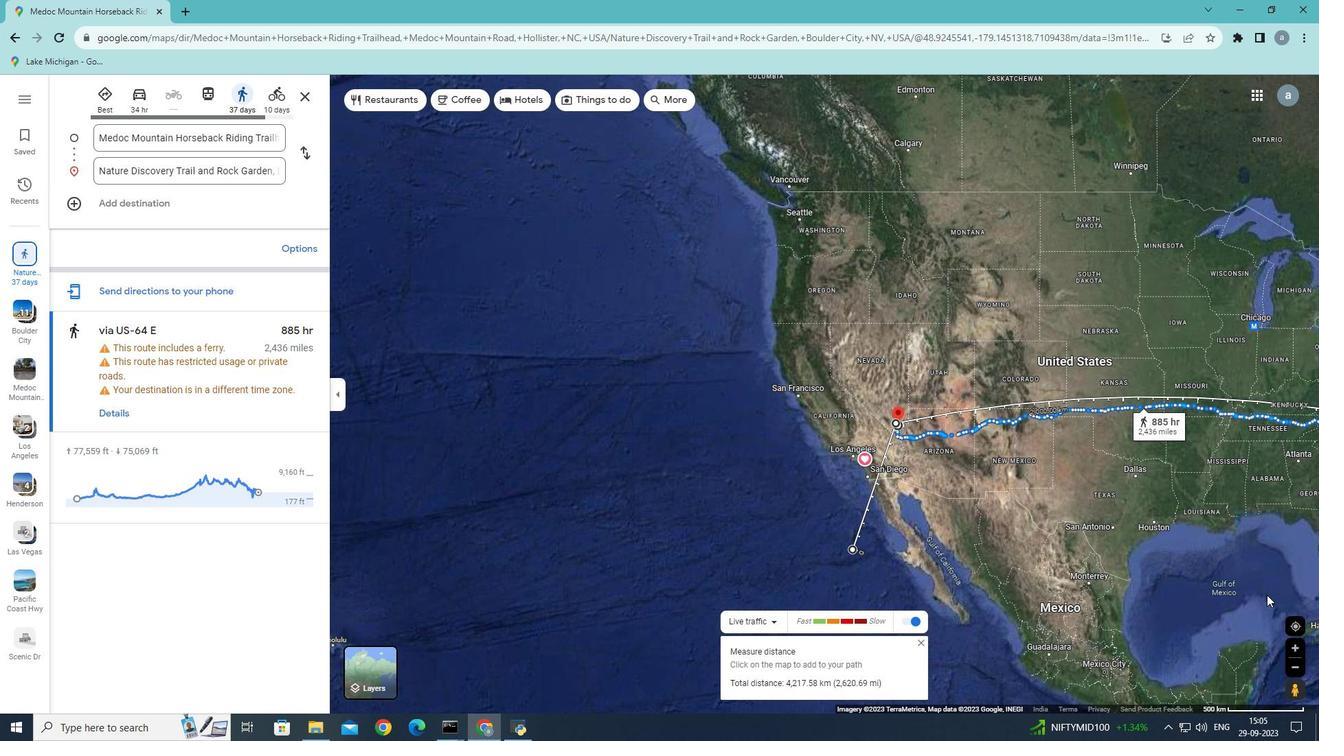 
Action: Mouse scrolled (1266, 596) with delta (0, 0)
Screenshot: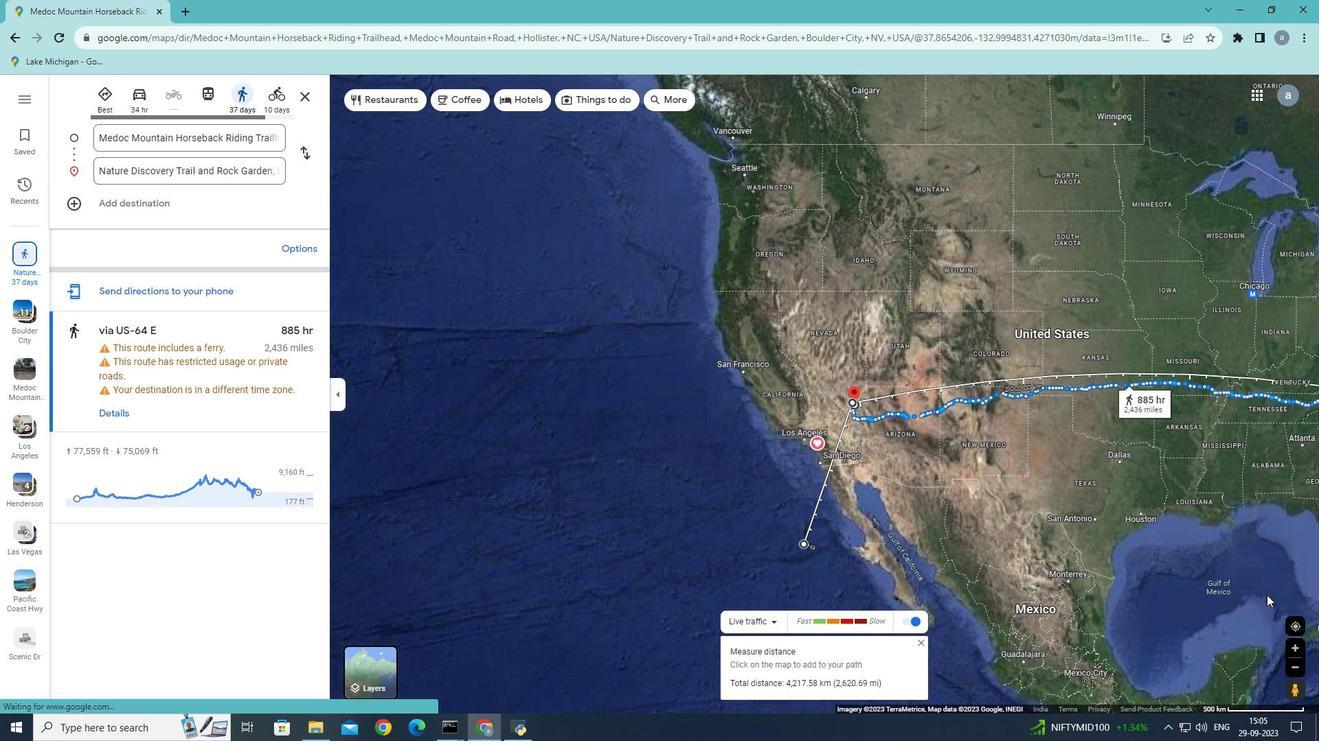 
Action: Mouse scrolled (1266, 596) with delta (0, 0)
Screenshot: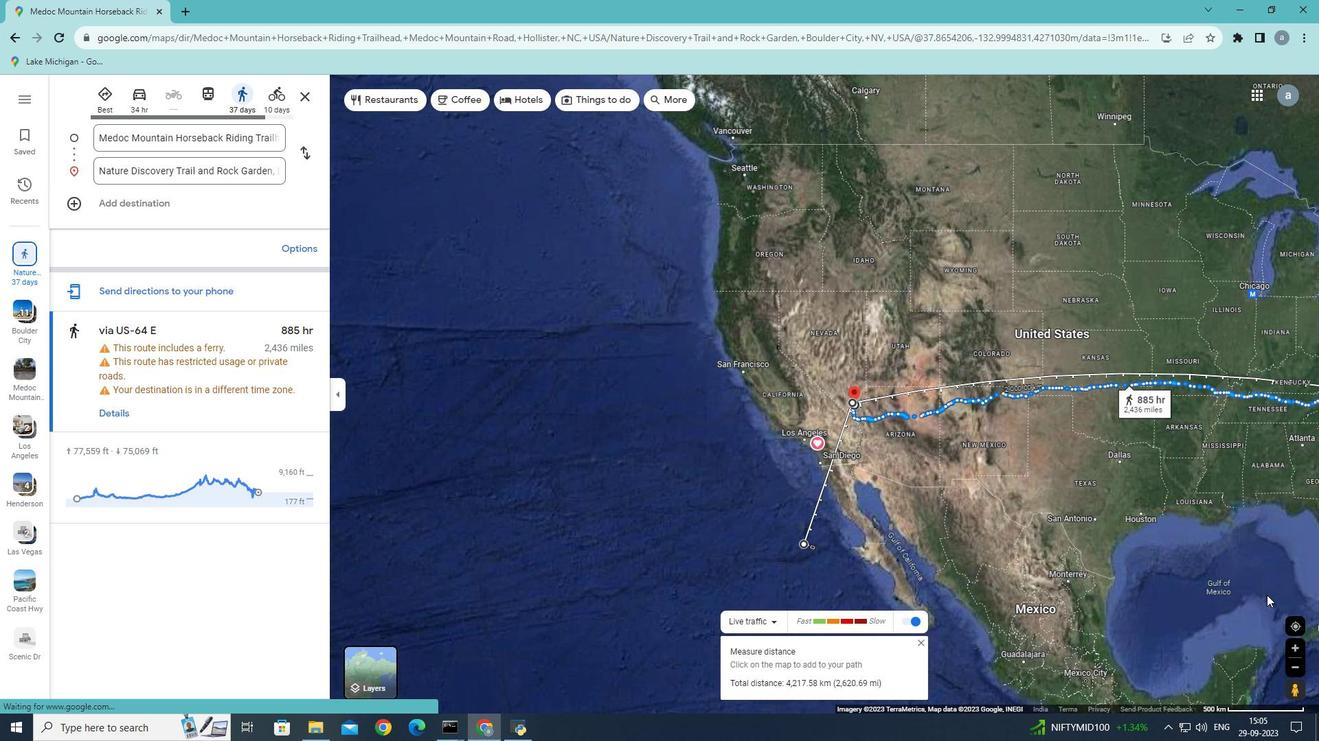 
Action: Mouse scrolled (1266, 596) with delta (0, 0)
Screenshot: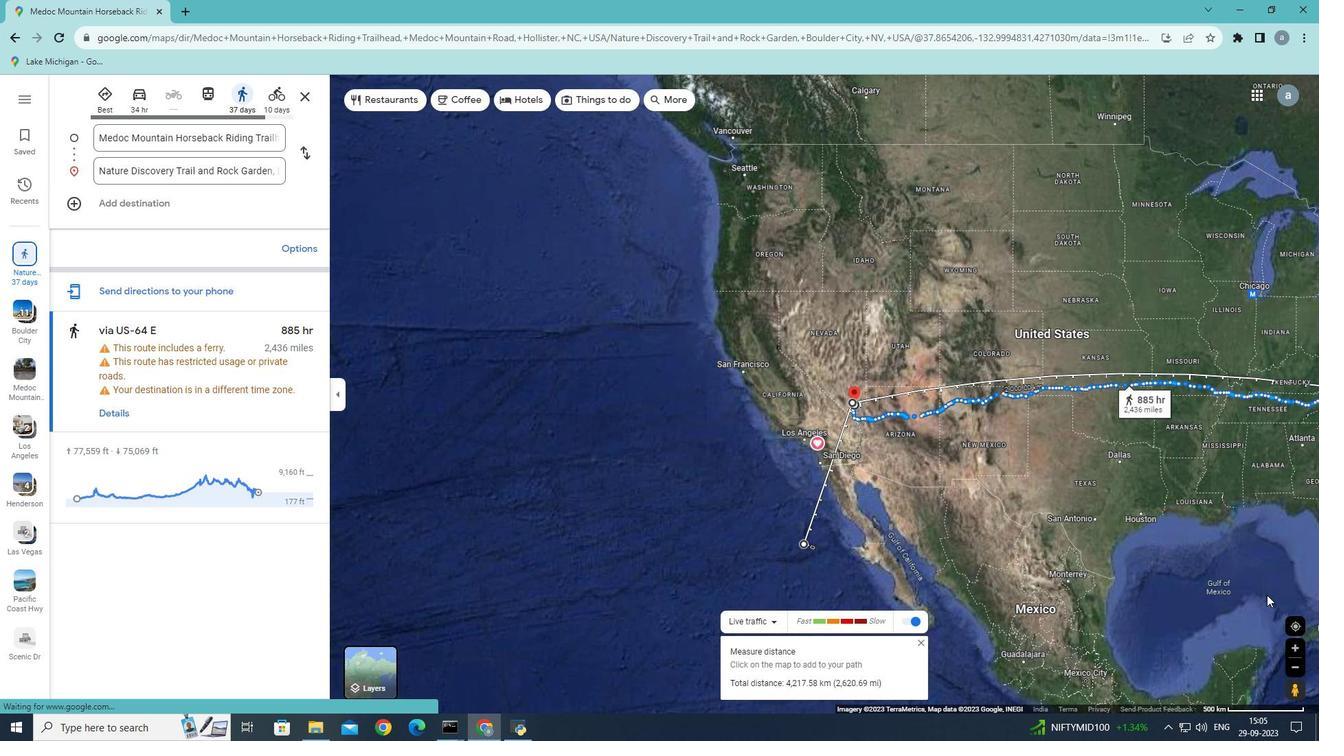 
Action: Mouse scrolled (1266, 596) with delta (0, 0)
Screenshot: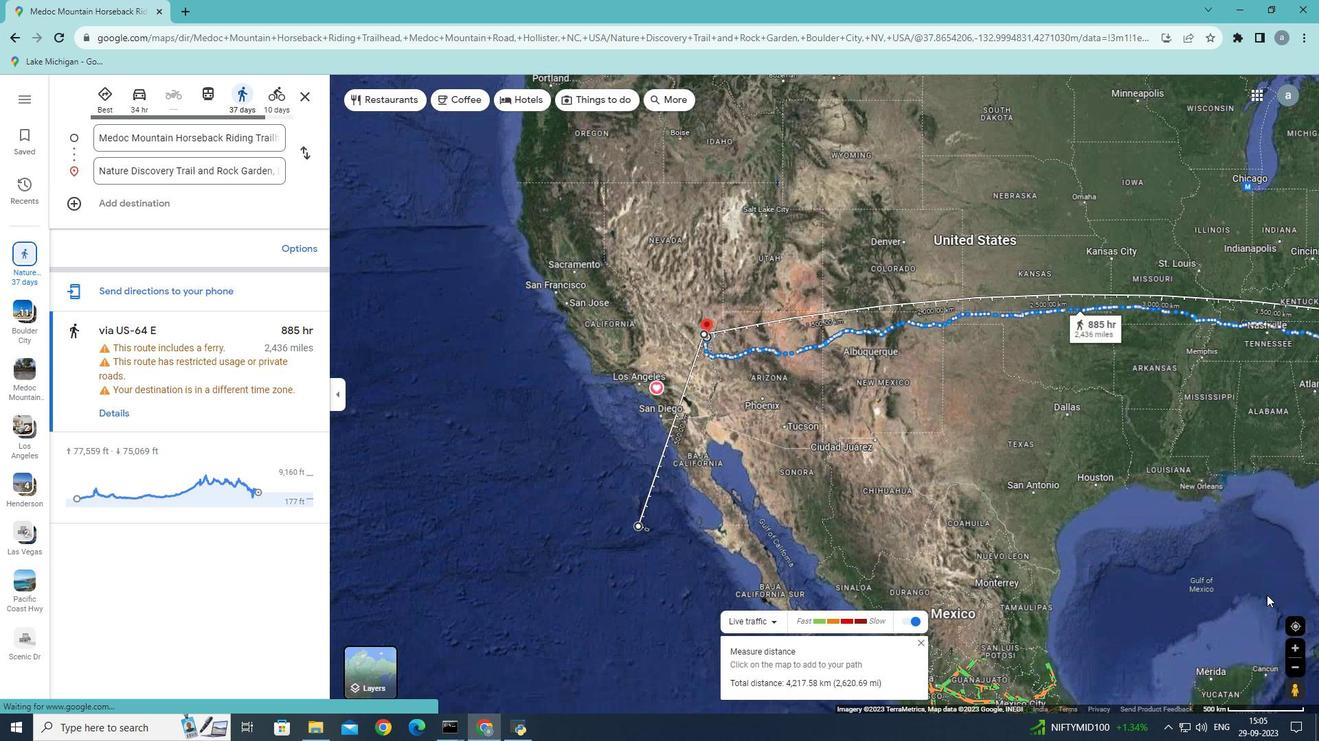 
Action: Mouse scrolled (1266, 596) with delta (0, 0)
Screenshot: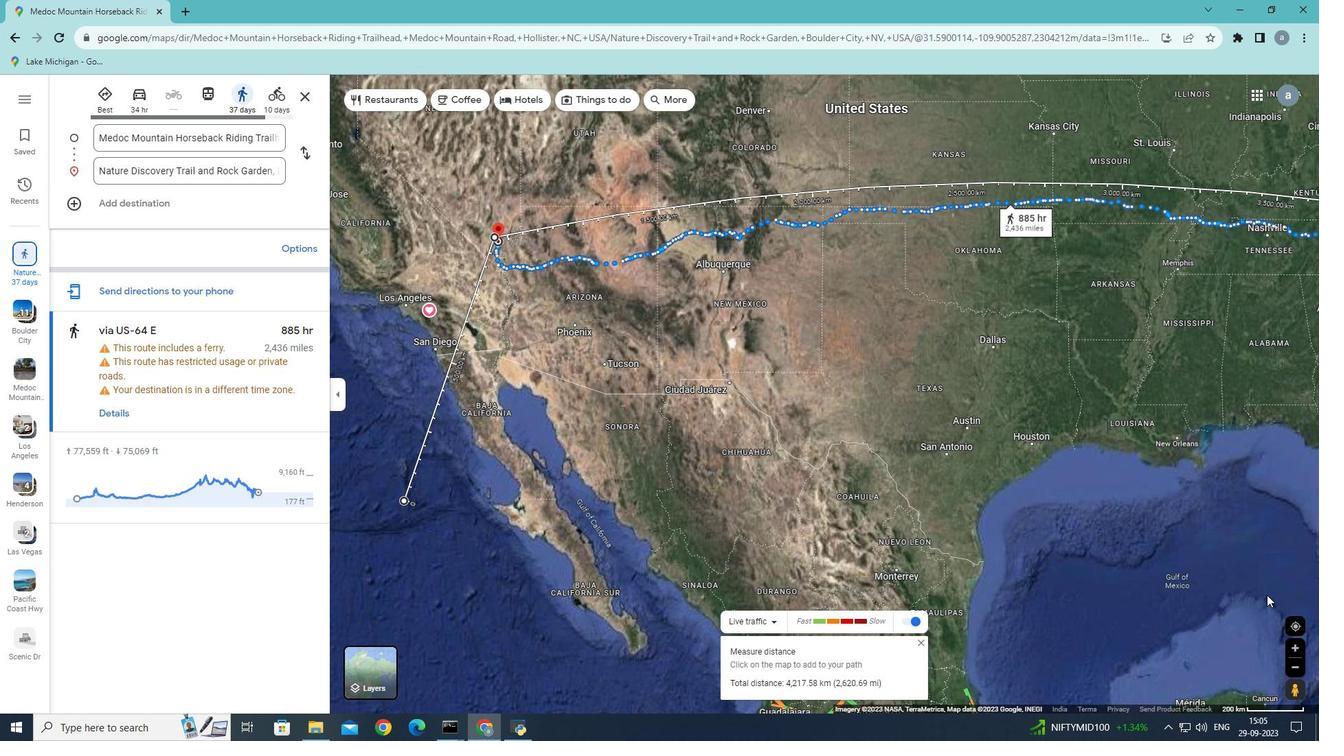 
Action: Mouse scrolled (1266, 596) with delta (0, 0)
Screenshot: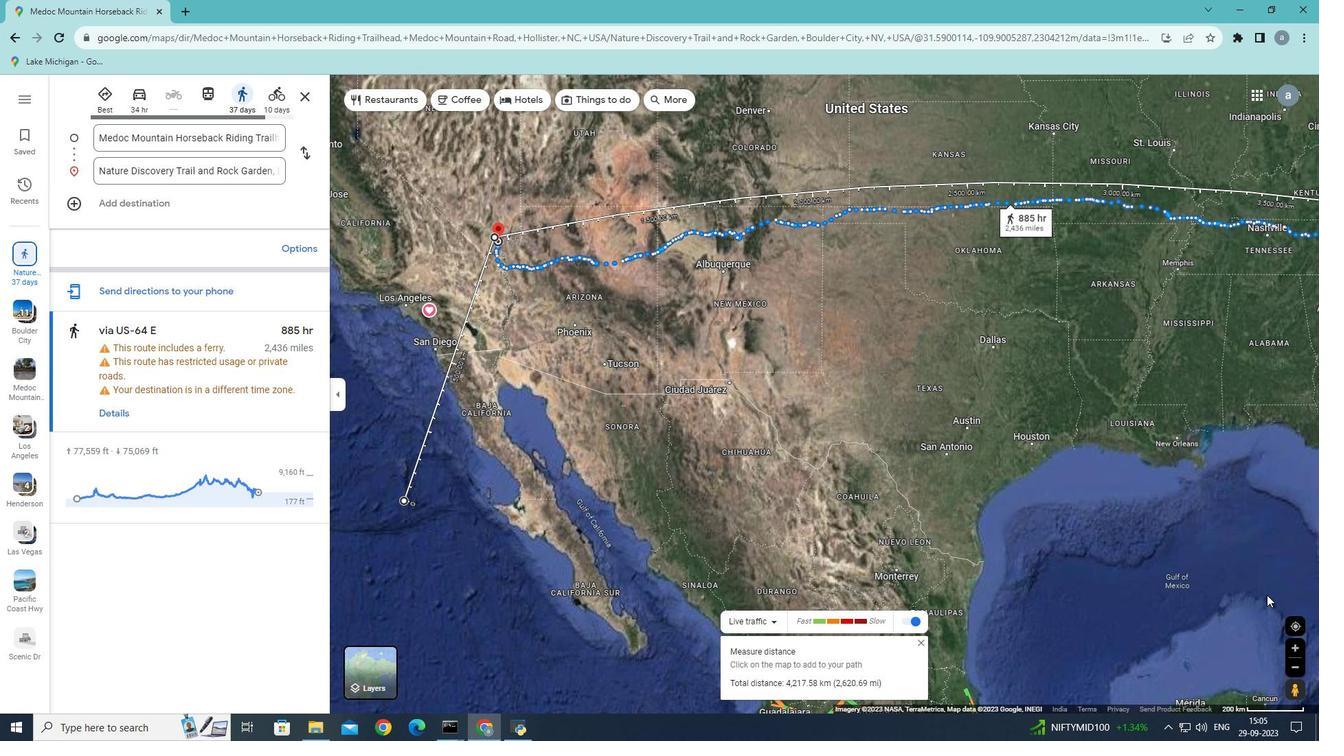 
Action: Mouse scrolled (1266, 596) with delta (0, 0)
Screenshot: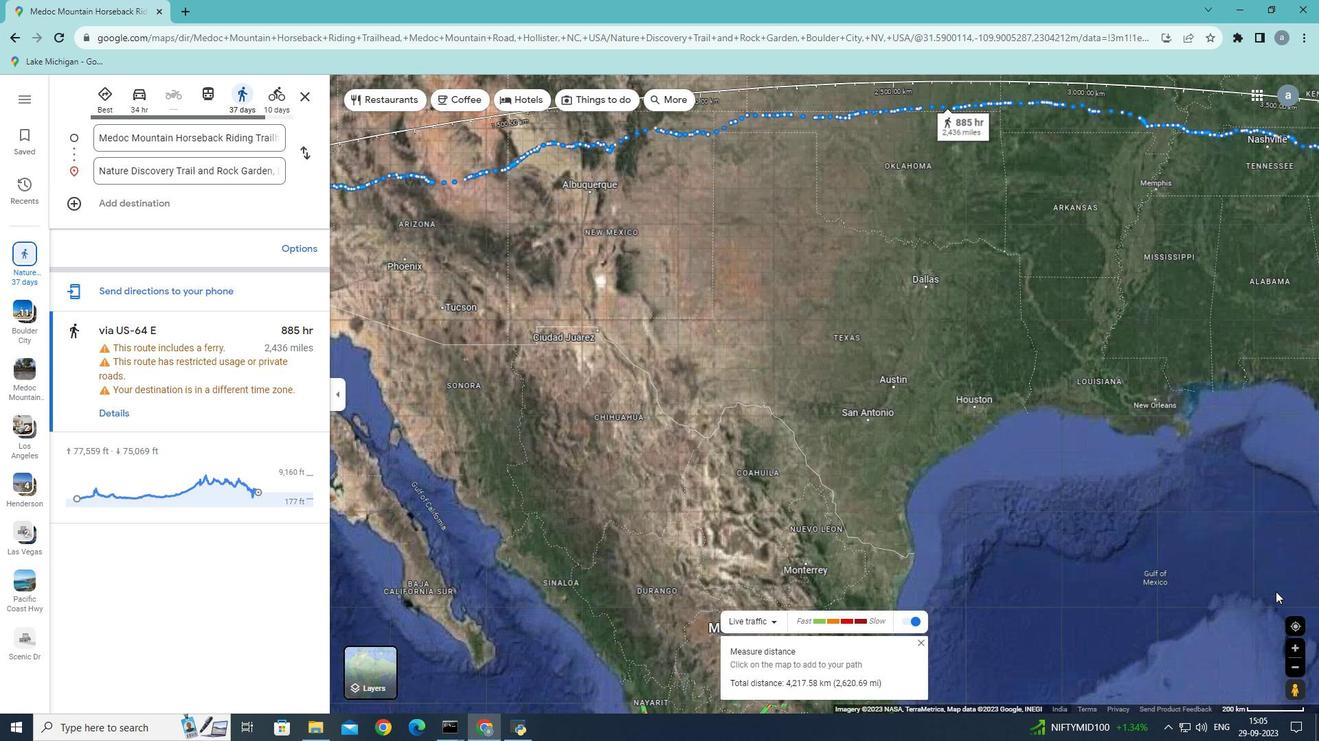 
Action: Mouse moved to (1266, 594)
Screenshot: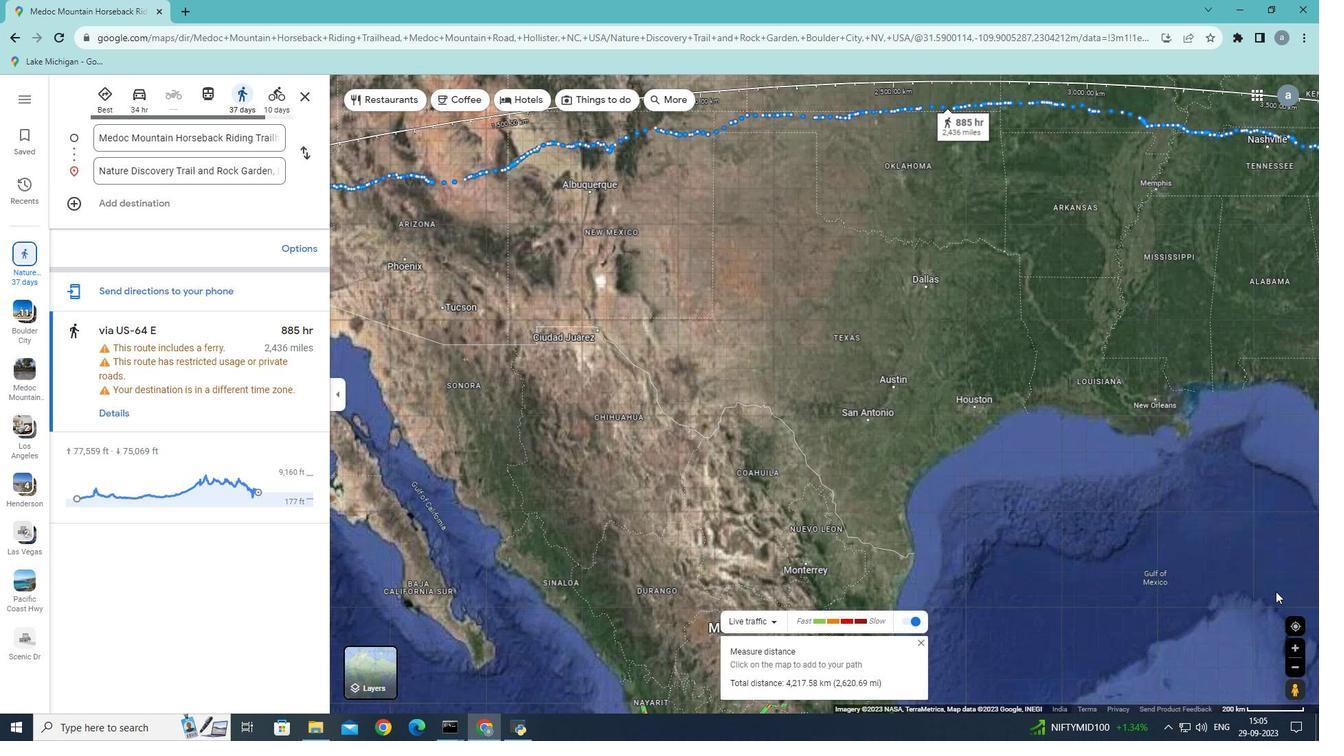 
Action: Mouse scrolled (1266, 595) with delta (0, 0)
Screenshot: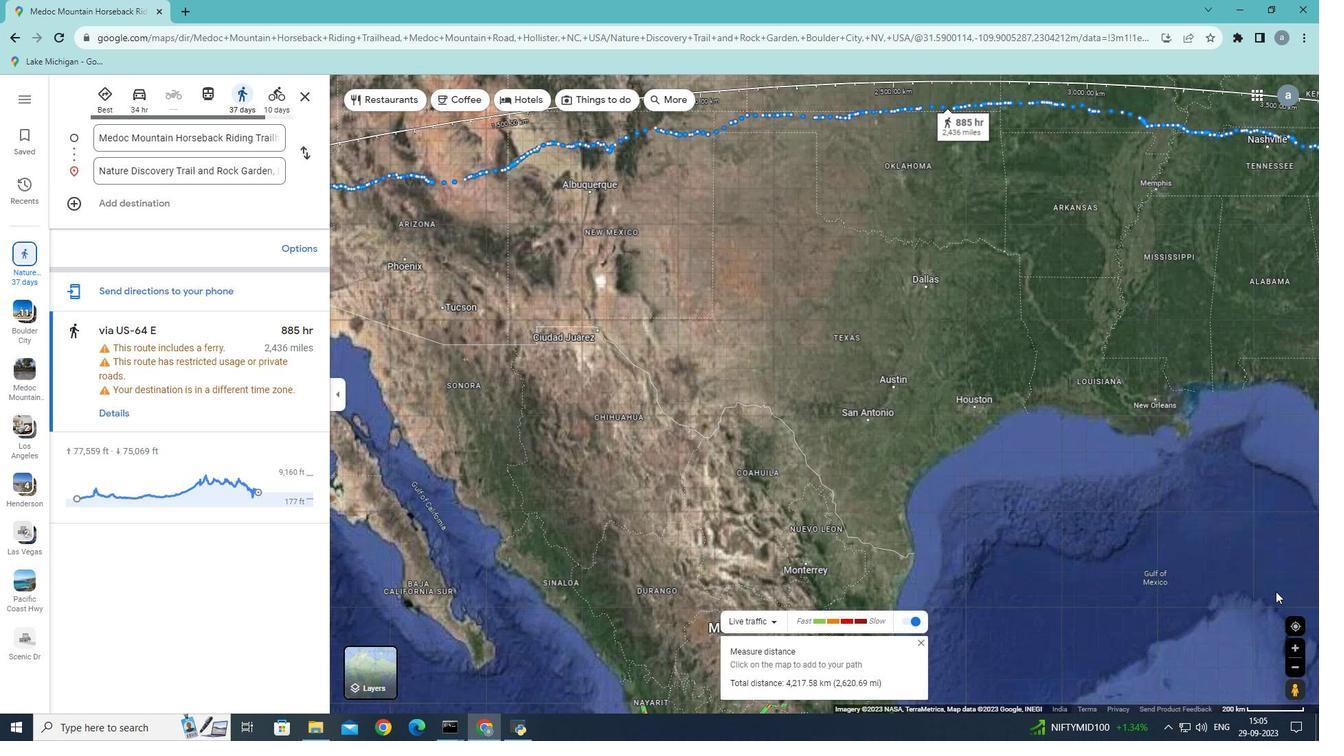 
Action: Mouse moved to (1312, 590)
Screenshot: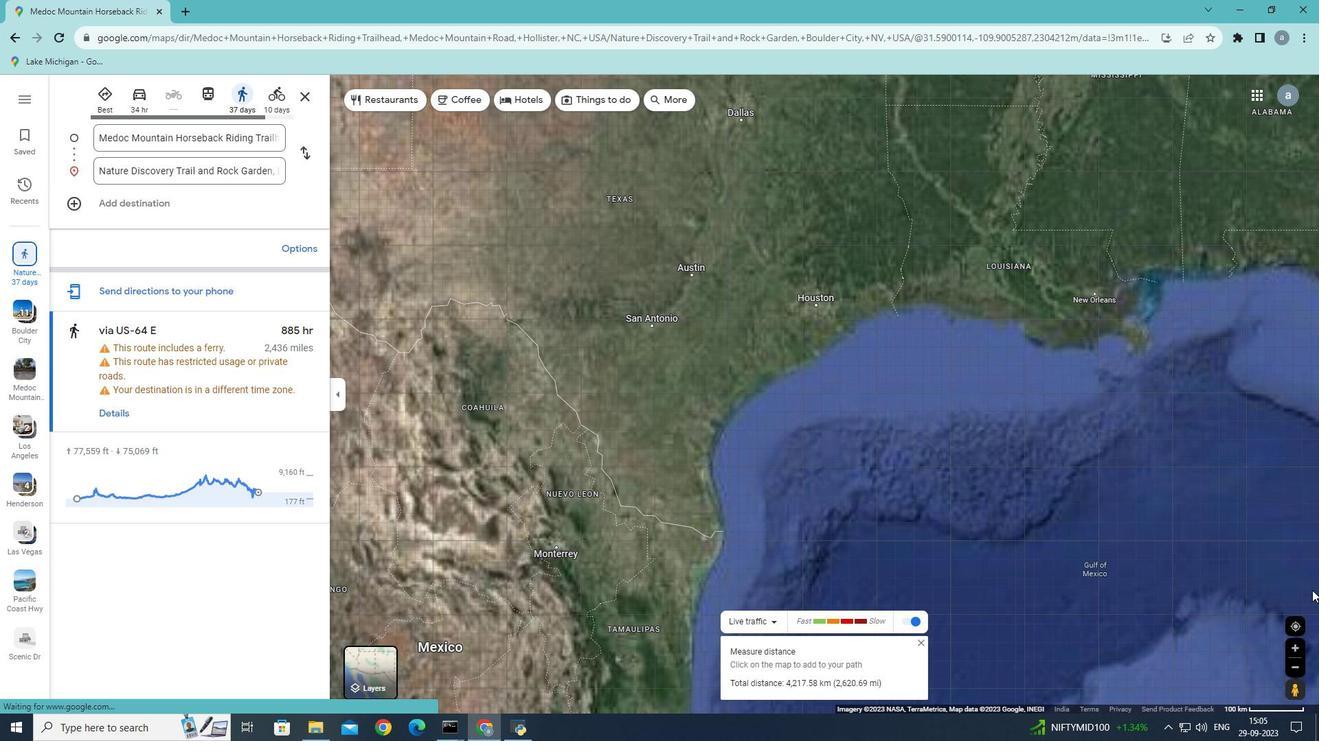 
Action: Mouse scrolled (1312, 591) with delta (0, 0)
Screenshot: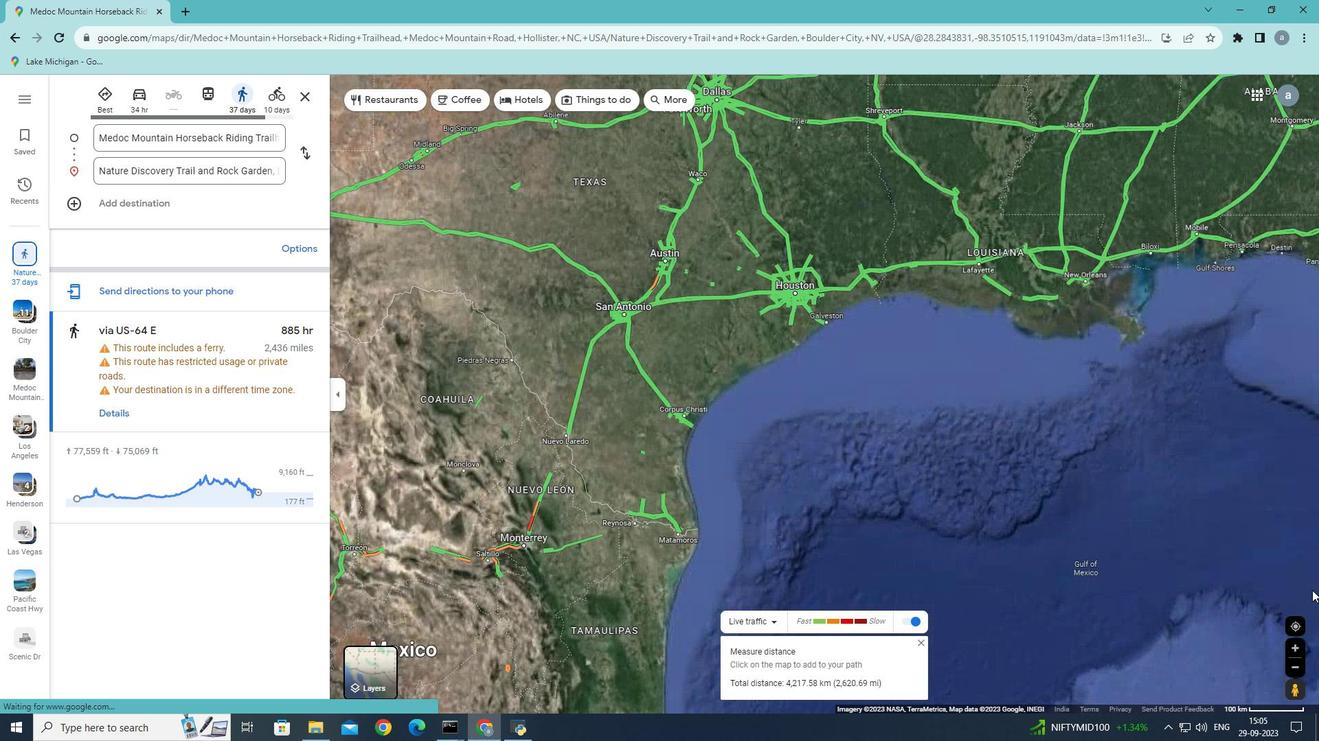 
Action: Mouse scrolled (1312, 591) with delta (0, 0)
Screenshot: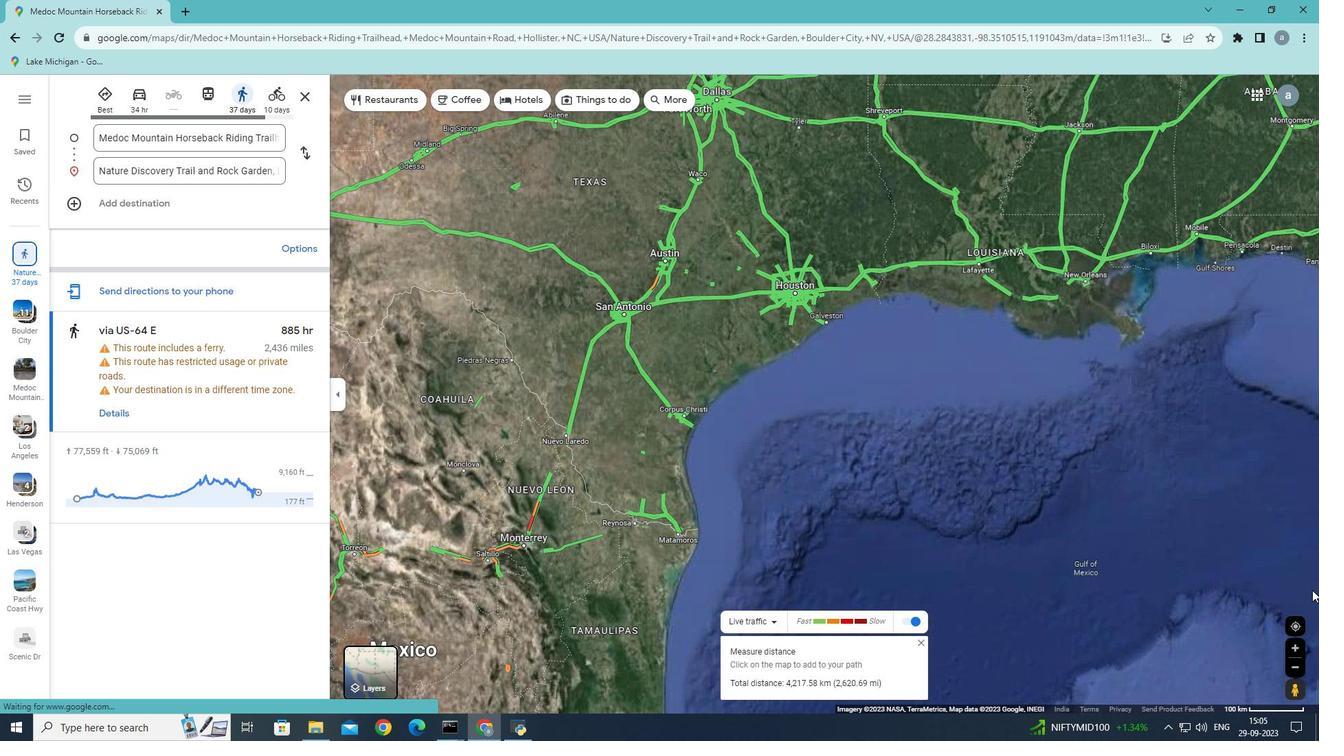 
Action: Mouse scrolled (1312, 591) with delta (0, 0)
Screenshot: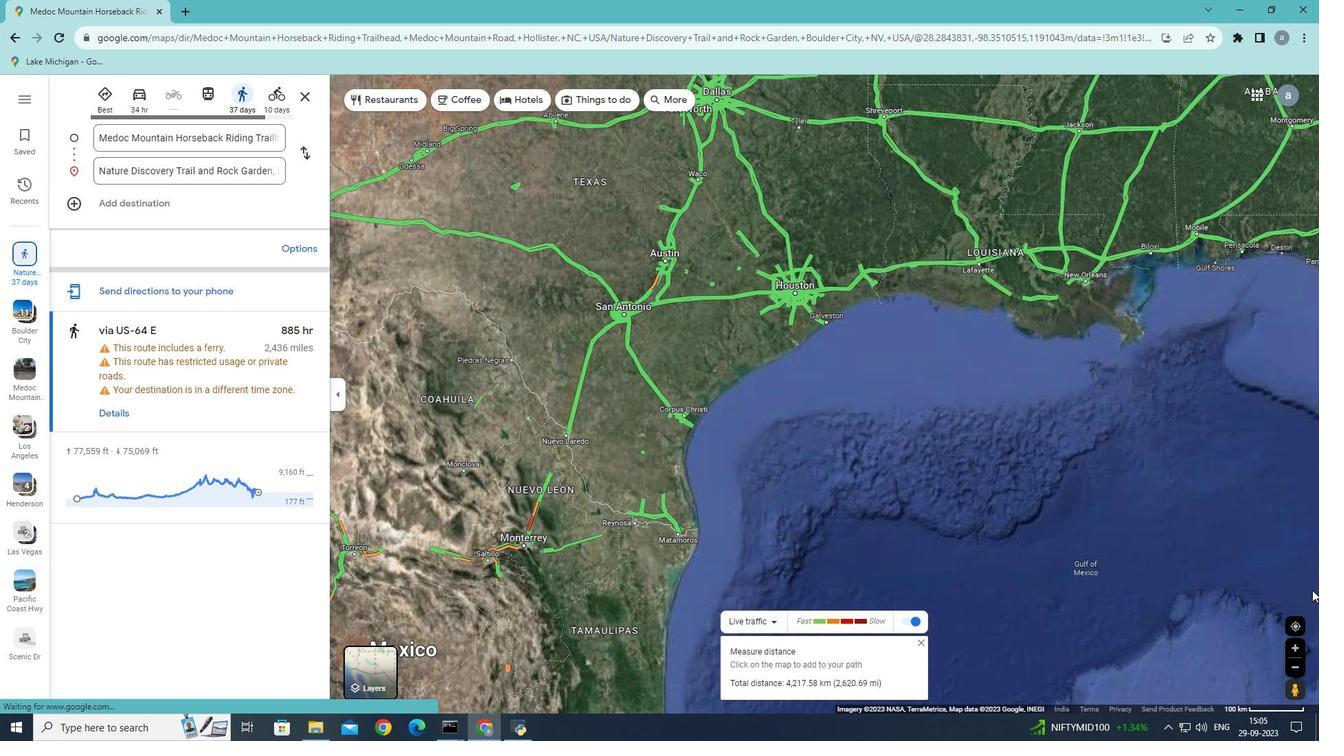 
Action: Mouse scrolled (1312, 591) with delta (0, 0)
Screenshot: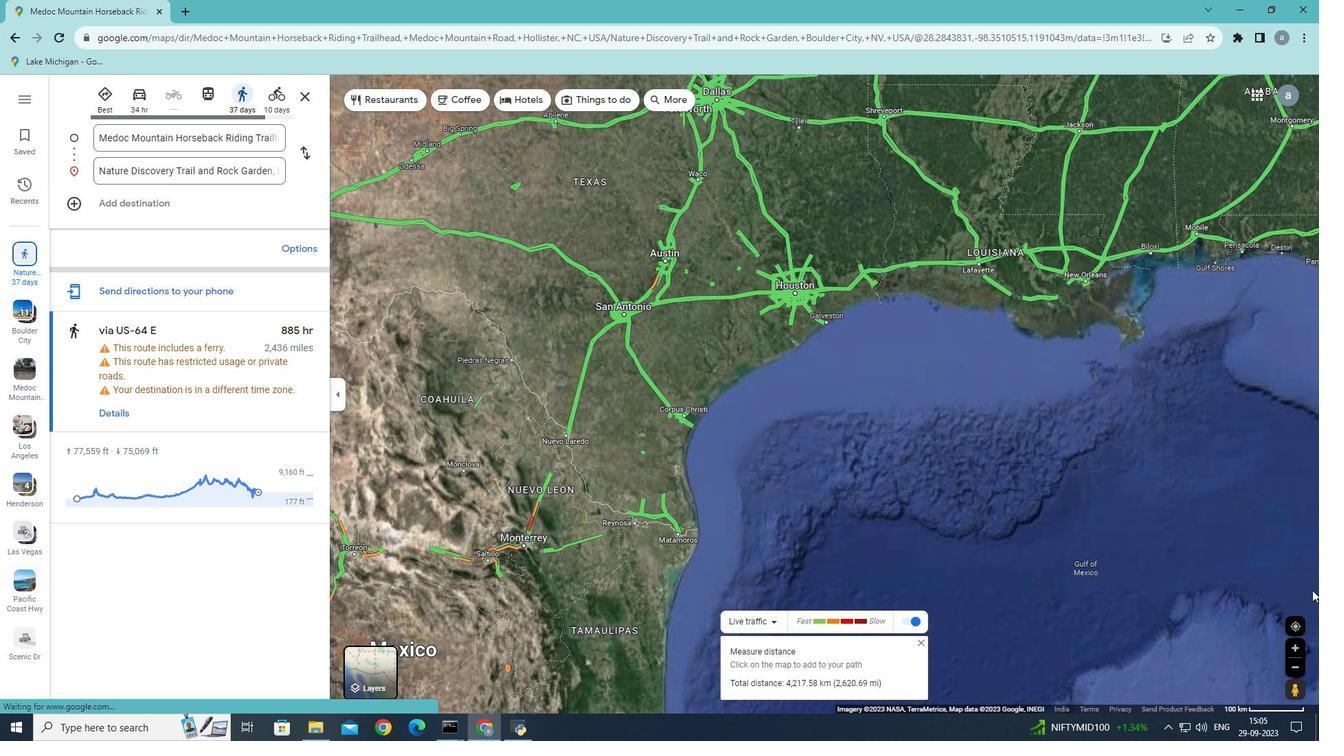 
Action: Mouse moved to (1228, 578)
Screenshot: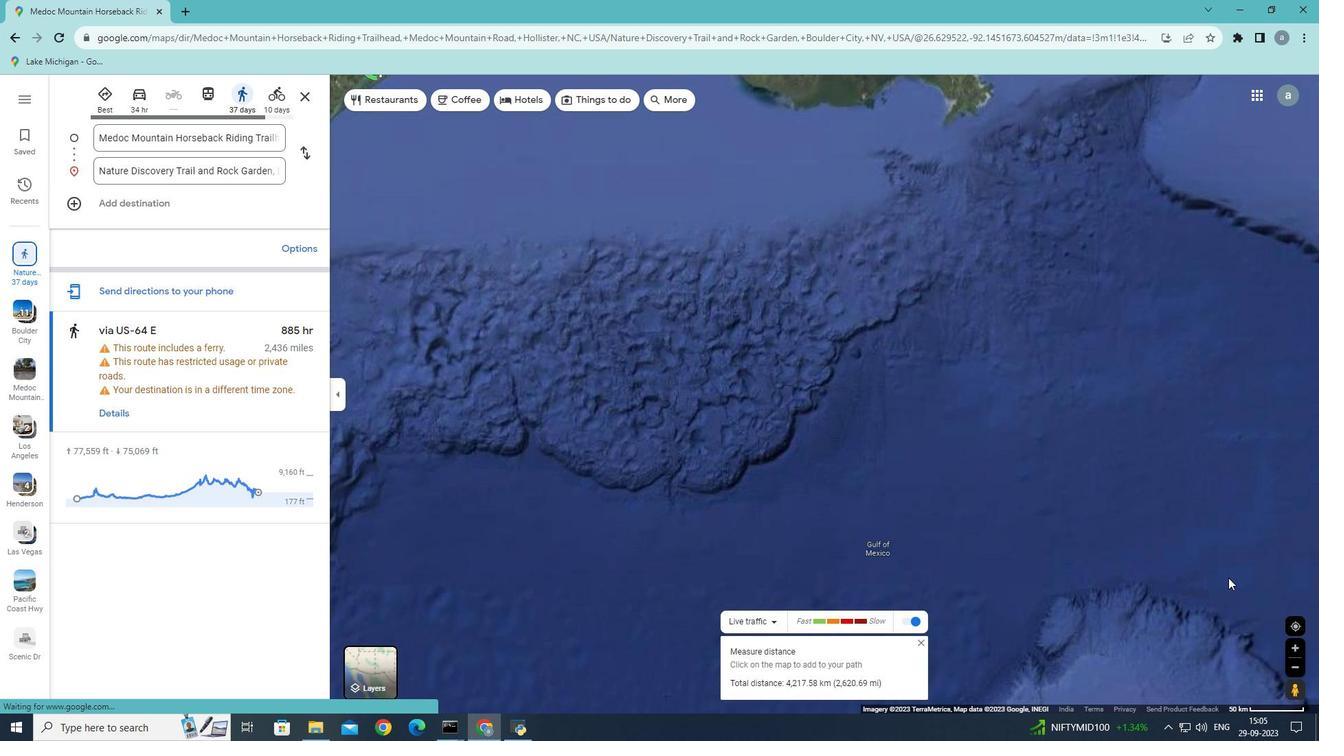 
Action: Mouse scrolled (1228, 577) with delta (0, 0)
Screenshot: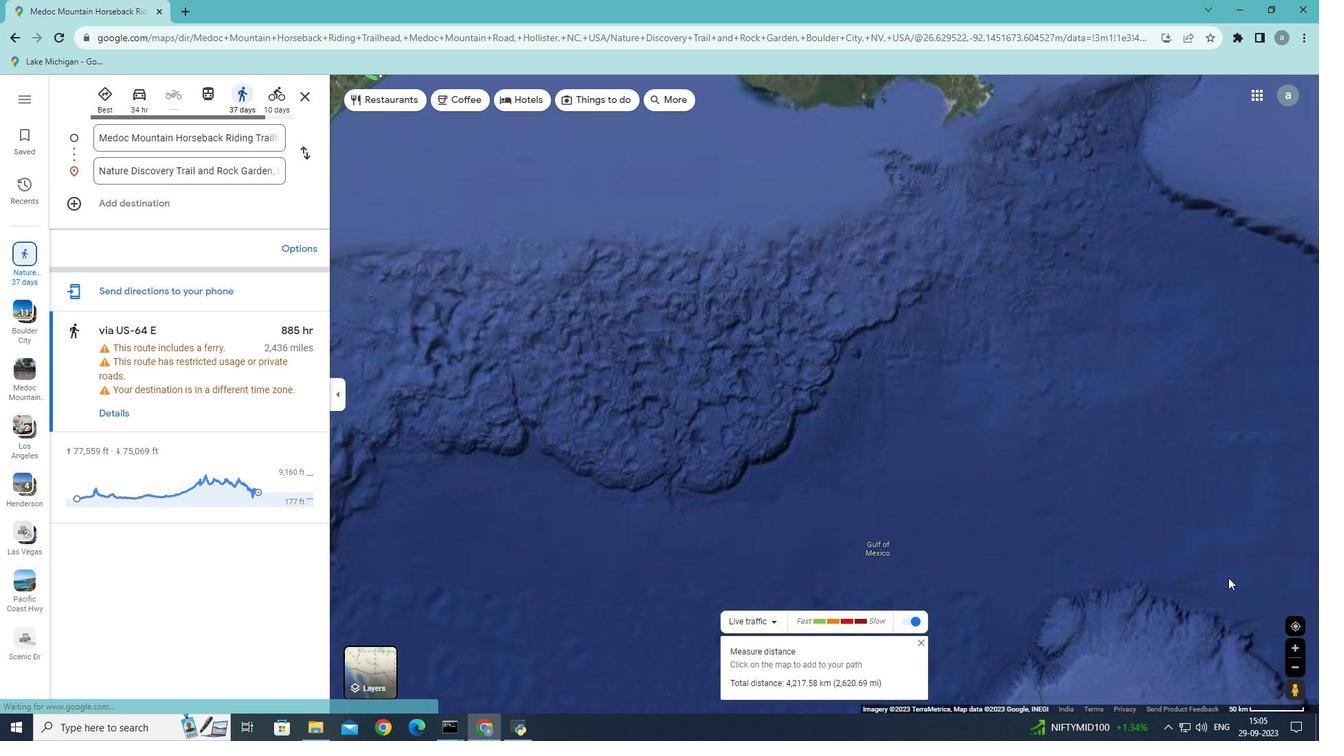
Action: Mouse scrolled (1228, 577) with delta (0, 0)
Screenshot: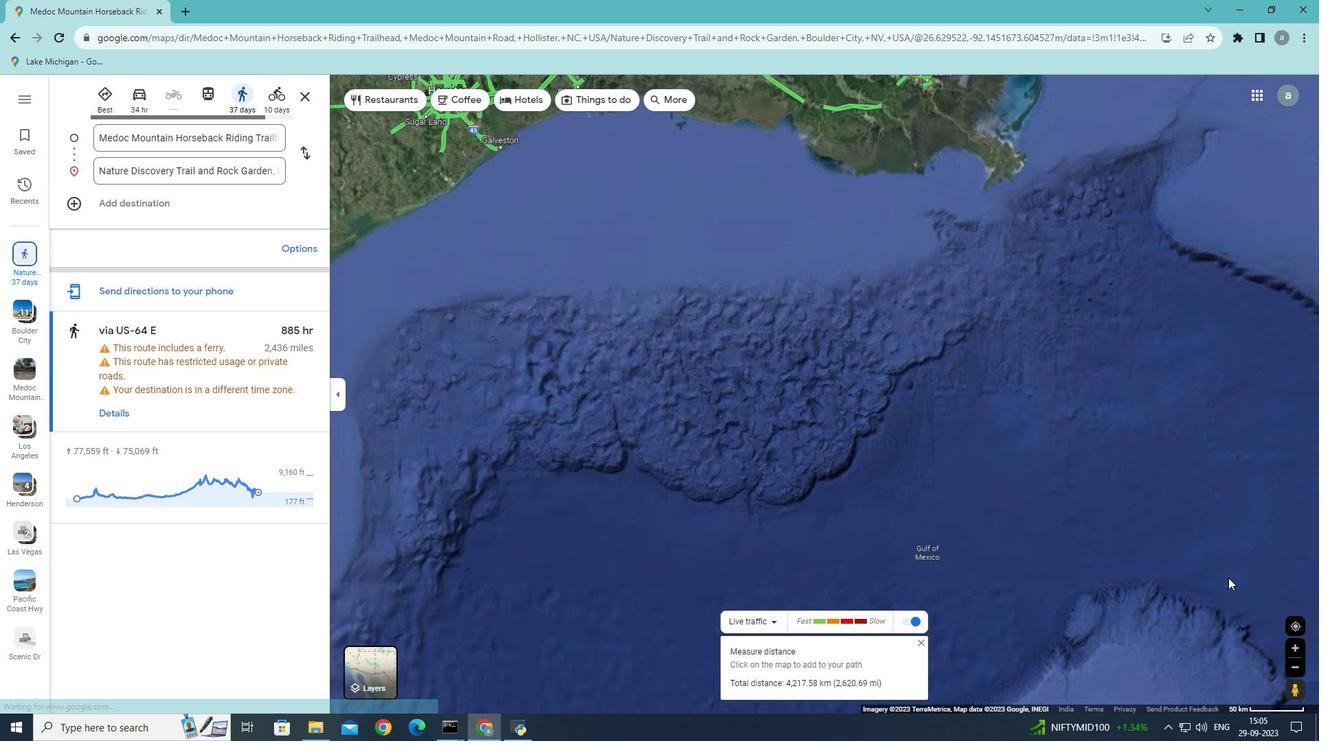 
Action: Mouse scrolled (1228, 577) with delta (0, 0)
Screenshot: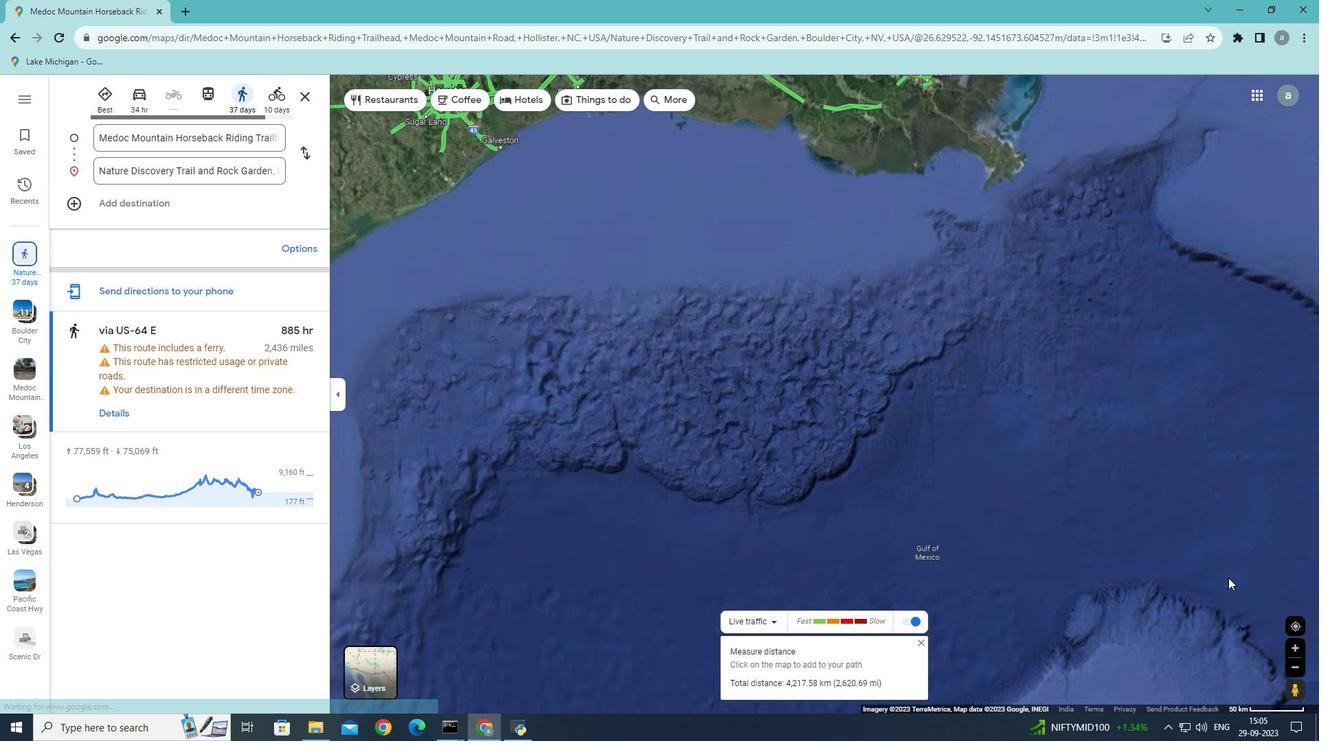 
Action: Mouse scrolled (1228, 577) with delta (0, 0)
Screenshot: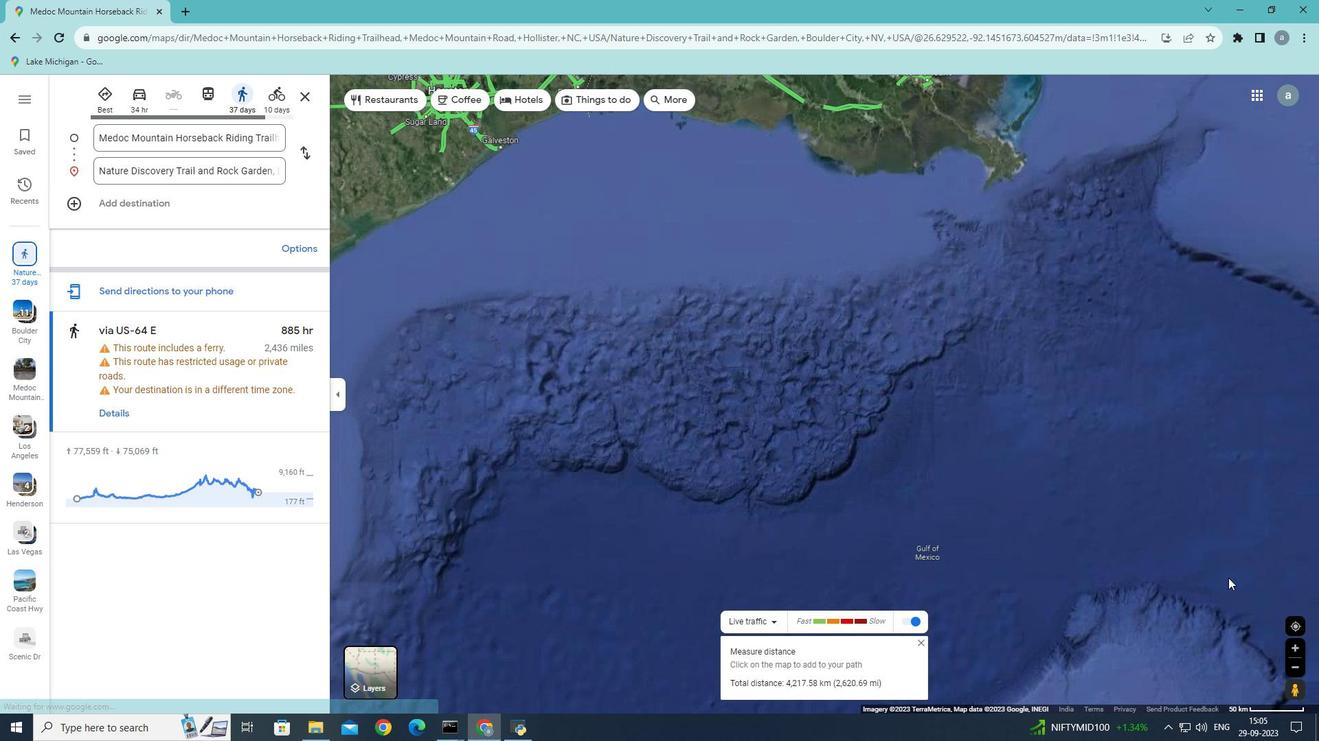 
Action: Mouse scrolled (1228, 577) with delta (0, 0)
Screenshot: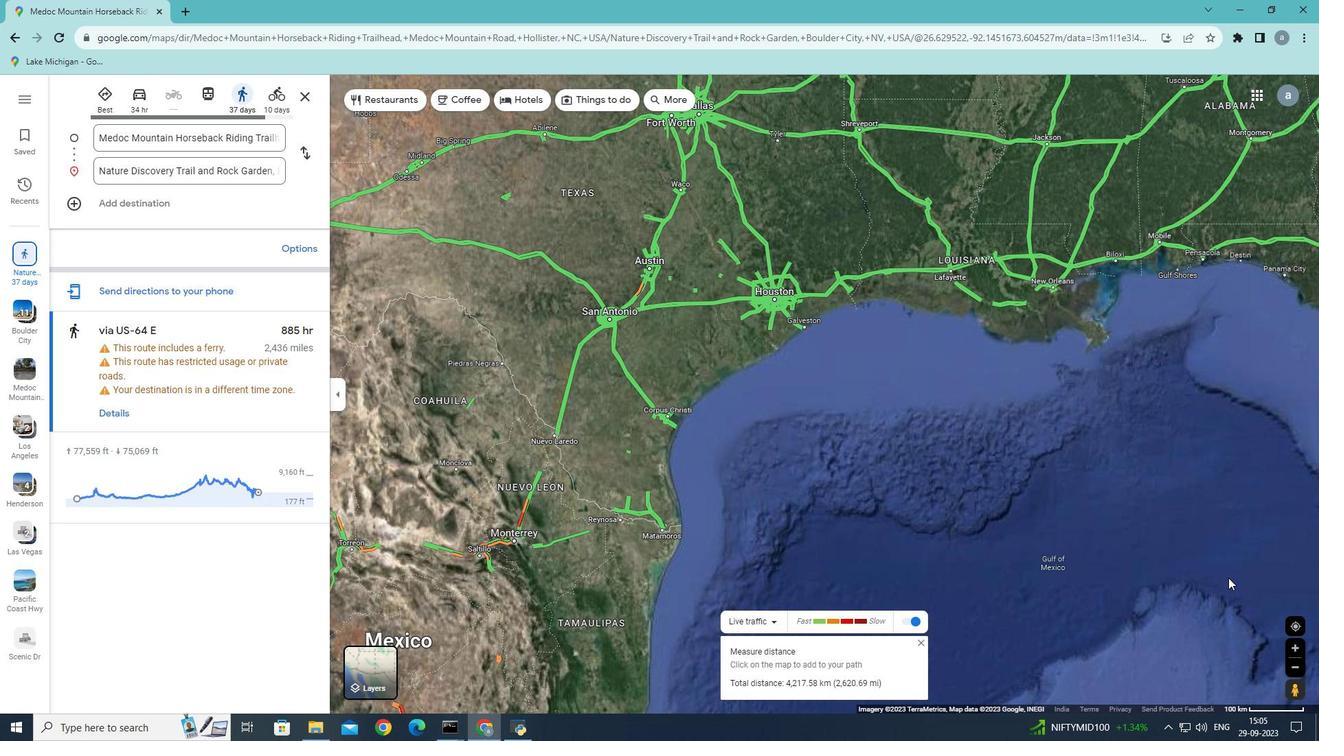 
Action: Mouse scrolled (1228, 577) with delta (0, 0)
Screenshot: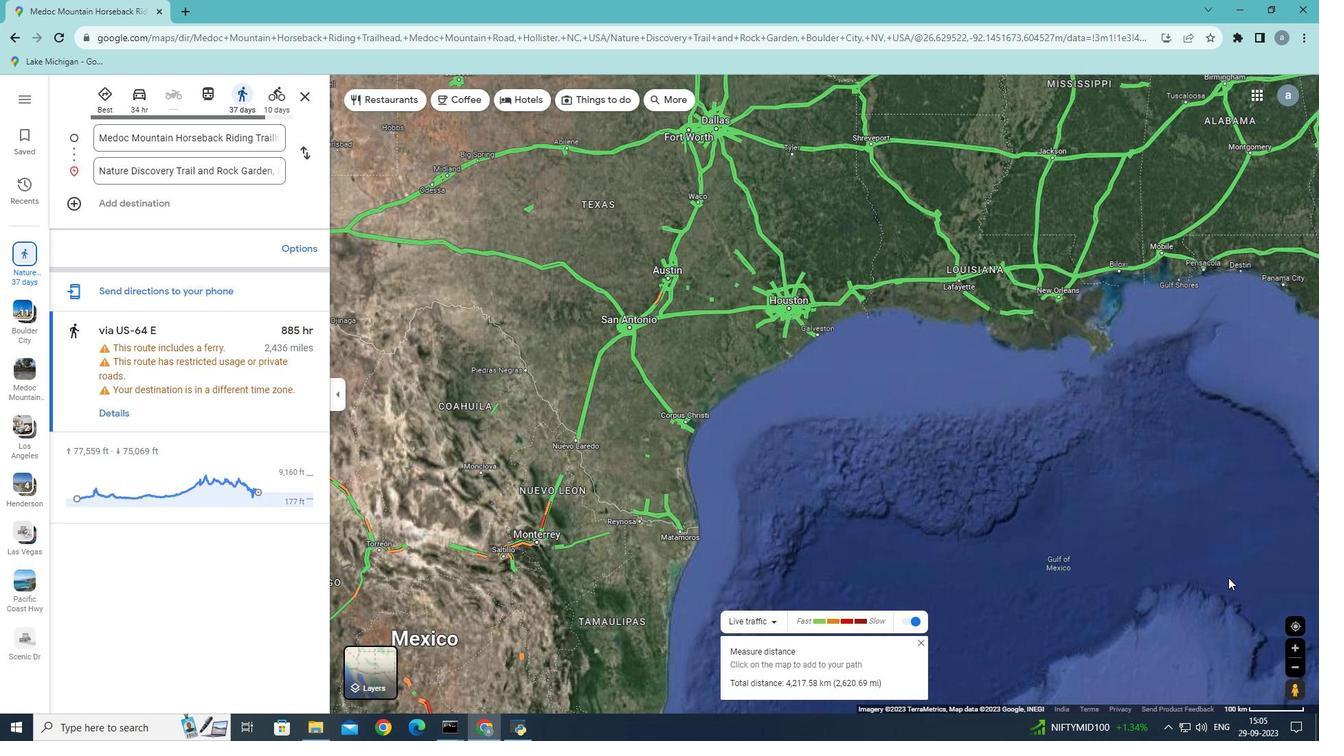 
Action: Mouse scrolled (1228, 577) with delta (0, 0)
Screenshot: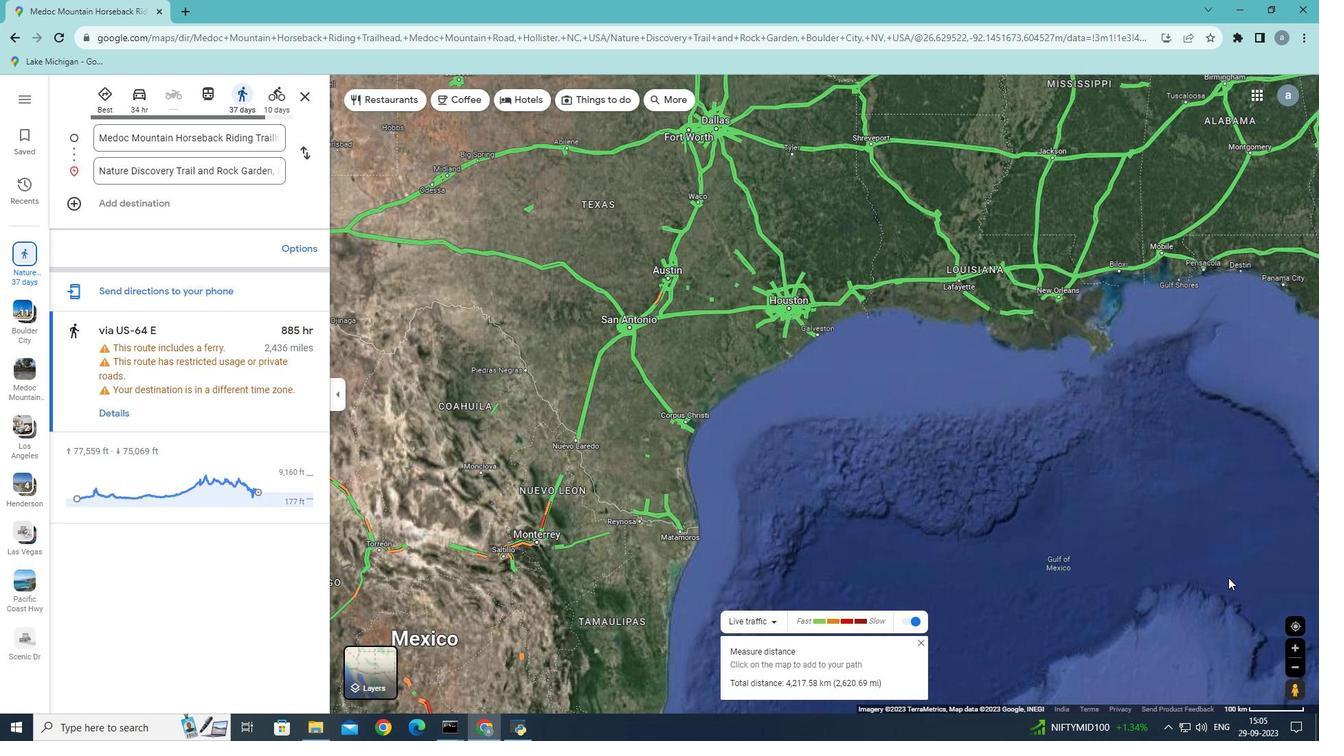 
Action: Mouse scrolled (1228, 577) with delta (0, 0)
Screenshot: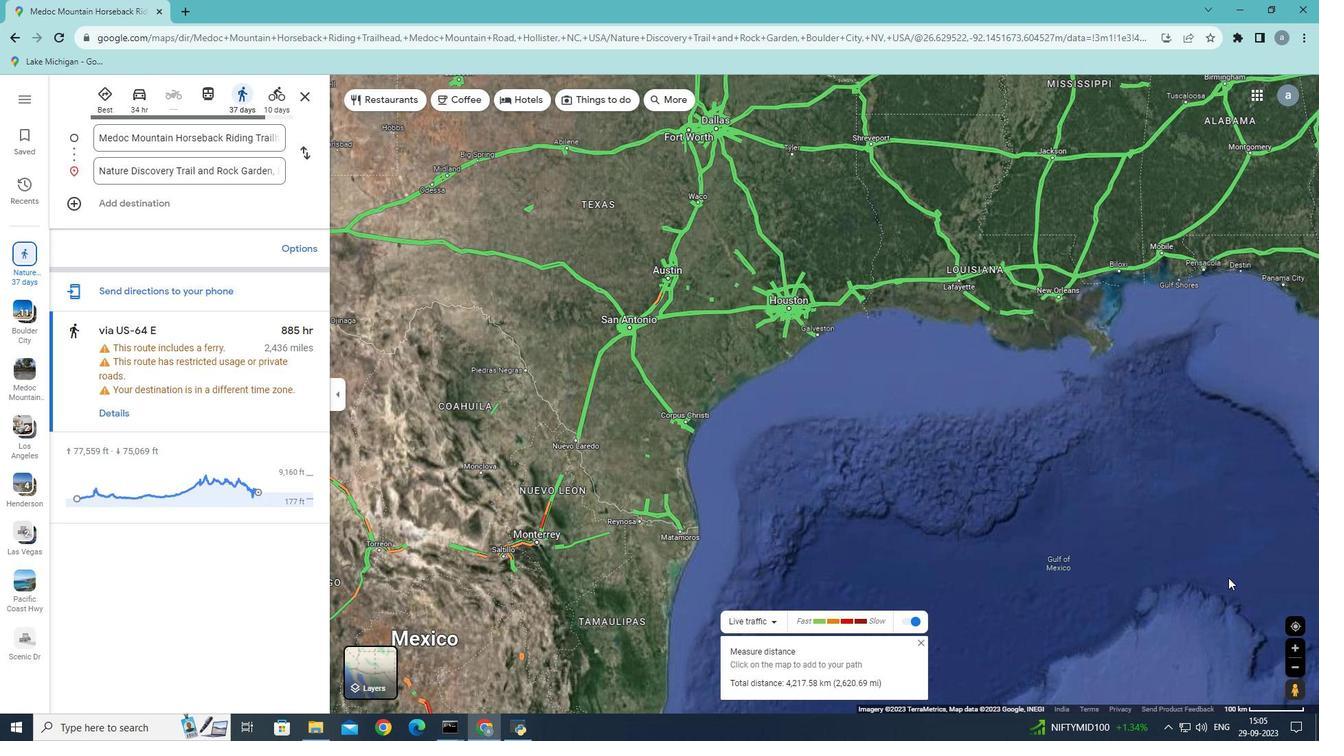 
Action: Mouse scrolled (1228, 577) with delta (0, 0)
Screenshot: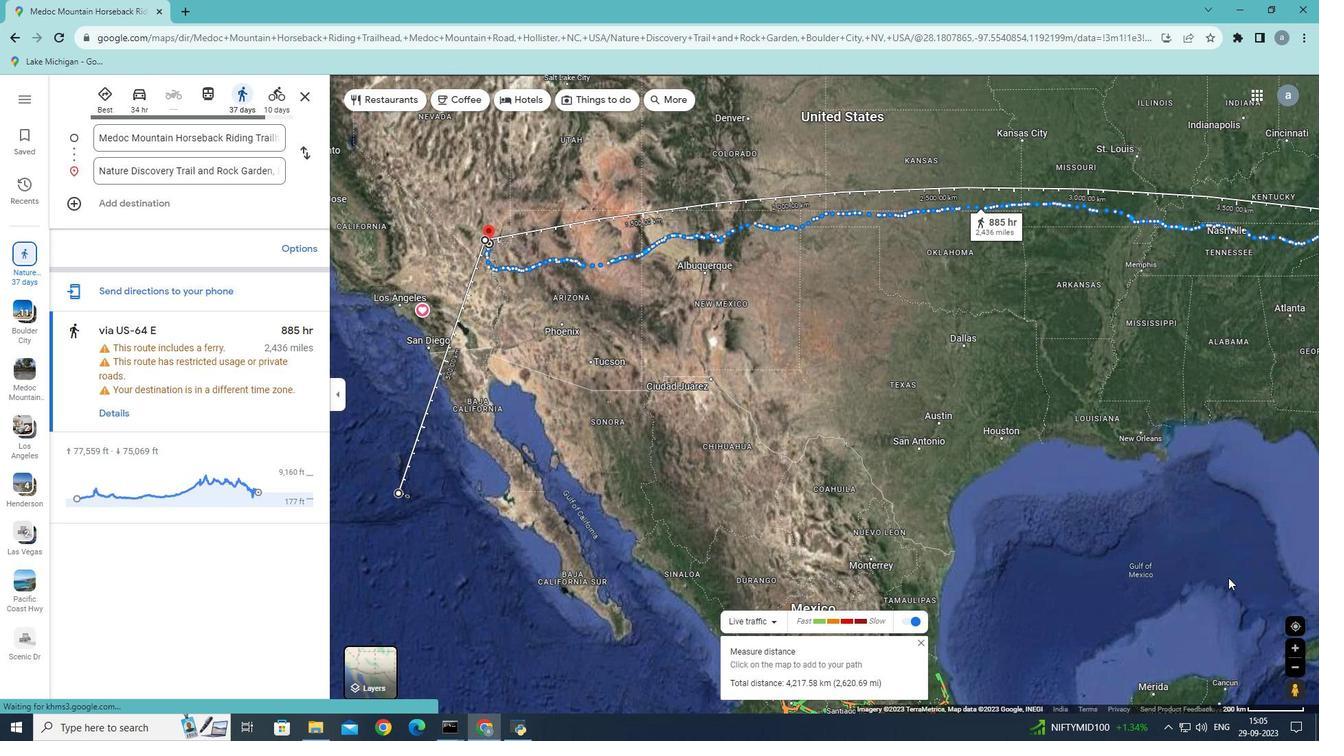 
Action: Mouse scrolled (1228, 577) with delta (0, 0)
Screenshot: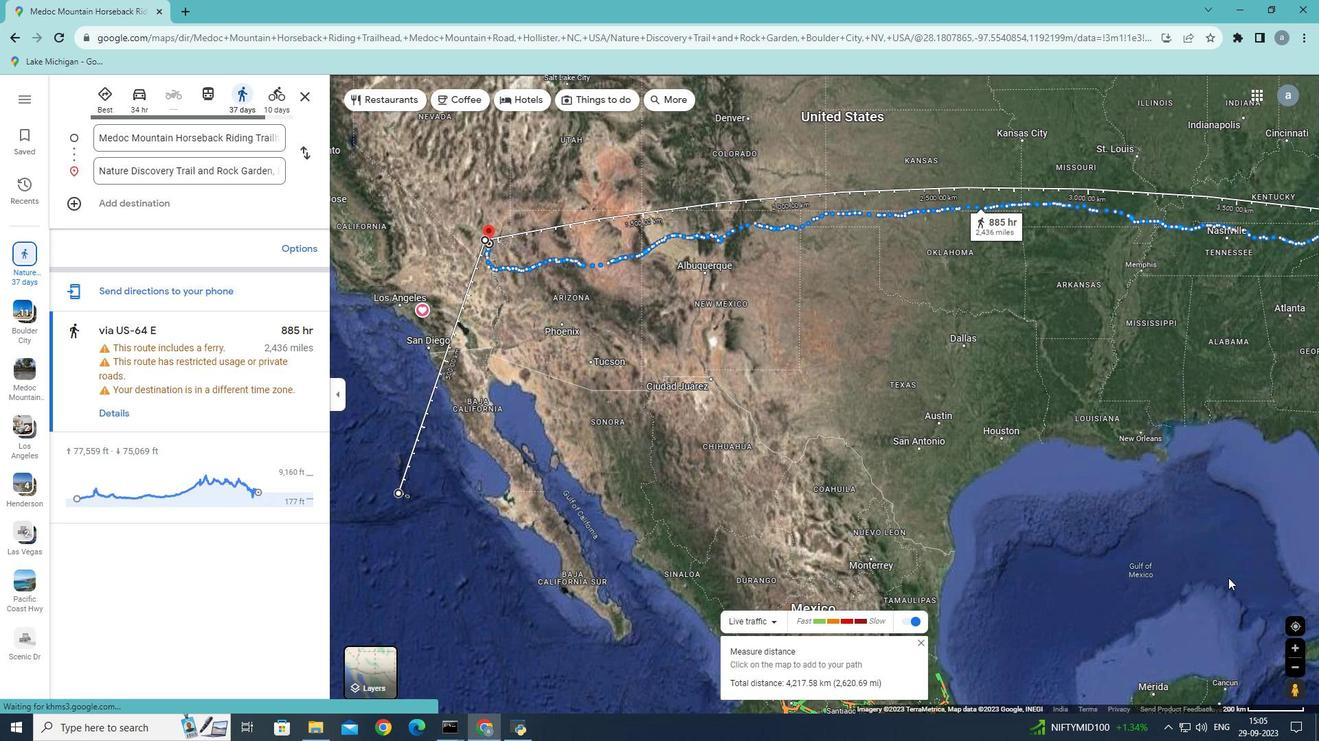 
Action: Mouse scrolled (1228, 577) with delta (0, 0)
Screenshot: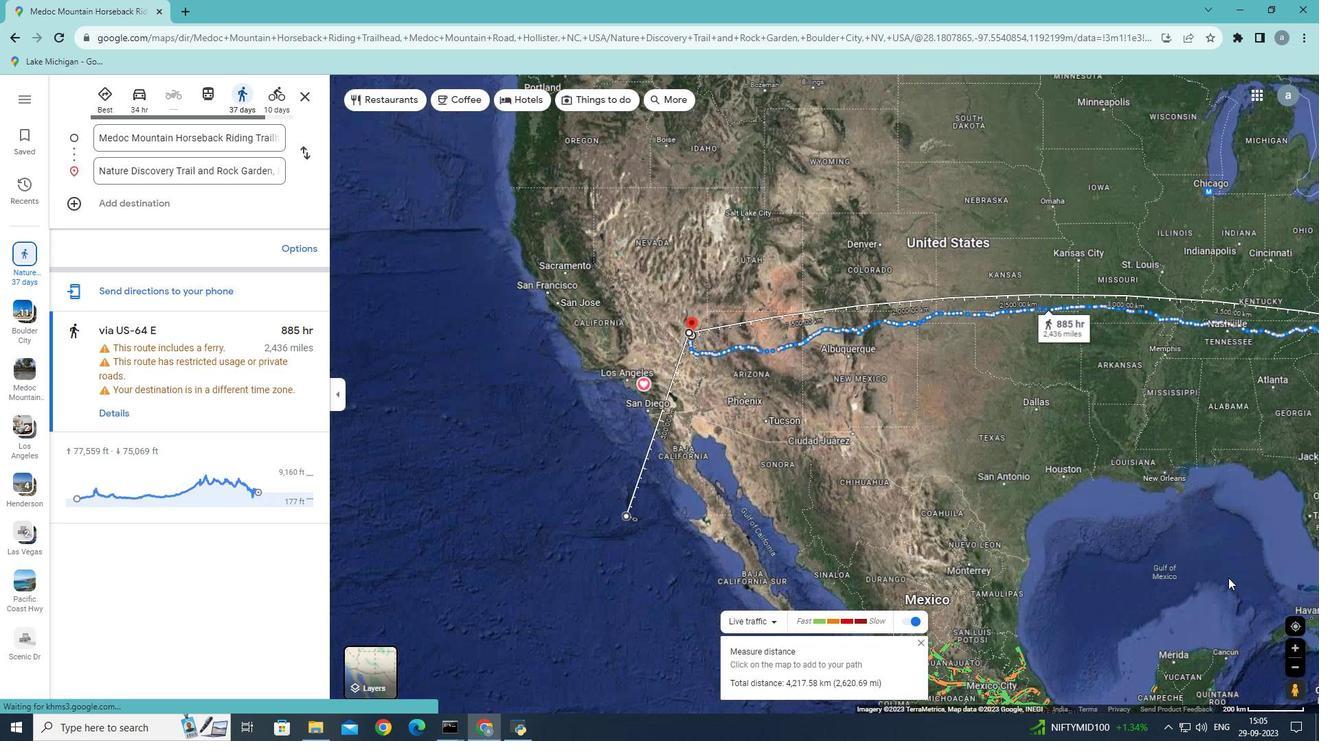 
Action: Mouse scrolled (1228, 577) with delta (0, 0)
Screenshot: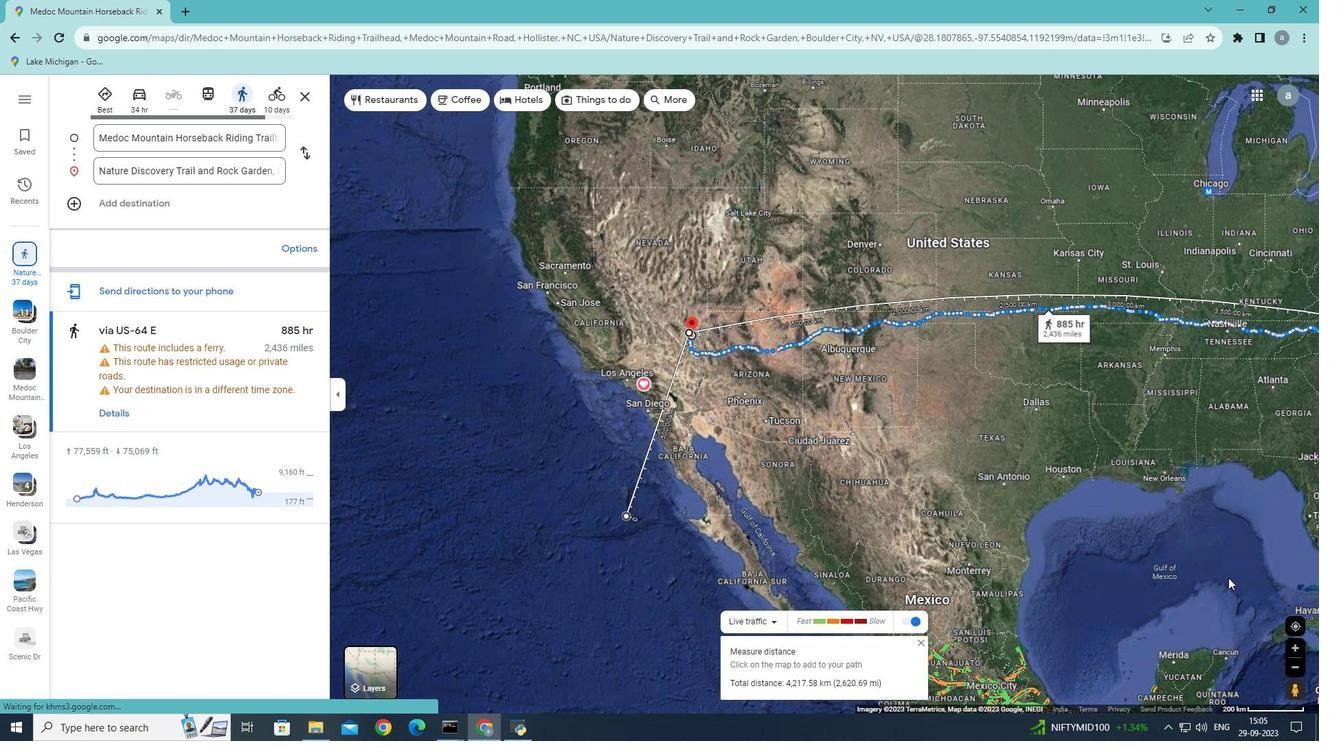 
Action: Mouse moved to (1239, 516)
Screenshot: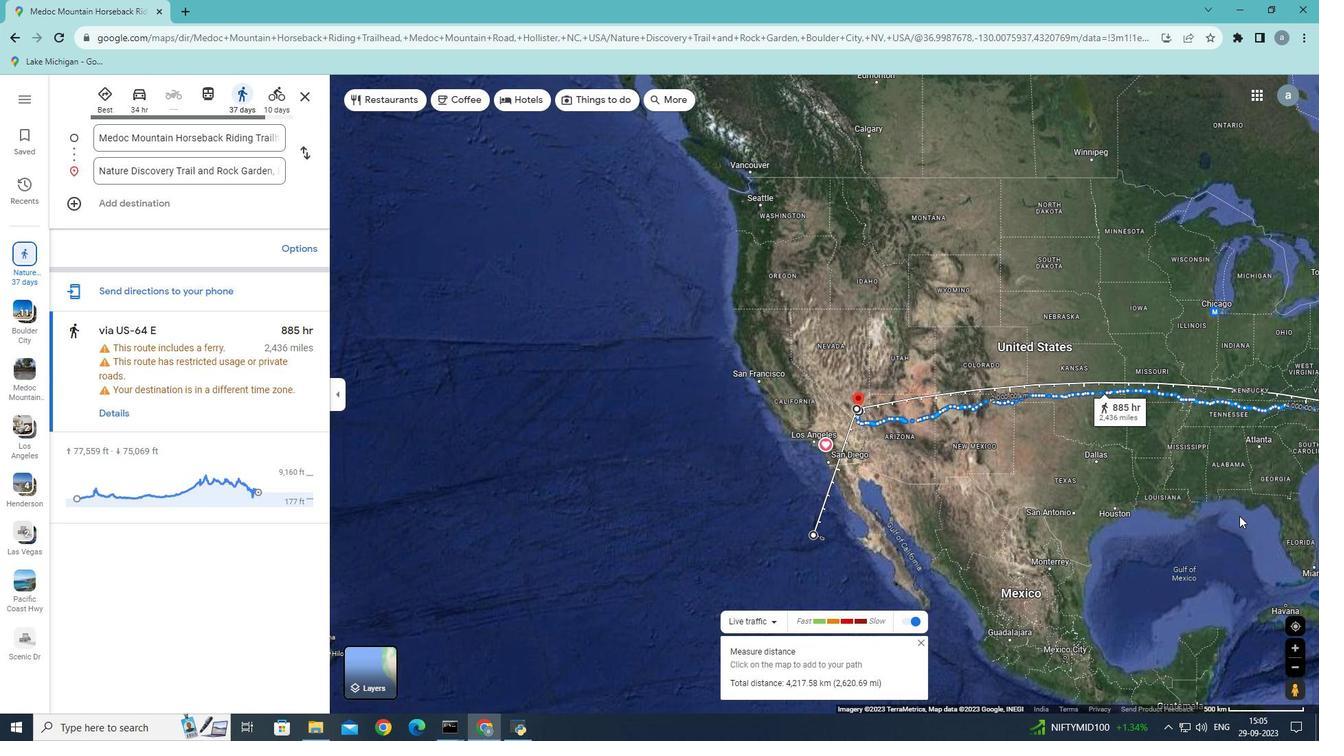 
Action: Mouse scrolled (1239, 515) with delta (0, 0)
Screenshot: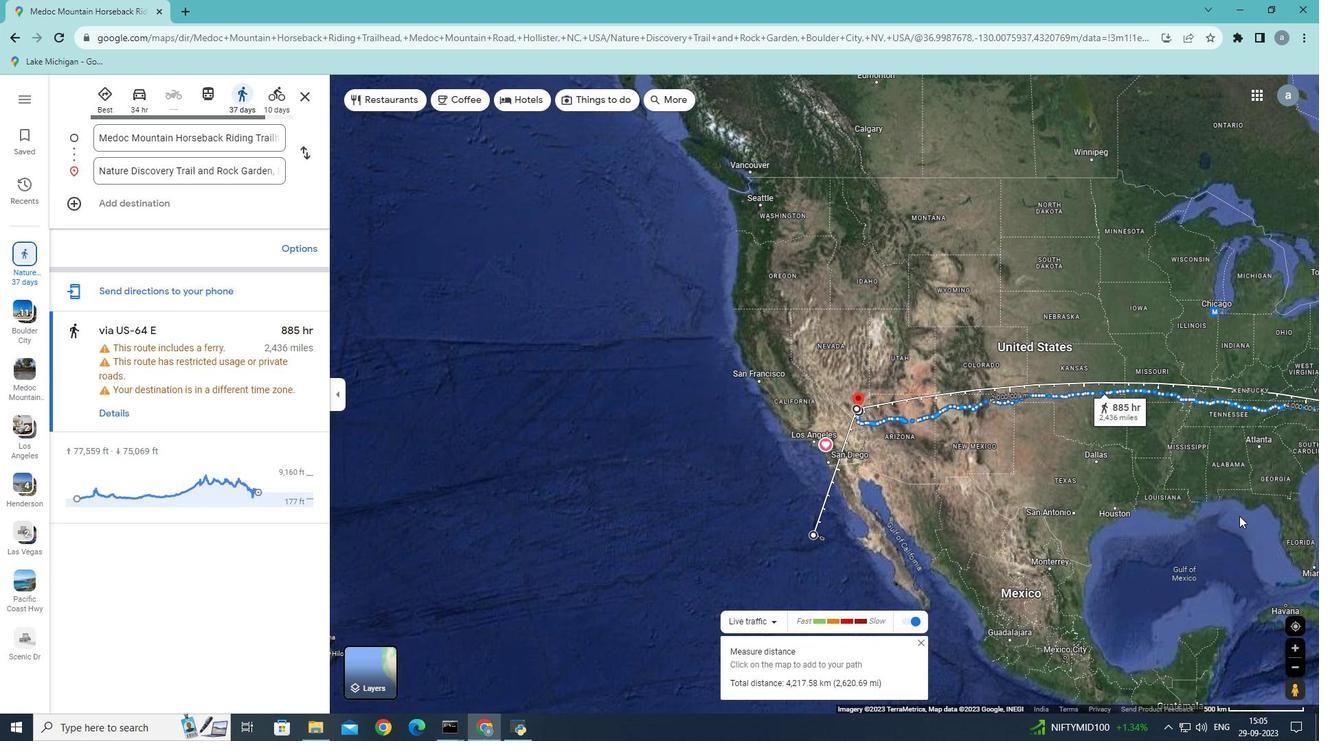 
Action: Mouse scrolled (1239, 515) with delta (0, 0)
Screenshot: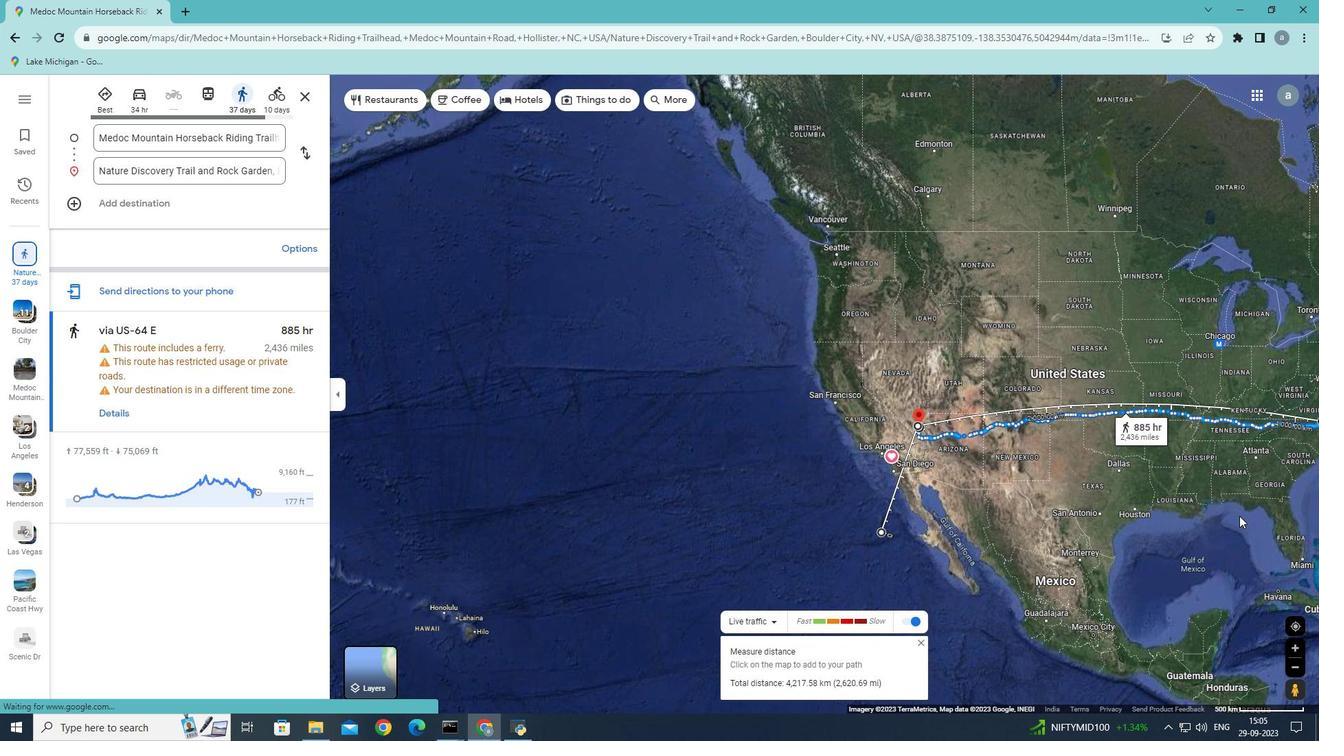 
Action: Mouse moved to (1237, 516)
Screenshot: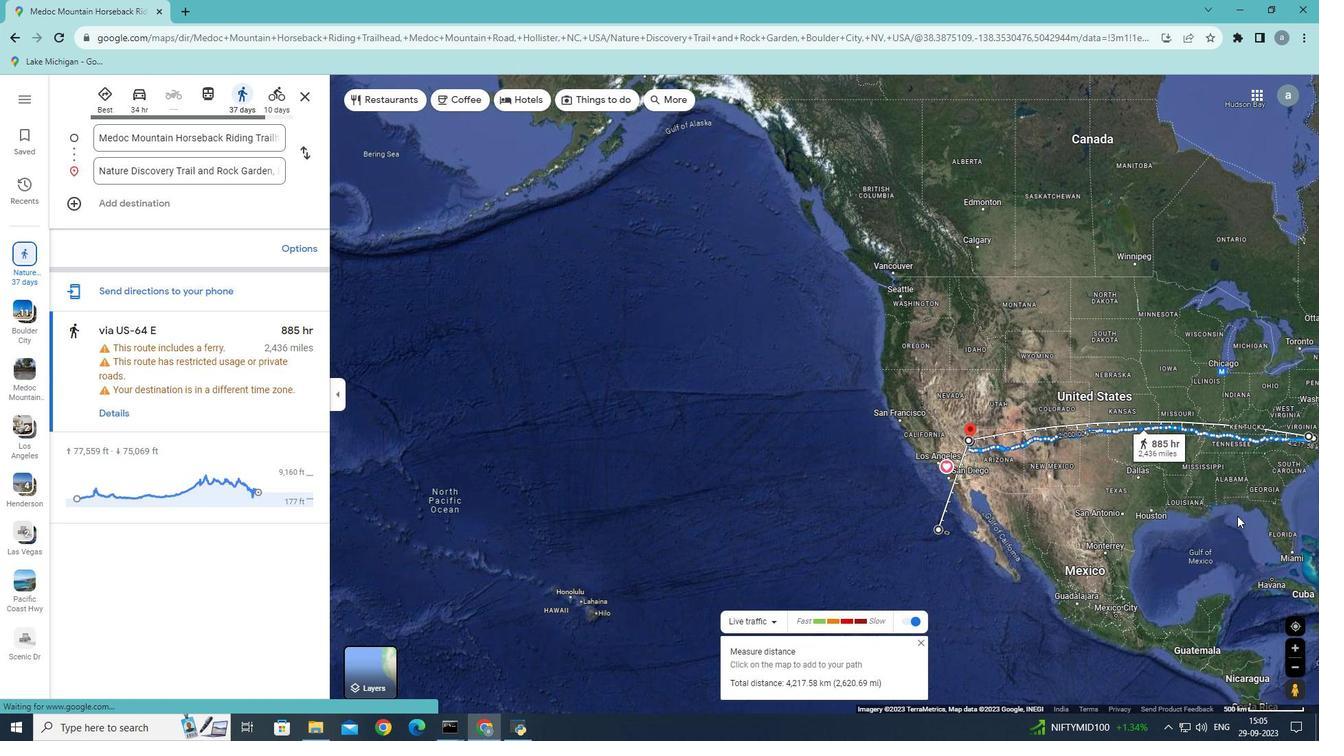 
Action: Mouse scrolled (1237, 517) with delta (0, 0)
Screenshot: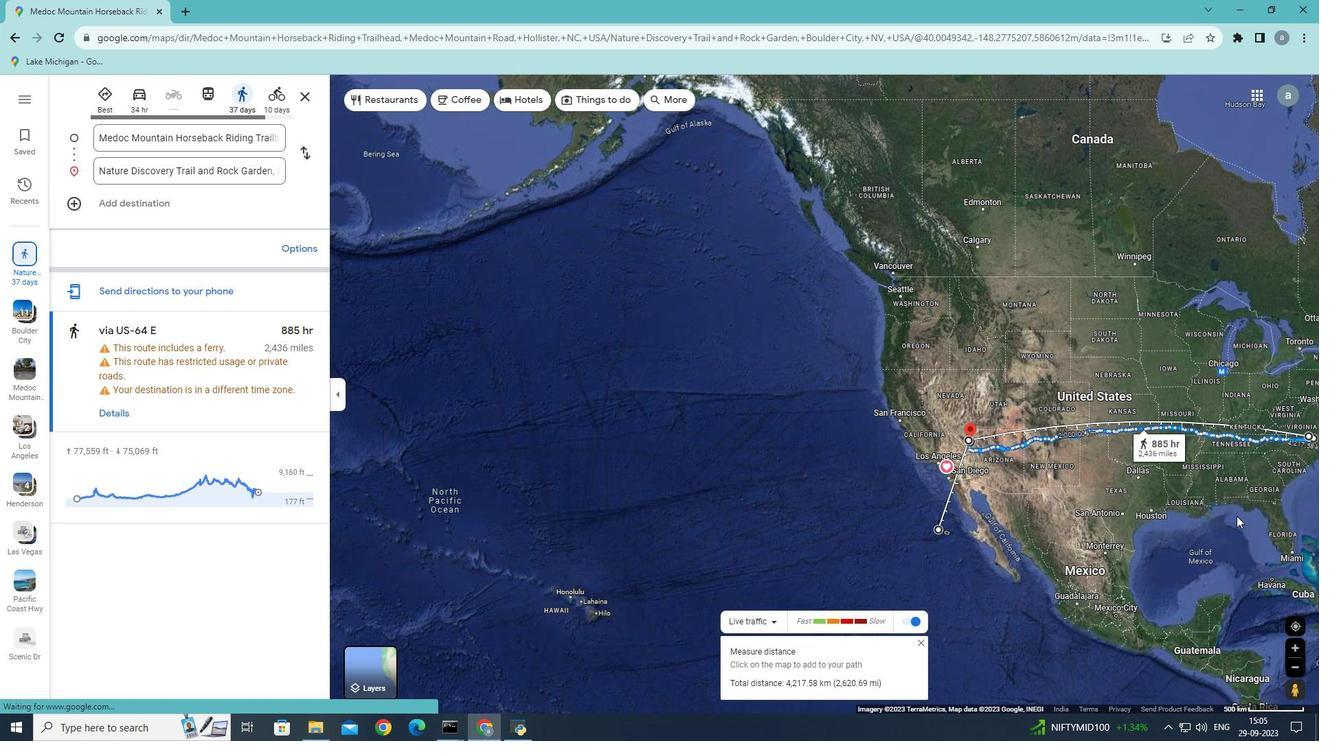 
Action: Mouse moved to (1236, 516)
Screenshot: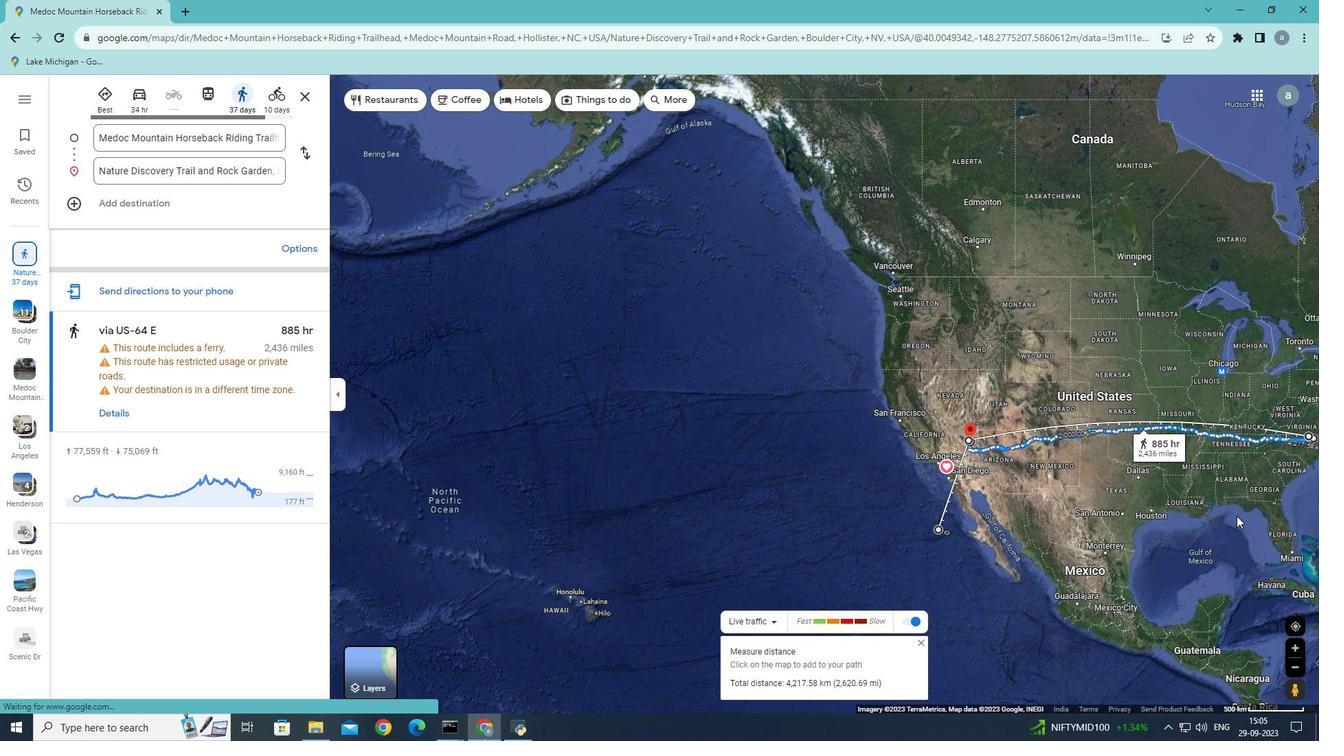 
Action: Mouse scrolled (1236, 517) with delta (0, 0)
Screenshot: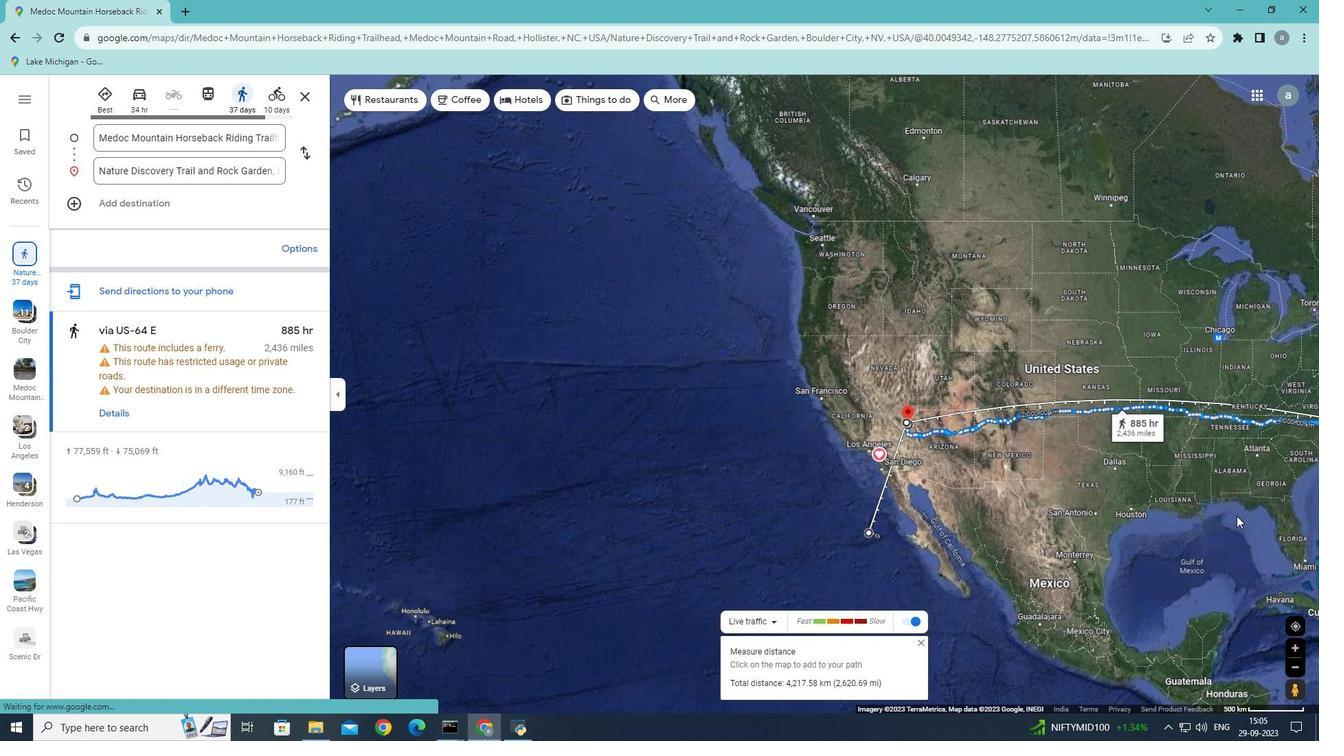 
Action: Mouse moved to (1235, 516)
Screenshot: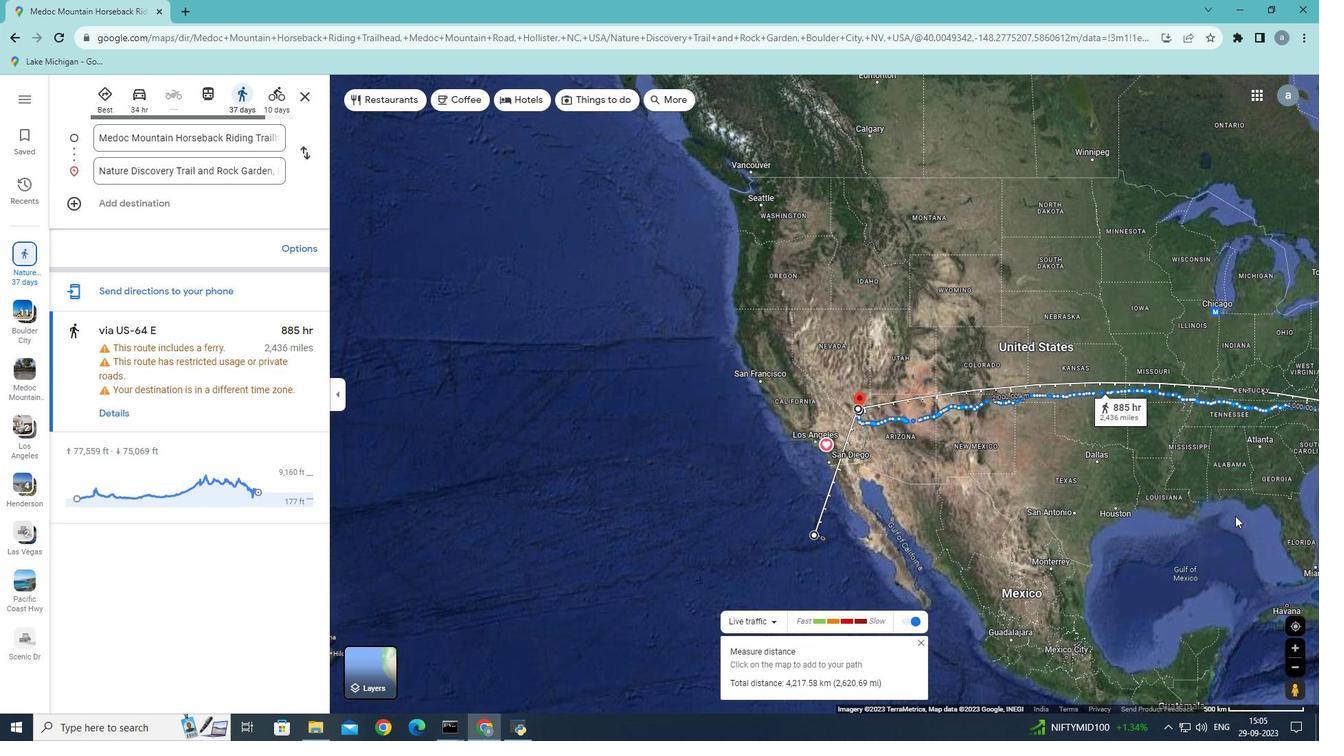 
Action: Mouse scrolled (1235, 515) with delta (0, 0)
Screenshot: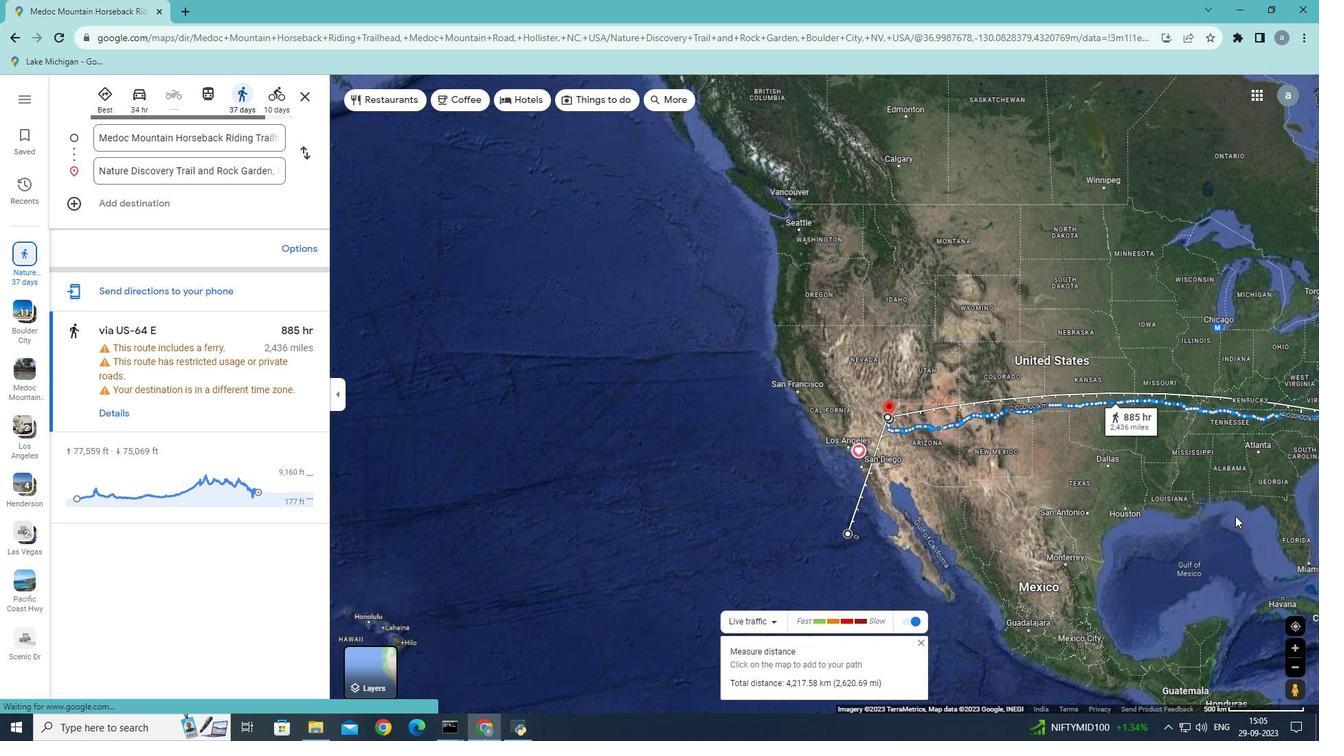 
Action: Mouse scrolled (1235, 515) with delta (0, 0)
Screenshot: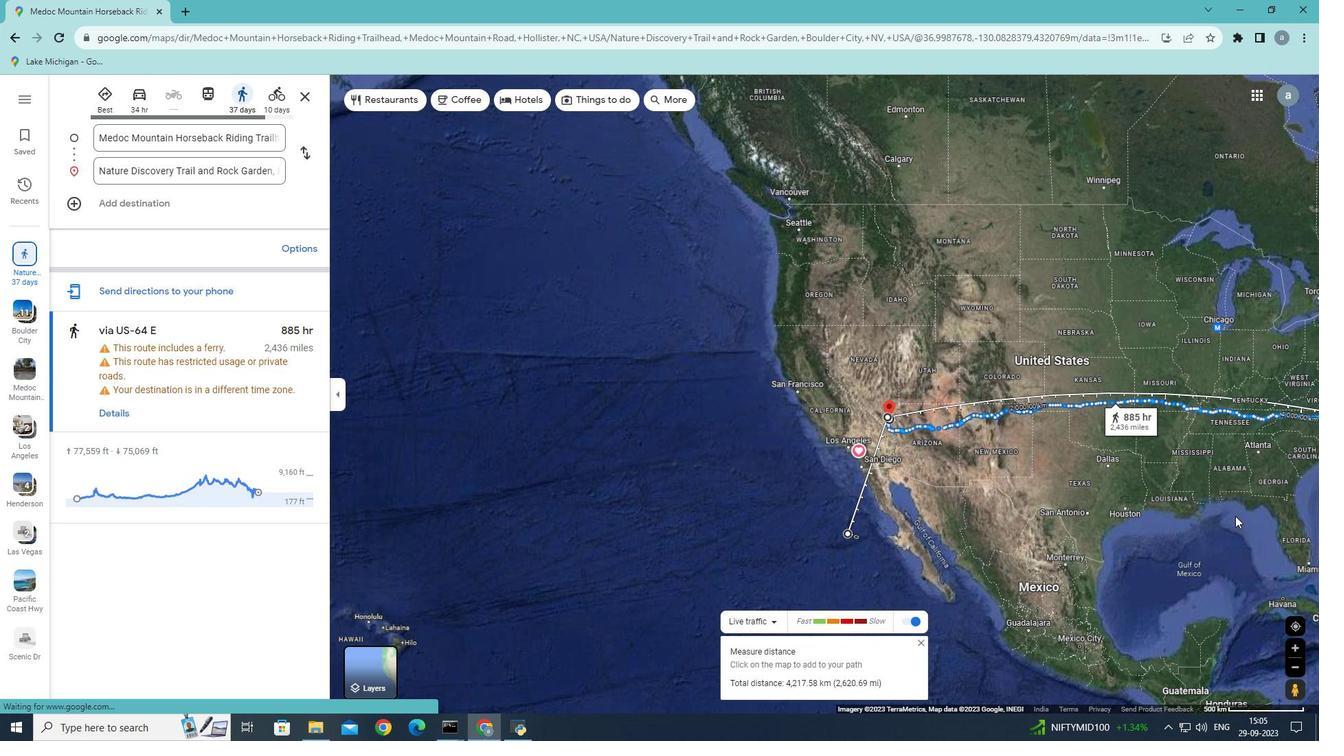 
Action: Mouse scrolled (1235, 515) with delta (0, 0)
Screenshot: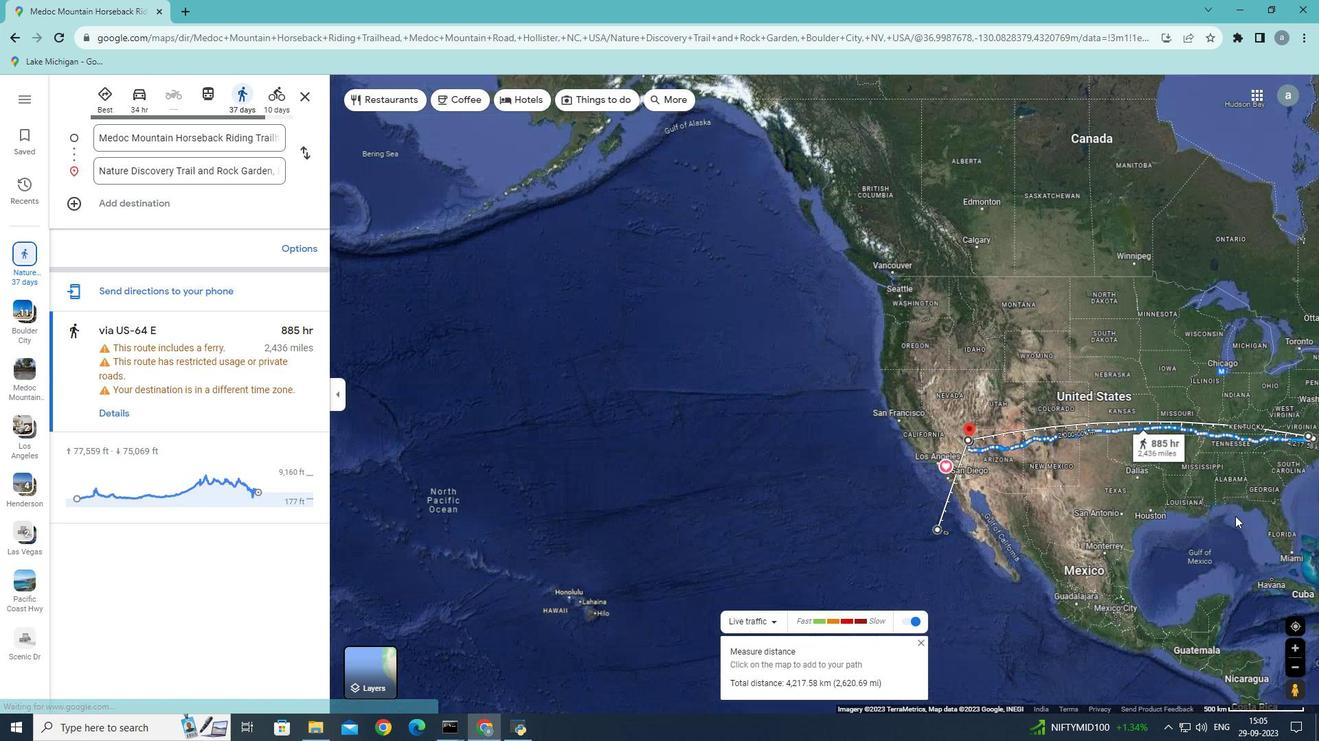 
Action: Mouse moved to (1230, 500)
Screenshot: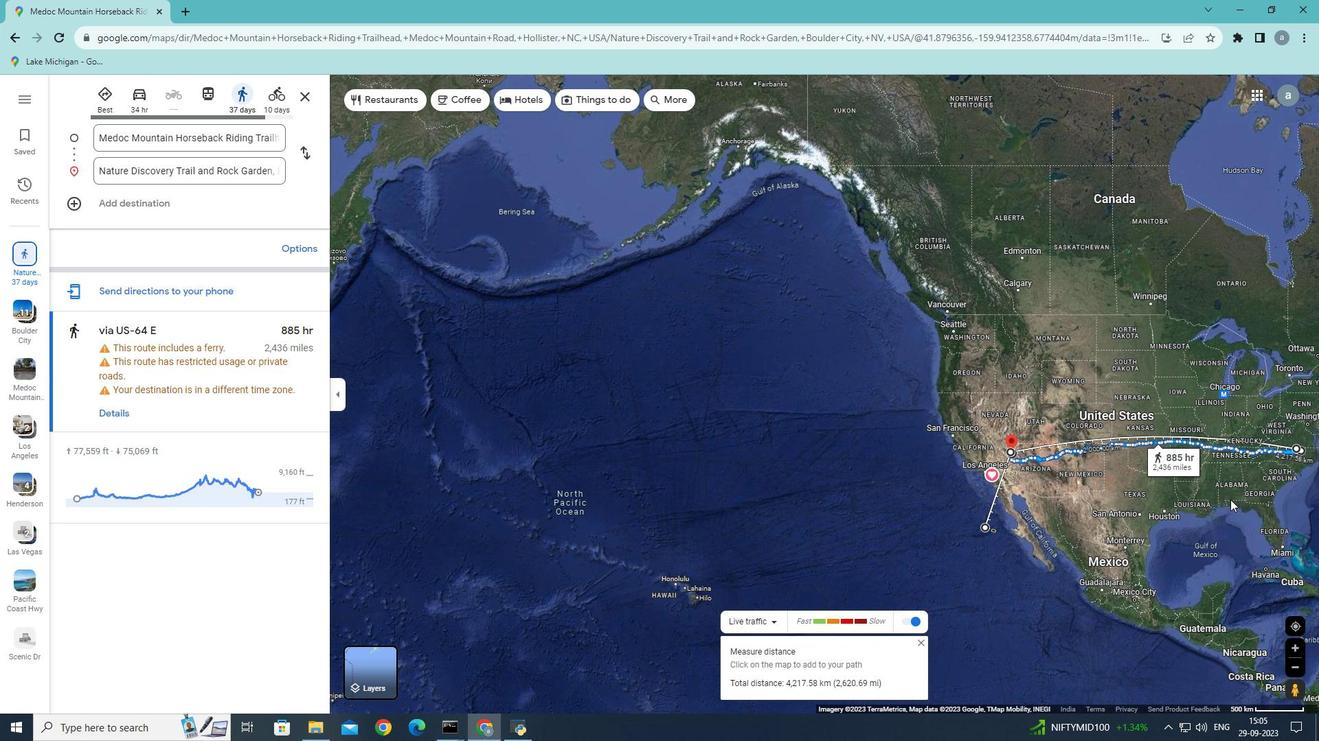 
Action: Mouse scrolled (1230, 500) with delta (0, 0)
Screenshot: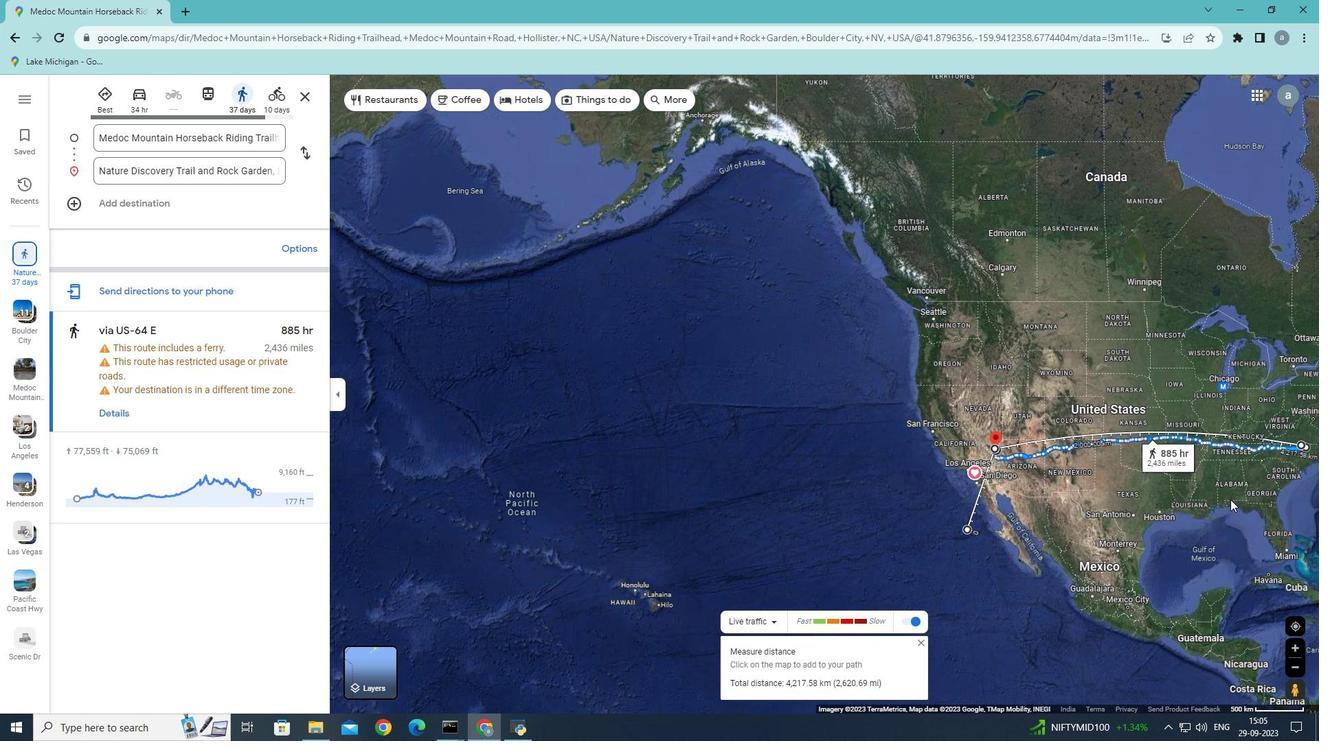 
Action: Mouse scrolled (1230, 500) with delta (0, 0)
Screenshot: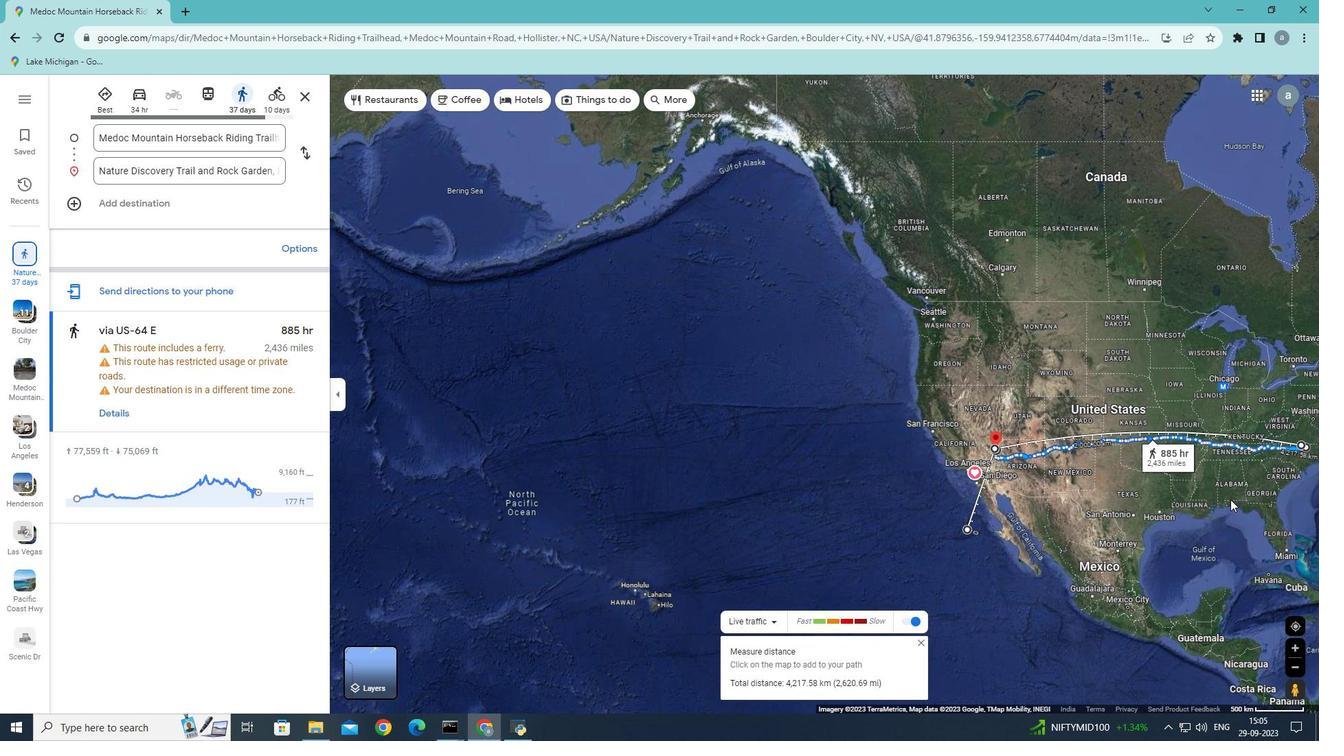 
Action: Mouse scrolled (1230, 500) with delta (0, 0)
Screenshot: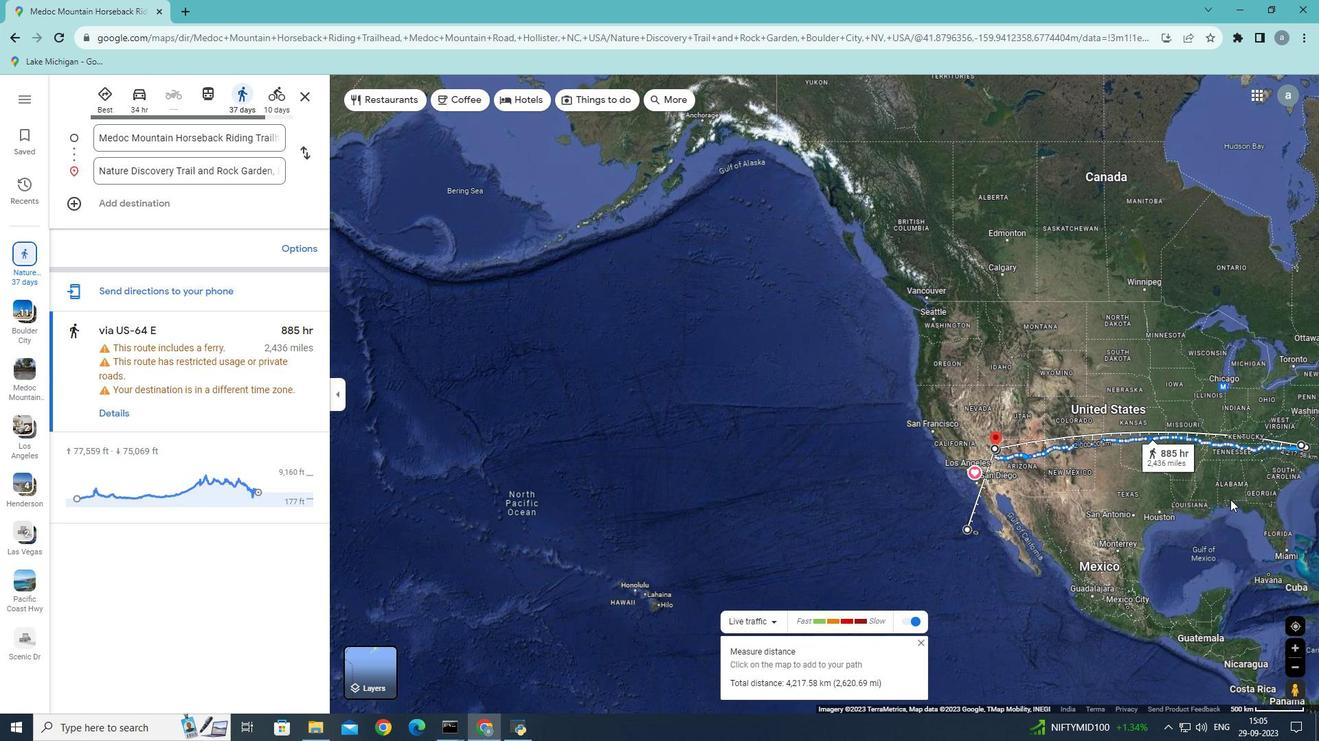 
Action: Mouse scrolled (1230, 500) with delta (0, 0)
Screenshot: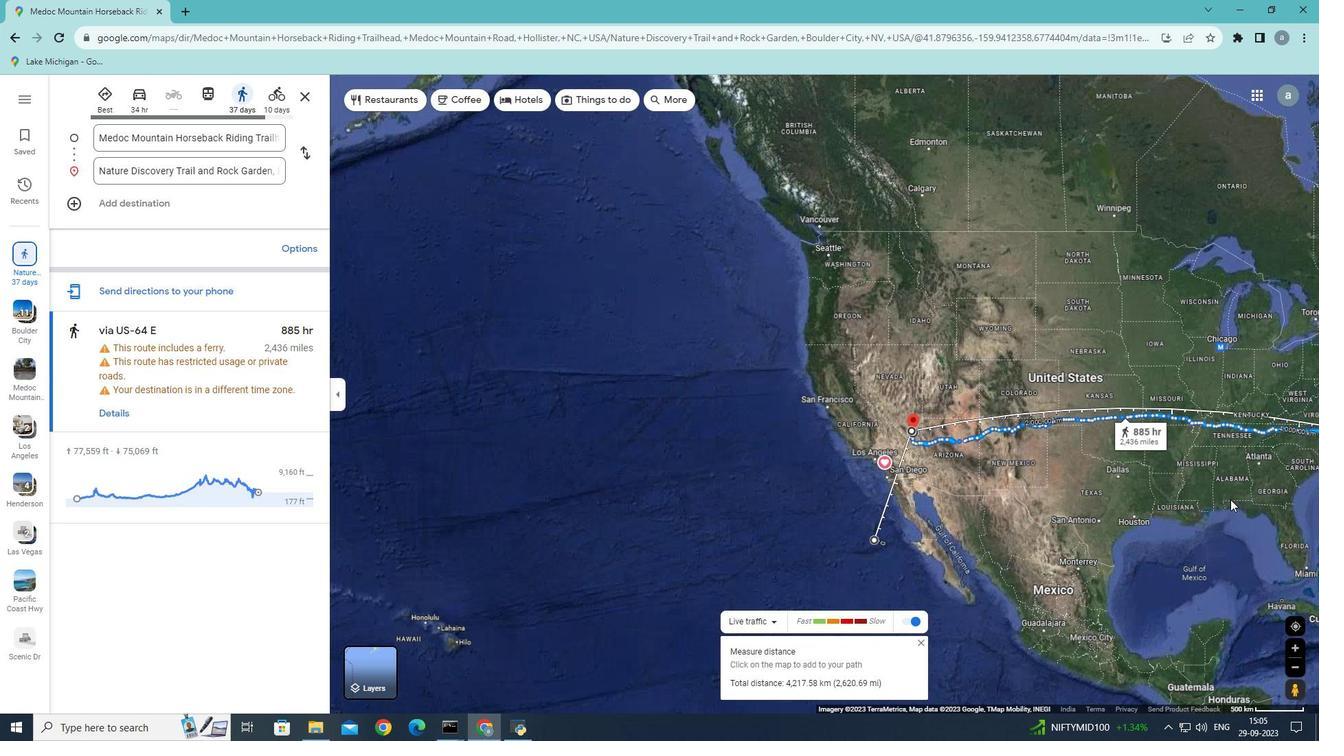 
Action: Mouse scrolled (1230, 500) with delta (0, 0)
Screenshot: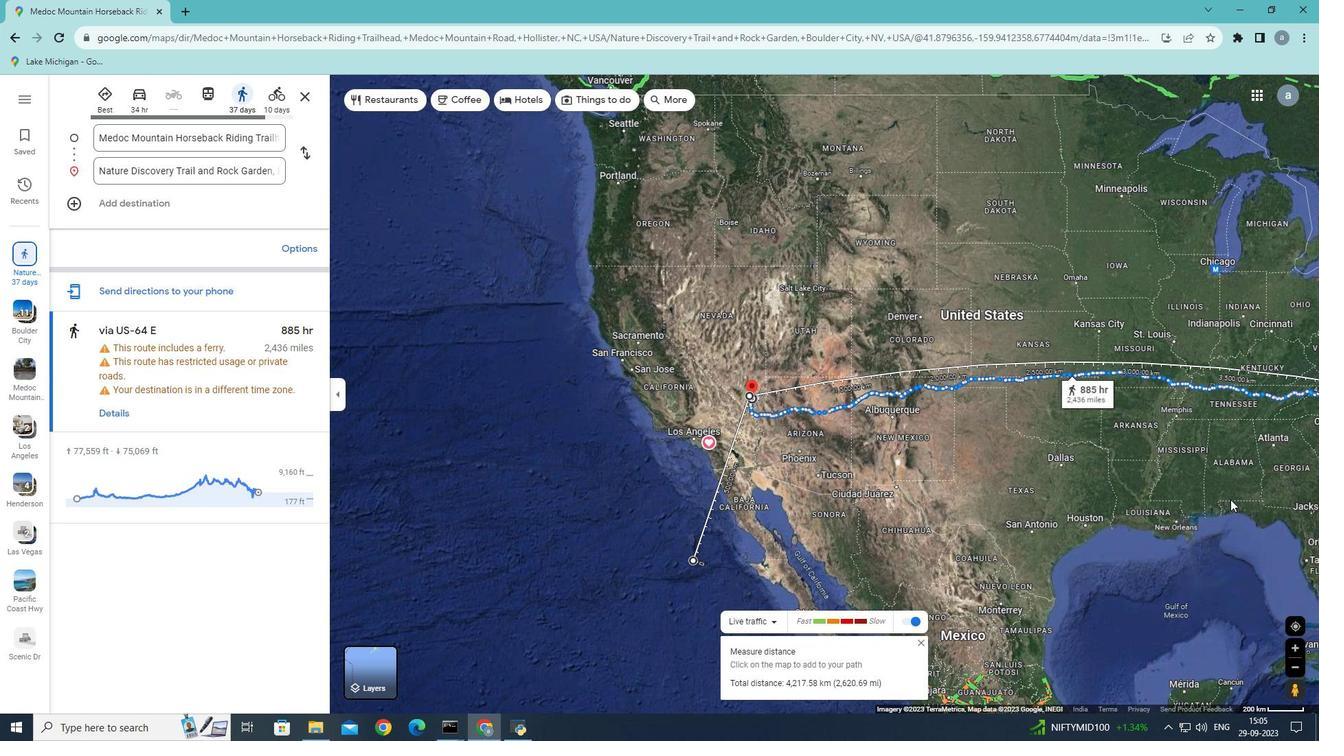 
Action: Mouse scrolled (1230, 500) with delta (0, 0)
Screenshot: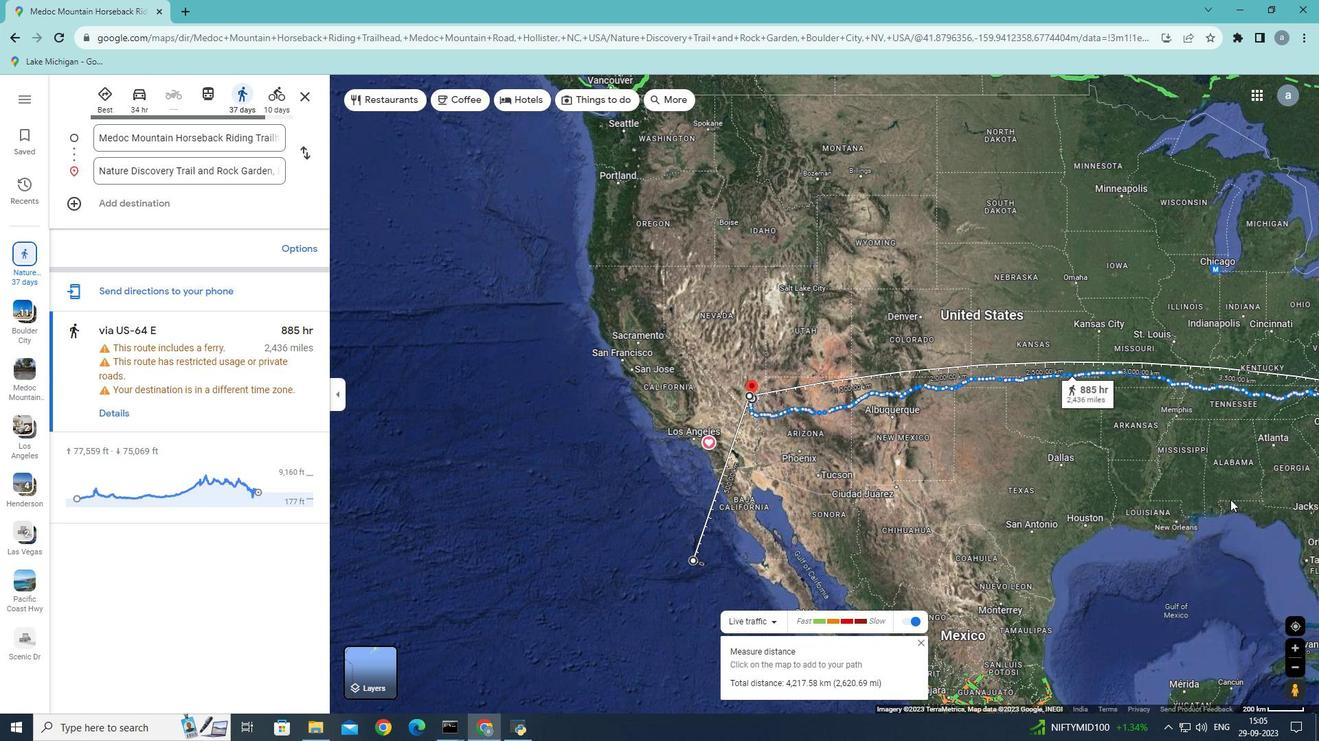 
Action: Mouse scrolled (1230, 500) with delta (0, 0)
Screenshot: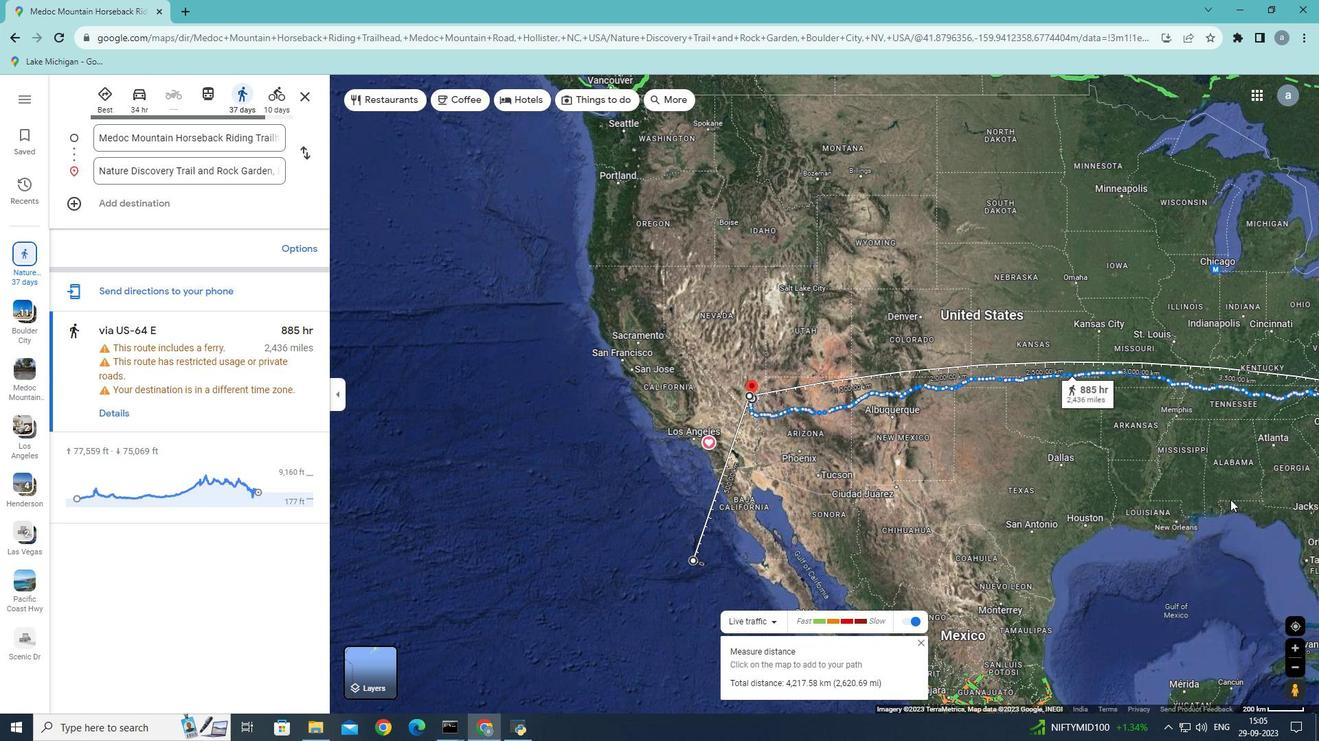 
Action: Mouse scrolled (1230, 500) with delta (0, 0)
Screenshot: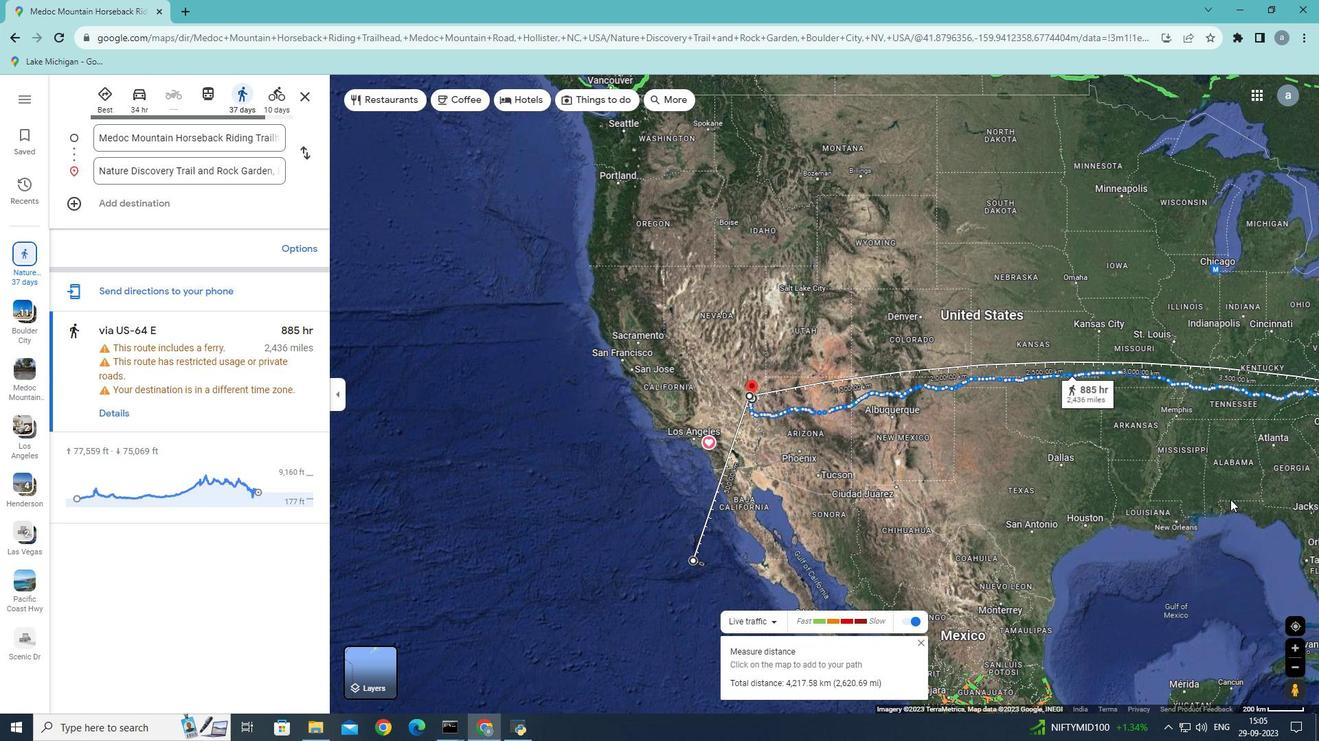 
Action: Mouse scrolled (1230, 500) with delta (0, 0)
Screenshot: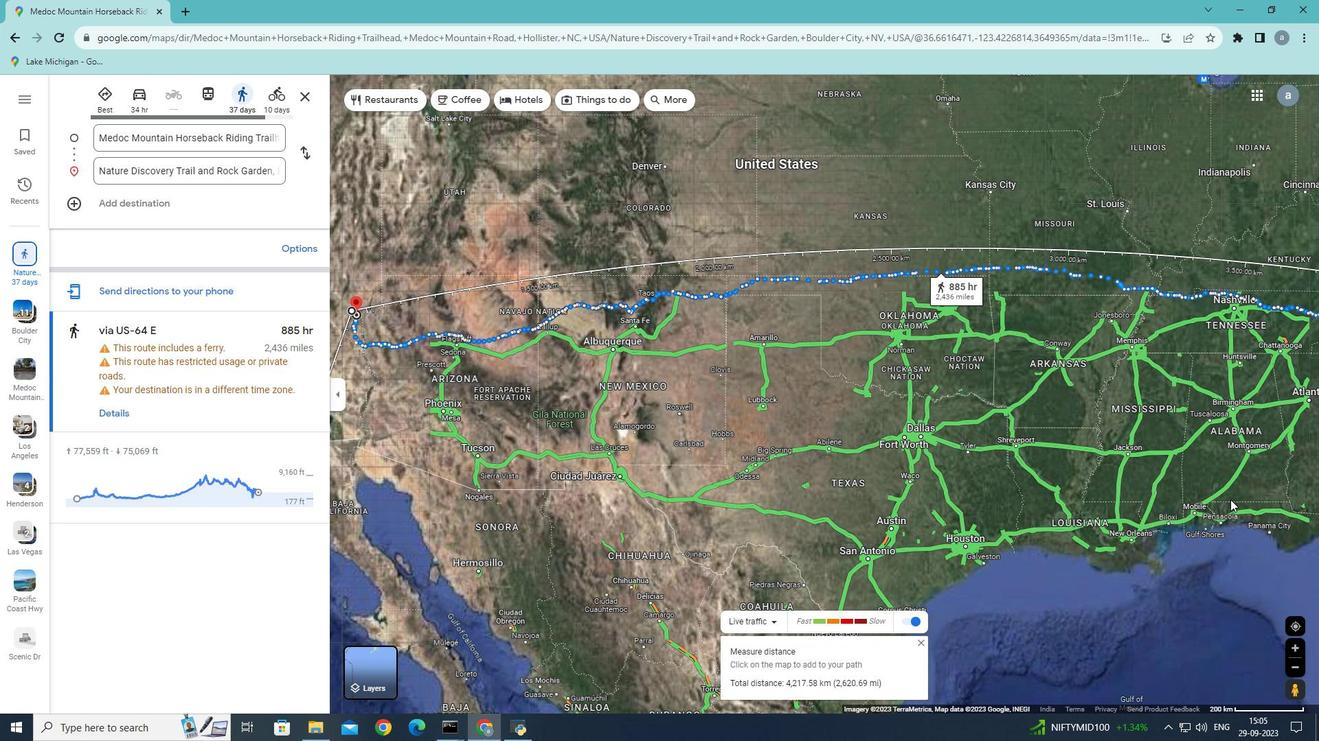 
Action: Mouse scrolled (1230, 500) with delta (0, 0)
Screenshot: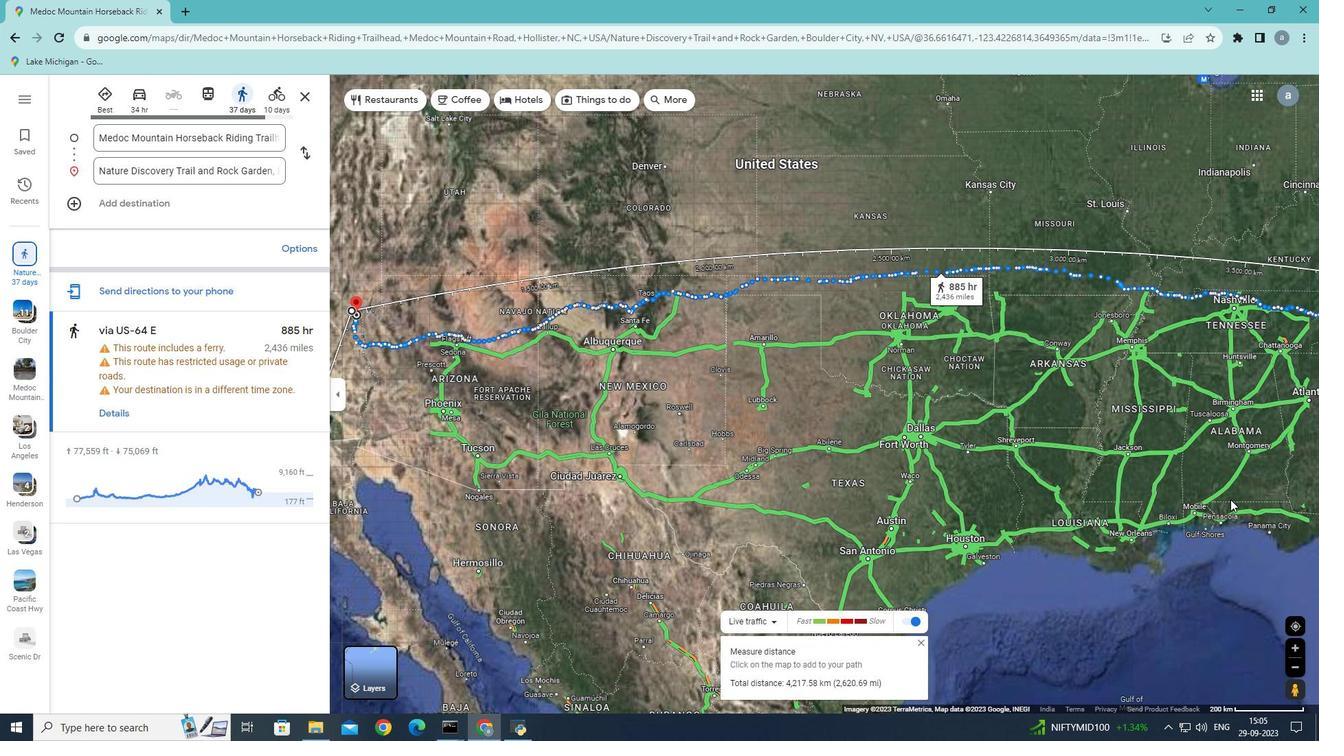 
Action: Mouse scrolled (1230, 500) with delta (0, 0)
Screenshot: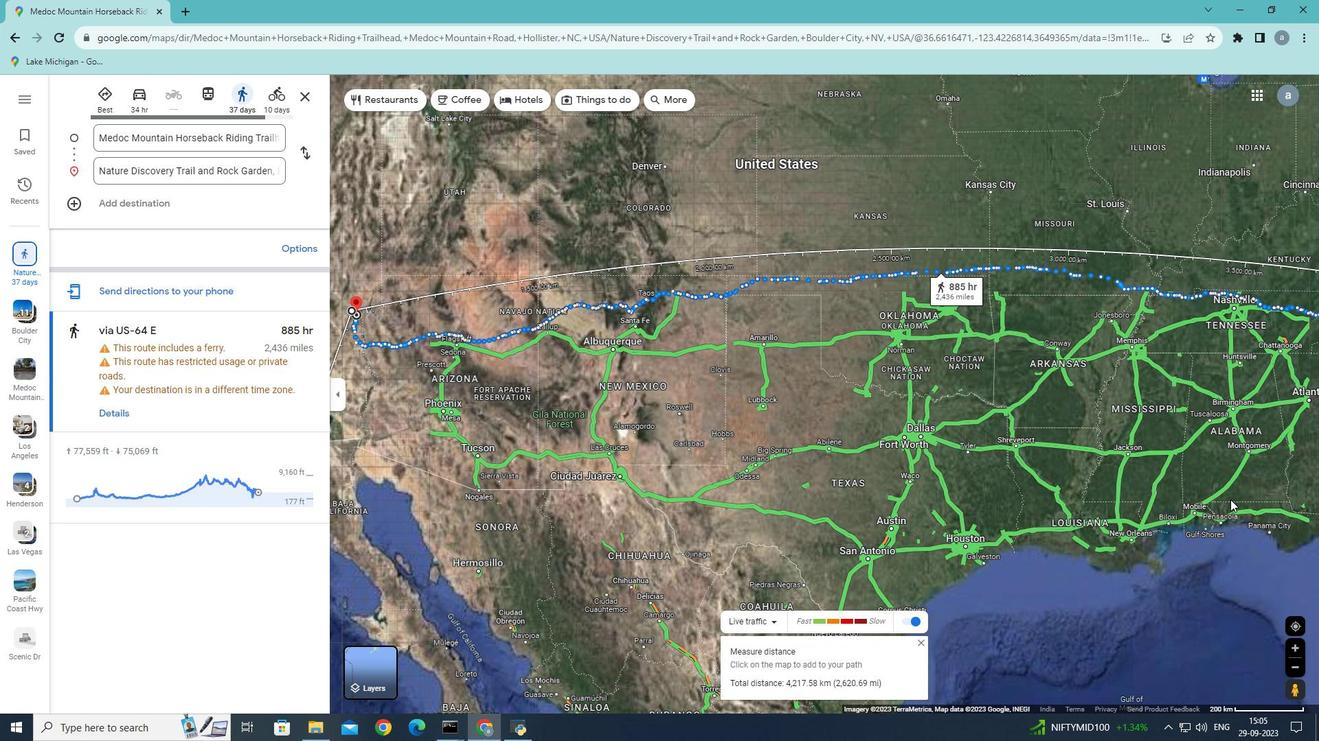 
Action: Mouse scrolled (1230, 500) with delta (0, 0)
Screenshot: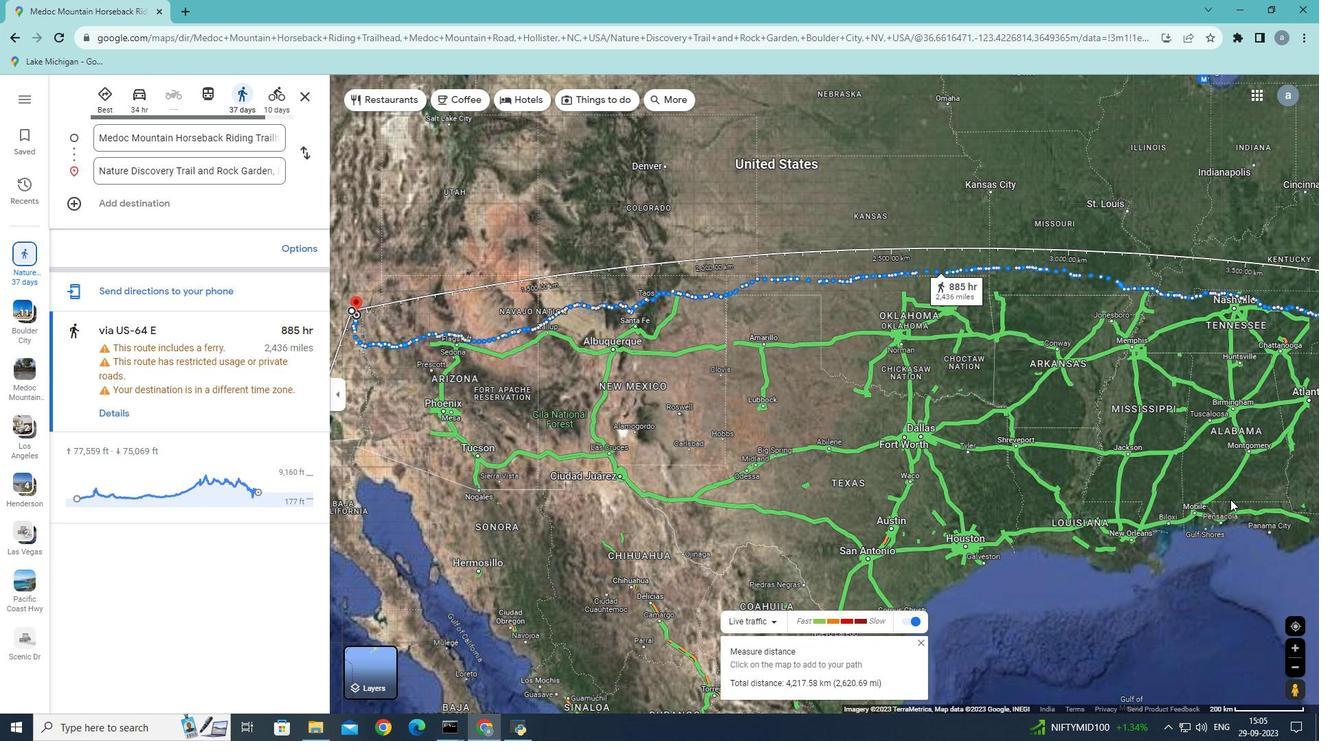 
Action: Mouse scrolled (1230, 500) with delta (0, 0)
Screenshot: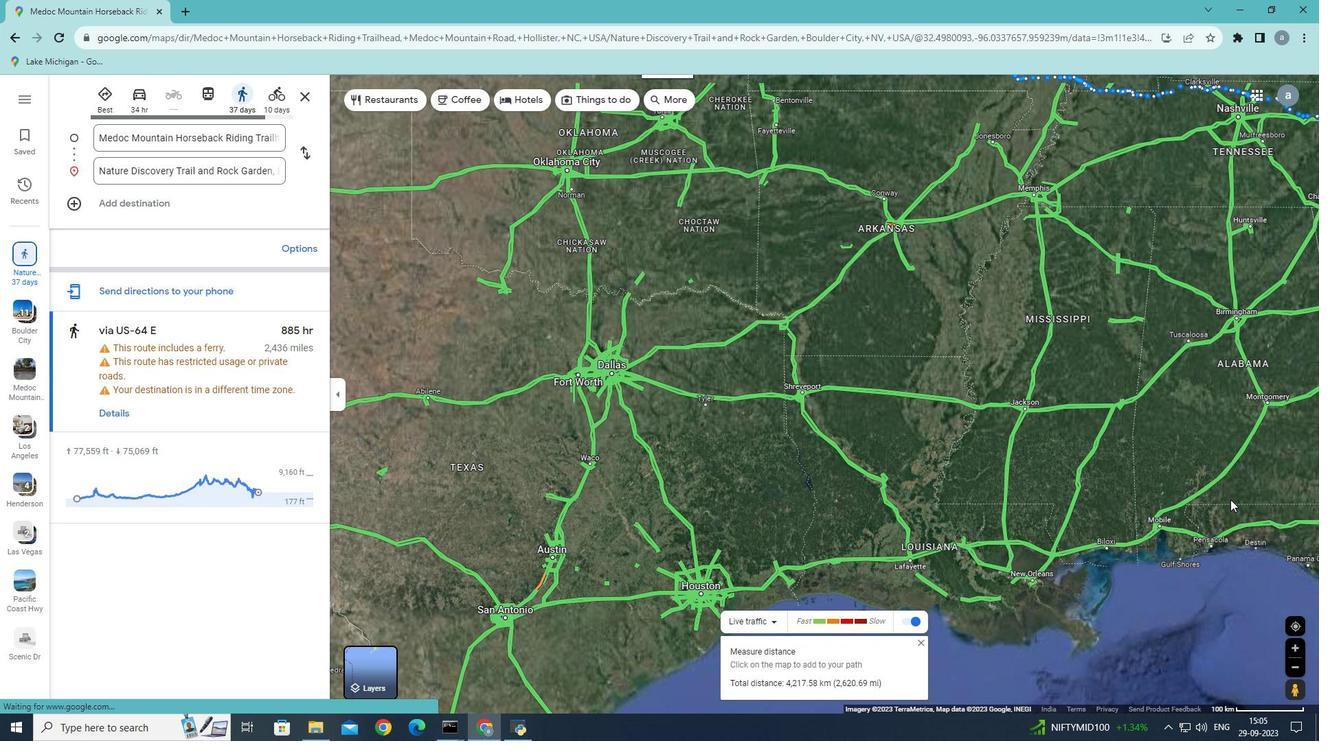 
Action: Mouse scrolled (1230, 500) with delta (0, 0)
Screenshot: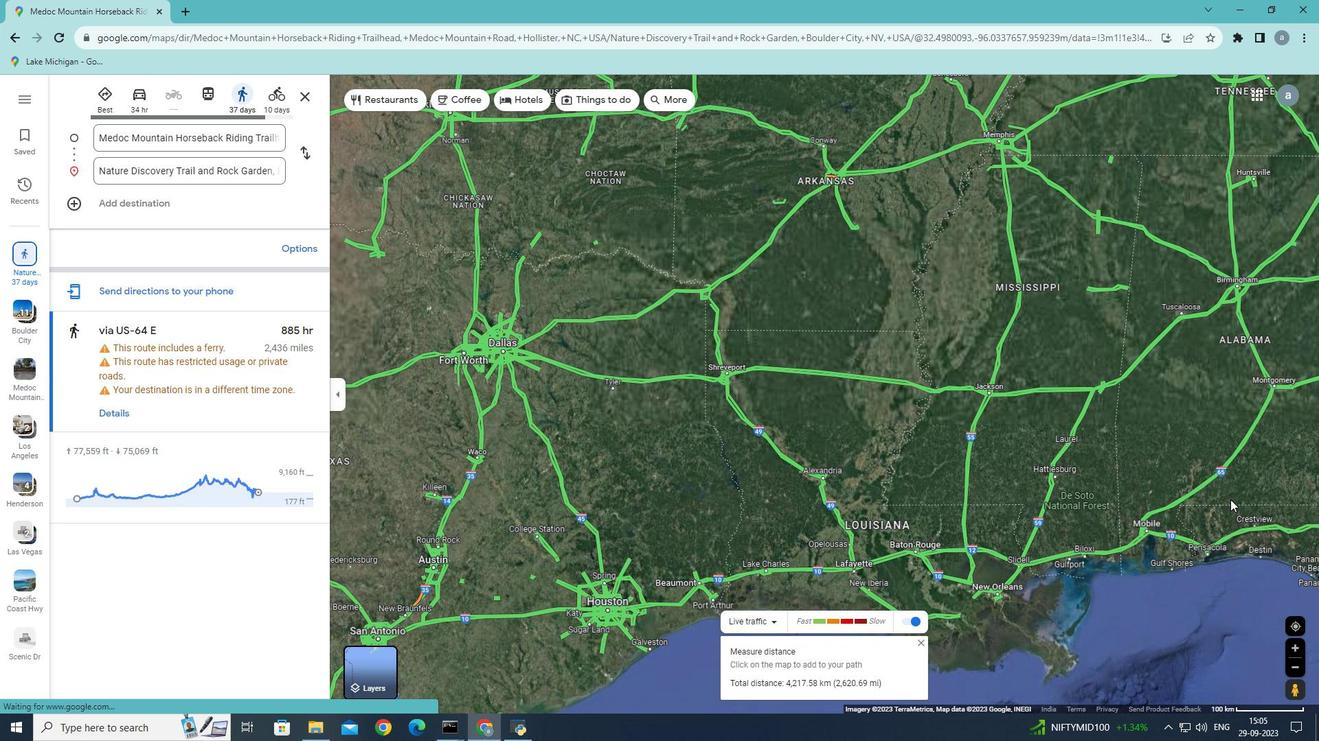 
Action: Mouse scrolled (1230, 499) with delta (0, 0)
Screenshot: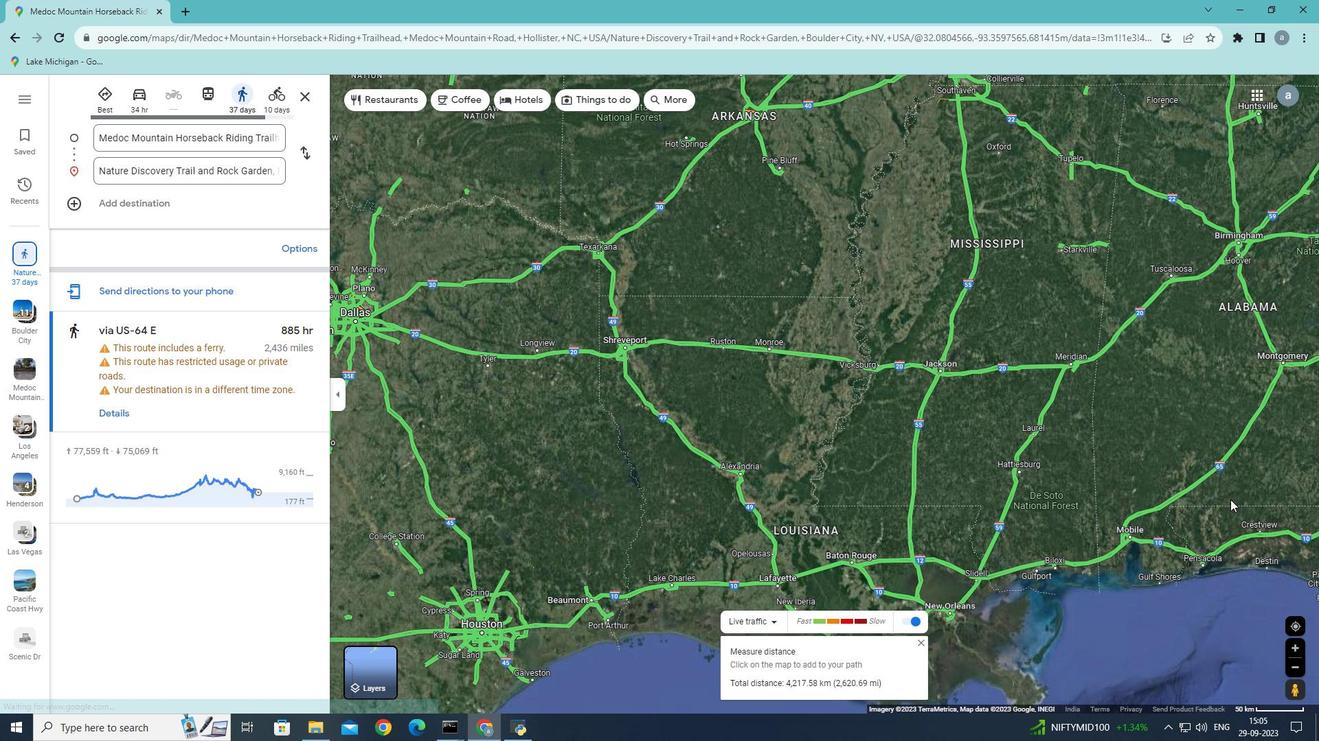 
Action: Mouse scrolled (1230, 499) with delta (0, 0)
Screenshot: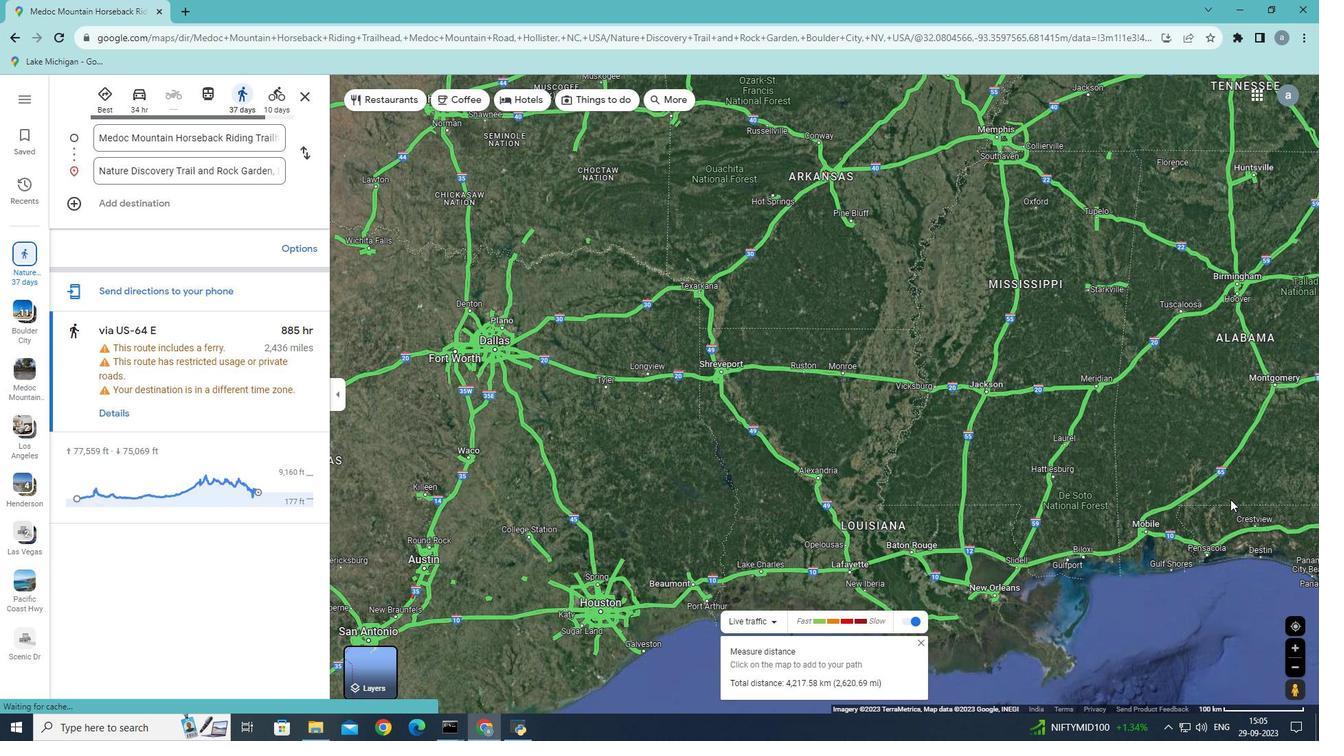 
Action: Mouse scrolled (1230, 499) with delta (0, 0)
Screenshot: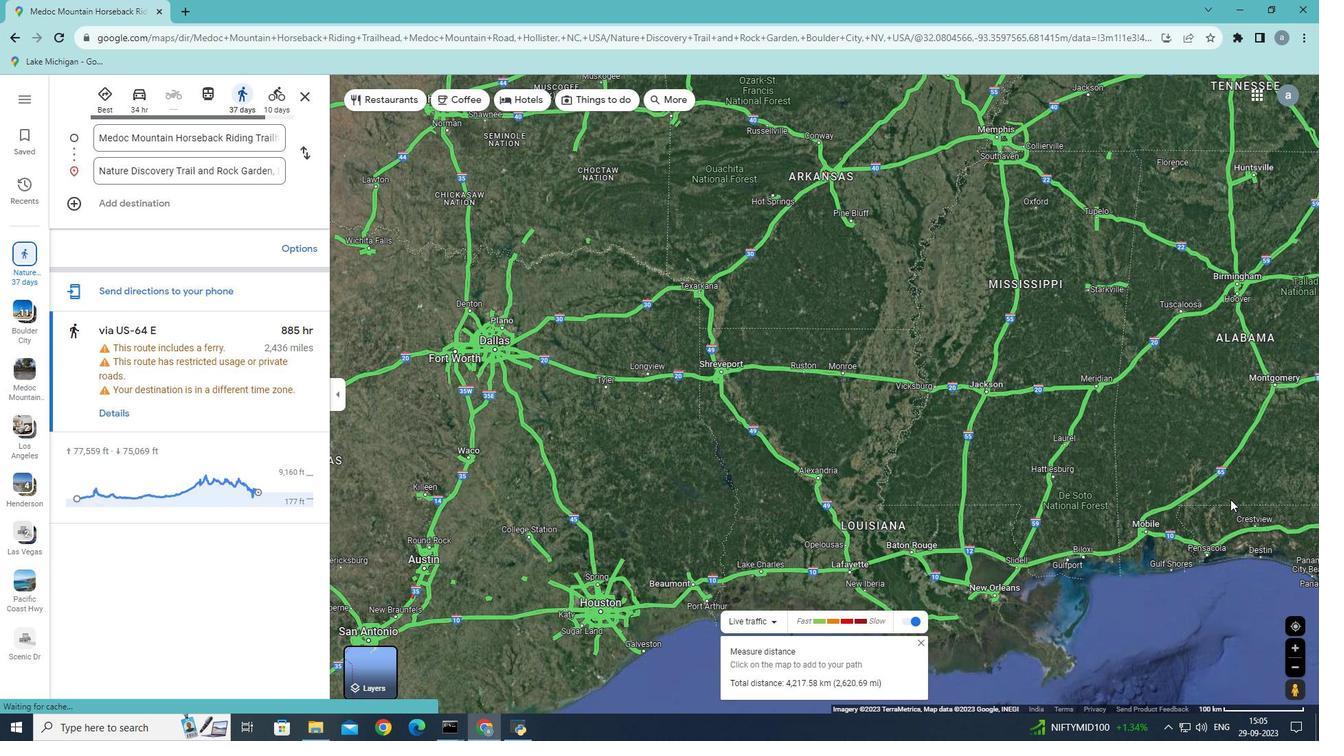 
Action: Mouse scrolled (1230, 499) with delta (0, 0)
Screenshot: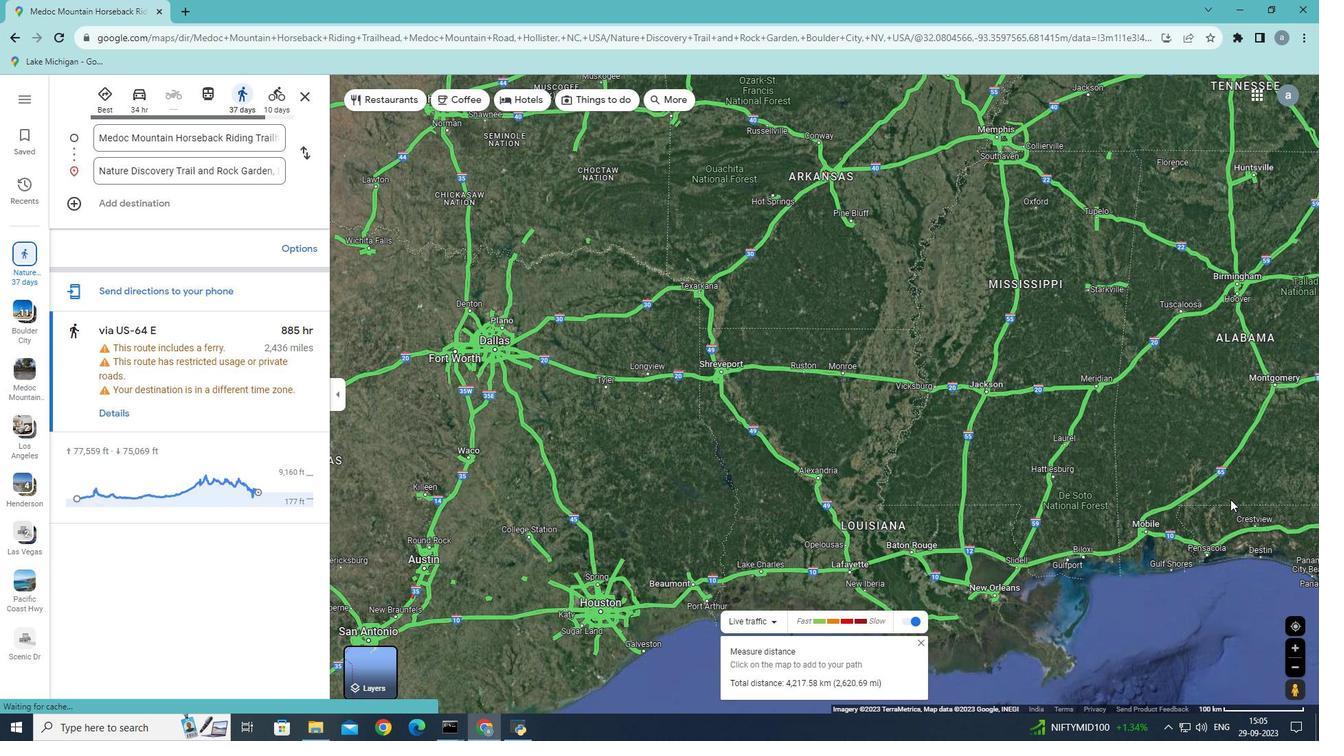 
Action: Mouse scrolled (1230, 499) with delta (0, 0)
Screenshot: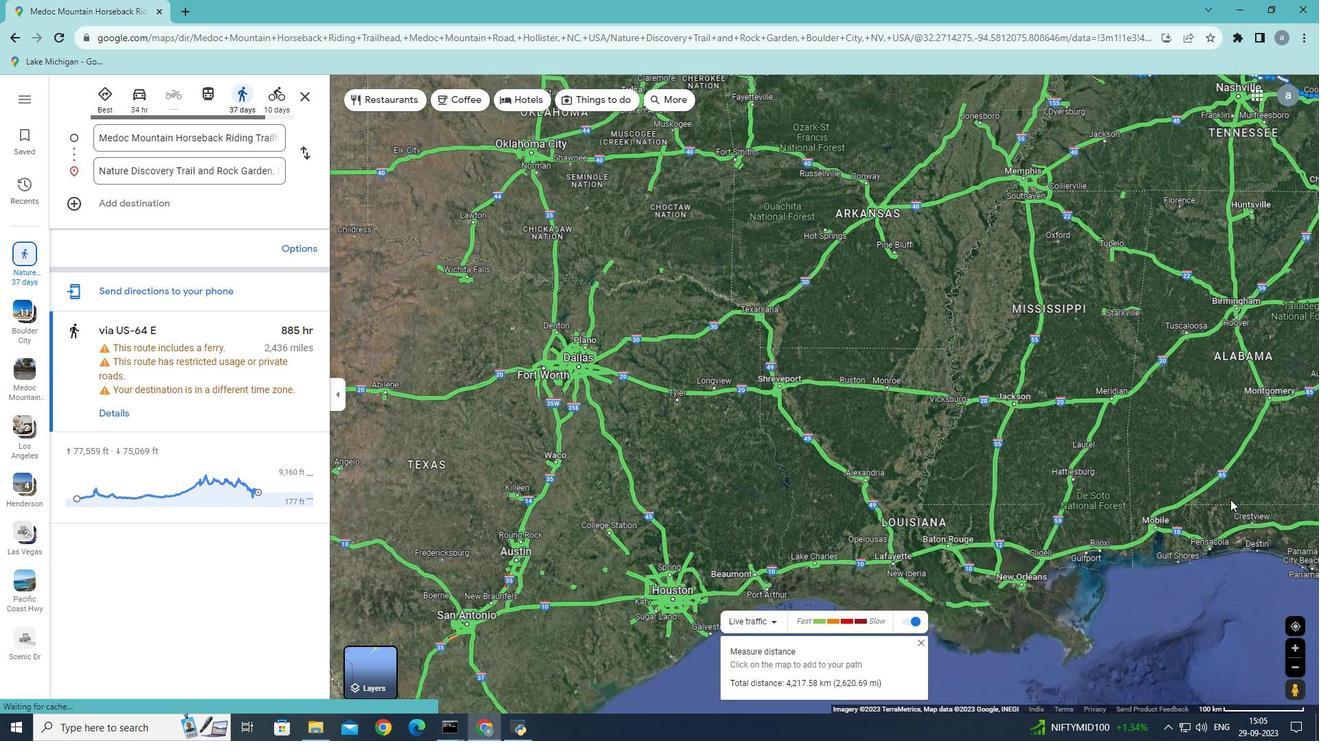 
Action: Mouse scrolled (1230, 499) with delta (0, 0)
Screenshot: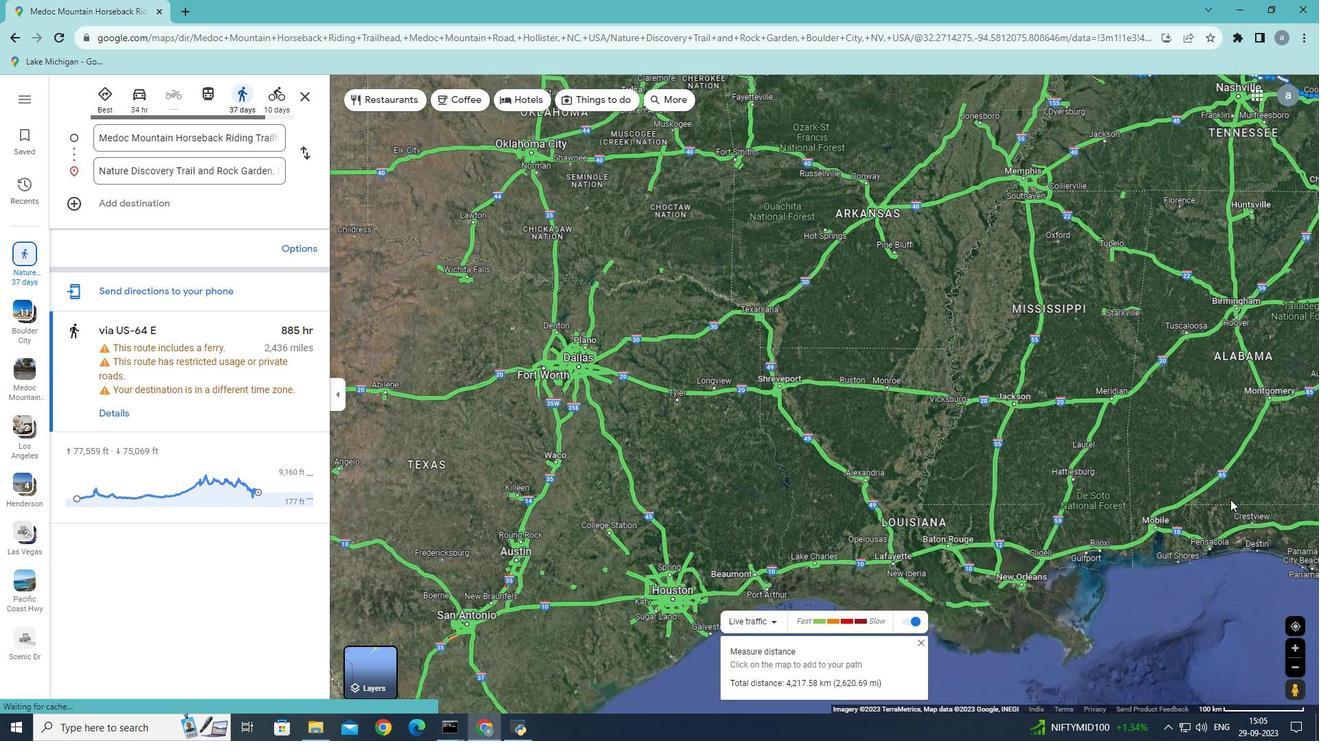 
Action: Mouse scrolled (1230, 499) with delta (0, 0)
Screenshot: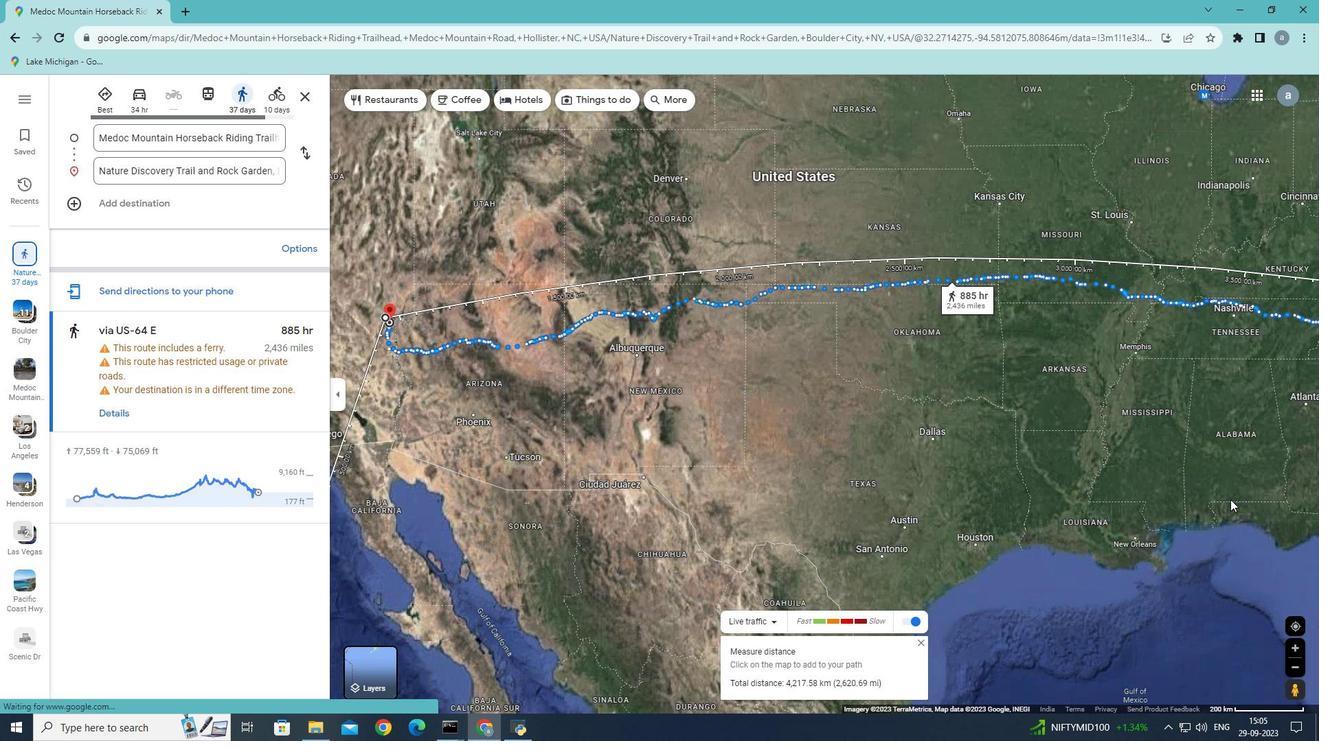 
Action: Mouse scrolled (1230, 499) with delta (0, 0)
Screenshot: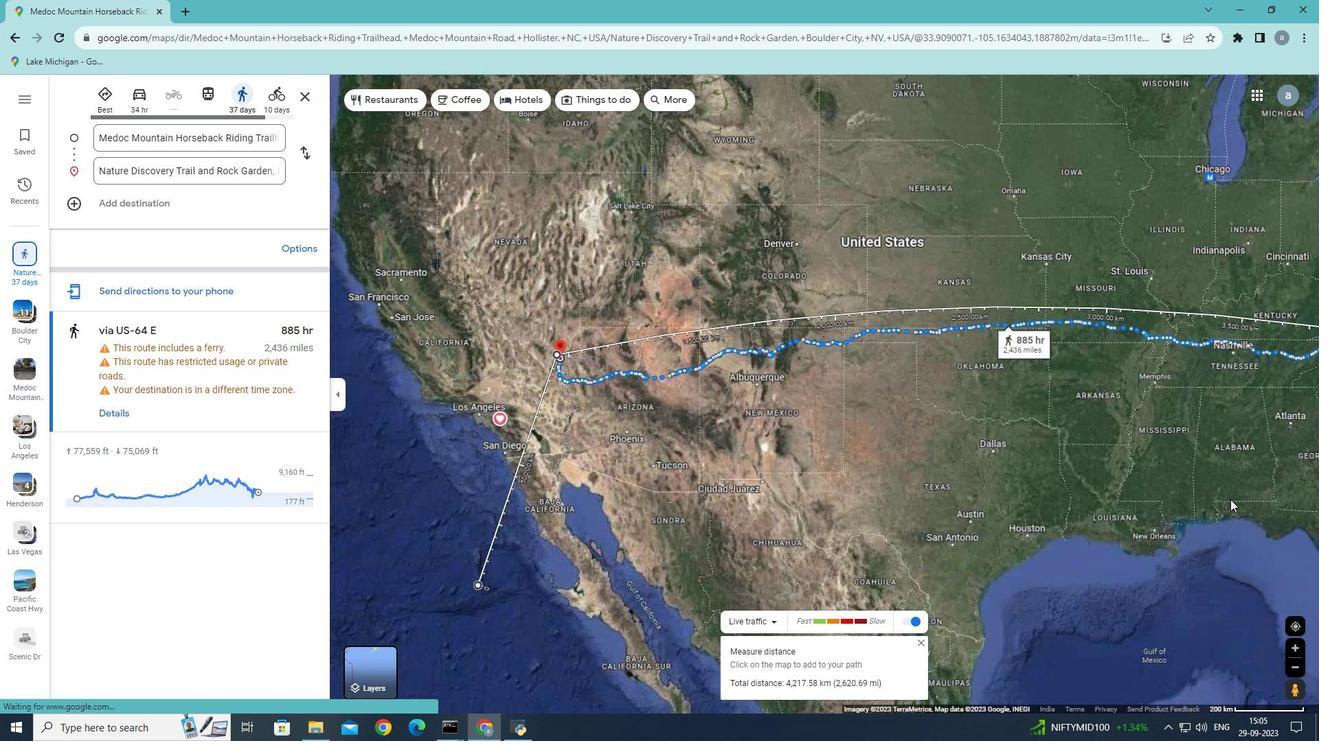 
Action: Mouse scrolled (1230, 499) with delta (0, 0)
Screenshot: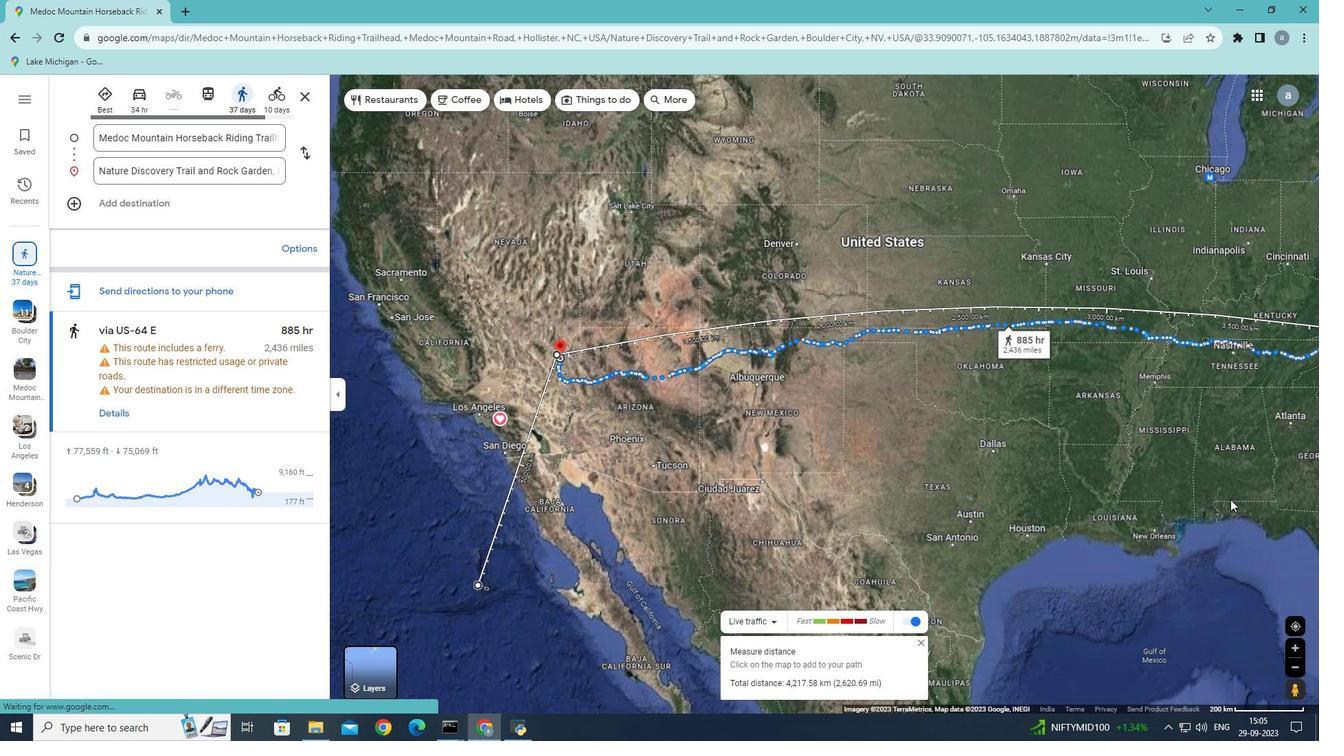 
Action: Mouse scrolled (1230, 499) with delta (0, 0)
Screenshot: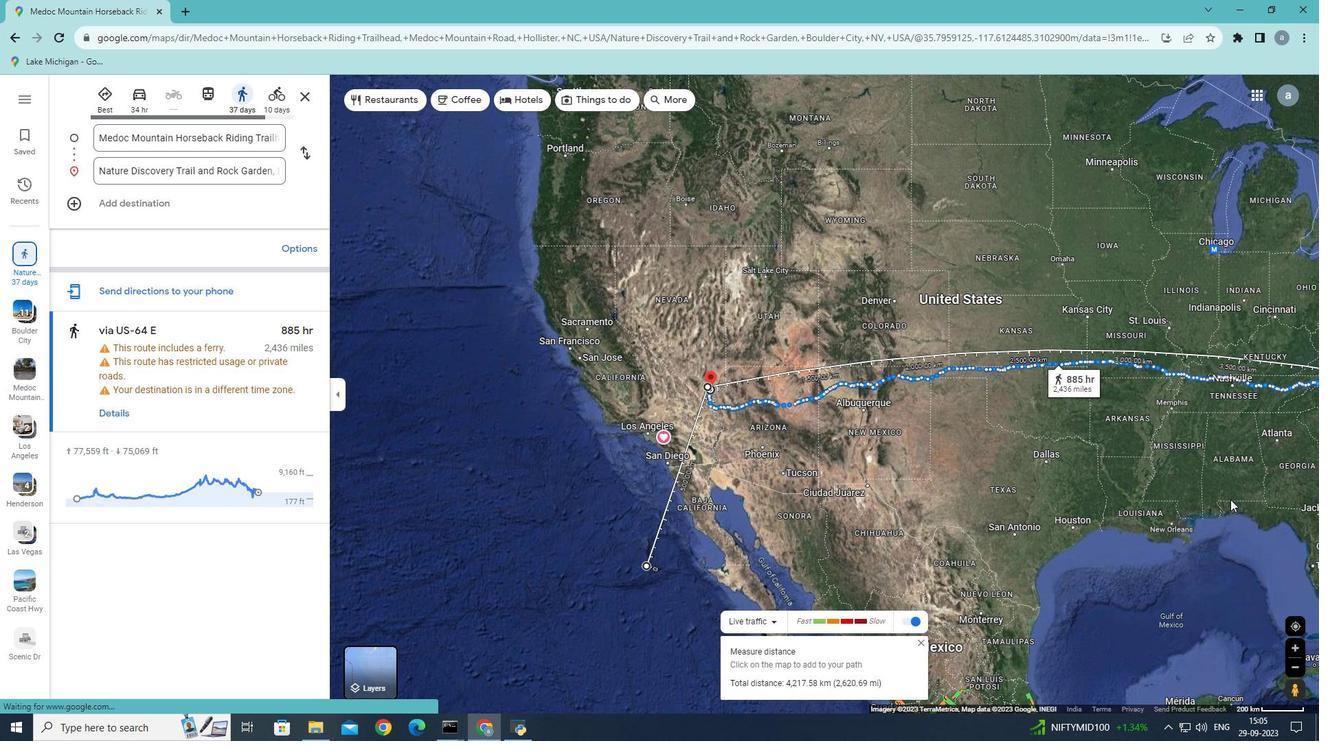 
Action: Mouse scrolled (1230, 499) with delta (0, 0)
Screenshot: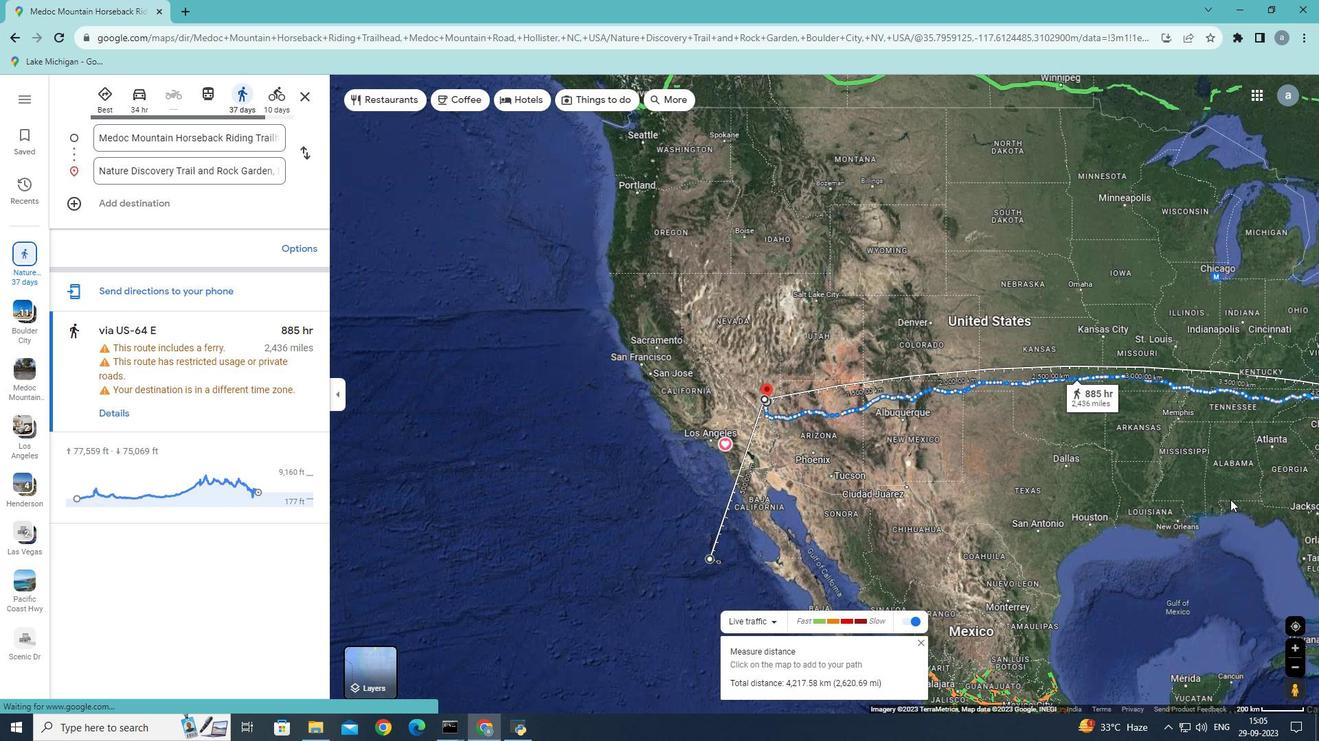 
Action: Mouse scrolled (1230, 499) with delta (0, 0)
Screenshot: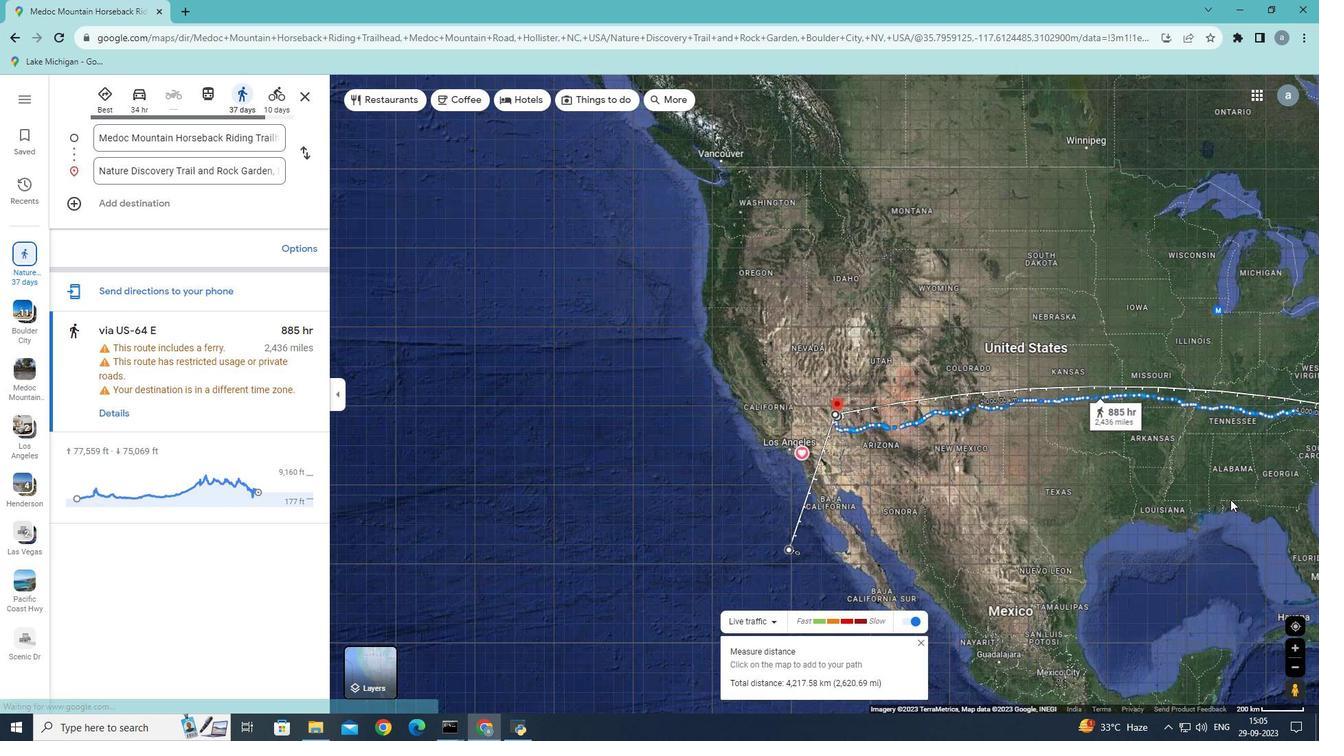 
Action: Mouse scrolled (1230, 499) with delta (0, 0)
Screenshot: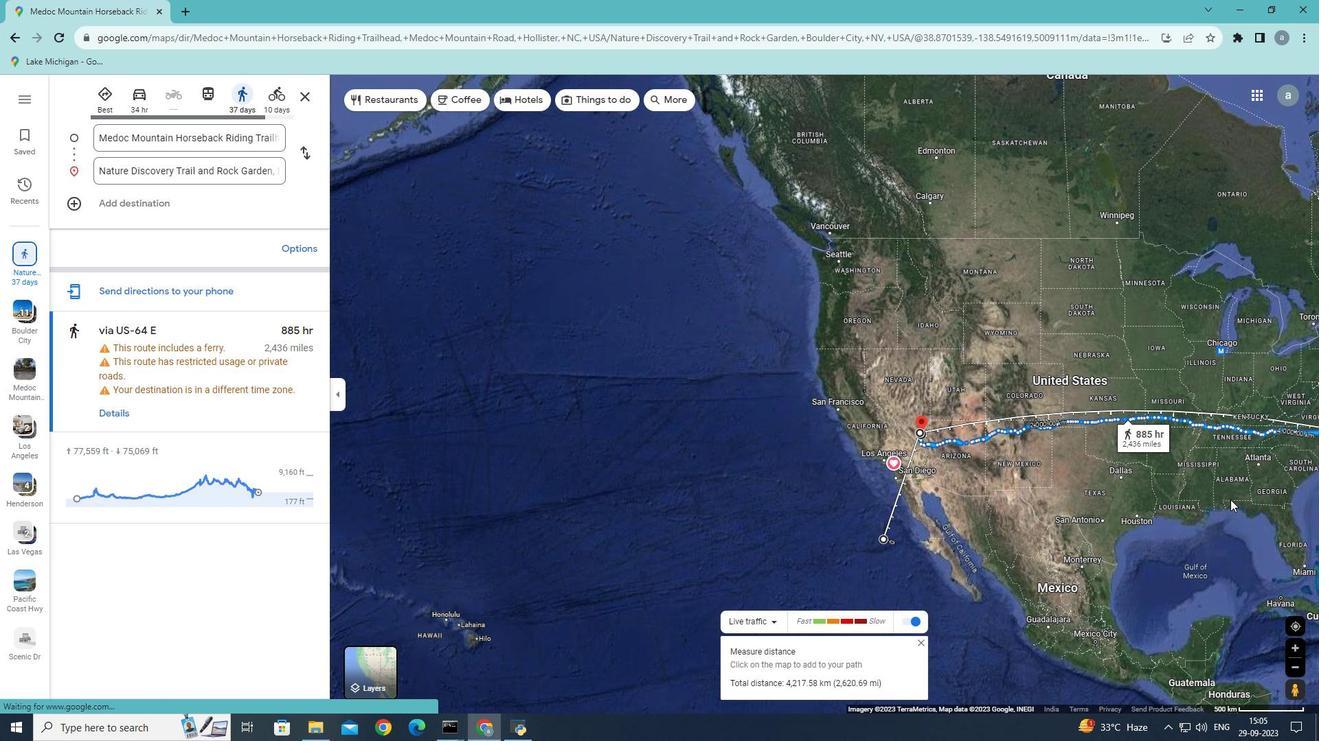 
Action: Mouse moved to (662, 393)
Screenshot: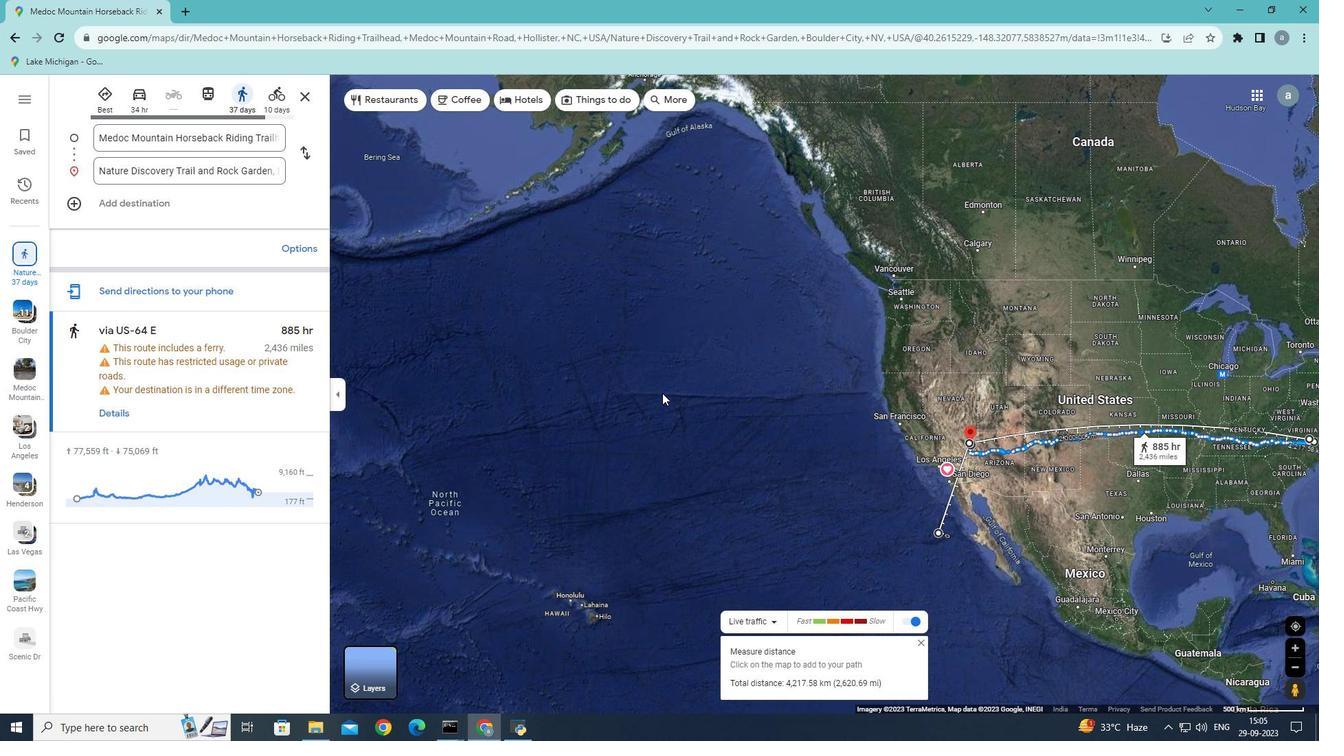 
Action: Mouse scrolled (662, 392) with delta (0, 0)
Screenshot: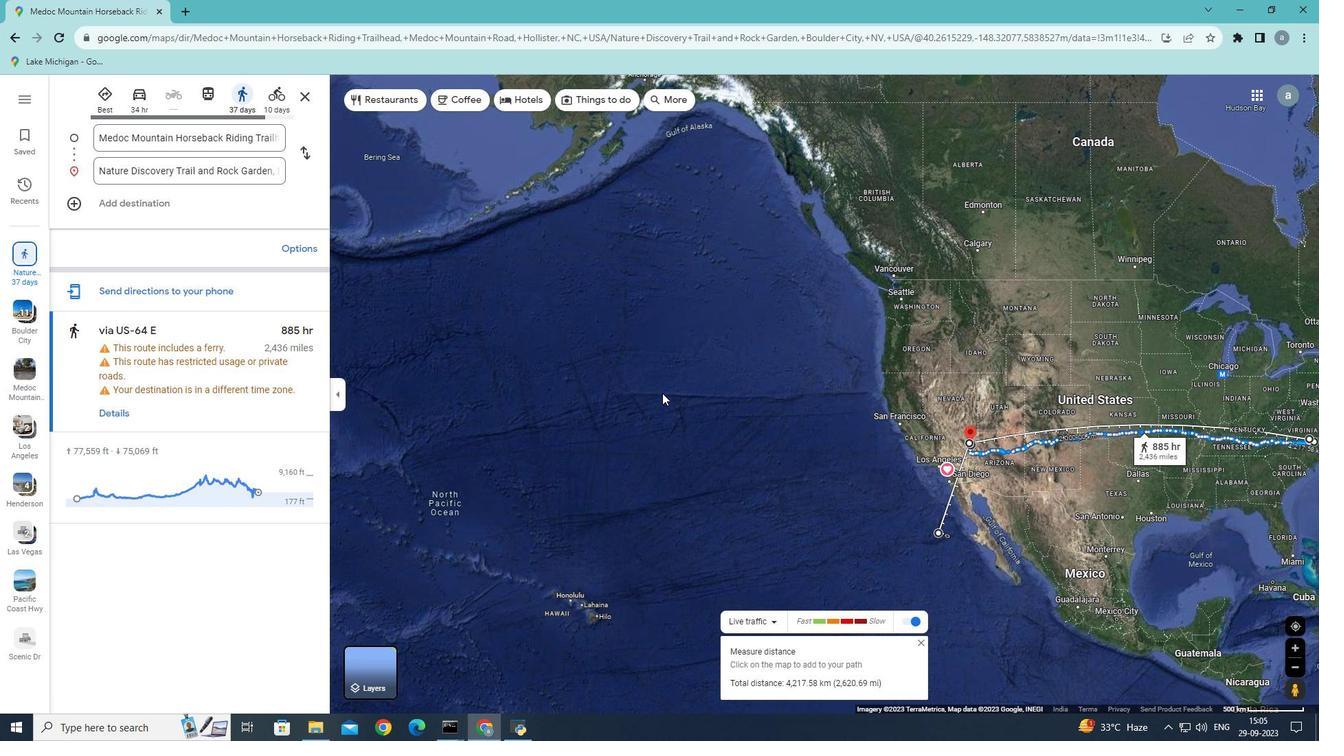 
Action: Mouse moved to (655, 395)
Screenshot: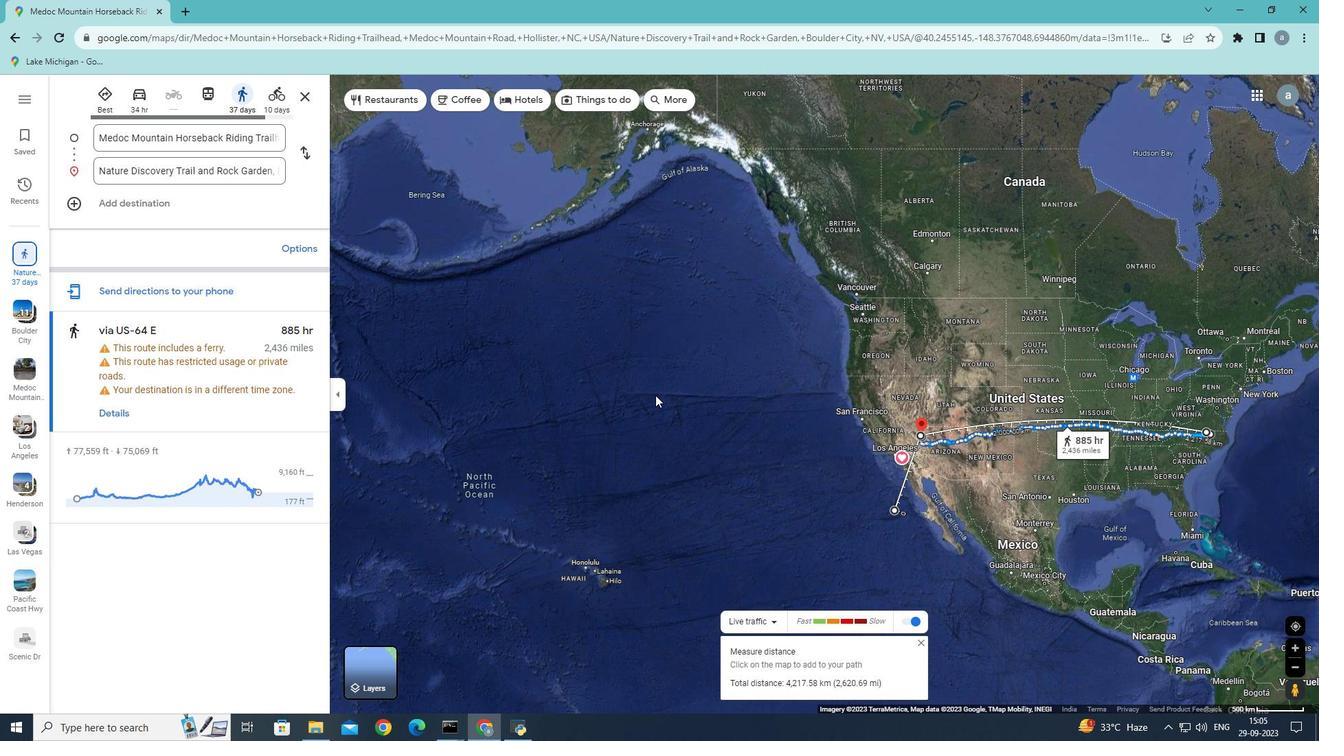 
